 Task: Get directions from Antarctic to Canyonlands National Park, Utah, United States and explore the nearby bars
Action: Mouse moved to (144, 85)
Screenshot: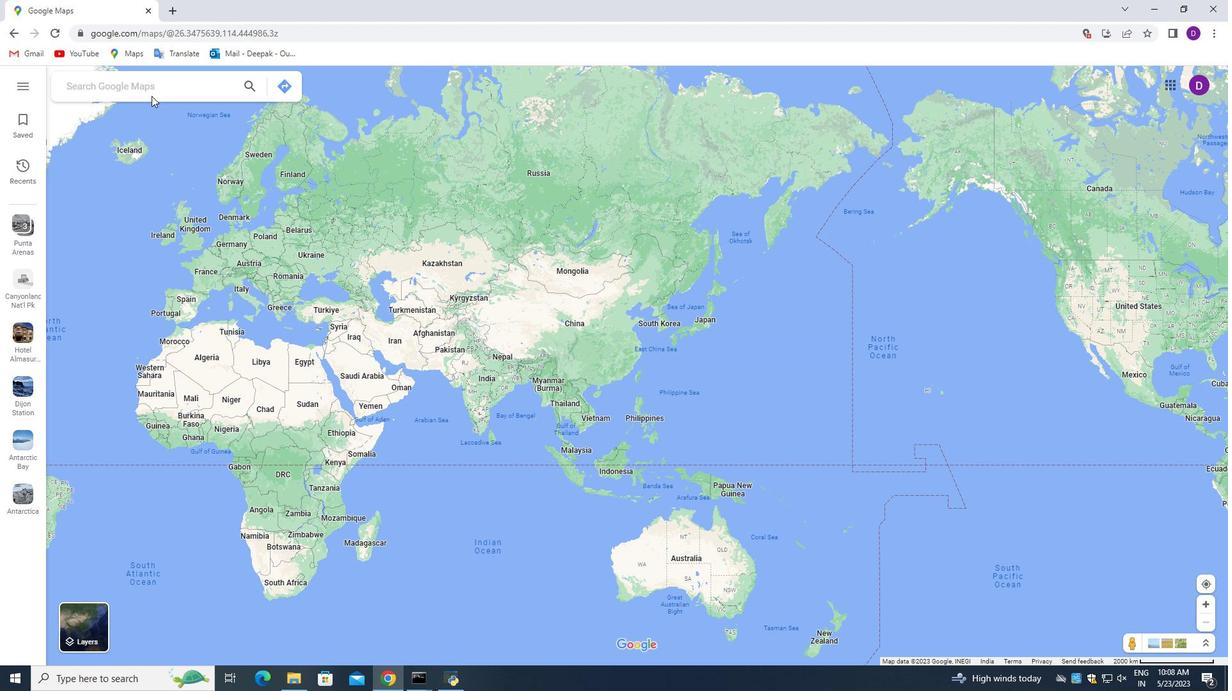 
Action: Mouse pressed left at (144, 85)
Screenshot: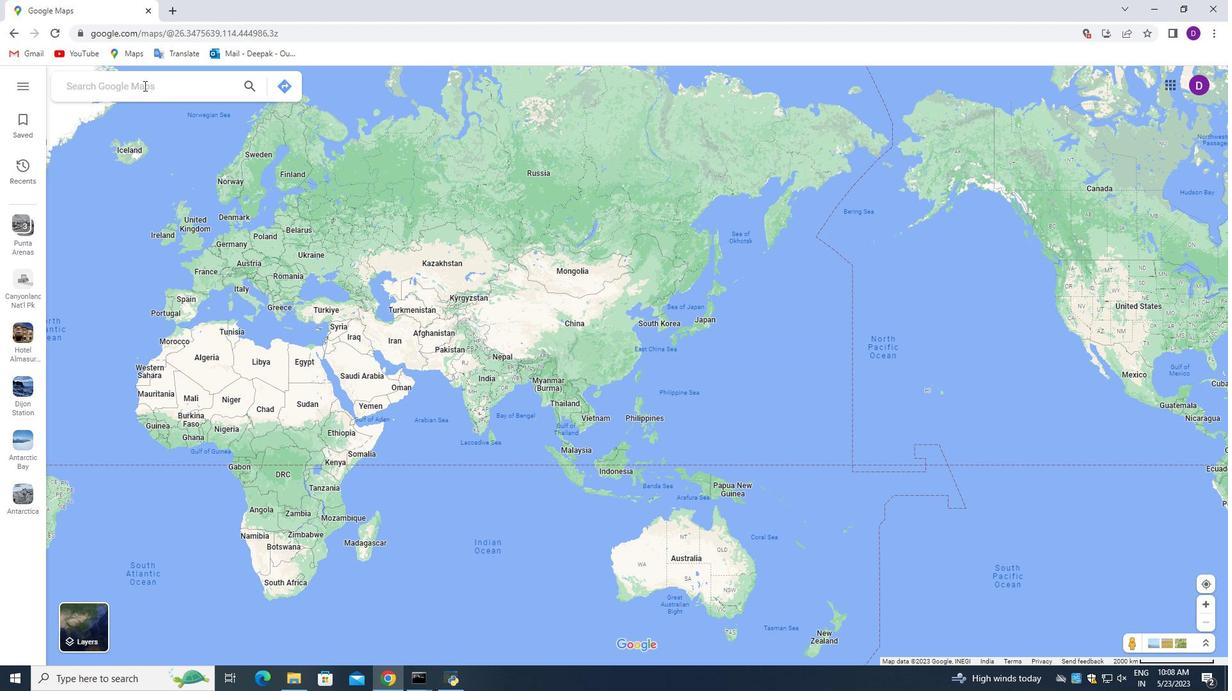 
Action: Key pressed <Key.shift_r>Antarctic
Screenshot: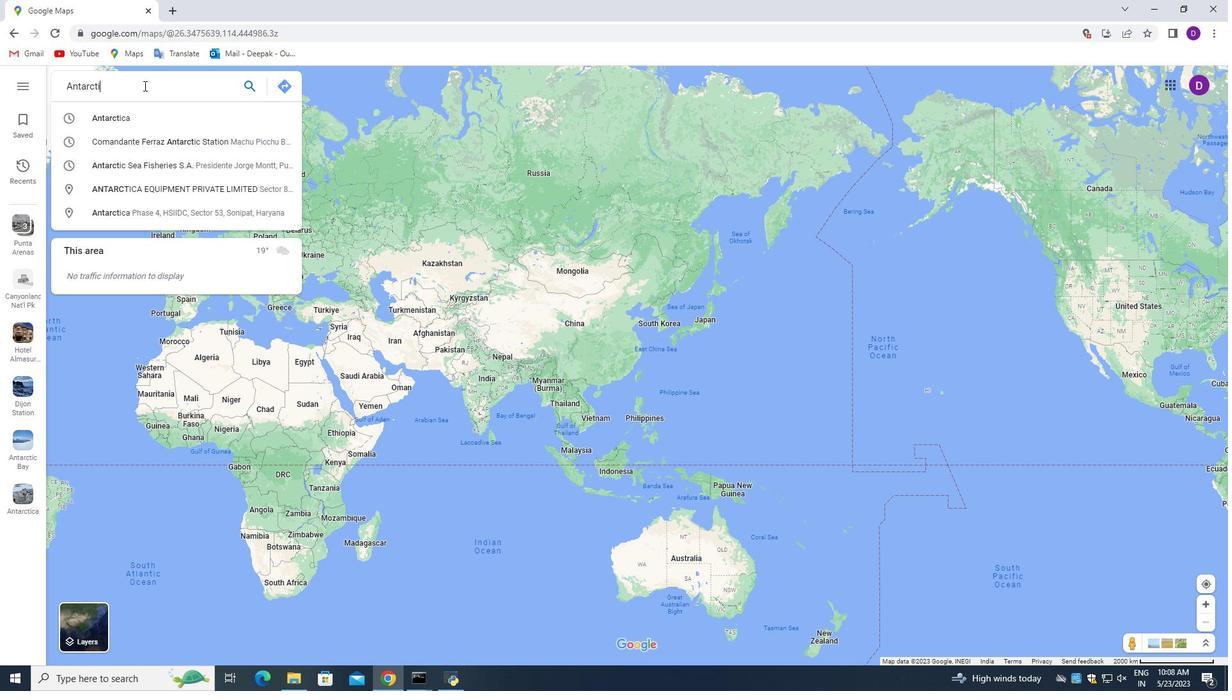 
Action: Mouse moved to (293, 85)
Screenshot: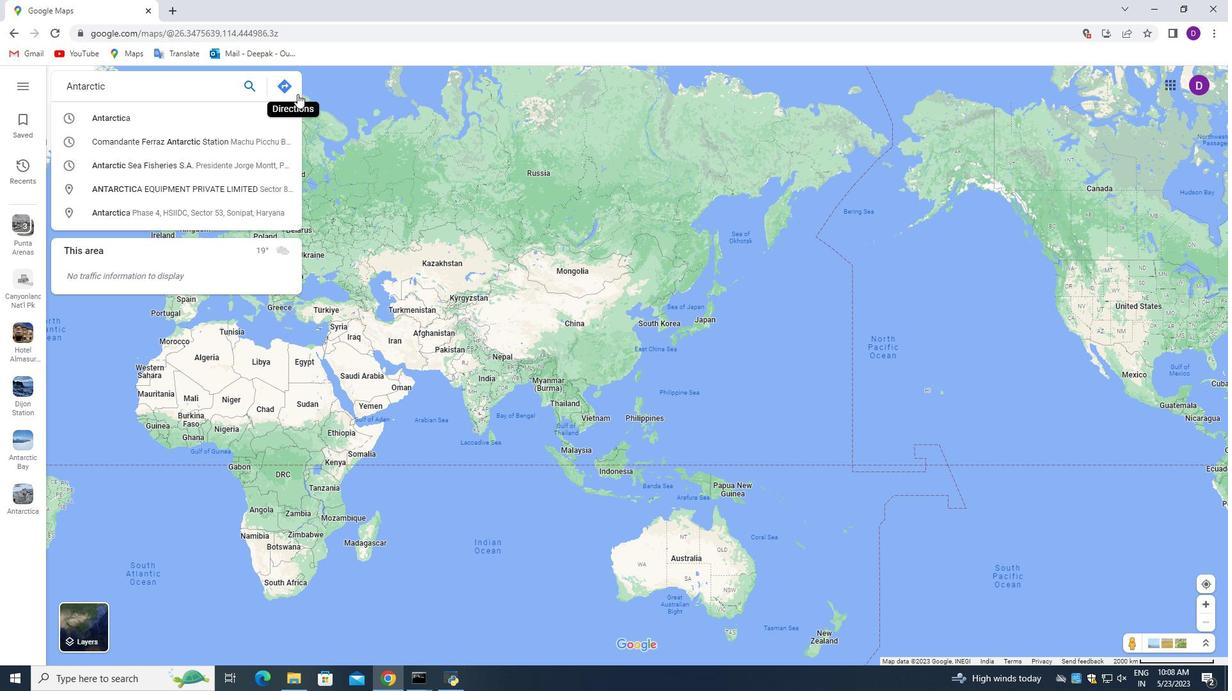
Action: Mouse pressed left at (293, 85)
Screenshot: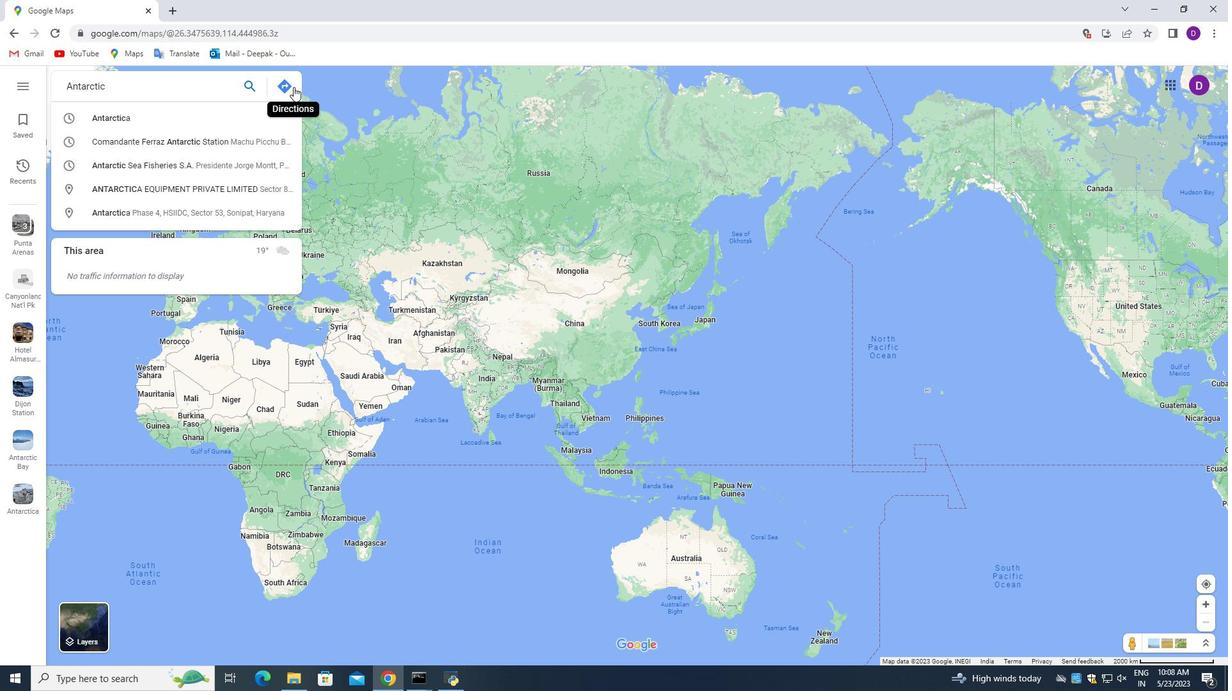 
Action: Mouse moved to (124, 128)
Screenshot: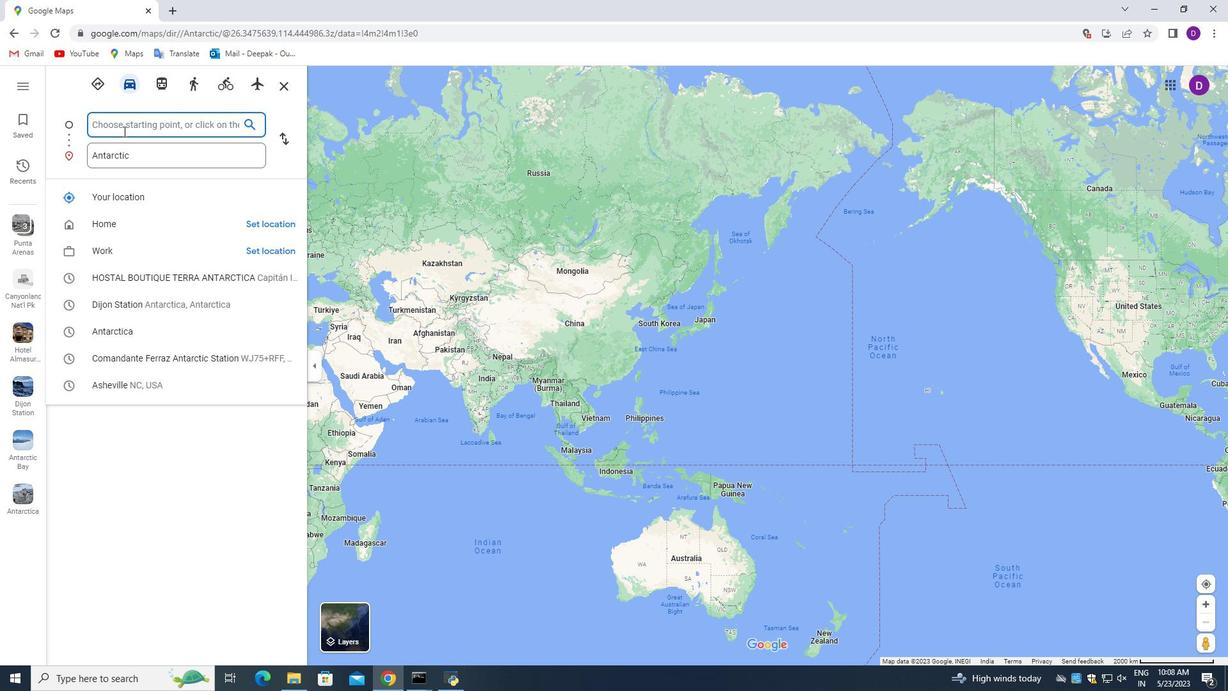 
Action: Mouse pressed left at (124, 128)
Screenshot: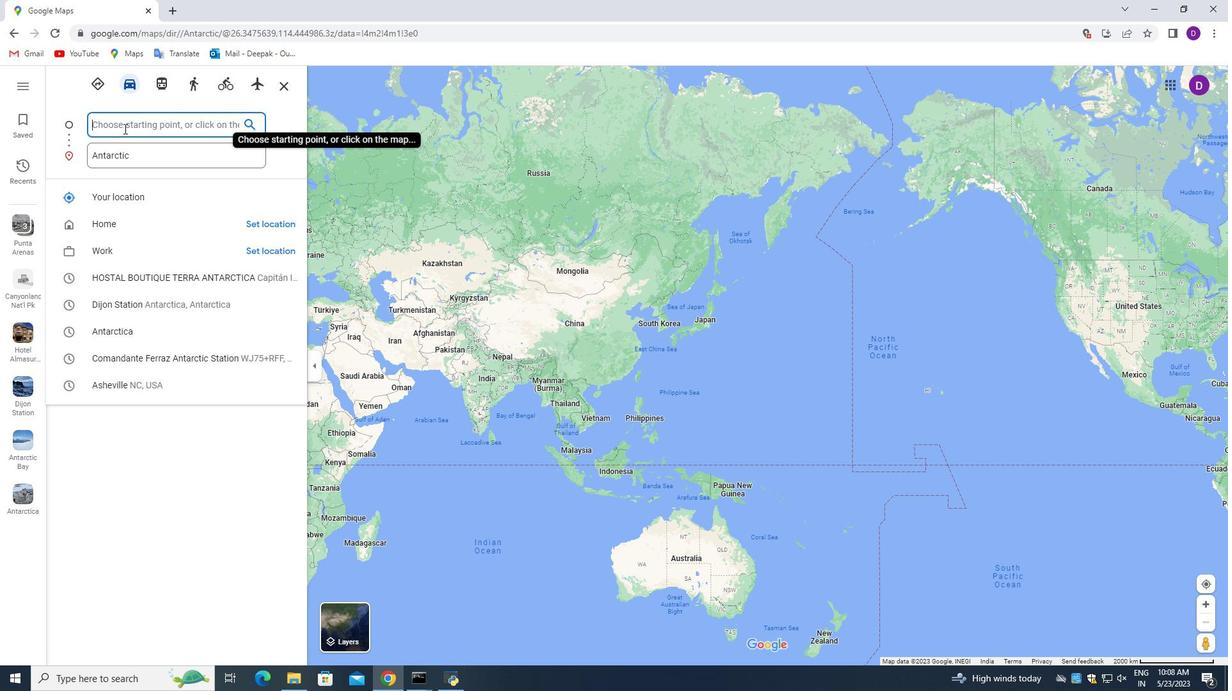 
Action: Mouse moved to (56, 96)
Screenshot: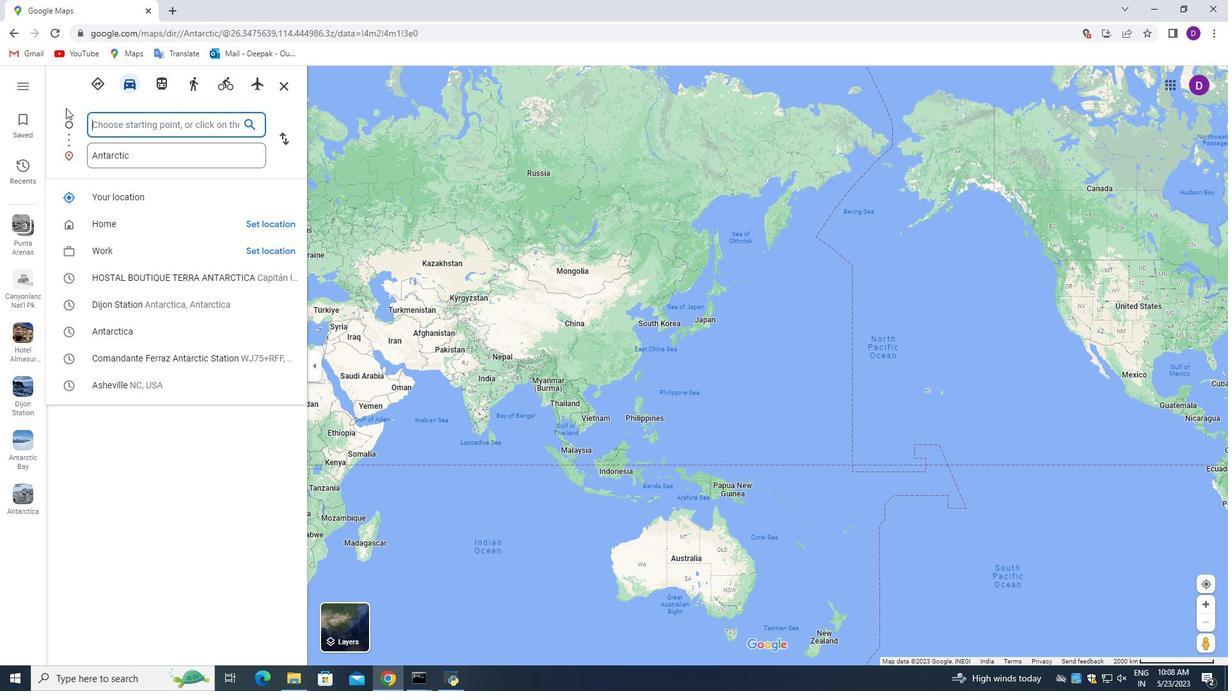
Action: Key pressed <Key.shift_r>Canyonlands<Key.space><Key.shift>National<Key.space><Key.shift>Park,<Key.space><Key.shift>Utah,<Key.space><Key.shift>United<Key.space><Key.shift_r>States
Screenshot: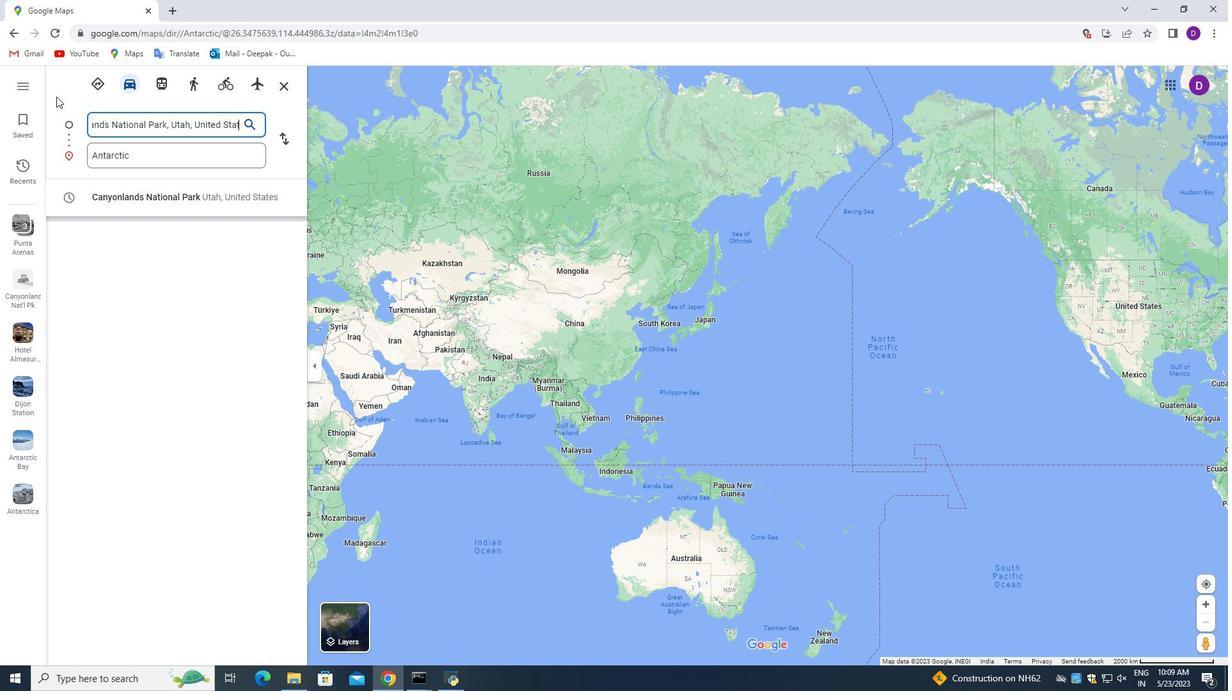 
Action: Mouse moved to (280, 140)
Screenshot: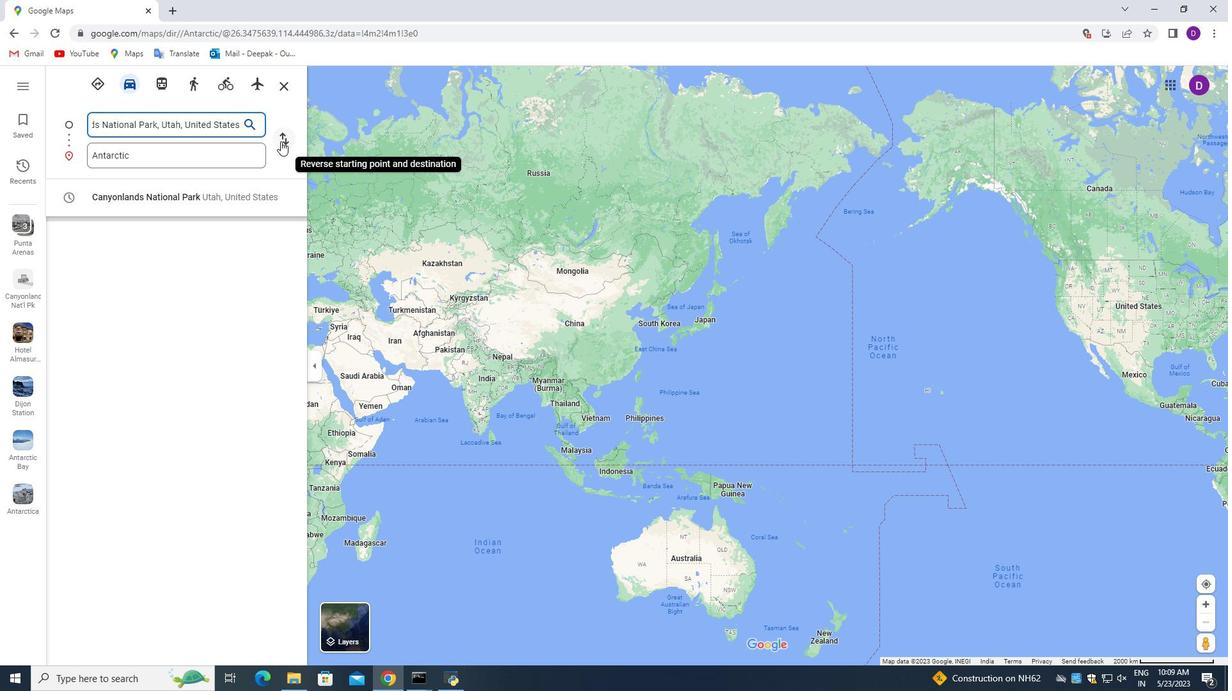 
Action: Mouse pressed left at (280, 140)
Screenshot: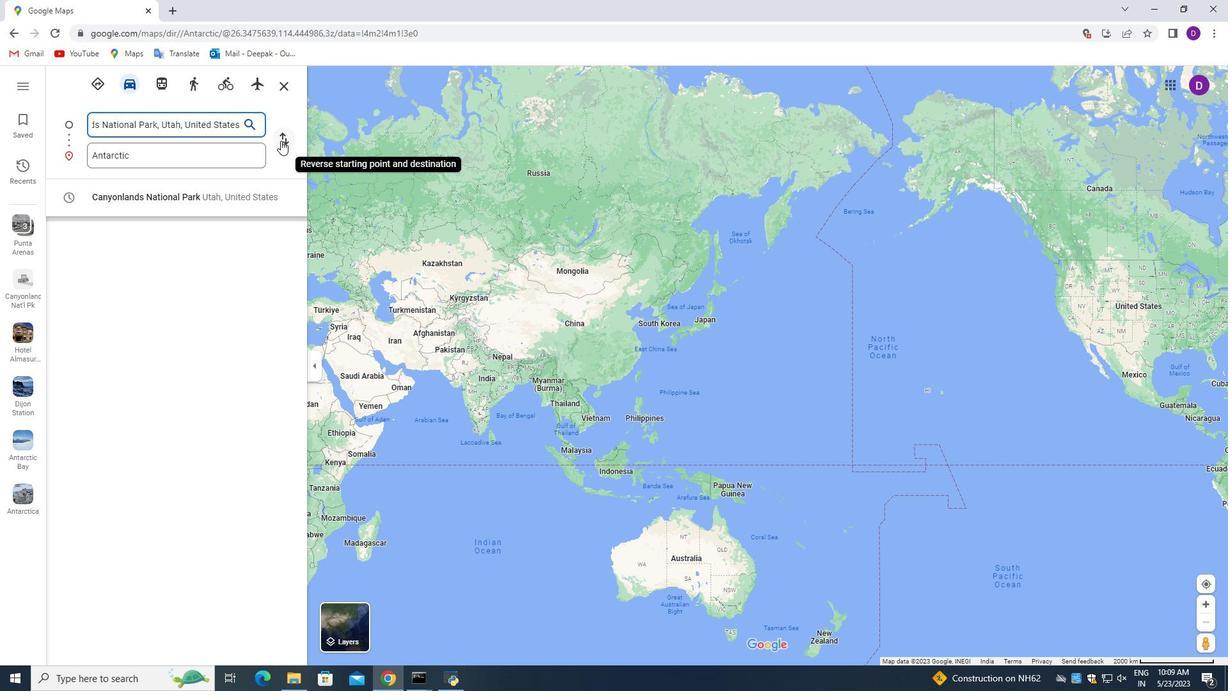 
Action: Mouse moved to (1083, 287)
Screenshot: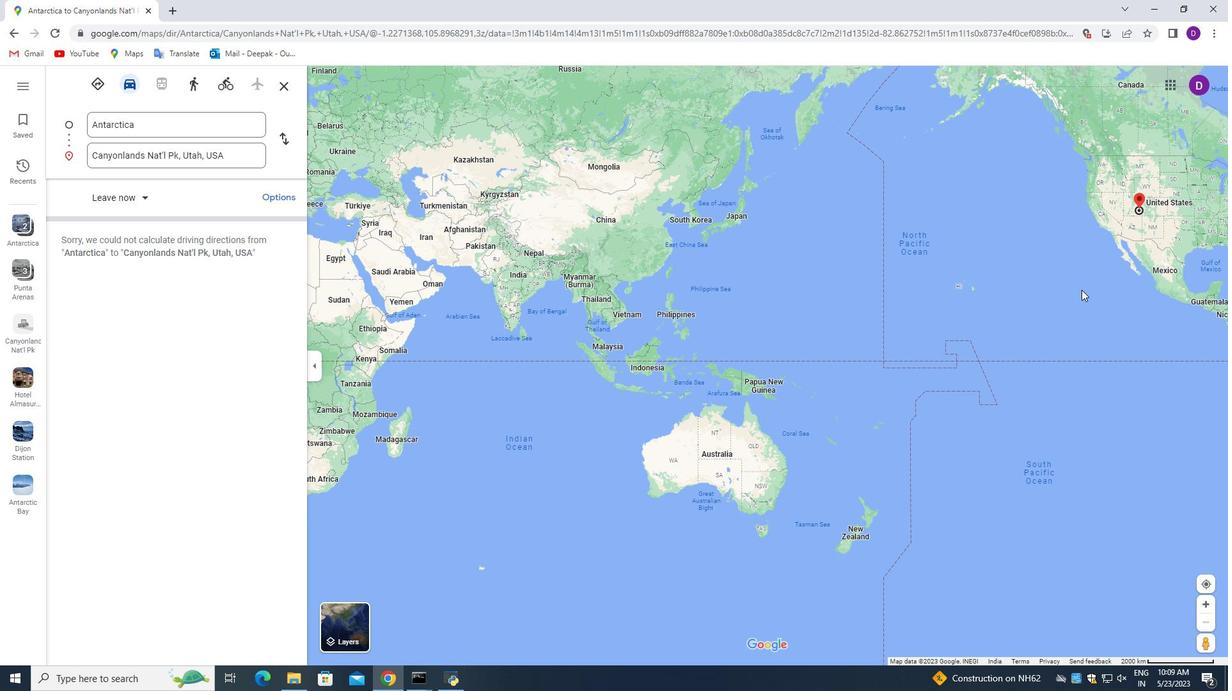 
Action: Mouse pressed left at (1083, 287)
Screenshot: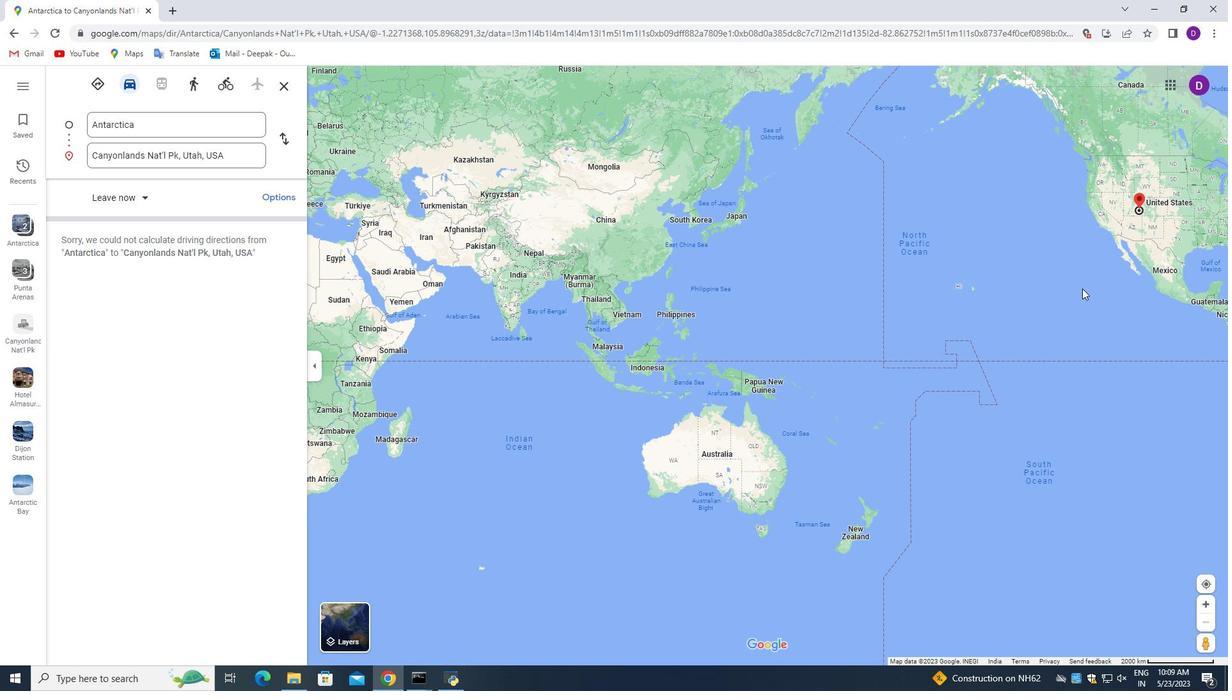 
Action: Mouse moved to (729, 183)
Screenshot: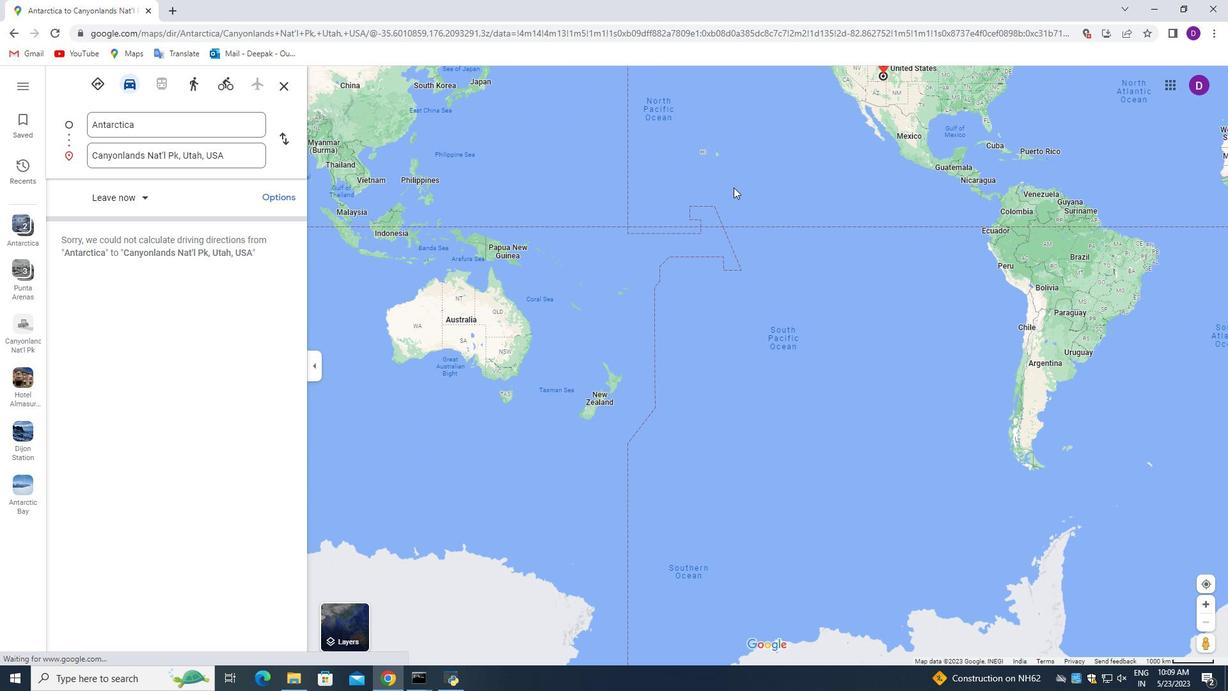 
Action: Mouse pressed left at (729, 183)
Screenshot: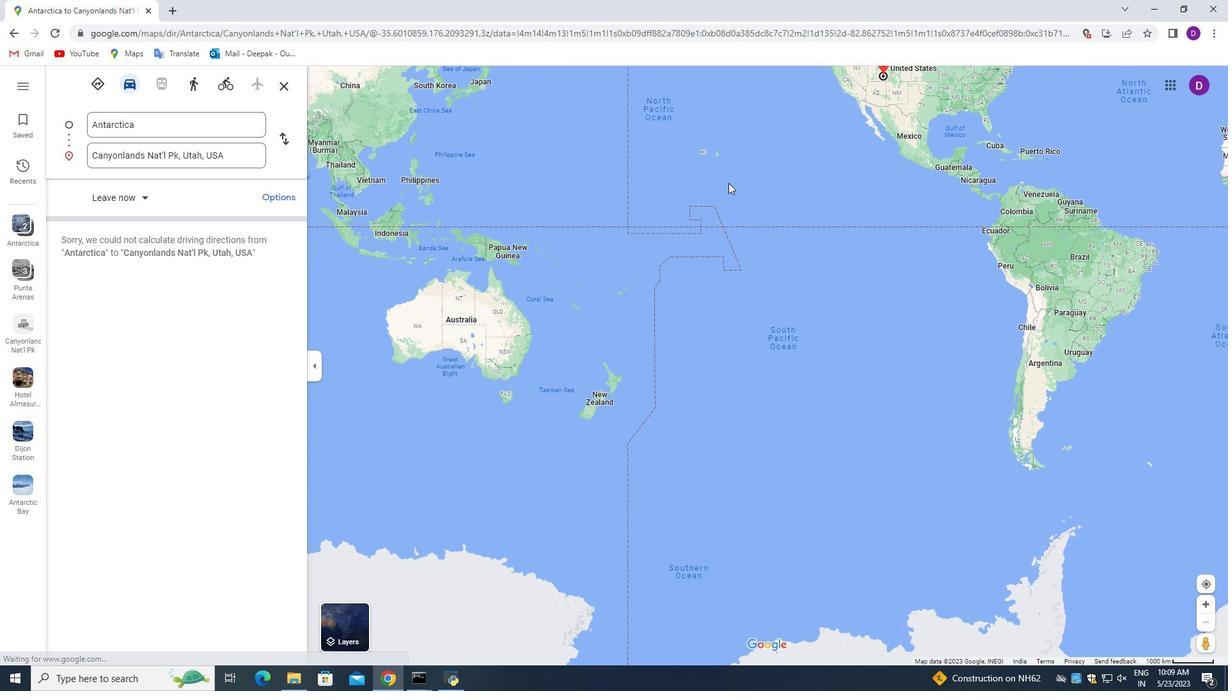 
Action: Mouse moved to (286, 83)
Screenshot: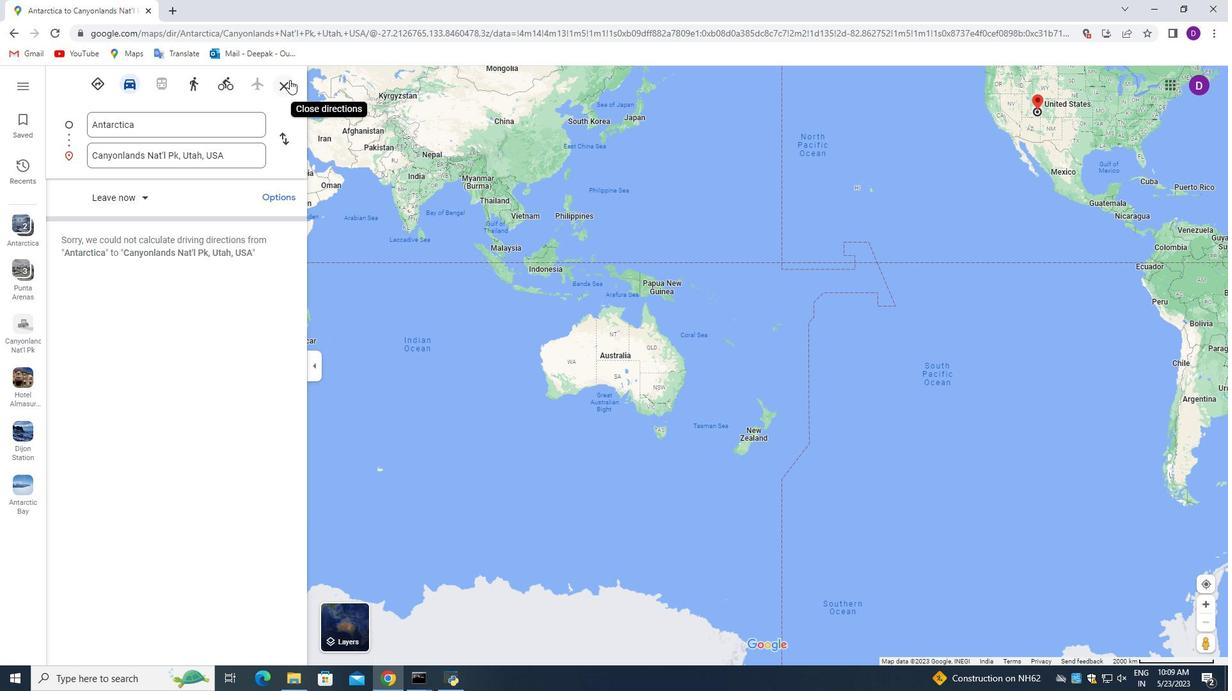 
Action: Mouse pressed left at (286, 83)
Screenshot: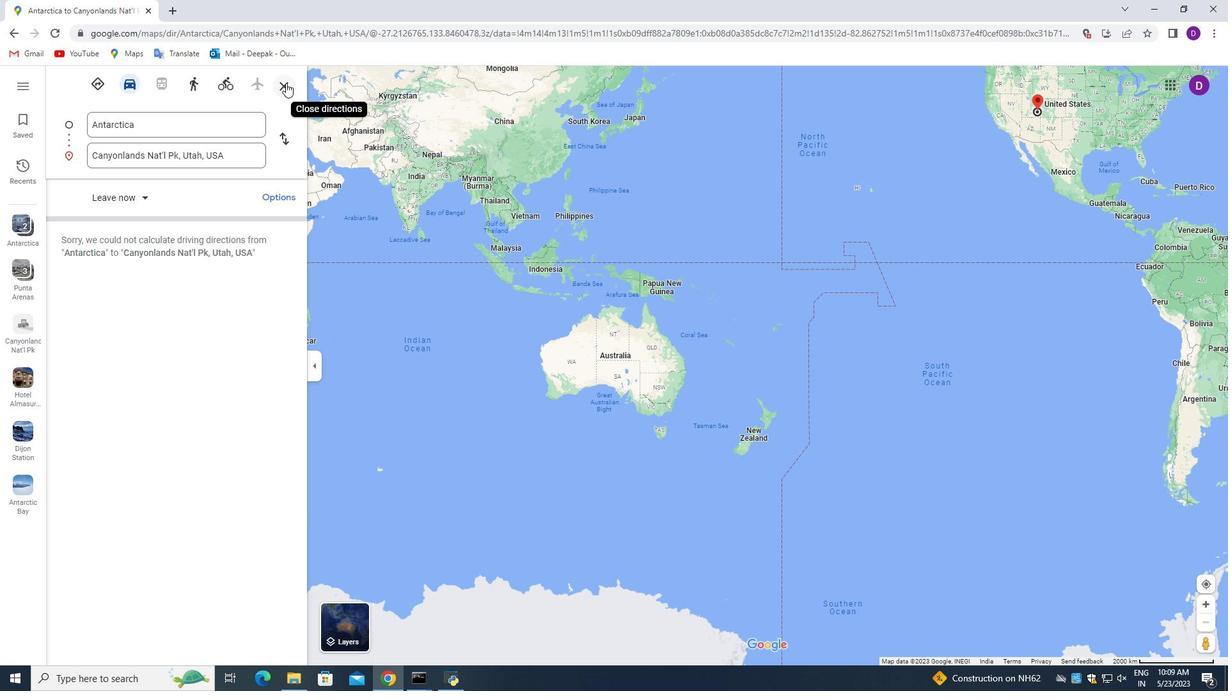 
Action: Mouse moved to (132, 81)
Screenshot: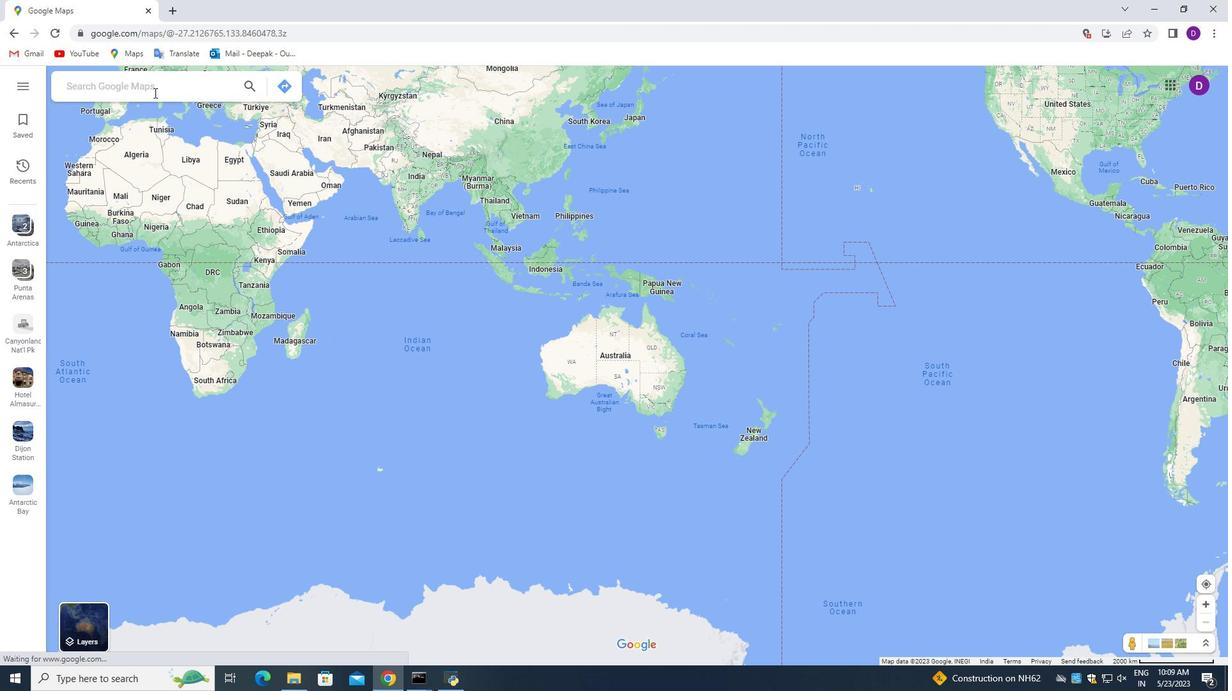 
Action: Mouse pressed left at (132, 81)
Screenshot: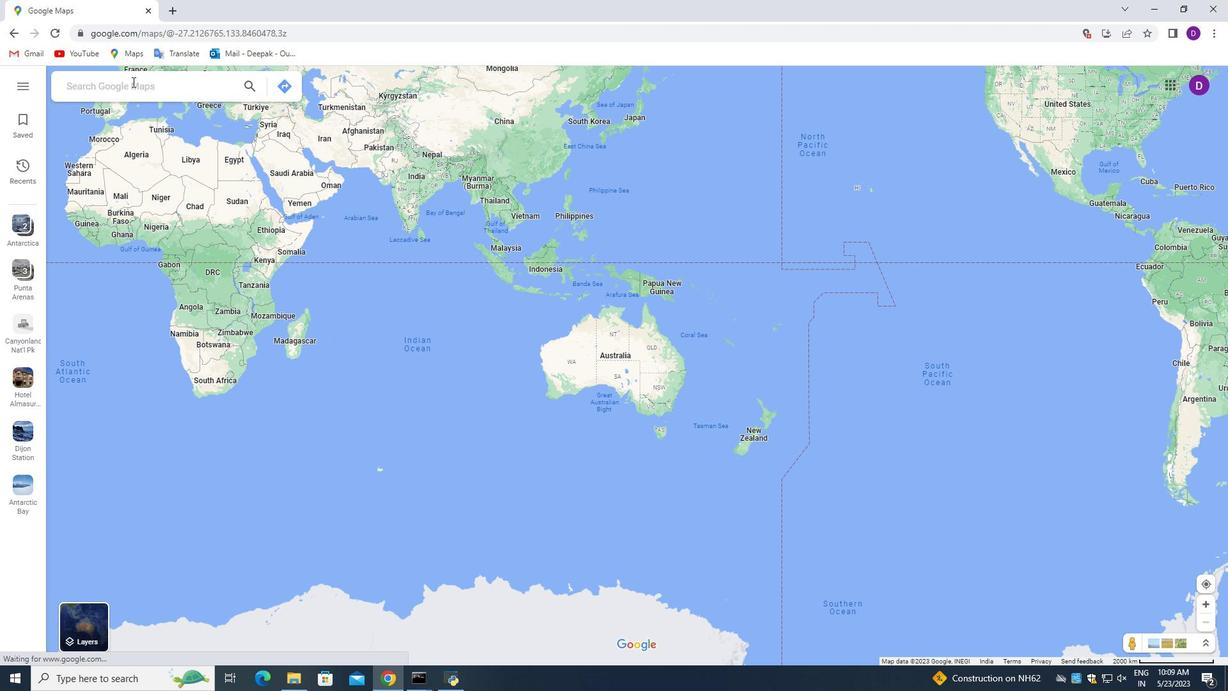
Action: Key pressed <Key.shift_r>Bars<Key.space><Key.shift>Near<Key.space>by<Key.space><Key.shift_r>Antarctic<Key.enter>
Screenshot: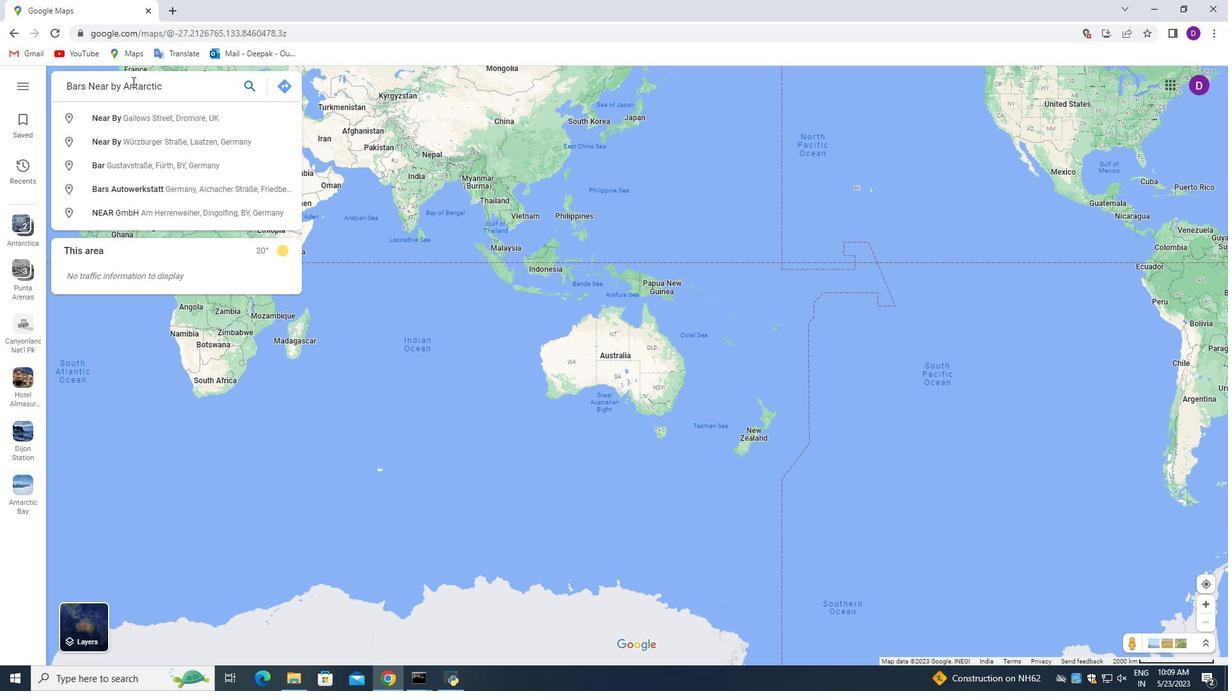 
Action: Mouse moved to (804, 403)
Screenshot: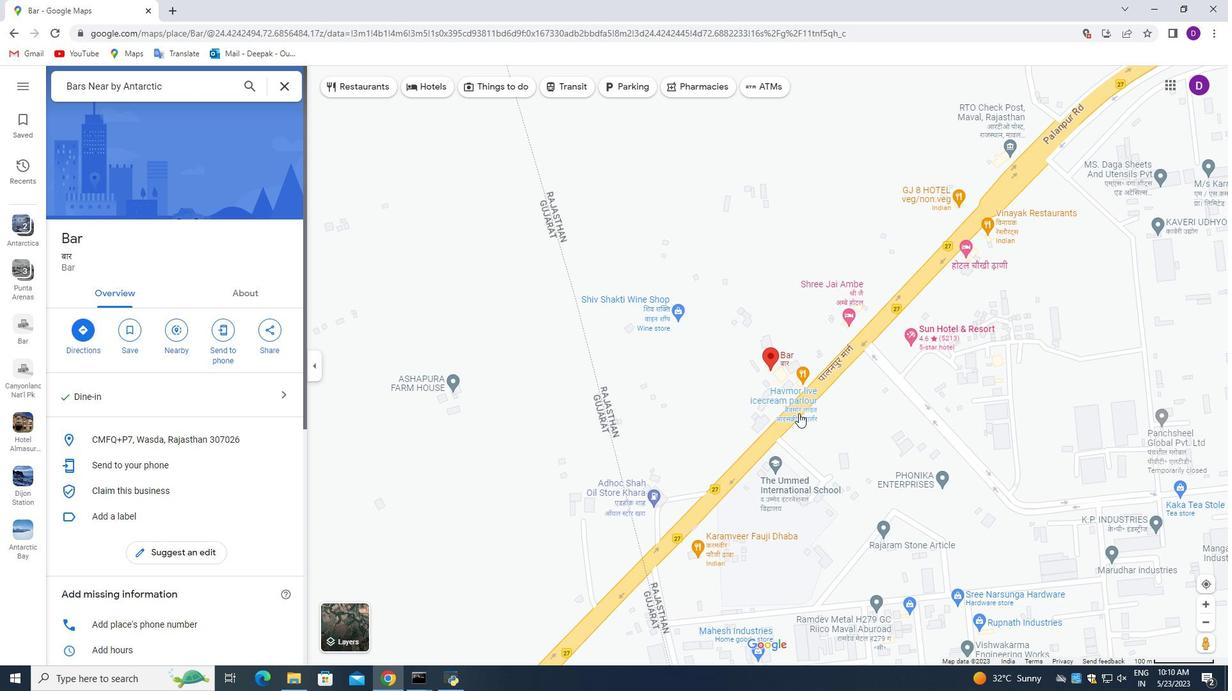 
Action: Mouse scrolled (804, 402) with delta (0, 0)
Screenshot: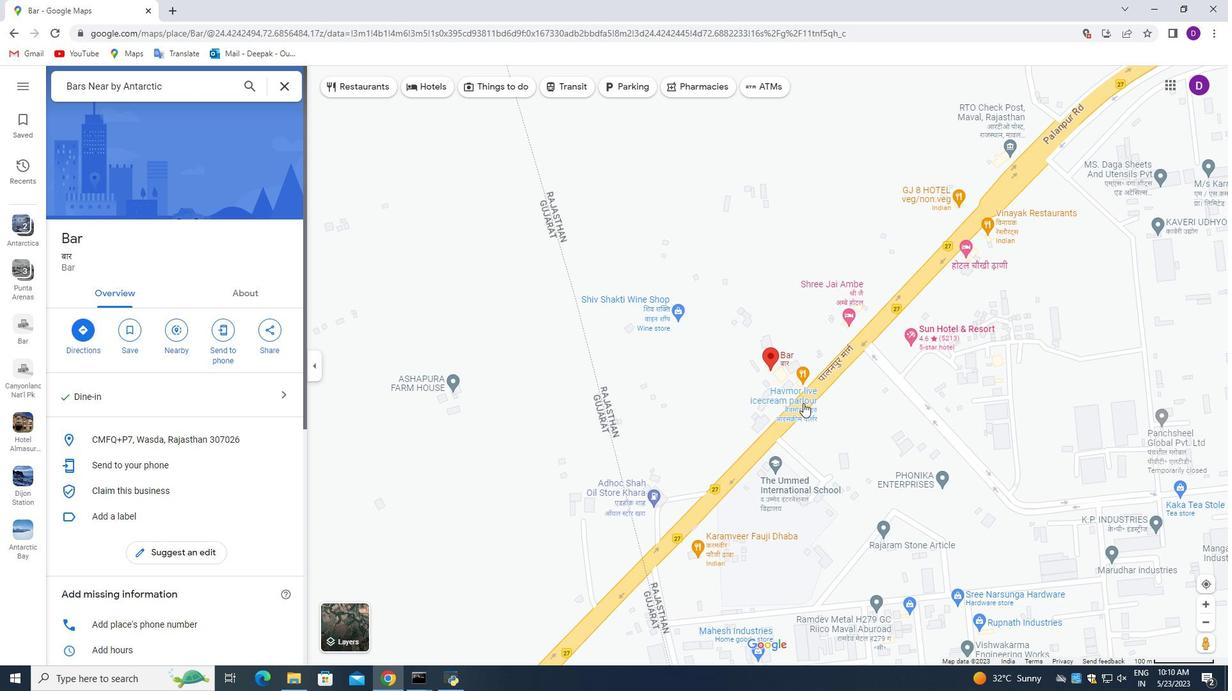 
Action: Mouse scrolled (804, 402) with delta (0, 0)
Screenshot: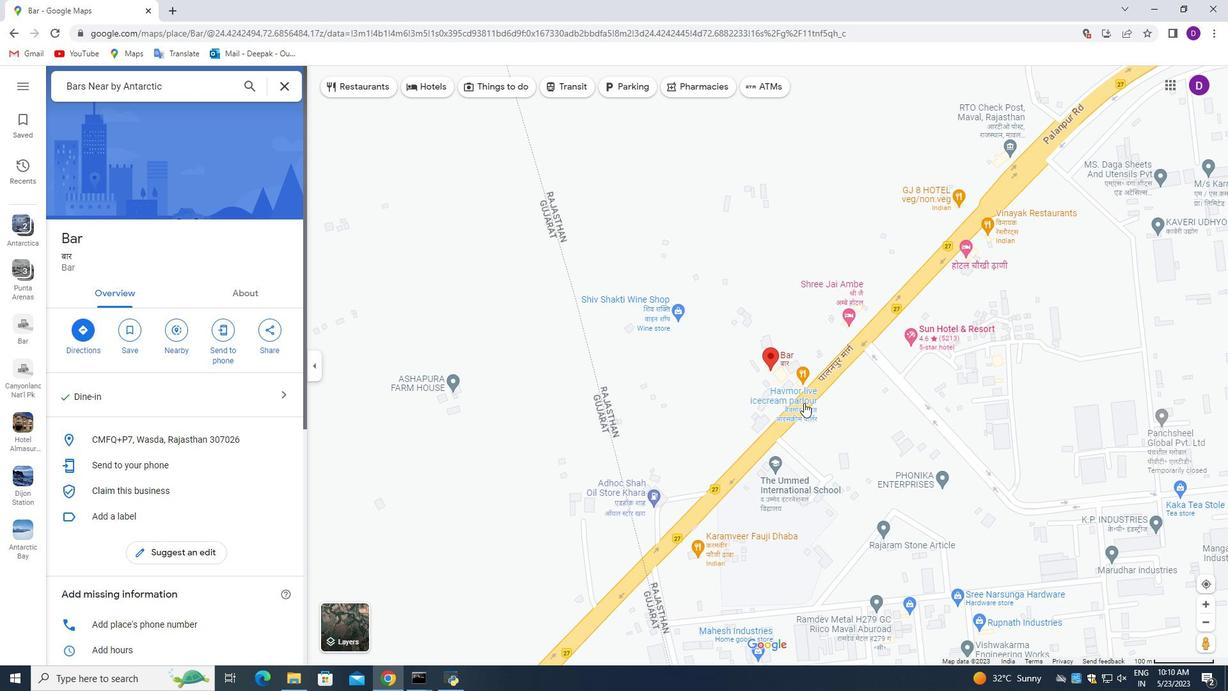 
Action: Mouse scrolled (804, 402) with delta (0, 0)
Screenshot: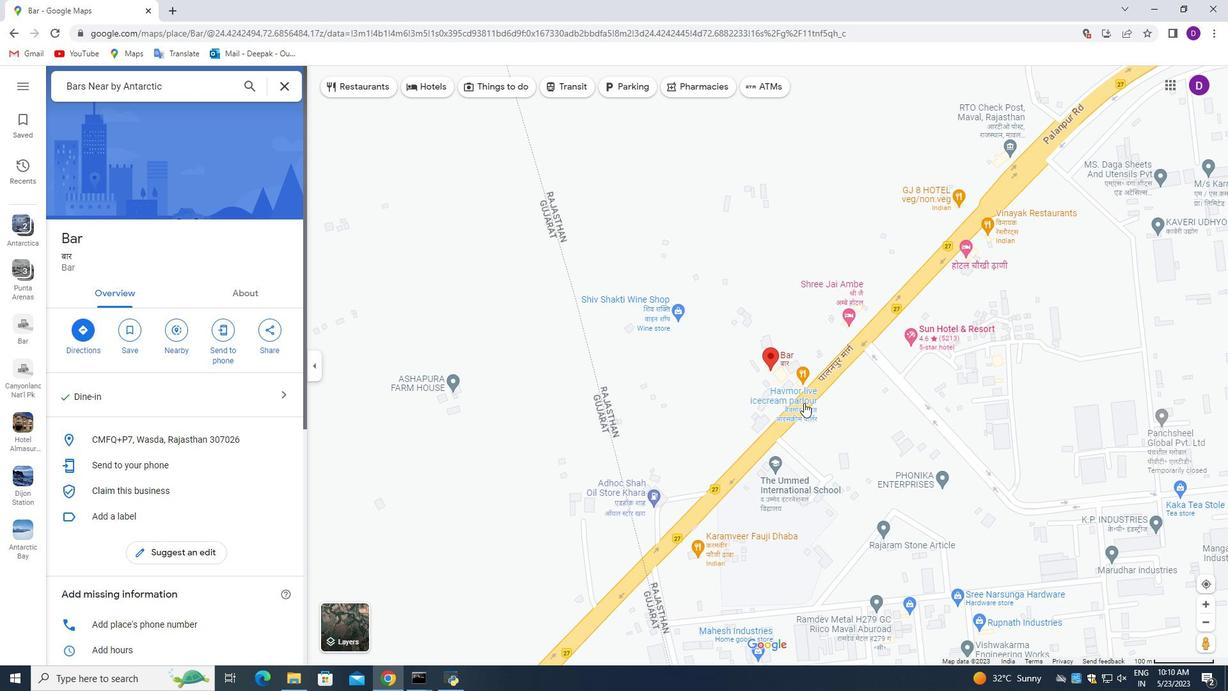 
Action: Mouse scrolled (804, 402) with delta (0, 0)
Screenshot: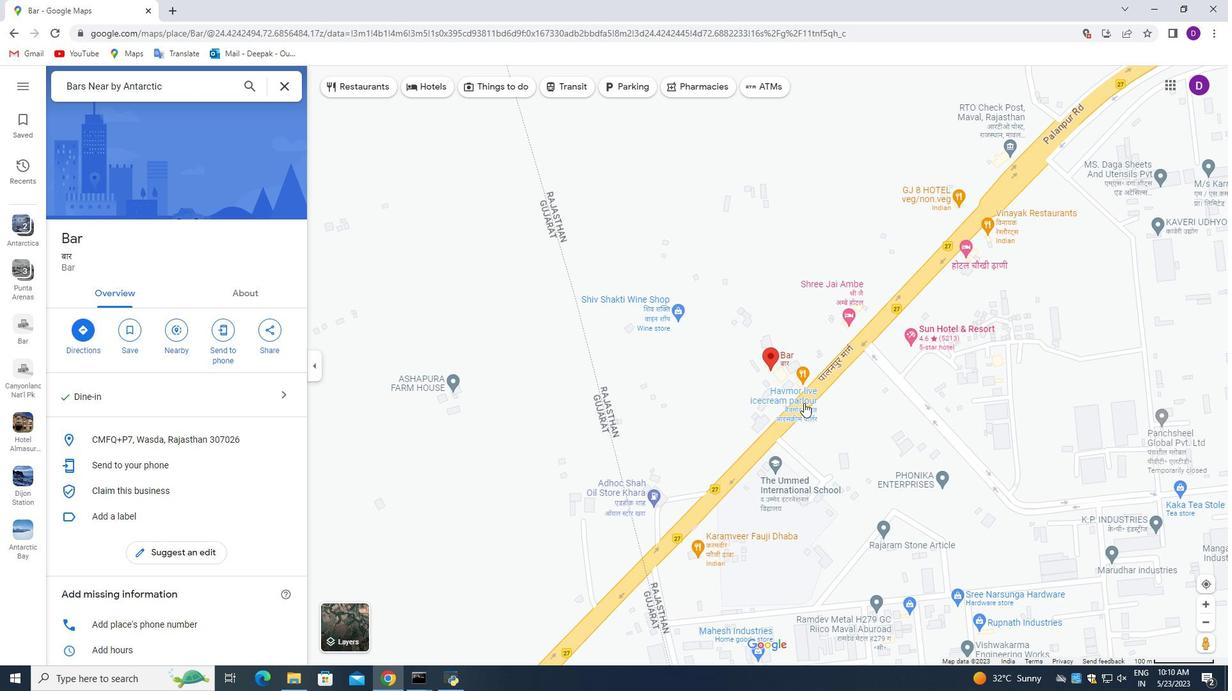
Action: Mouse scrolled (804, 402) with delta (0, 0)
Screenshot: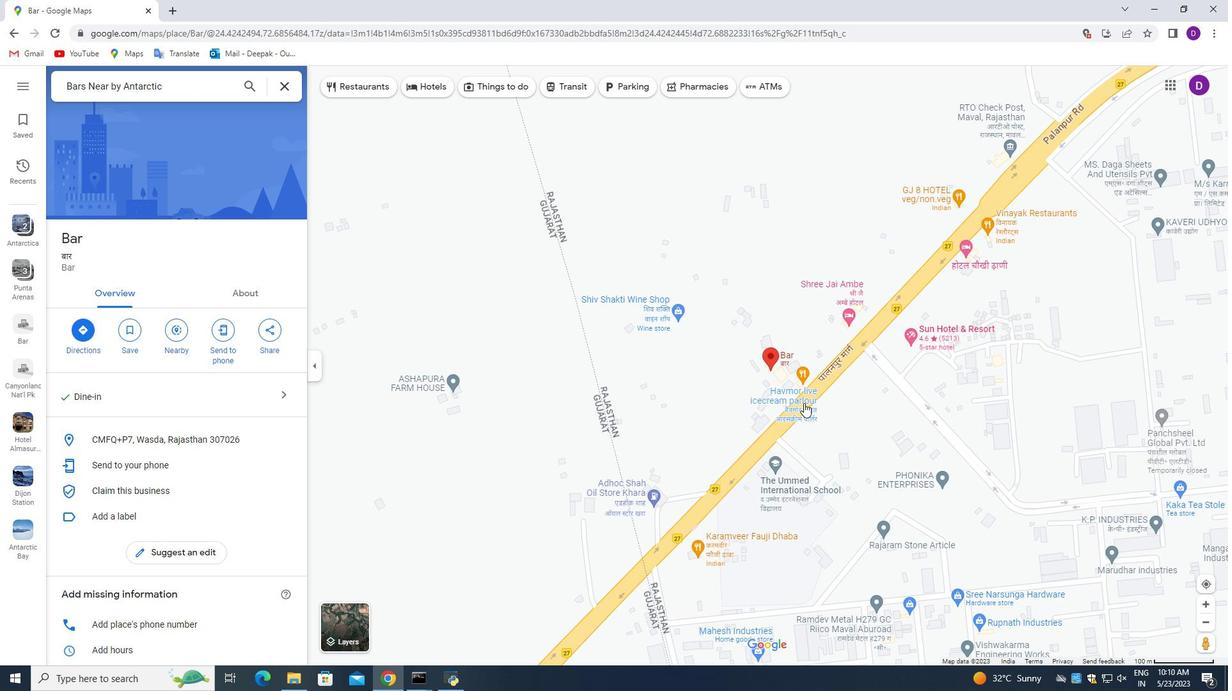 
Action: Mouse moved to (824, 461)
Screenshot: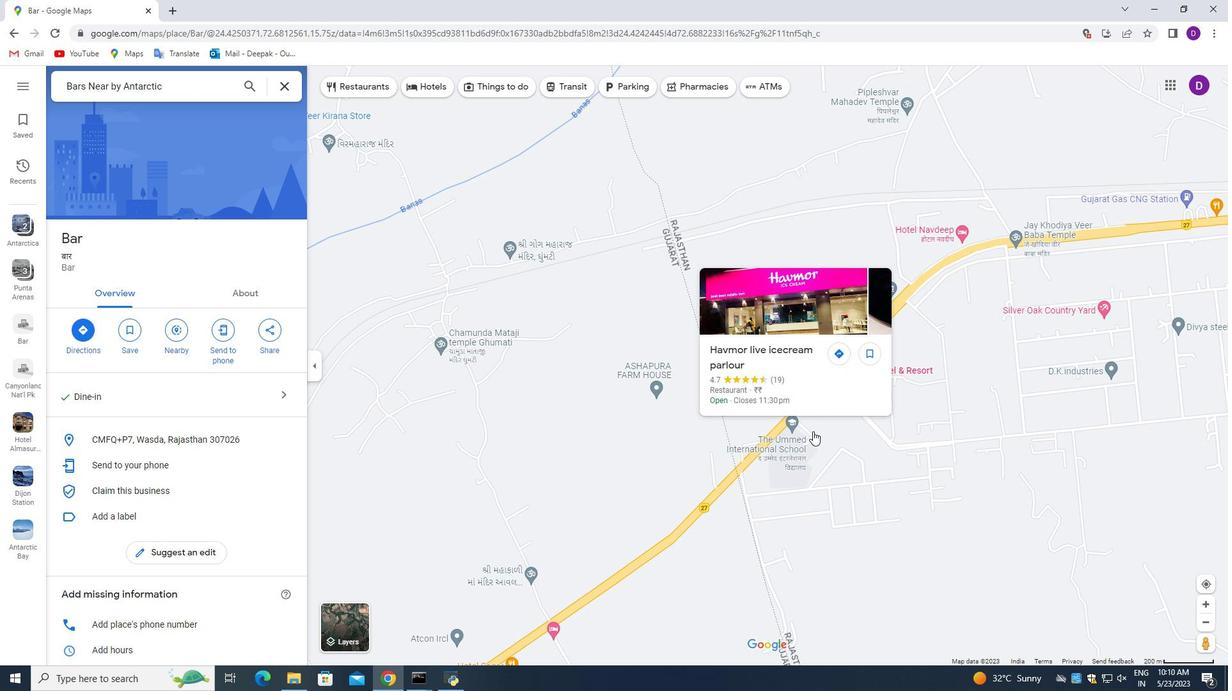 
Action: Mouse scrolled (824, 460) with delta (0, 0)
Screenshot: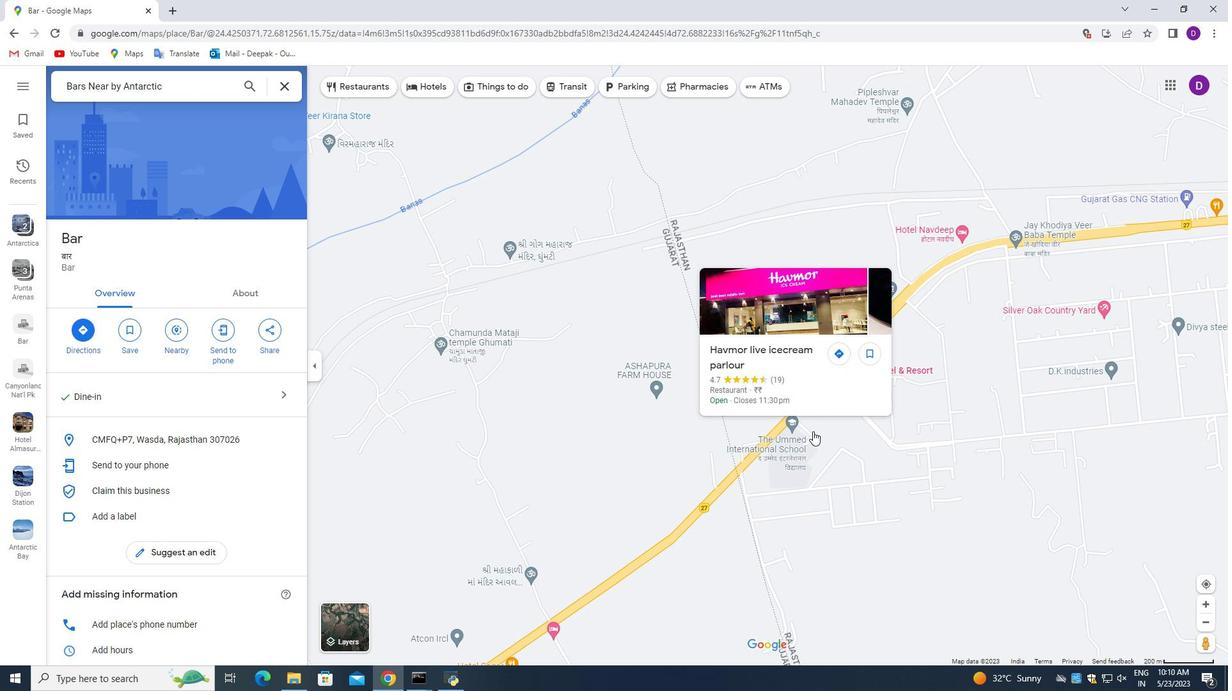 
Action: Mouse moved to (803, 411)
Screenshot: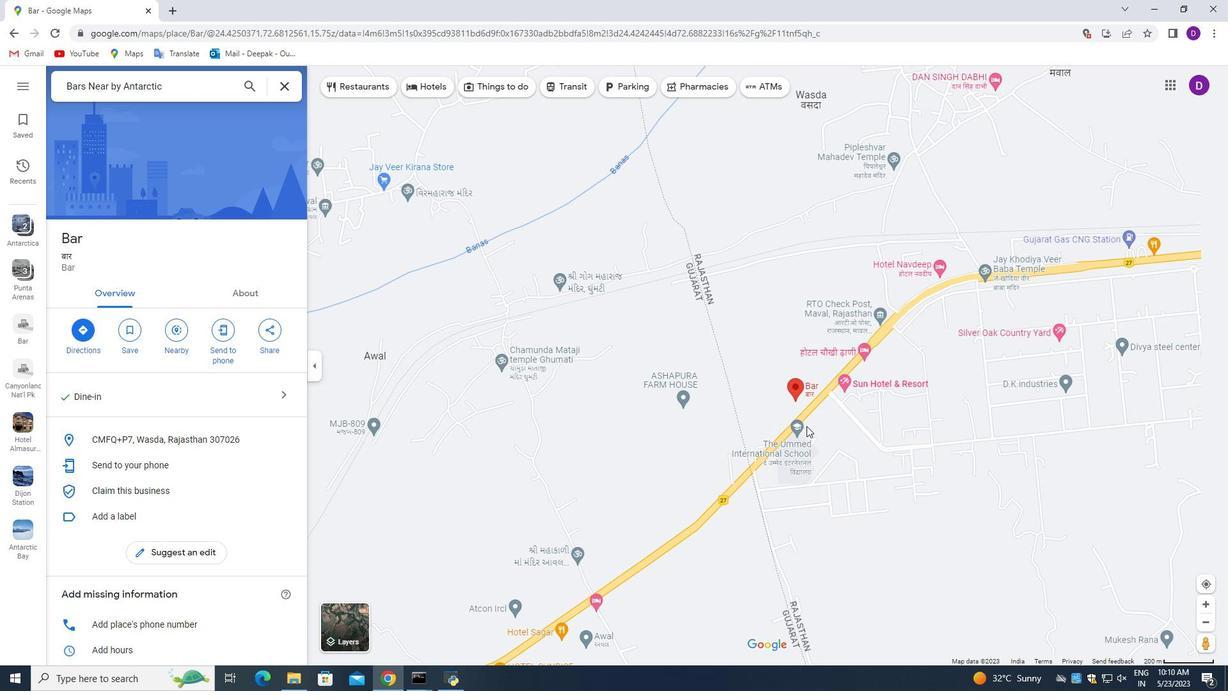 
Action: Mouse scrolled (803, 410) with delta (0, 0)
Screenshot: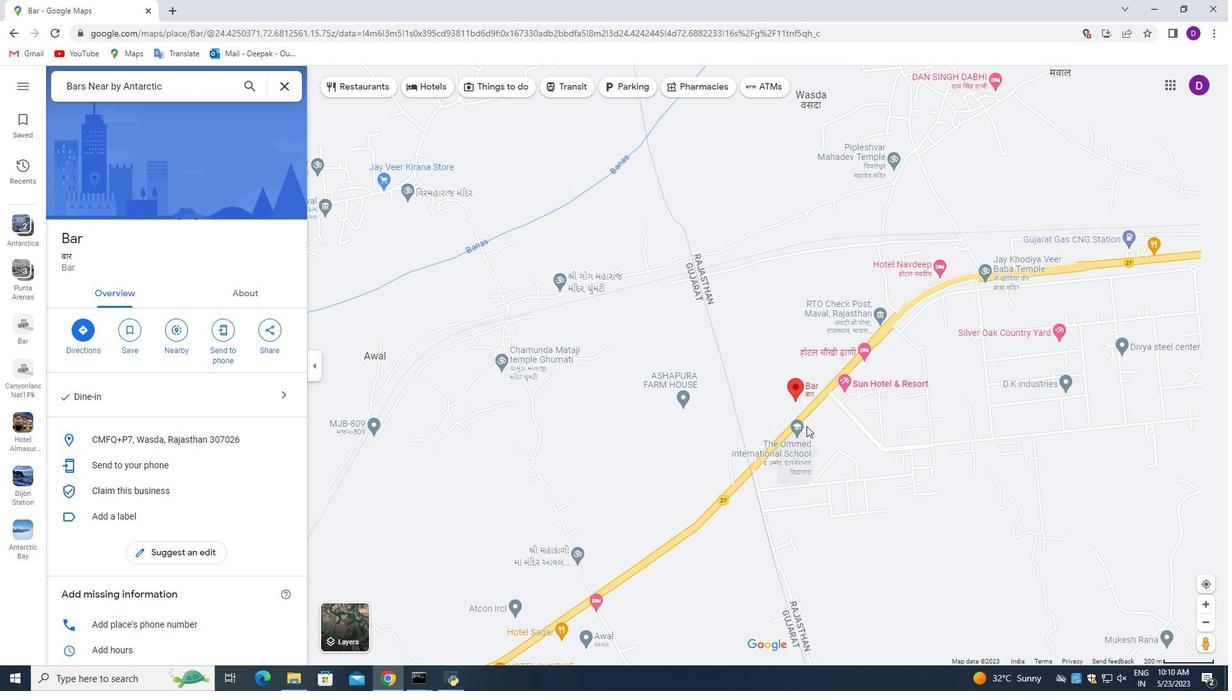 
Action: Mouse moved to (803, 412)
Screenshot: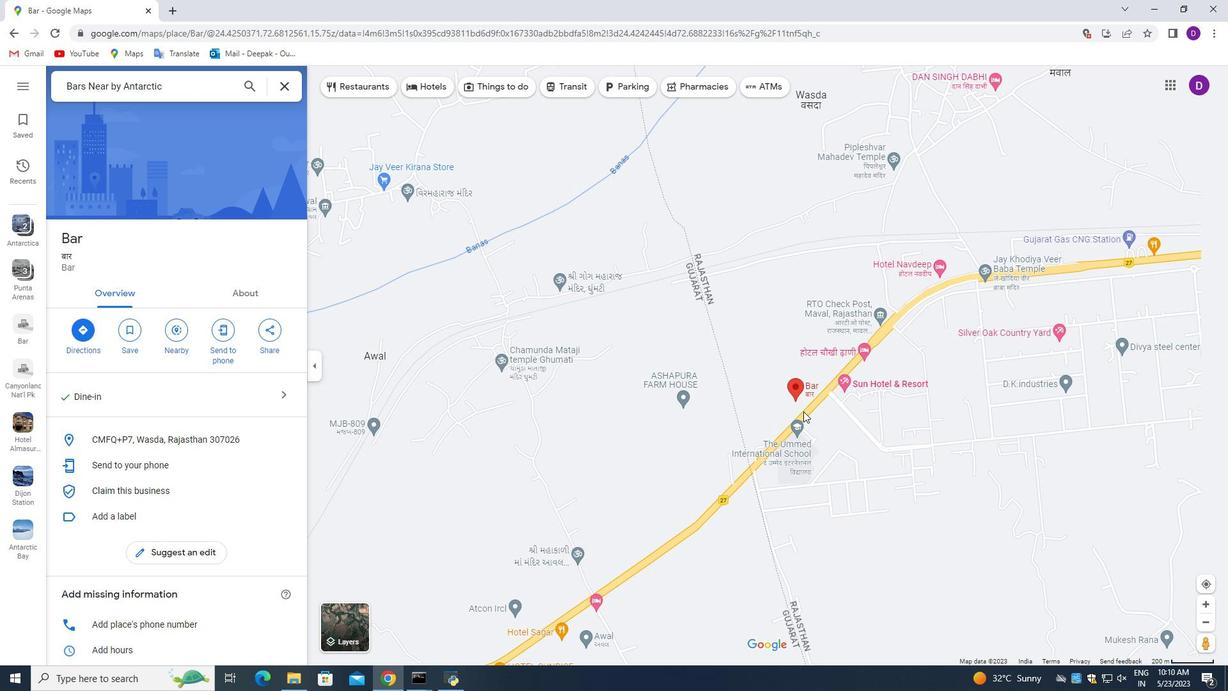 
Action: Mouse scrolled (803, 410) with delta (0, 0)
Screenshot: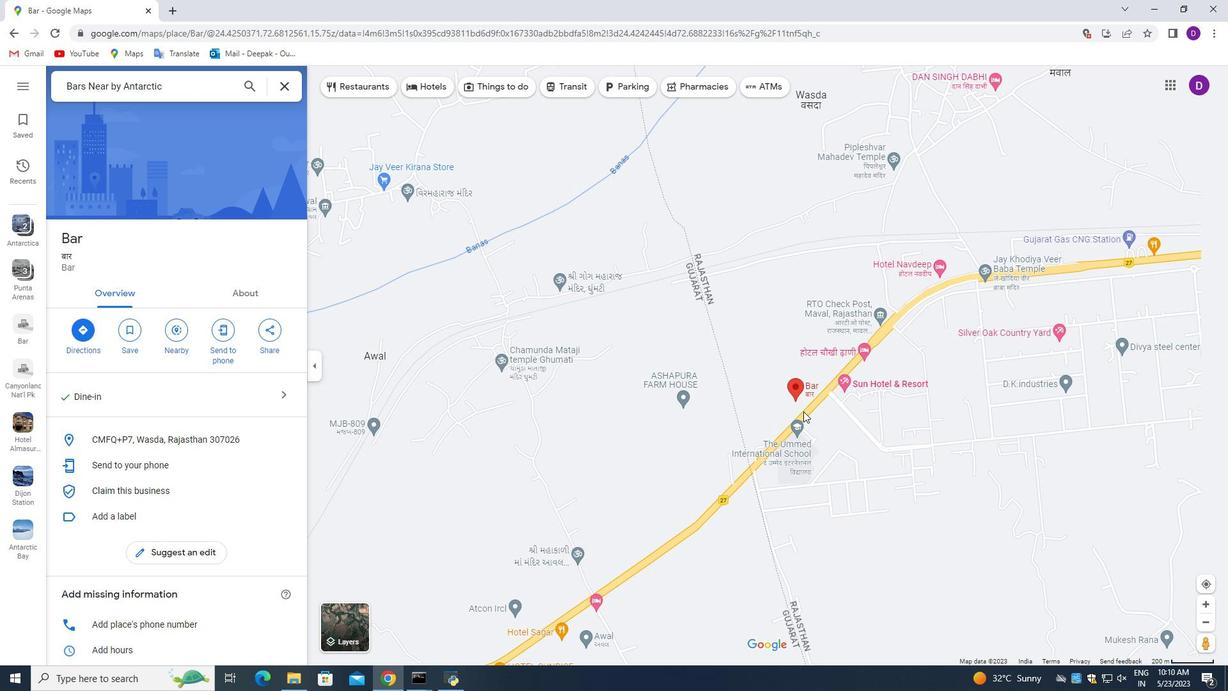 
Action: Mouse moved to (803, 414)
Screenshot: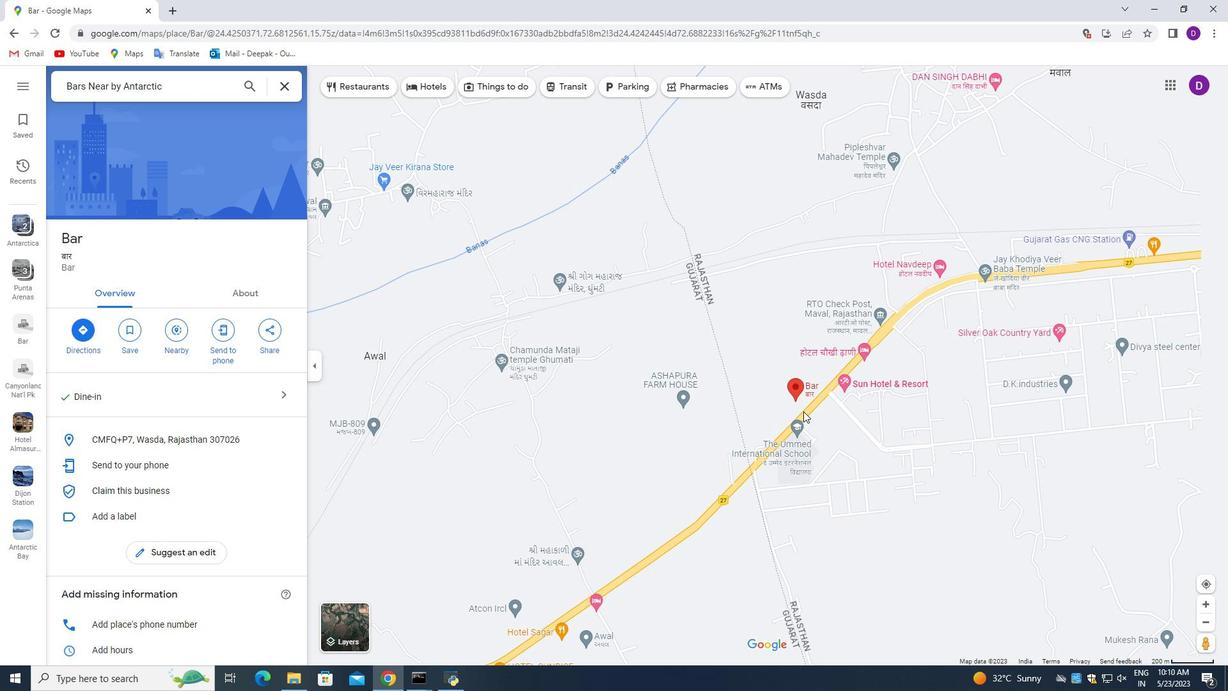 
Action: Mouse scrolled (803, 412) with delta (0, 0)
Screenshot: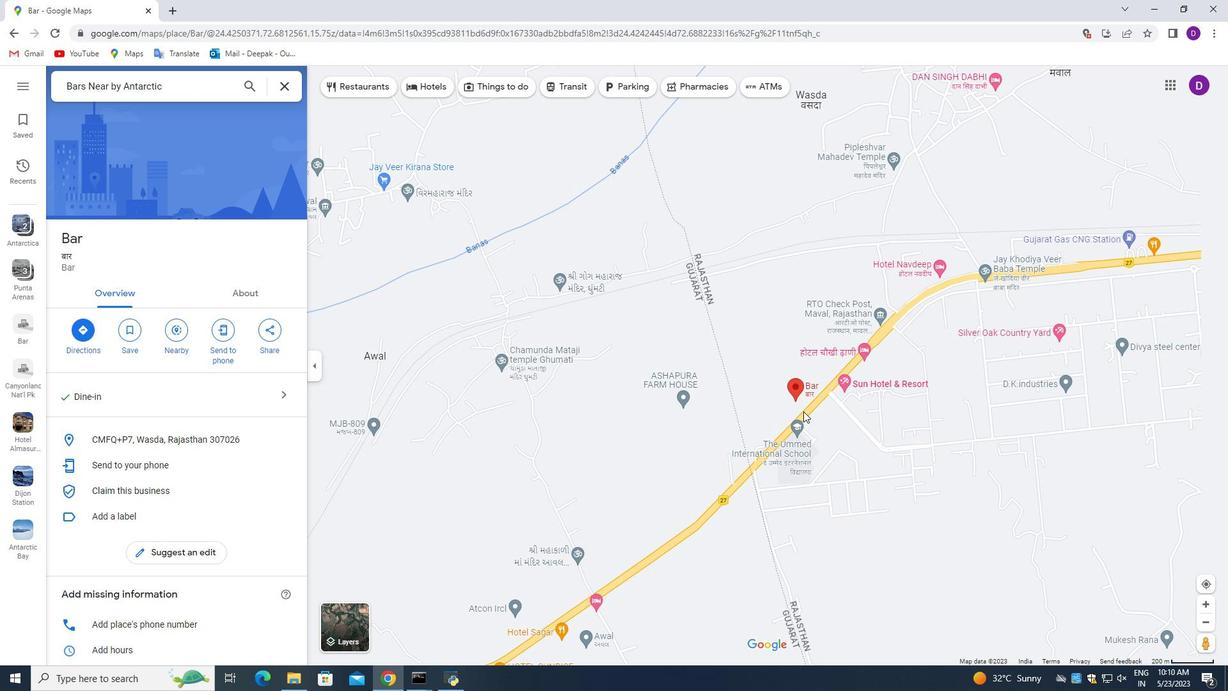 
Action: Mouse moved to (803, 414)
Screenshot: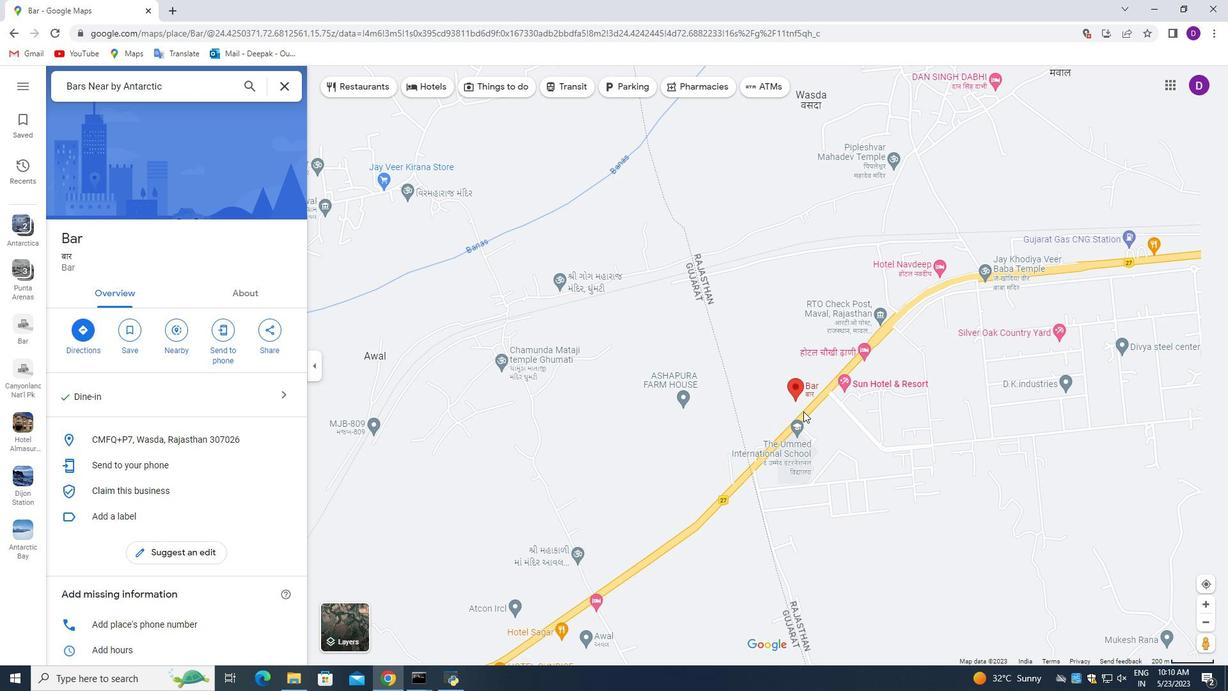 
Action: Mouse scrolled (803, 414) with delta (0, 0)
Screenshot: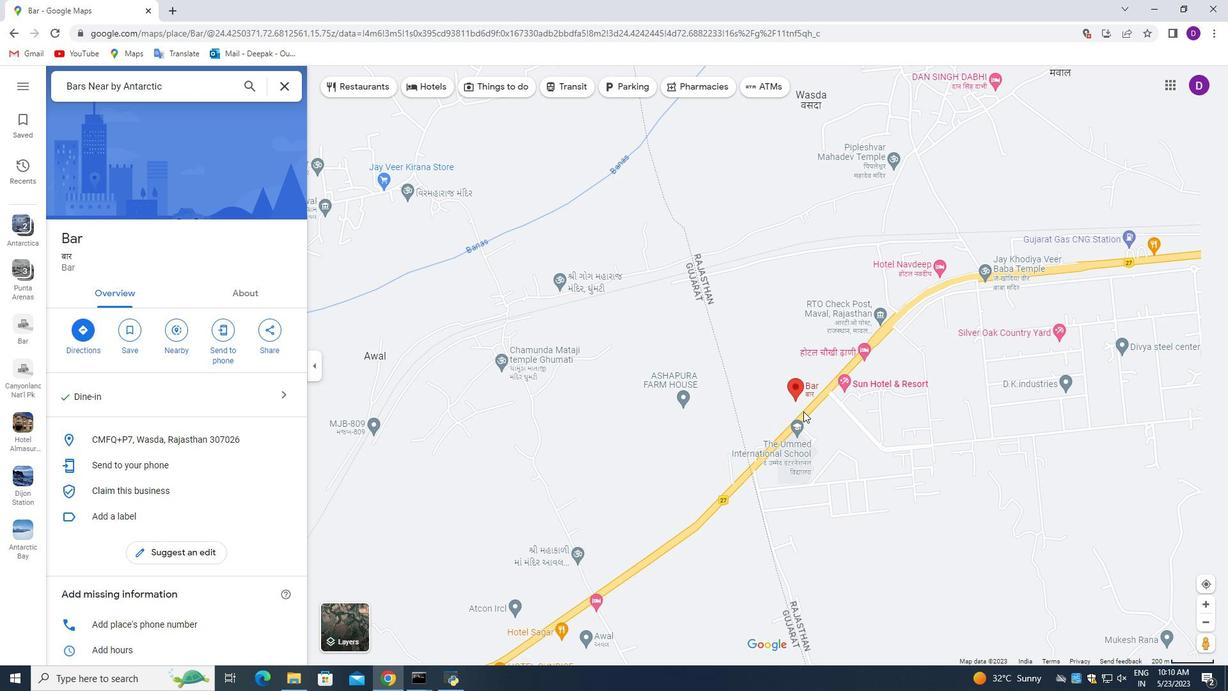 
Action: Mouse scrolled (803, 414) with delta (0, 0)
Screenshot: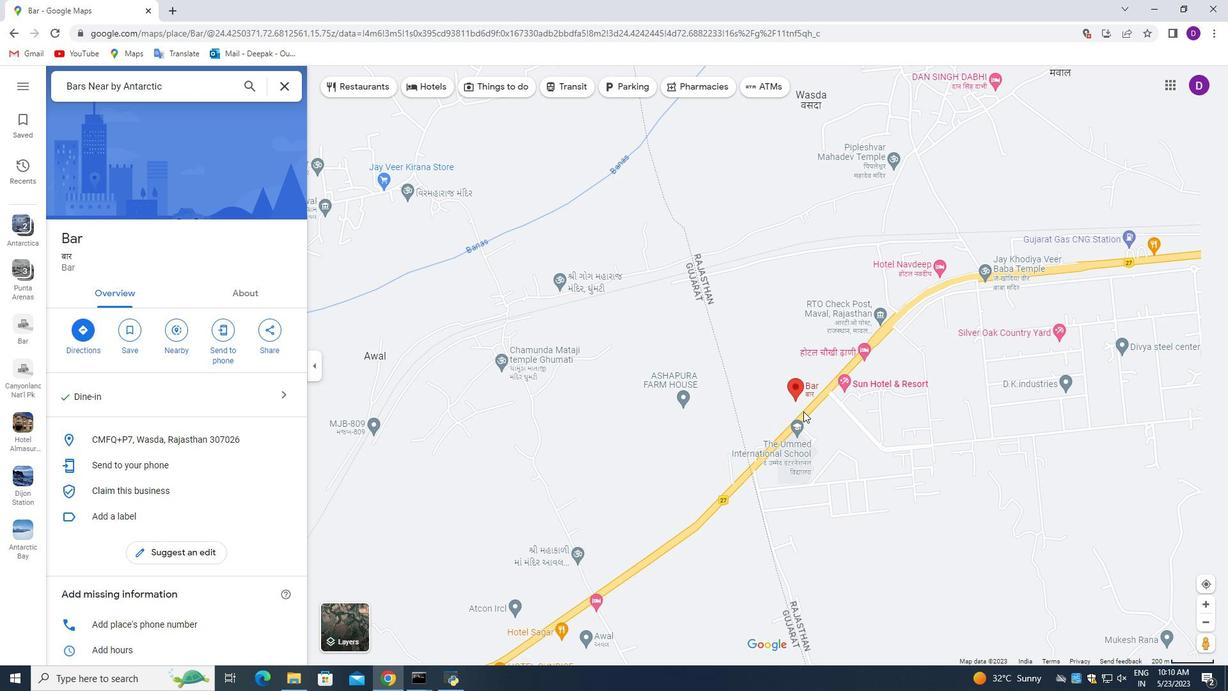 
Action: Mouse scrolled (803, 414) with delta (0, 0)
Screenshot: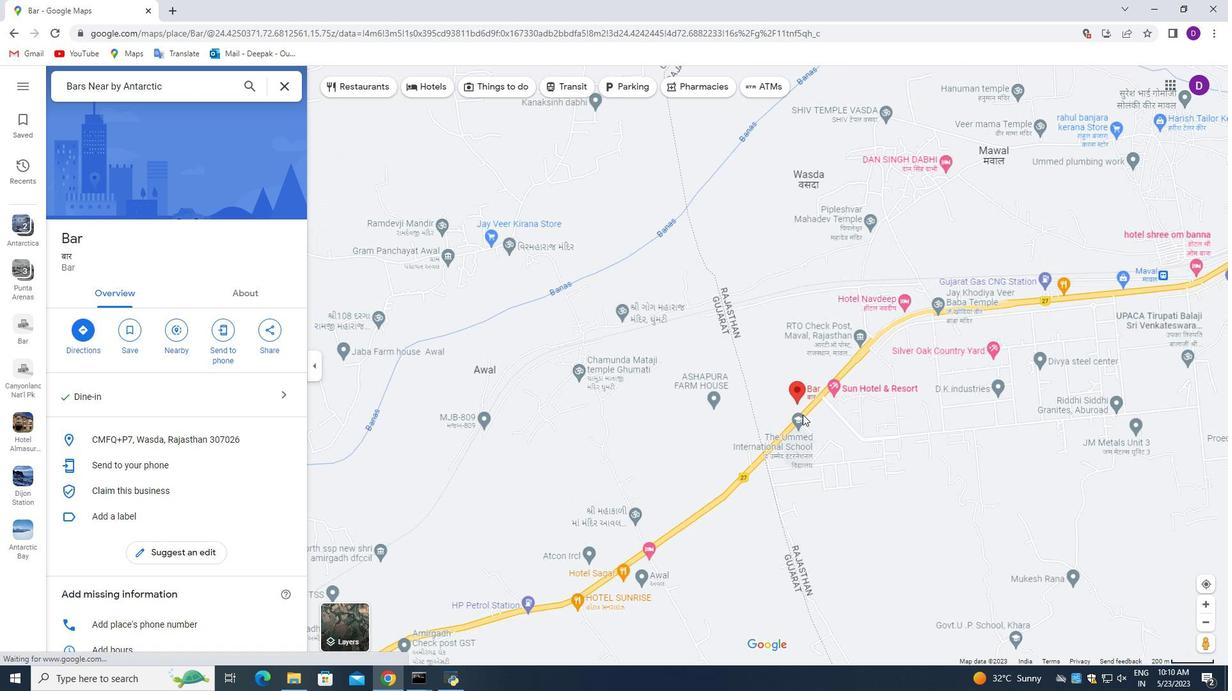 
Action: Mouse scrolled (803, 414) with delta (0, 0)
Screenshot: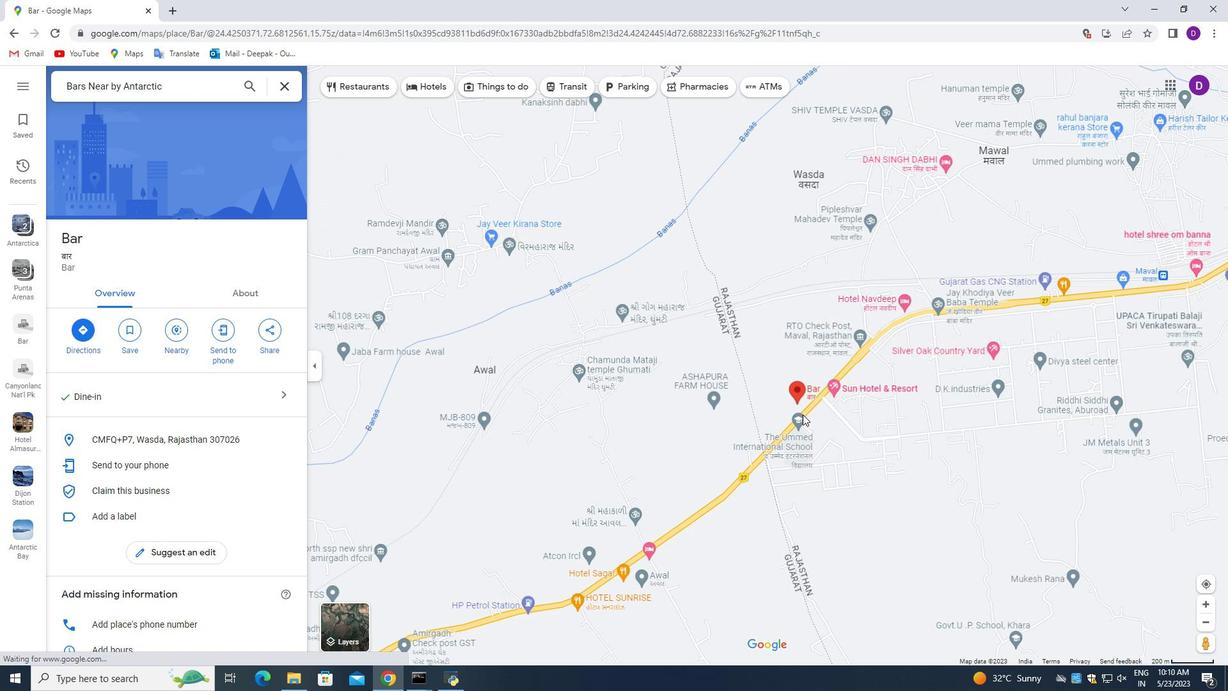 
Action: Mouse scrolled (803, 414) with delta (0, 0)
Screenshot: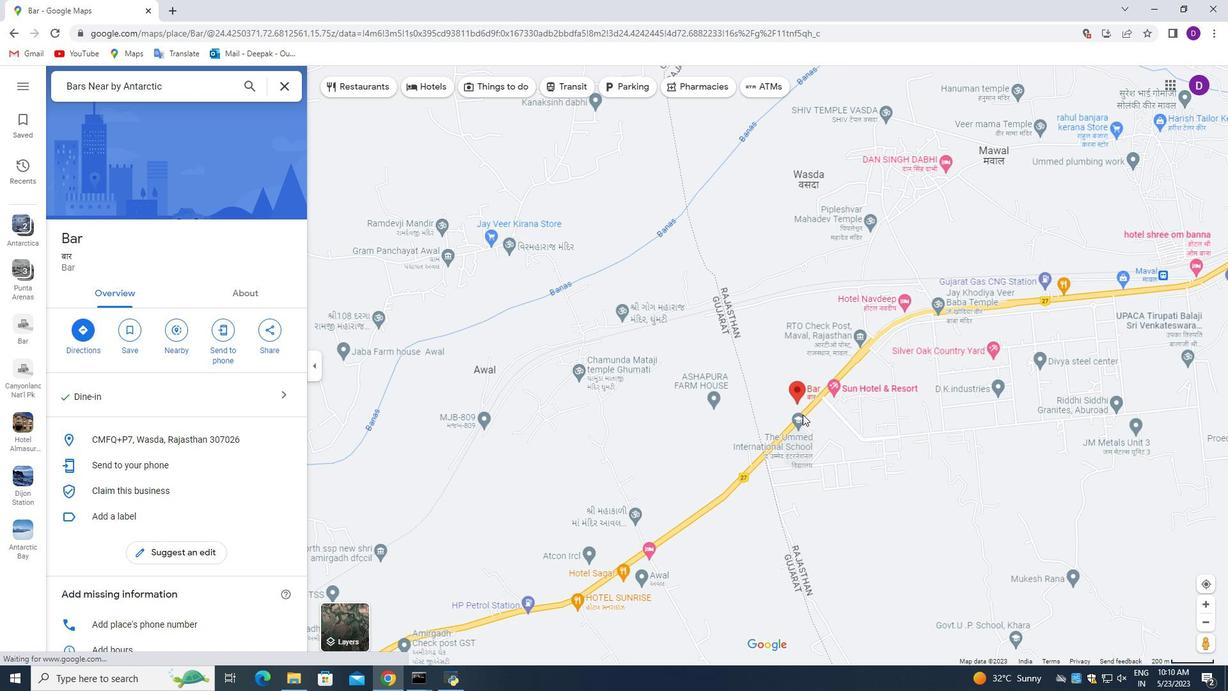 
Action: Mouse scrolled (803, 414) with delta (0, 0)
Screenshot: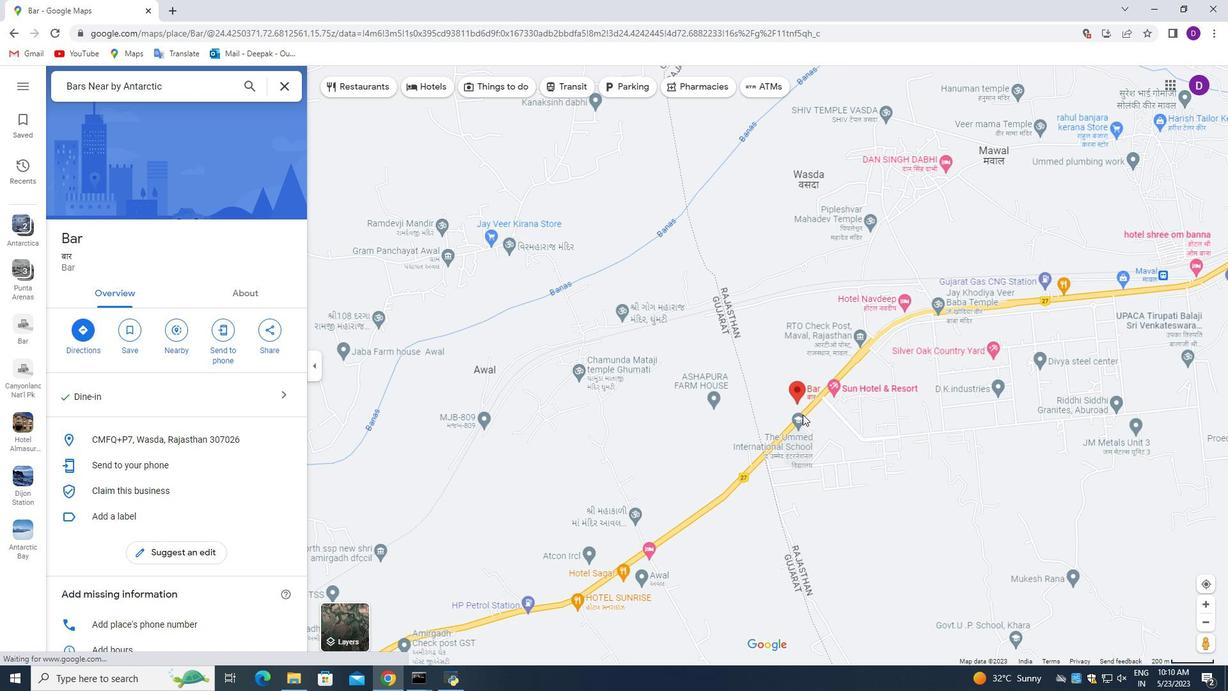 
Action: Mouse scrolled (803, 414) with delta (0, 0)
Screenshot: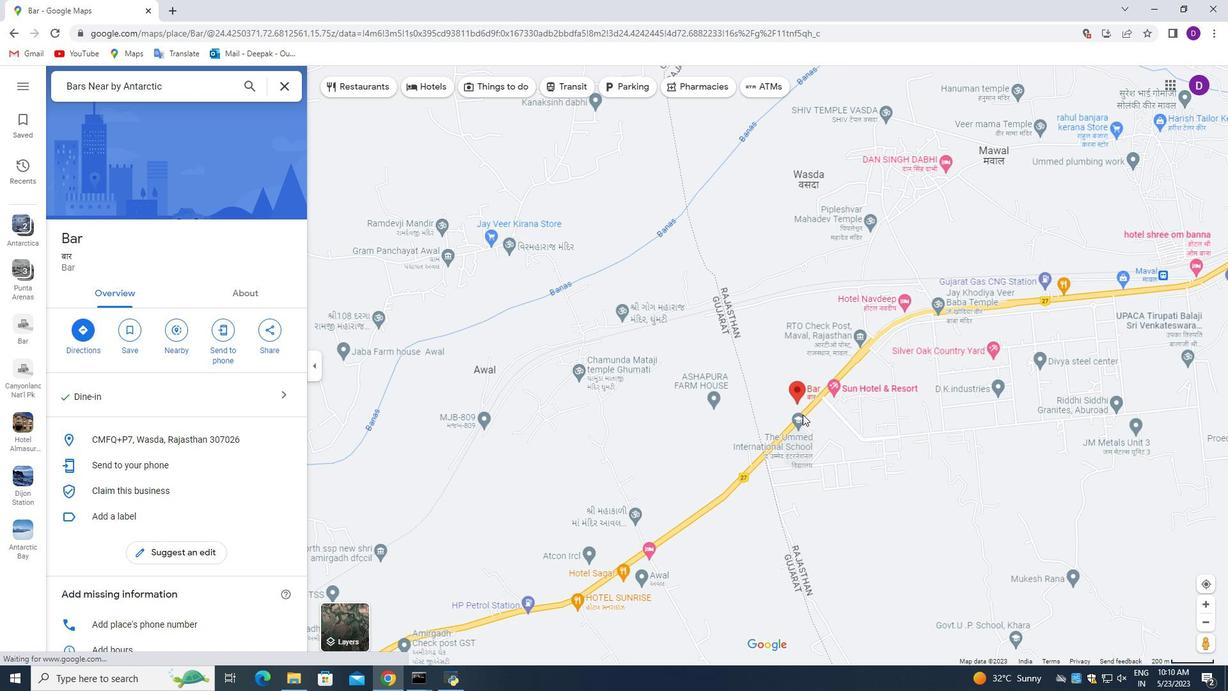 
Action: Mouse scrolled (803, 414) with delta (0, 0)
Screenshot: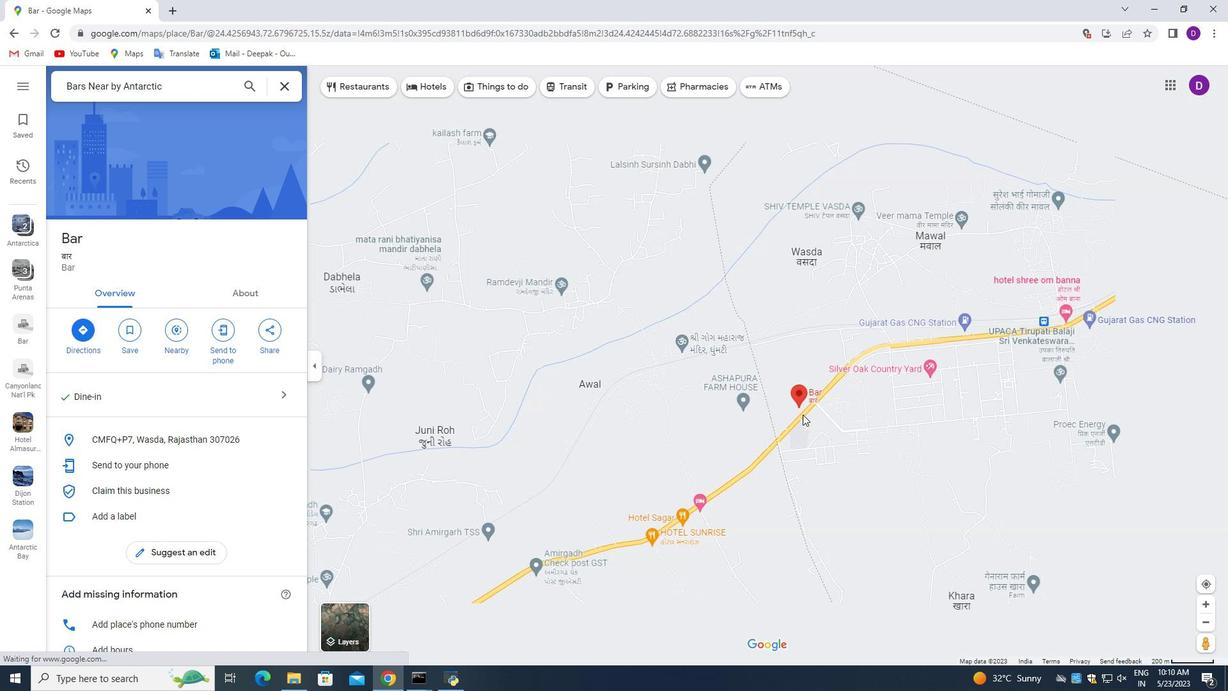 
Action: Mouse scrolled (803, 414) with delta (0, 0)
Screenshot: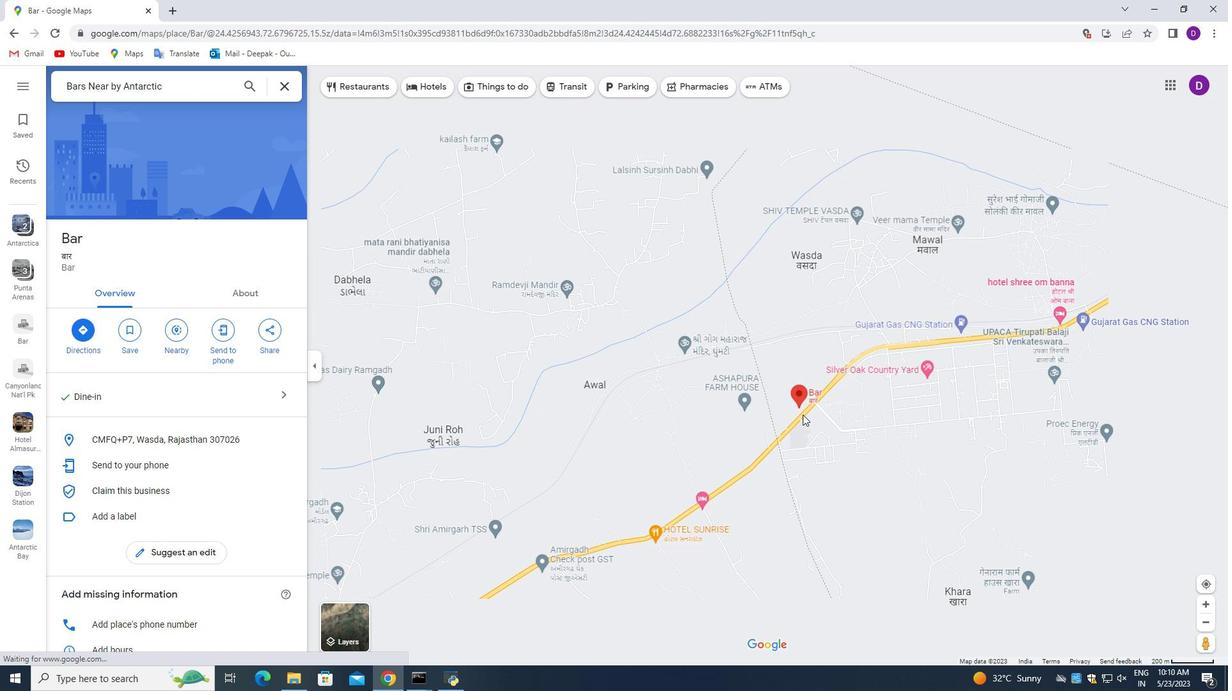 
Action: Mouse scrolled (803, 414) with delta (0, 0)
Screenshot: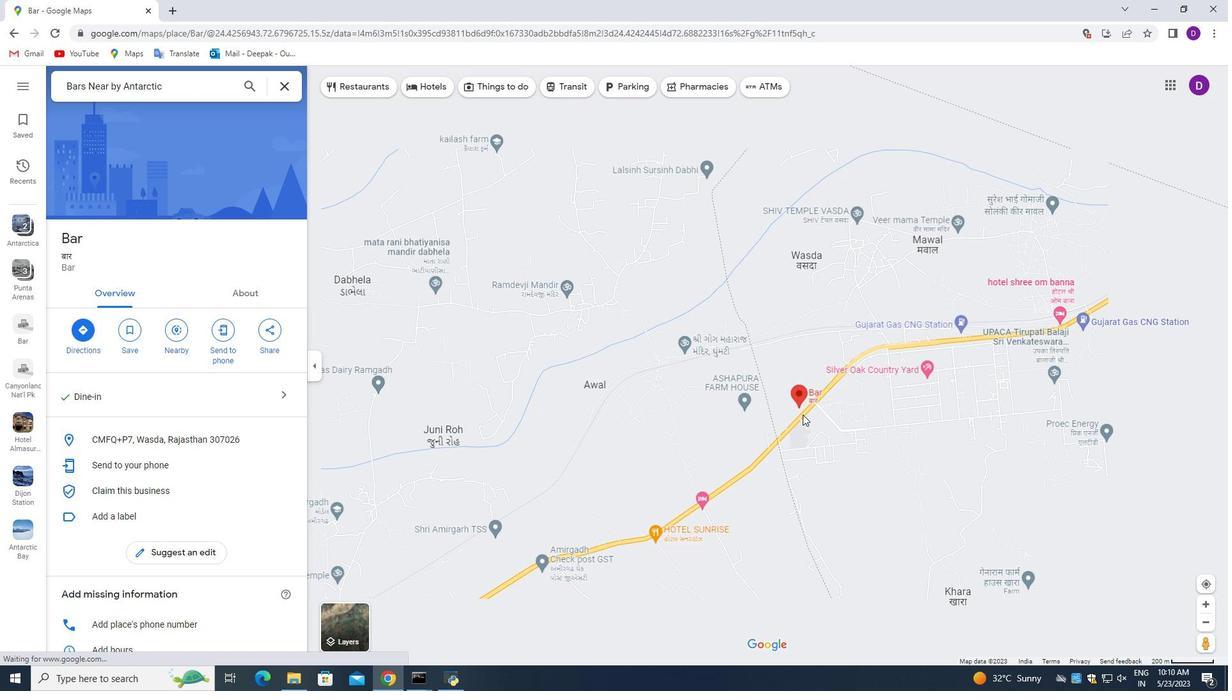 
Action: Mouse scrolled (803, 414) with delta (0, 0)
Screenshot: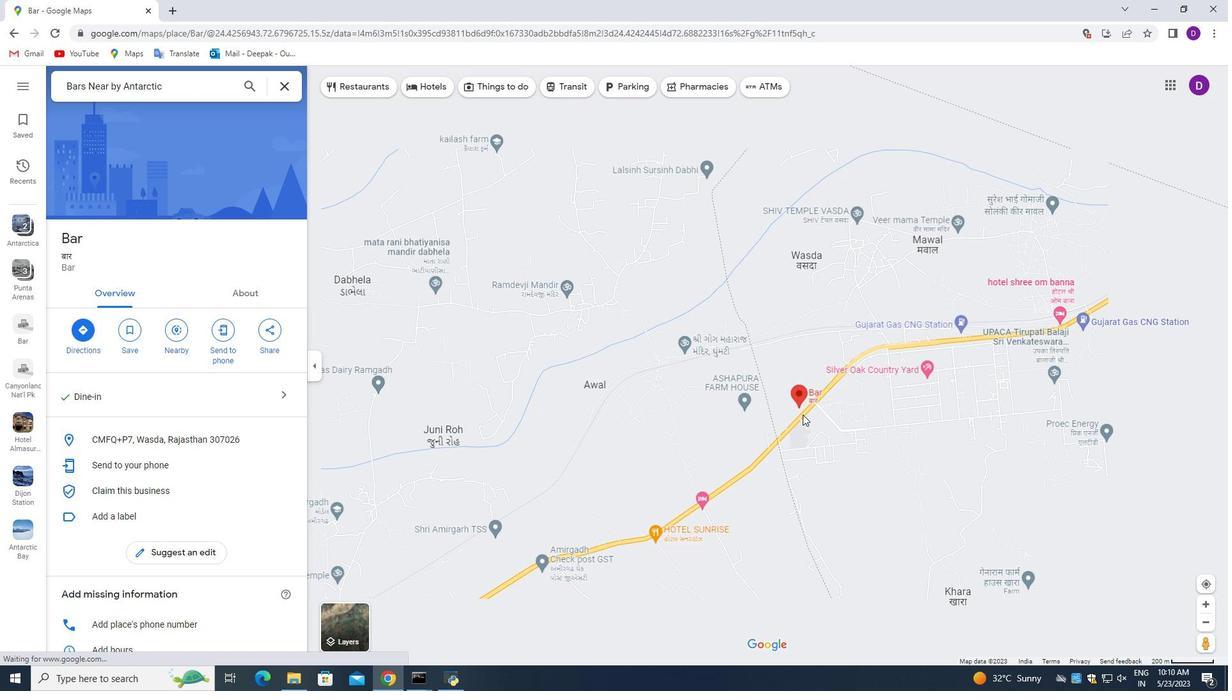 
Action: Mouse scrolled (803, 414) with delta (0, 0)
Screenshot: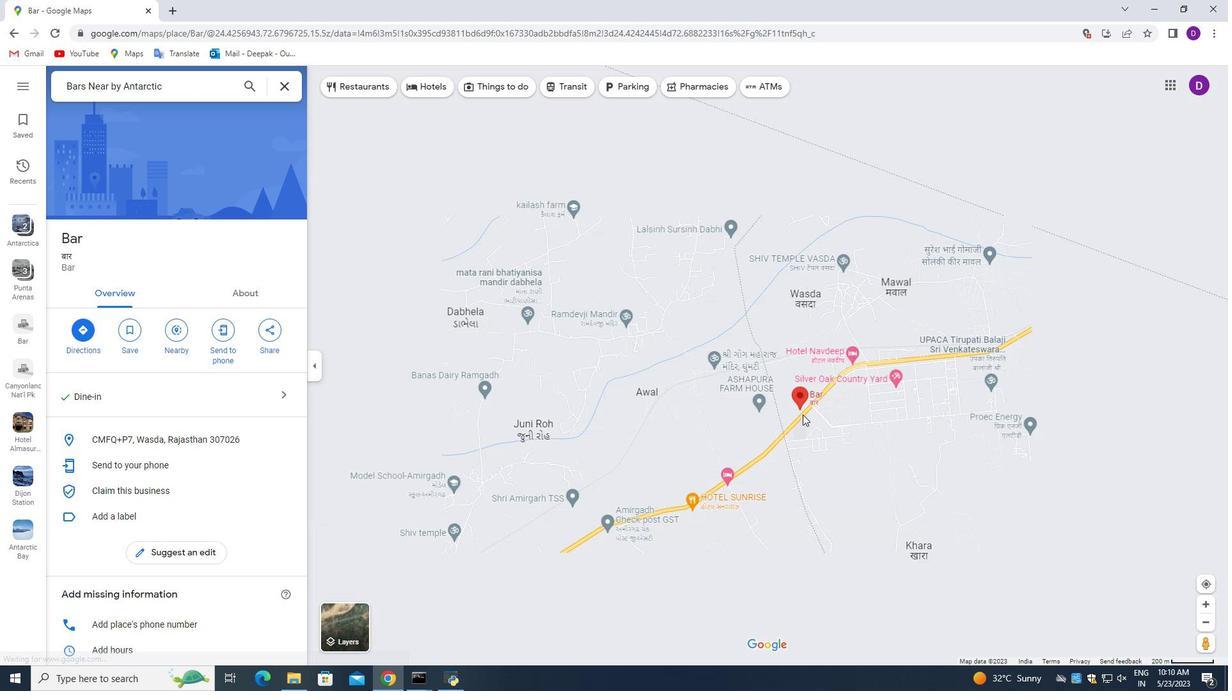 
Action: Mouse scrolled (803, 414) with delta (0, 0)
Screenshot: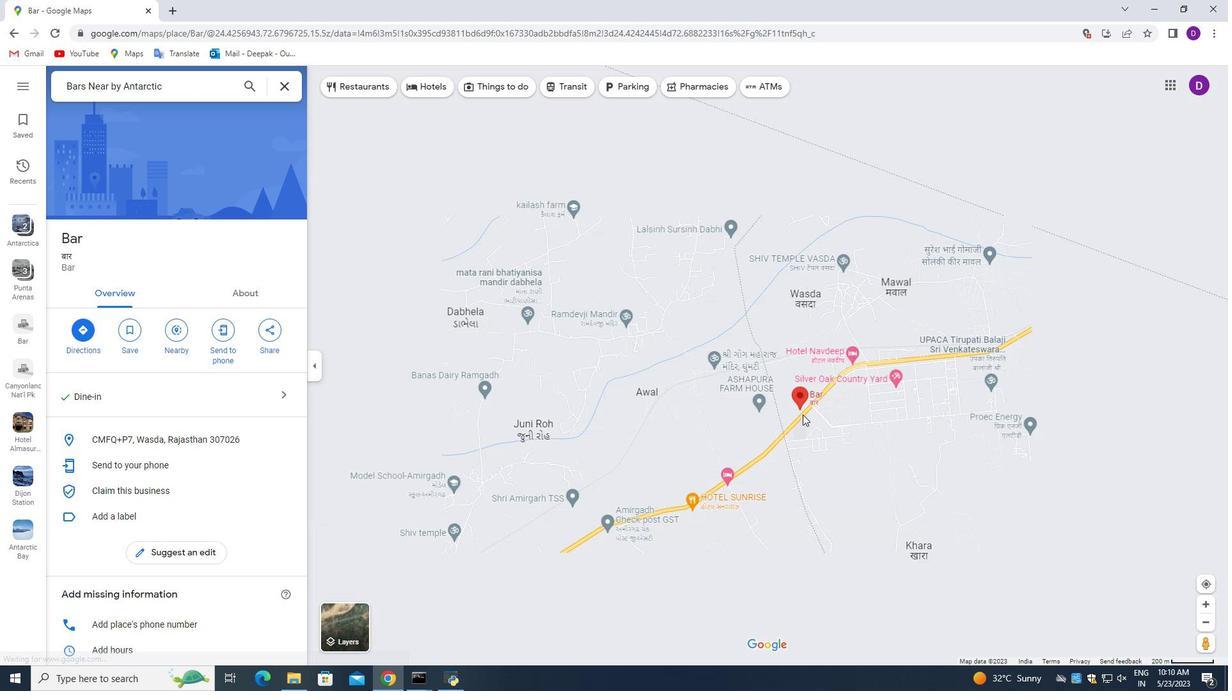 
Action: Mouse scrolled (803, 414) with delta (0, 0)
Screenshot: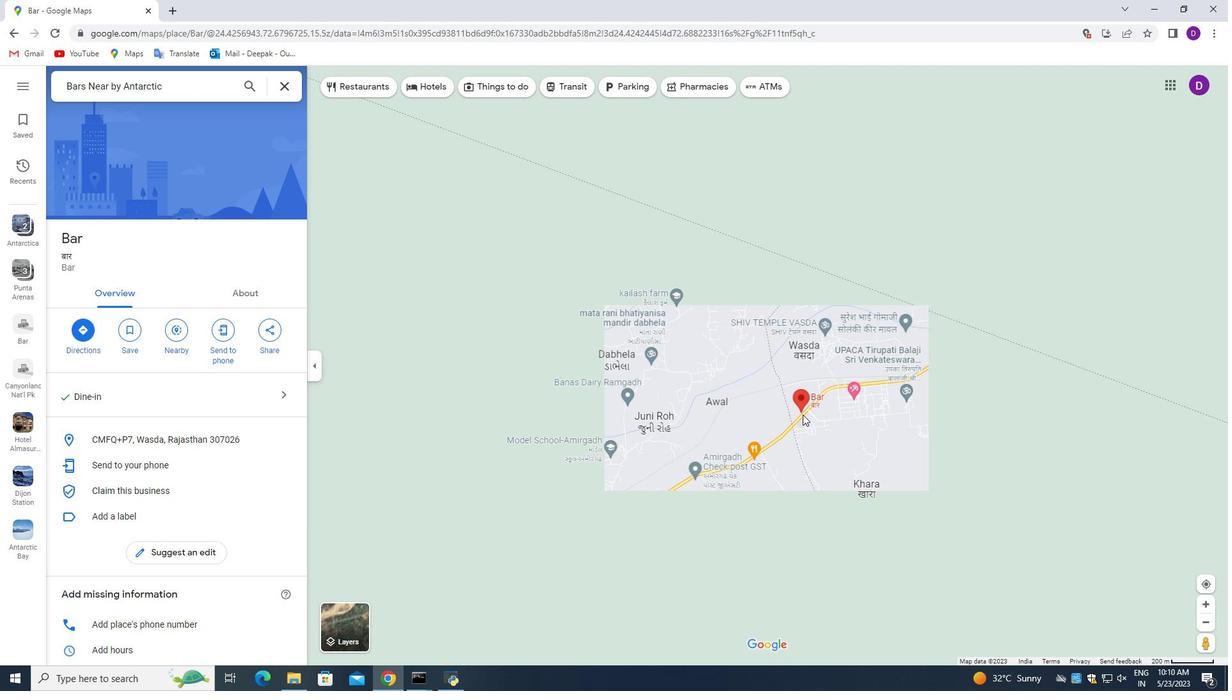 
Action: Mouse scrolled (803, 414) with delta (0, 0)
Screenshot: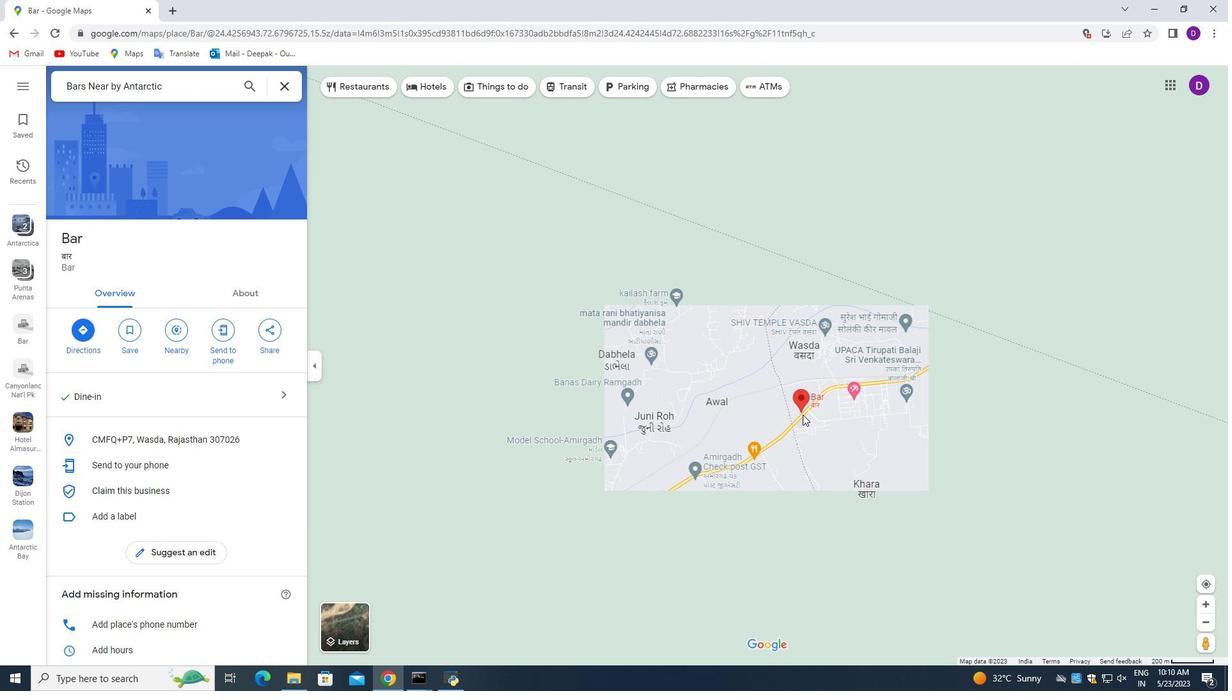 
Action: Mouse scrolled (803, 414) with delta (0, 0)
Screenshot: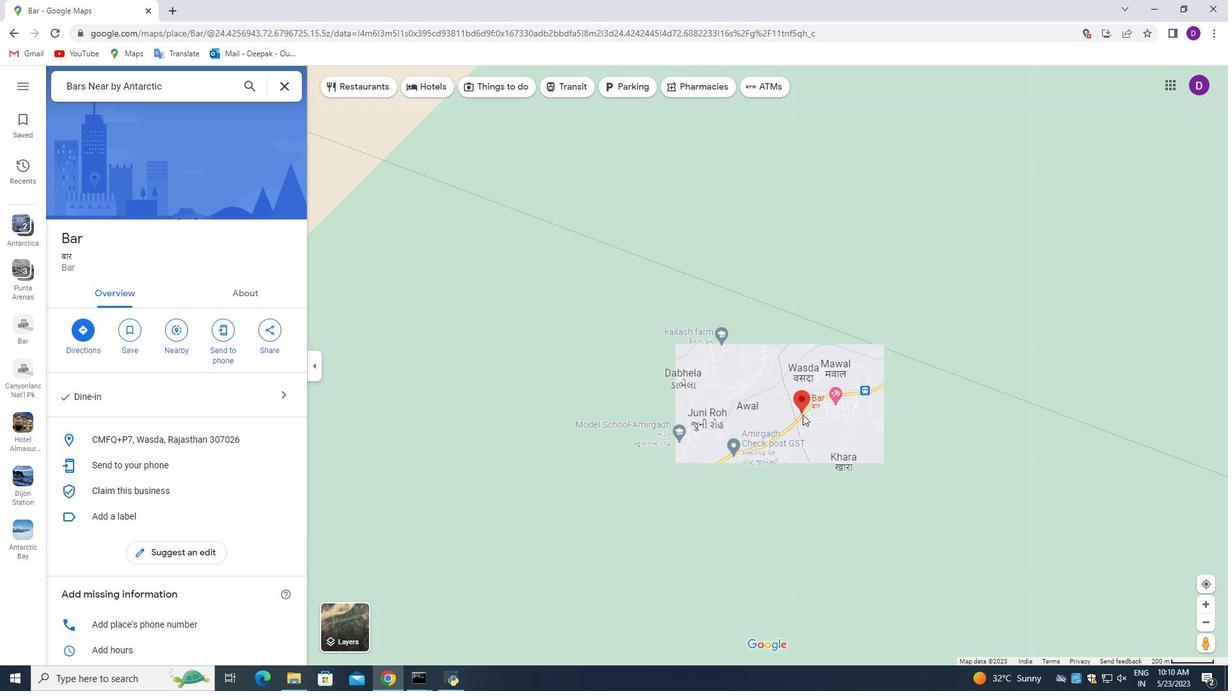 
Action: Mouse moved to (801, 415)
Screenshot: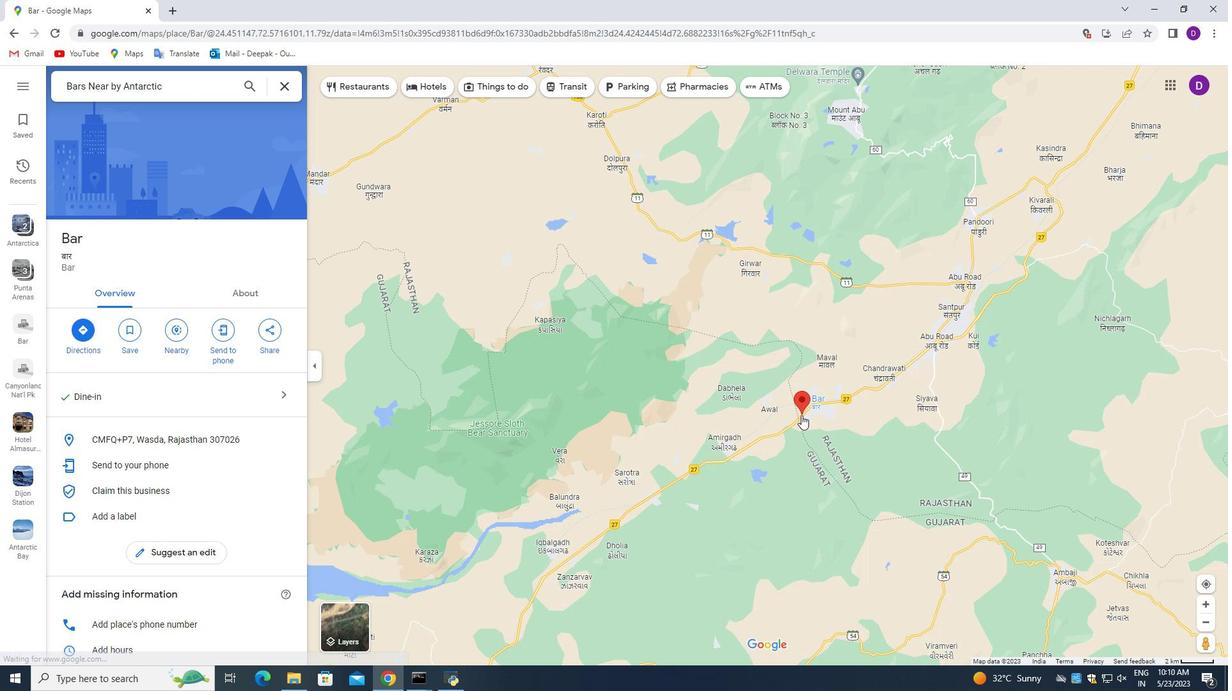 
Action: Mouse scrolled (801, 414) with delta (0, 0)
Screenshot: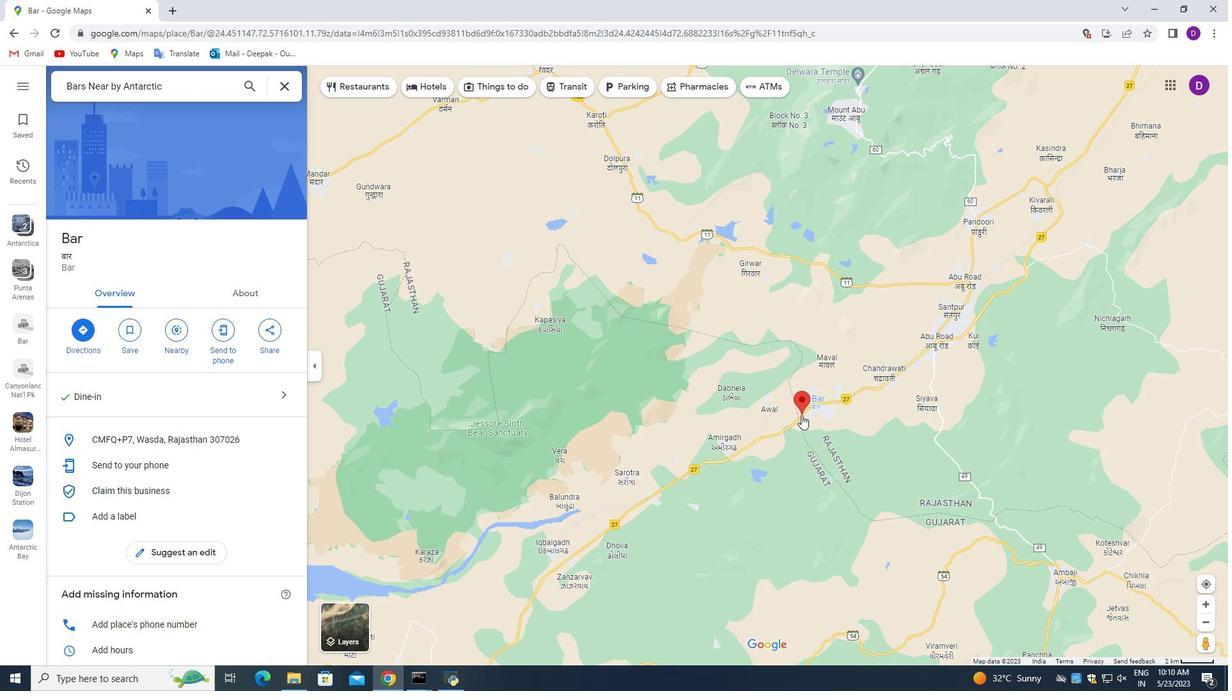 
Action: Mouse scrolled (801, 414) with delta (0, 0)
Screenshot: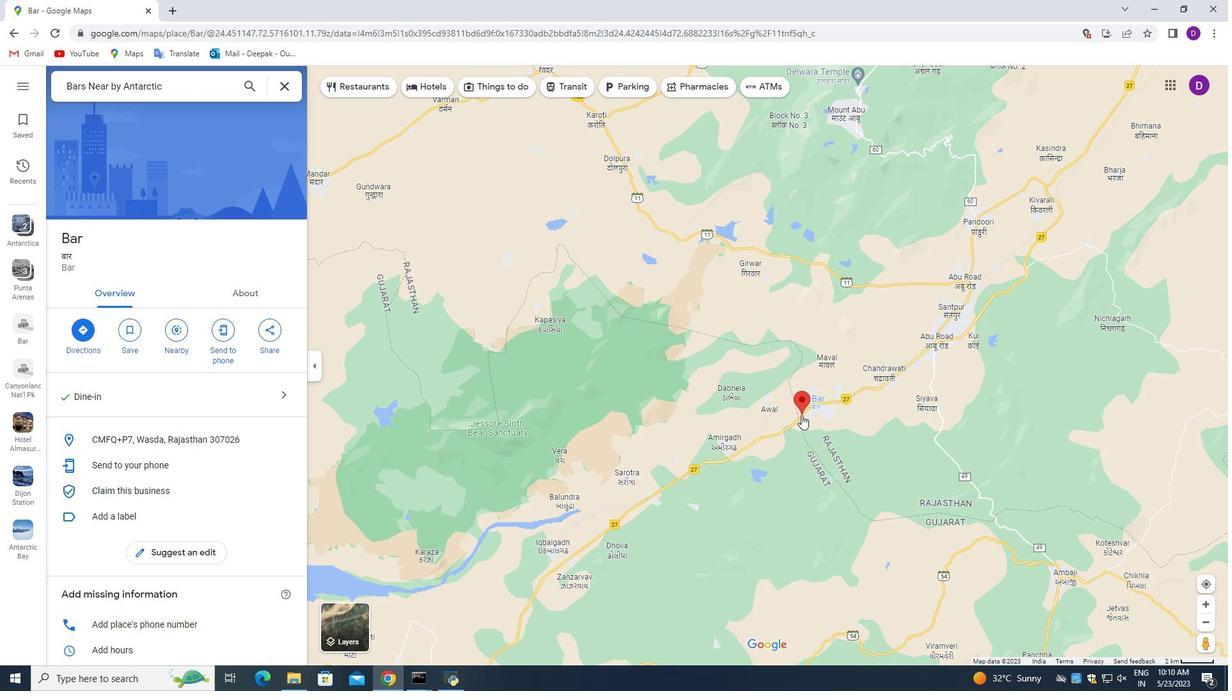 
Action: Mouse scrolled (801, 414) with delta (0, 0)
Screenshot: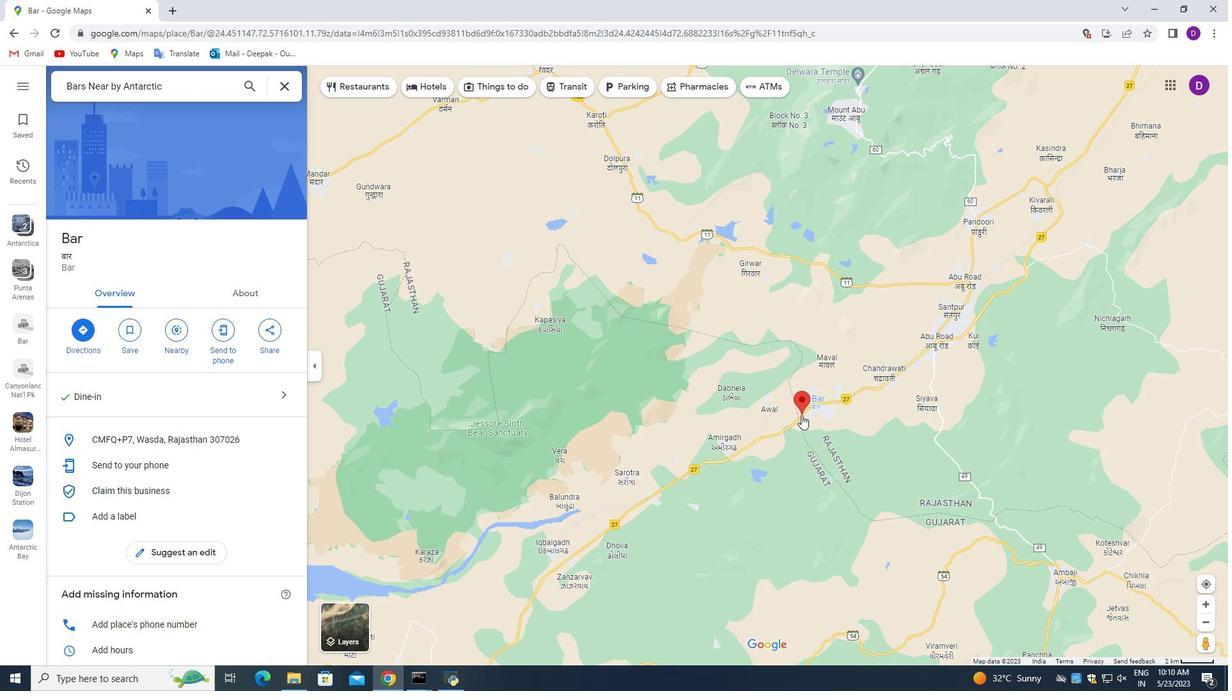 
Action: Mouse scrolled (801, 414) with delta (0, 0)
Screenshot: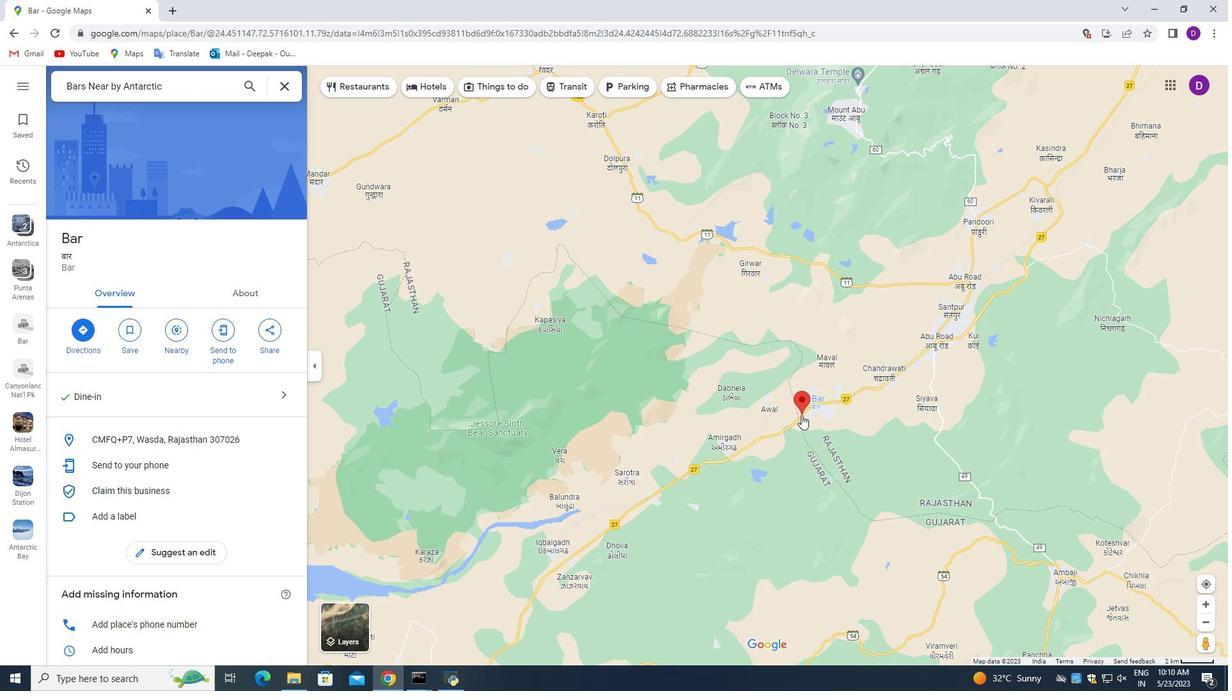 
Action: Mouse scrolled (801, 414) with delta (0, 0)
Screenshot: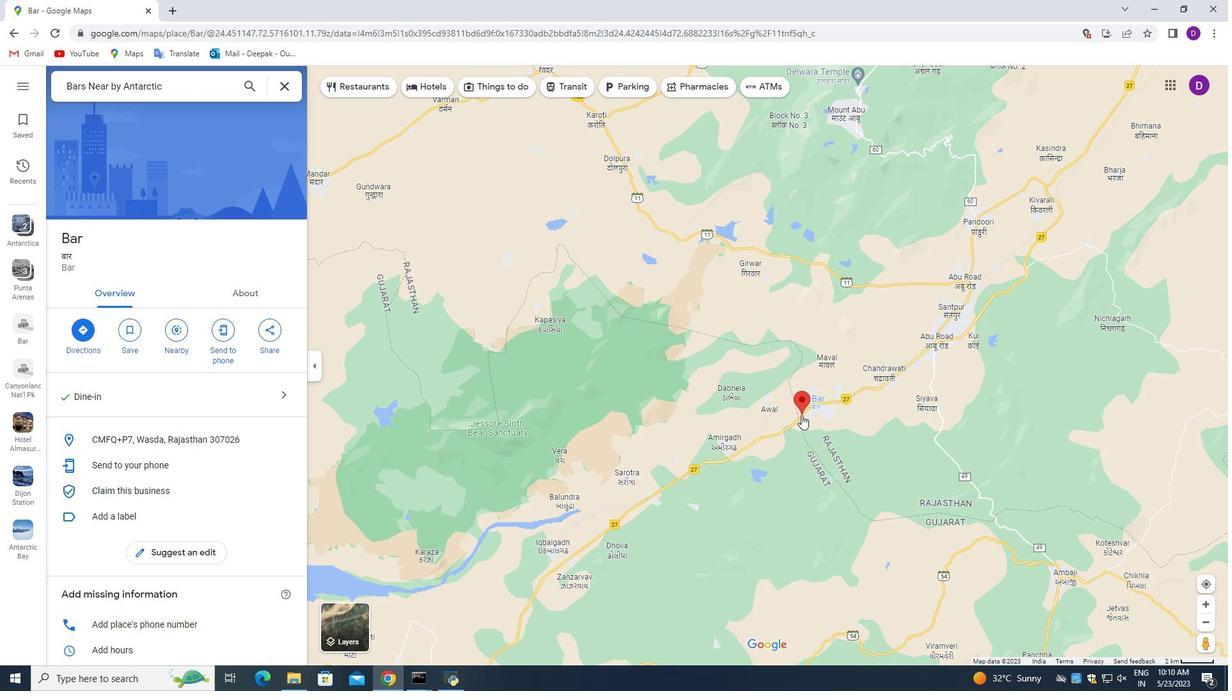 
Action: Mouse scrolled (801, 414) with delta (0, 0)
Screenshot: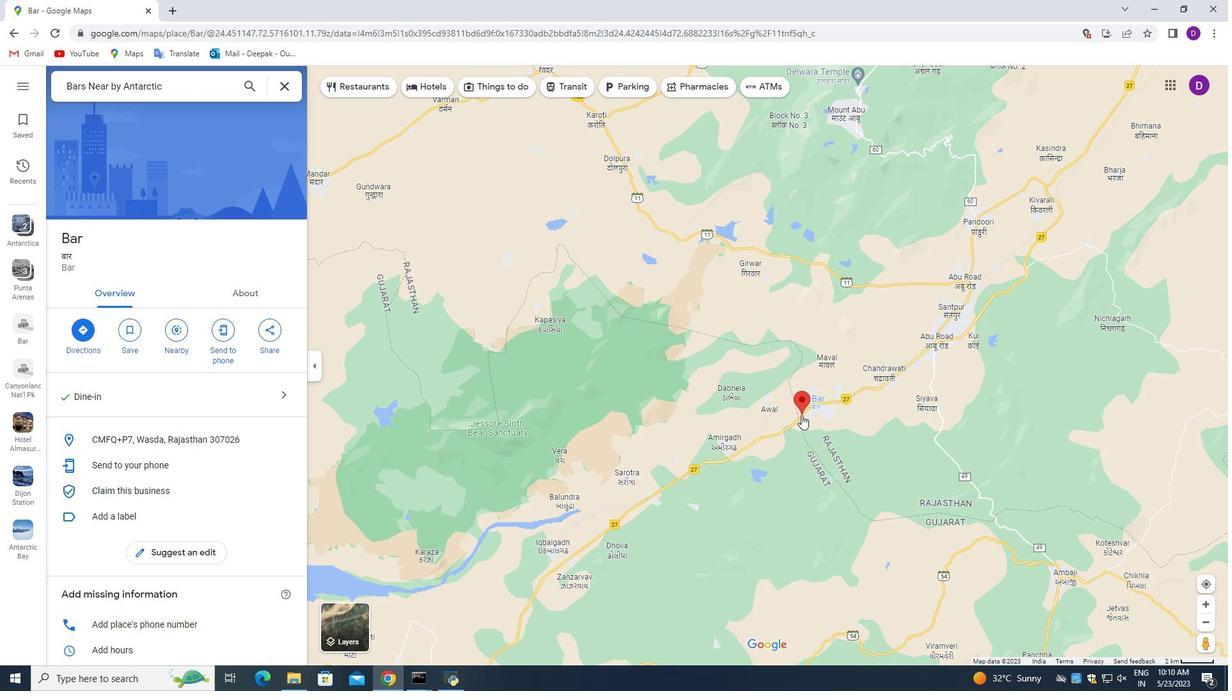 
Action: Mouse scrolled (801, 414) with delta (0, 0)
Screenshot: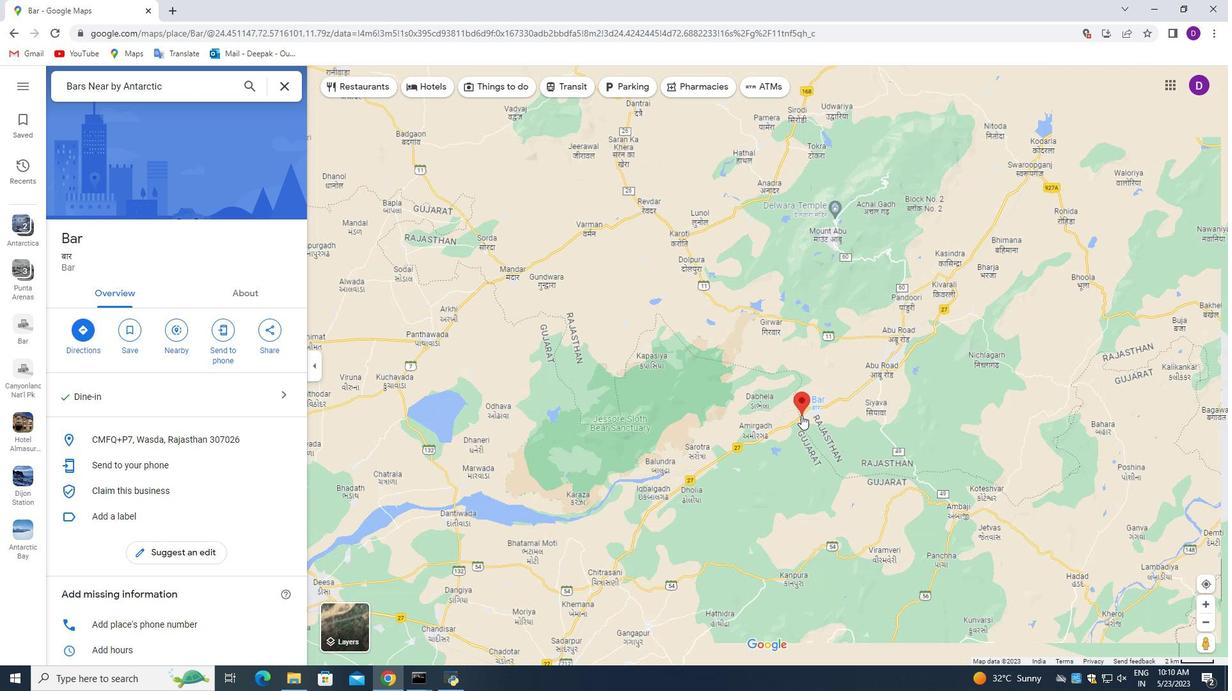 
Action: Mouse scrolled (801, 414) with delta (0, 0)
Screenshot: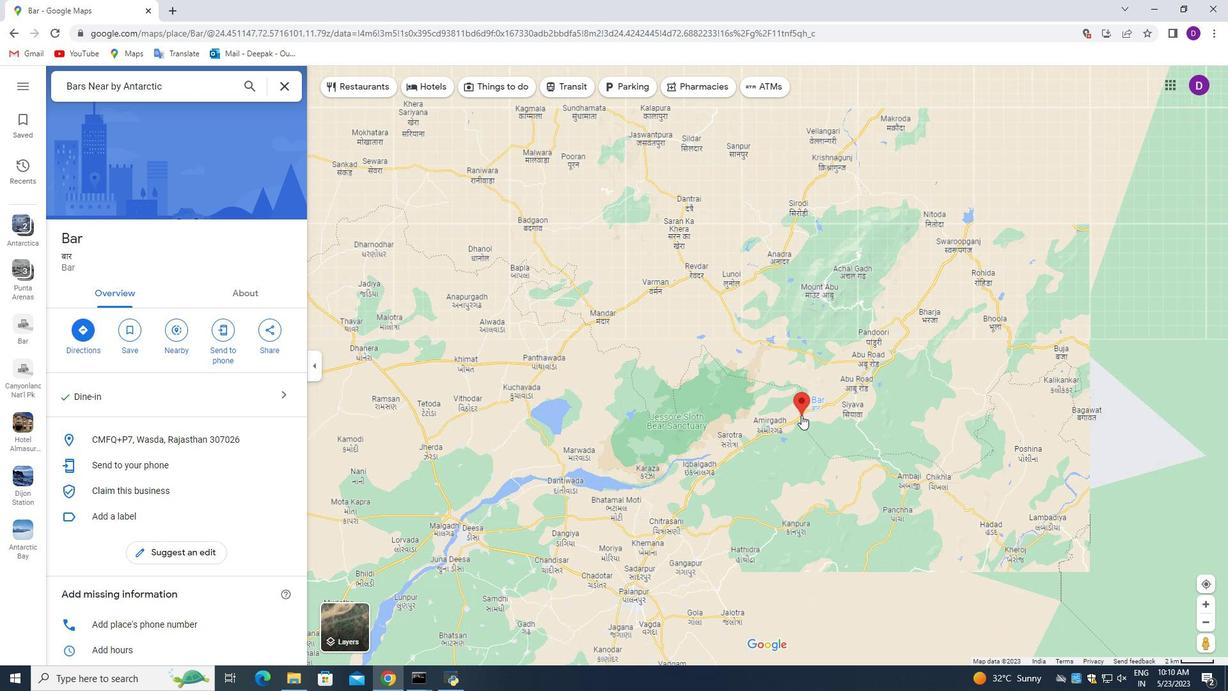 
Action: Mouse scrolled (801, 414) with delta (0, 0)
Screenshot: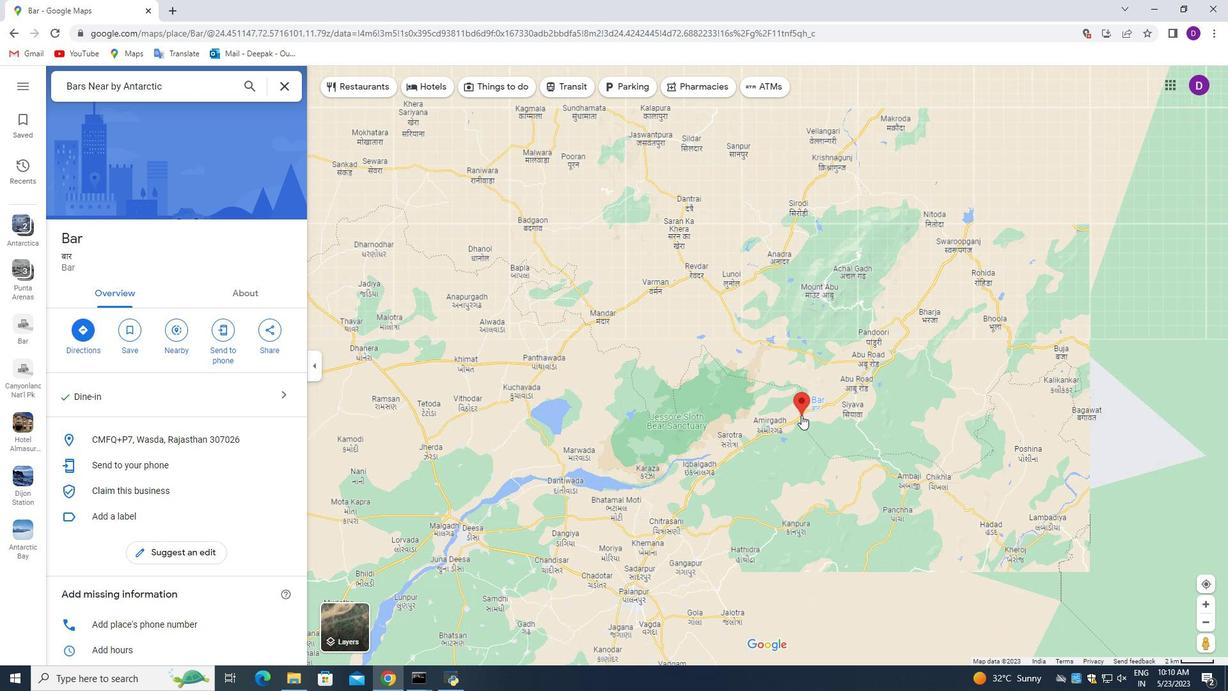
Action: Mouse scrolled (801, 414) with delta (0, 0)
Screenshot: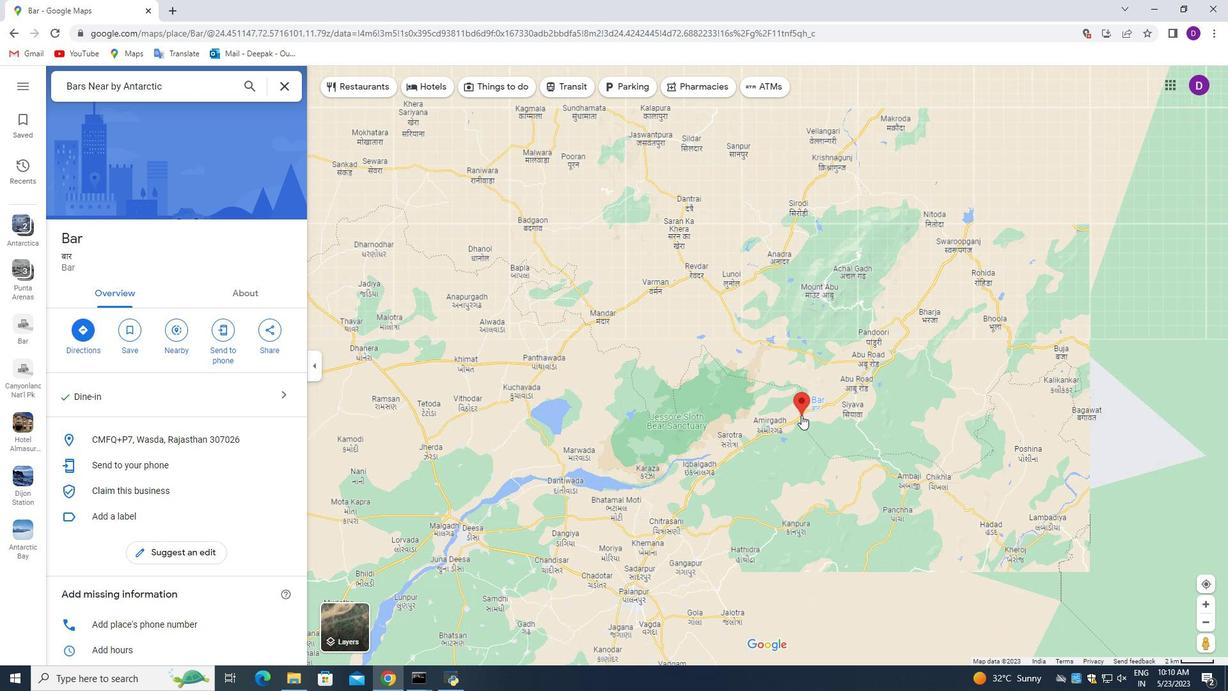 
Action: Mouse scrolled (801, 414) with delta (0, 0)
Screenshot: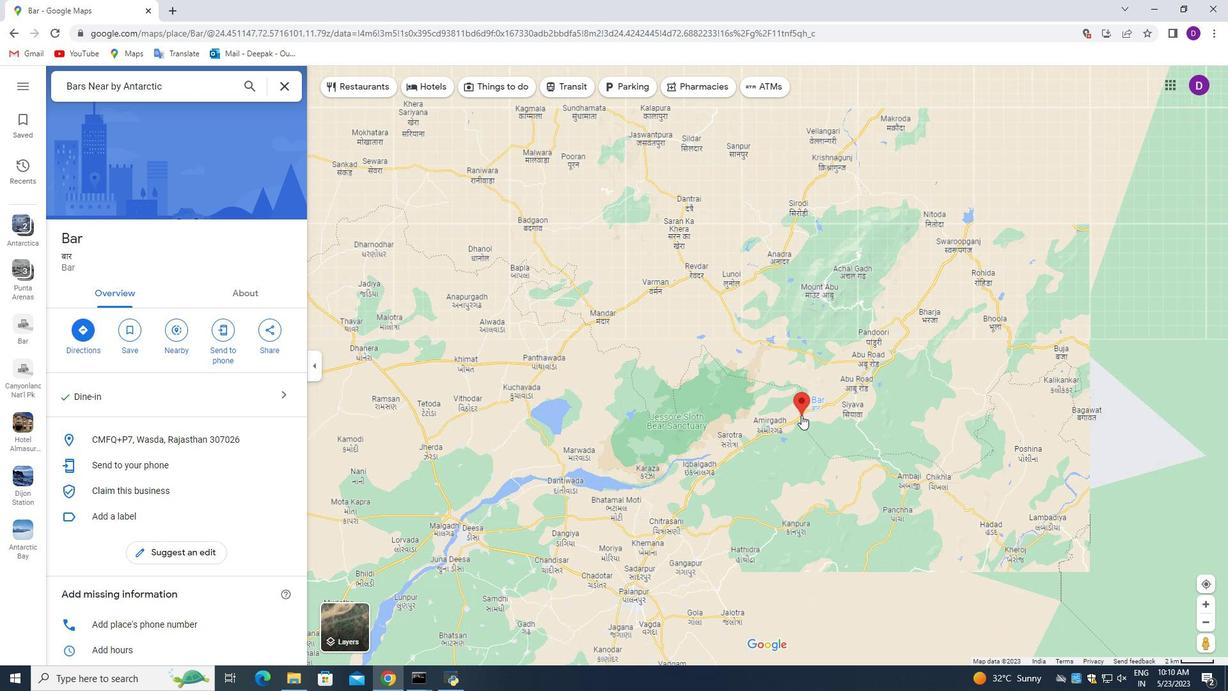 
Action: Mouse scrolled (801, 414) with delta (0, 0)
Screenshot: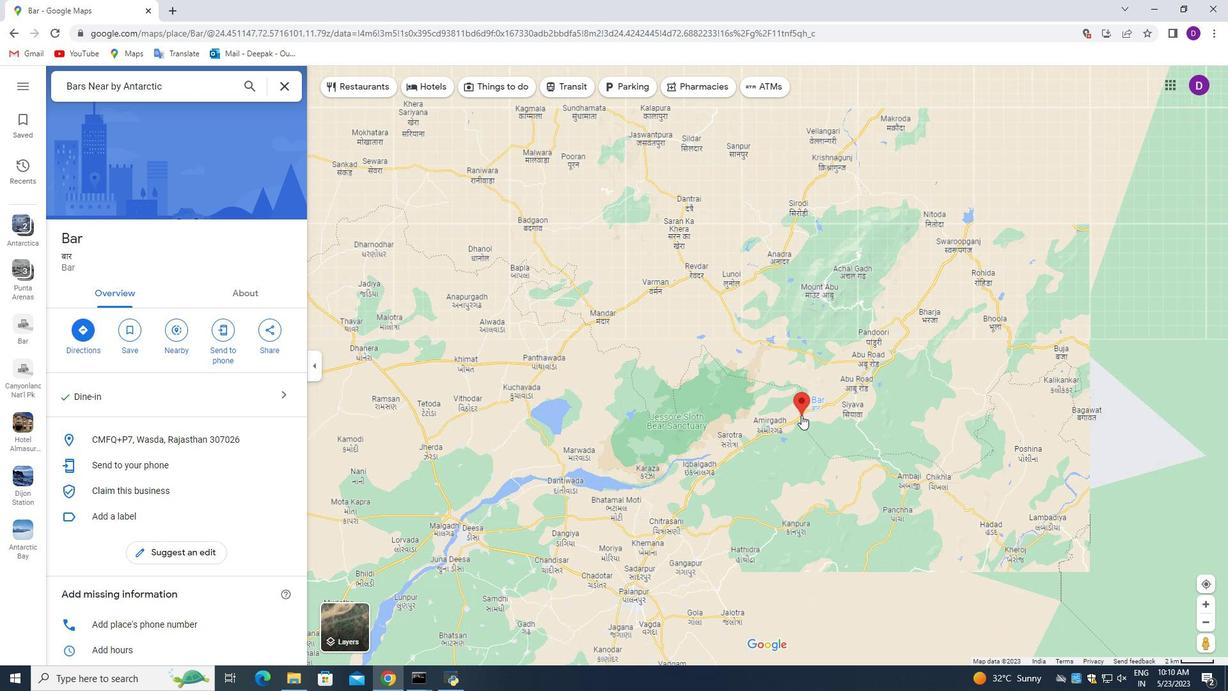 
Action: Mouse scrolled (801, 414) with delta (0, 0)
Screenshot: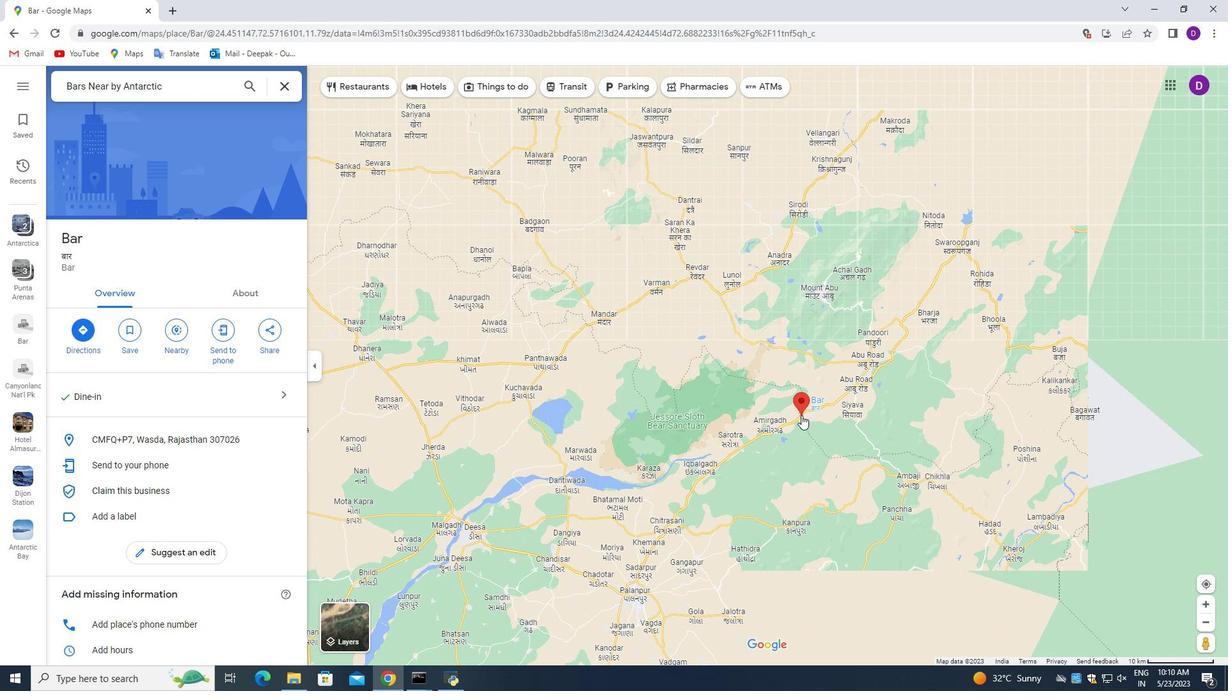 
Action: Mouse scrolled (801, 414) with delta (0, 0)
Screenshot: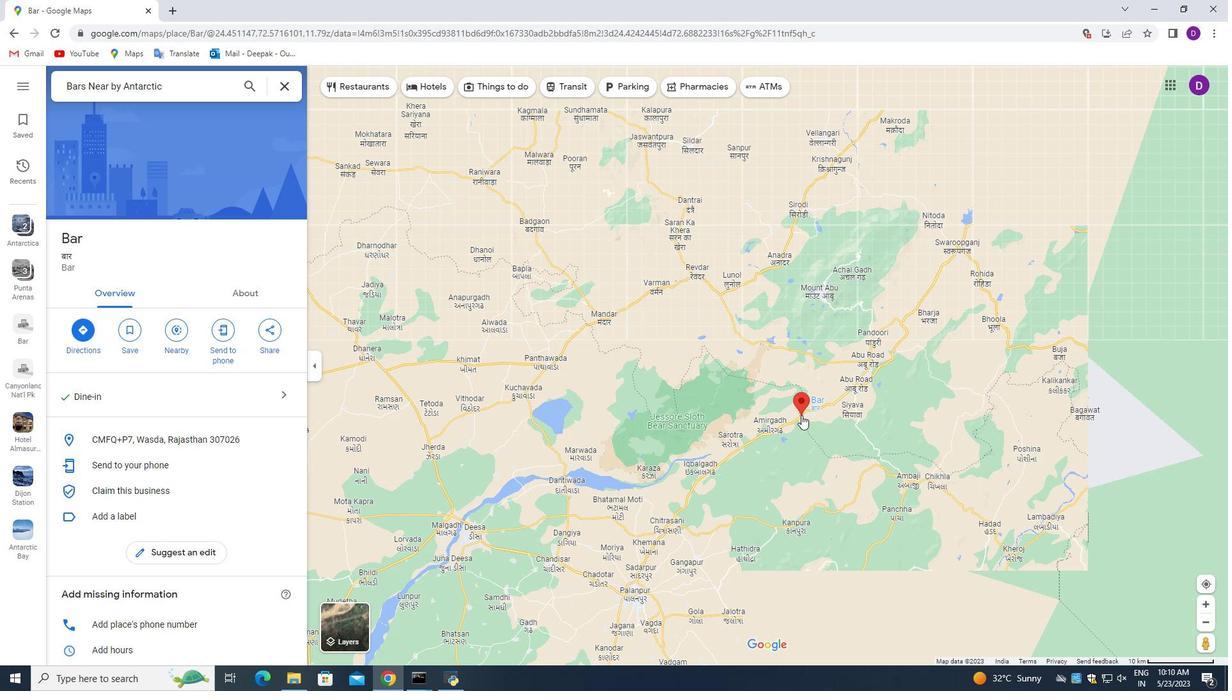 
Action: Mouse scrolled (801, 414) with delta (0, 0)
Screenshot: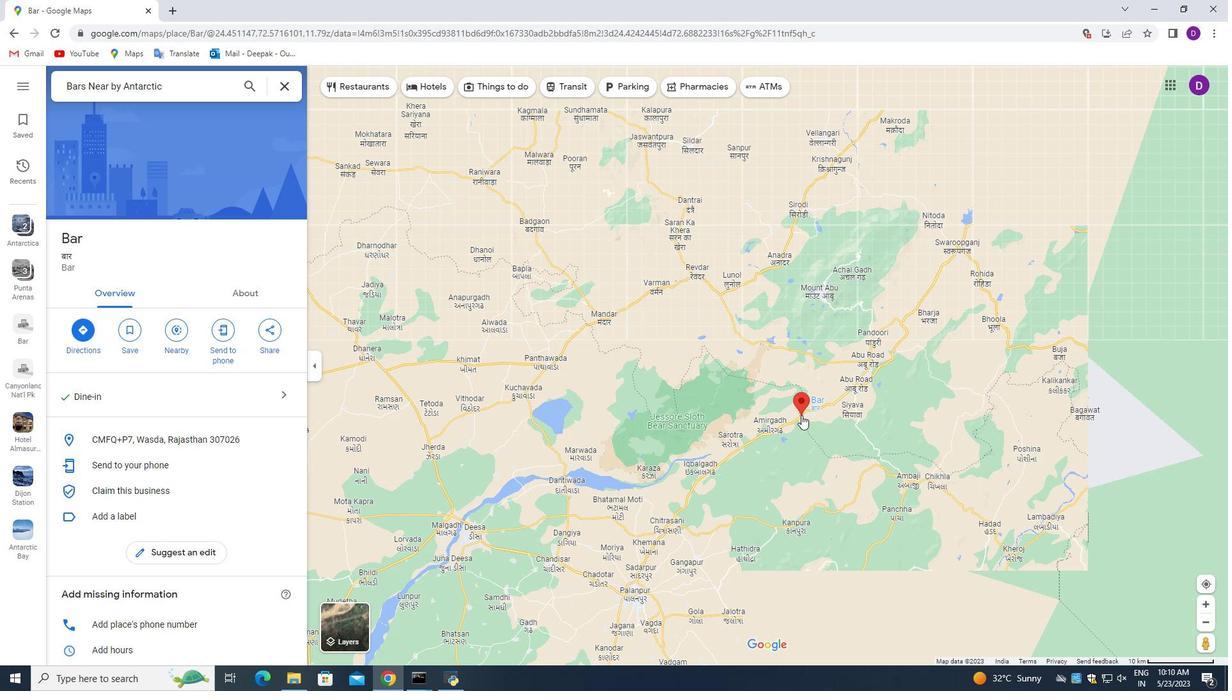 
Action: Mouse scrolled (801, 414) with delta (0, 0)
Screenshot: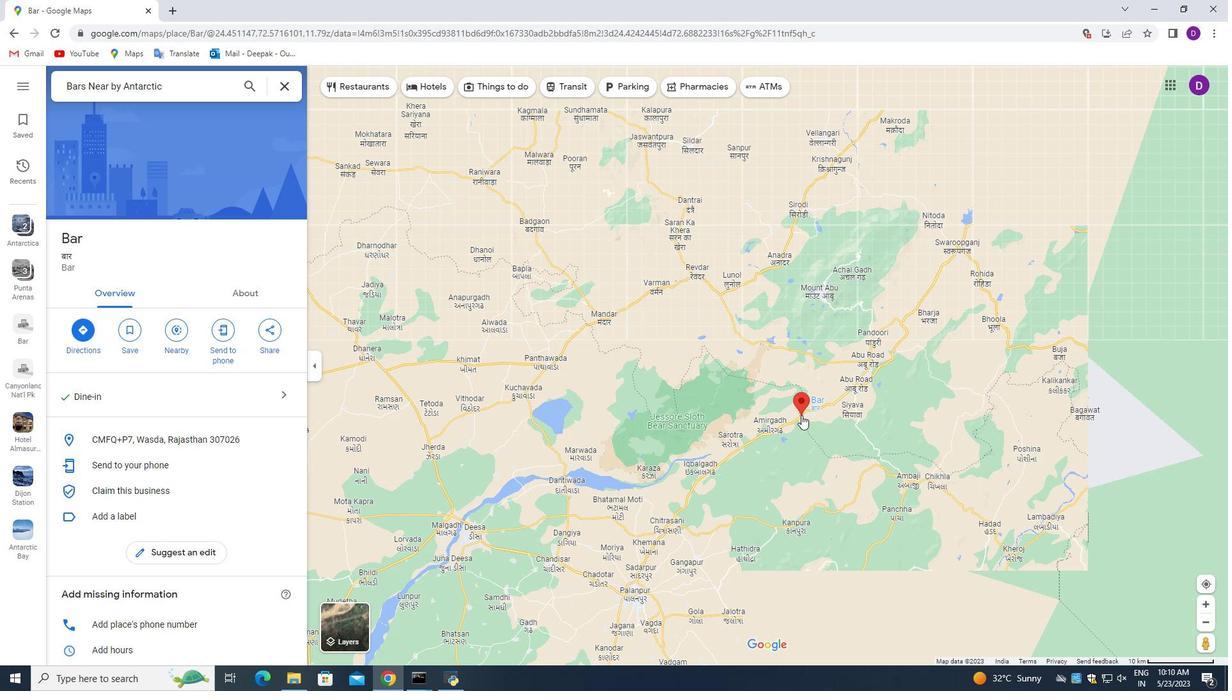 
Action: Mouse scrolled (801, 414) with delta (0, 0)
Screenshot: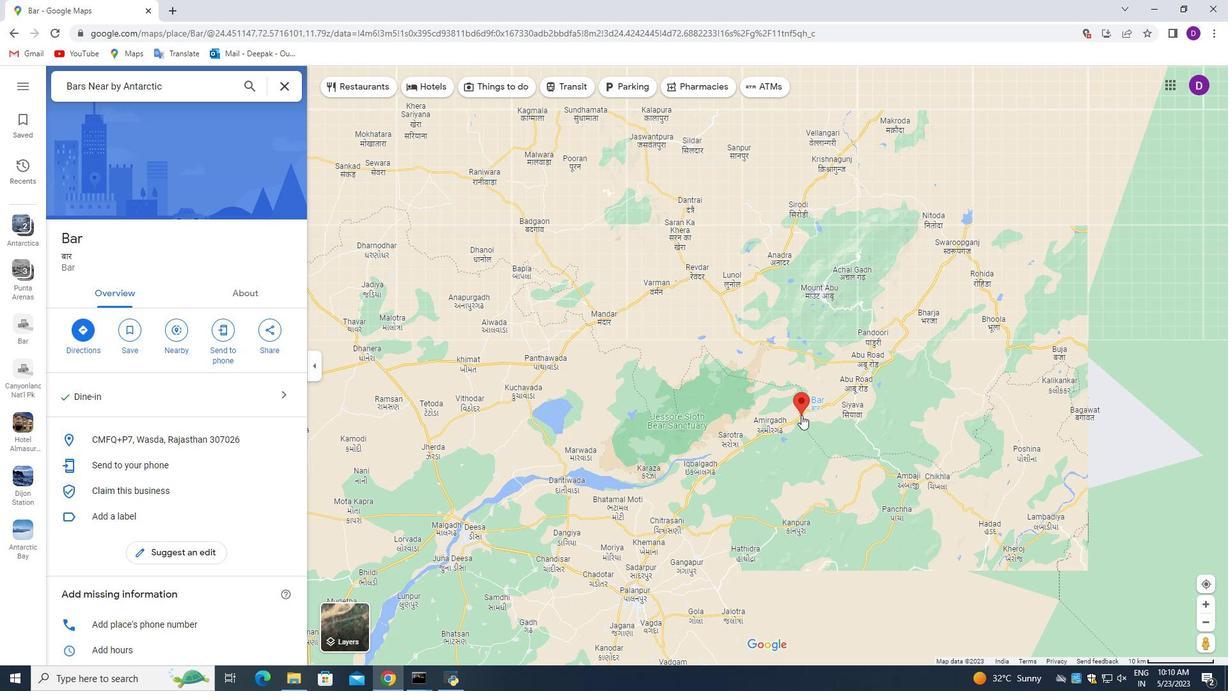 
Action: Mouse scrolled (801, 414) with delta (0, 0)
Screenshot: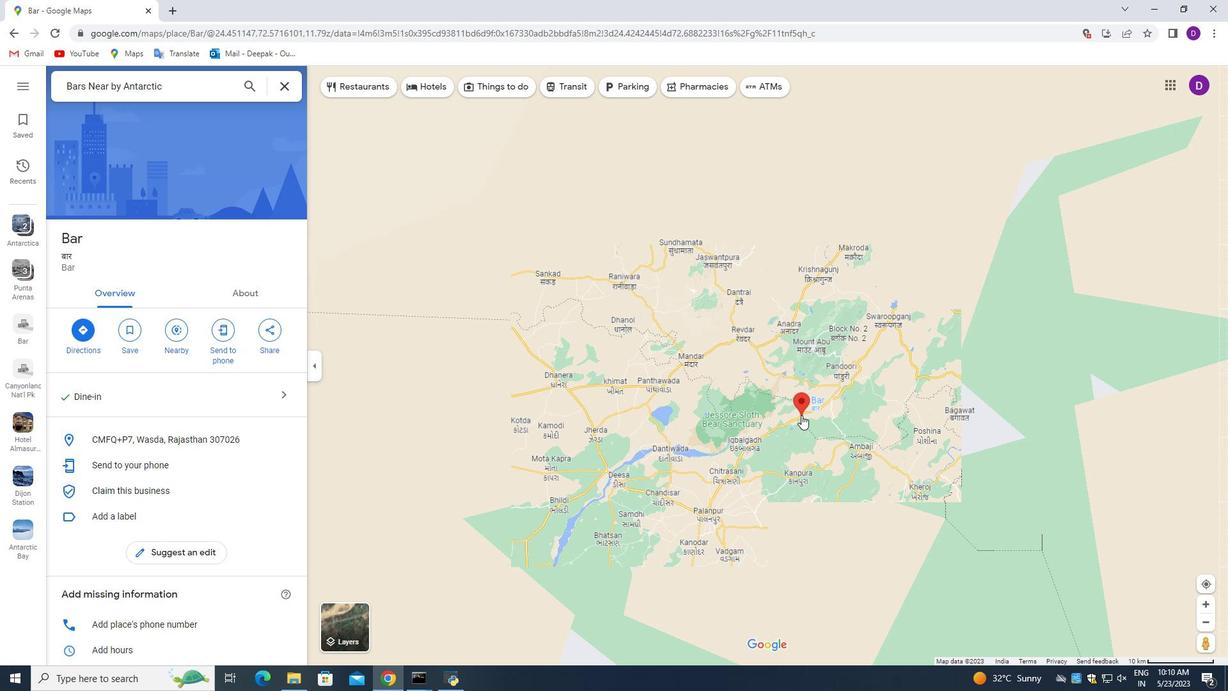 
Action: Mouse scrolled (801, 414) with delta (0, 0)
Screenshot: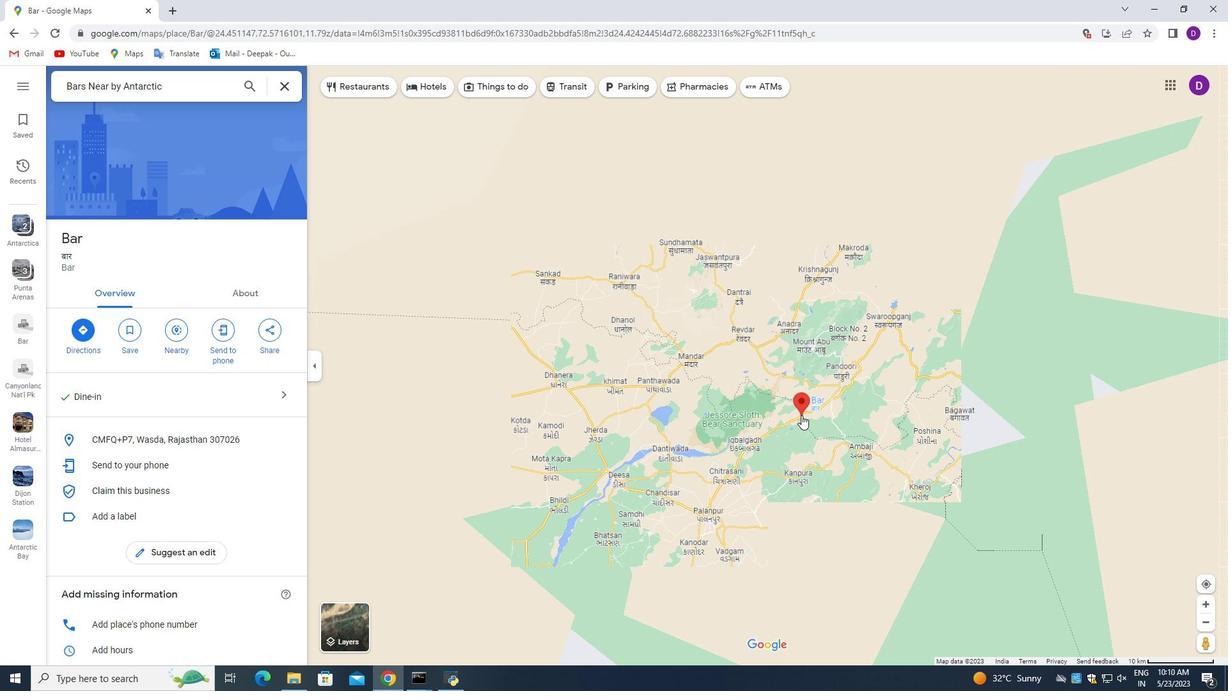 
Action: Mouse scrolled (801, 414) with delta (0, 0)
Screenshot: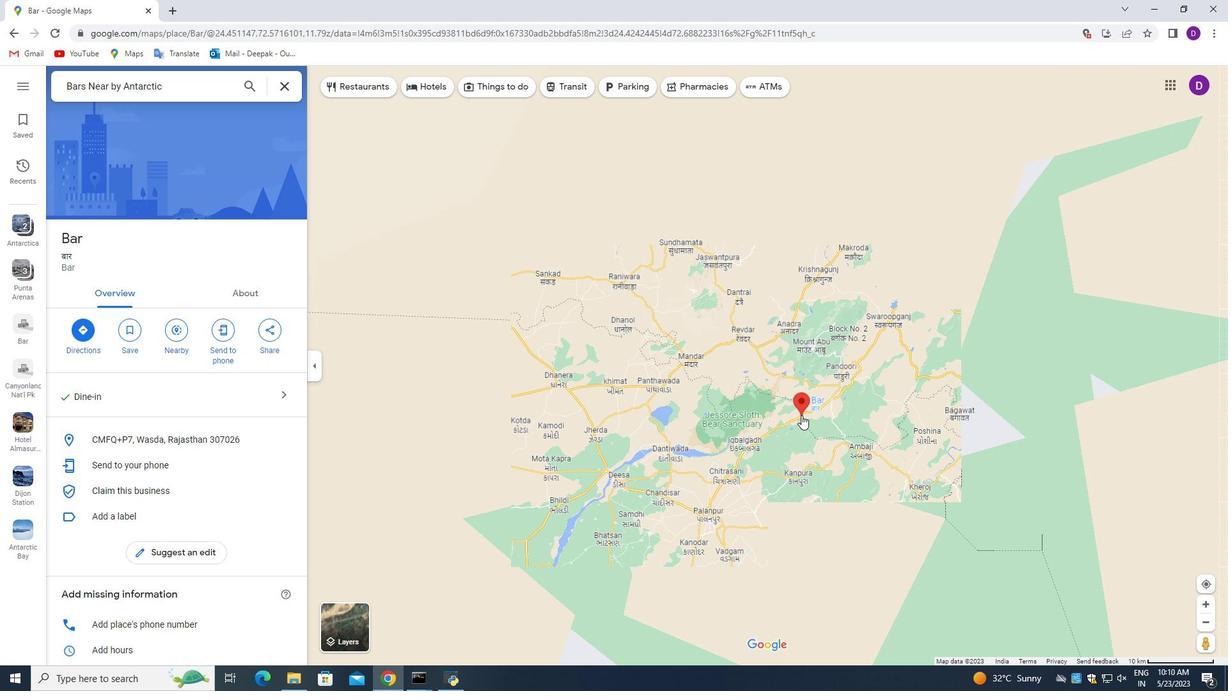 
Action: Mouse scrolled (801, 414) with delta (0, 0)
Screenshot: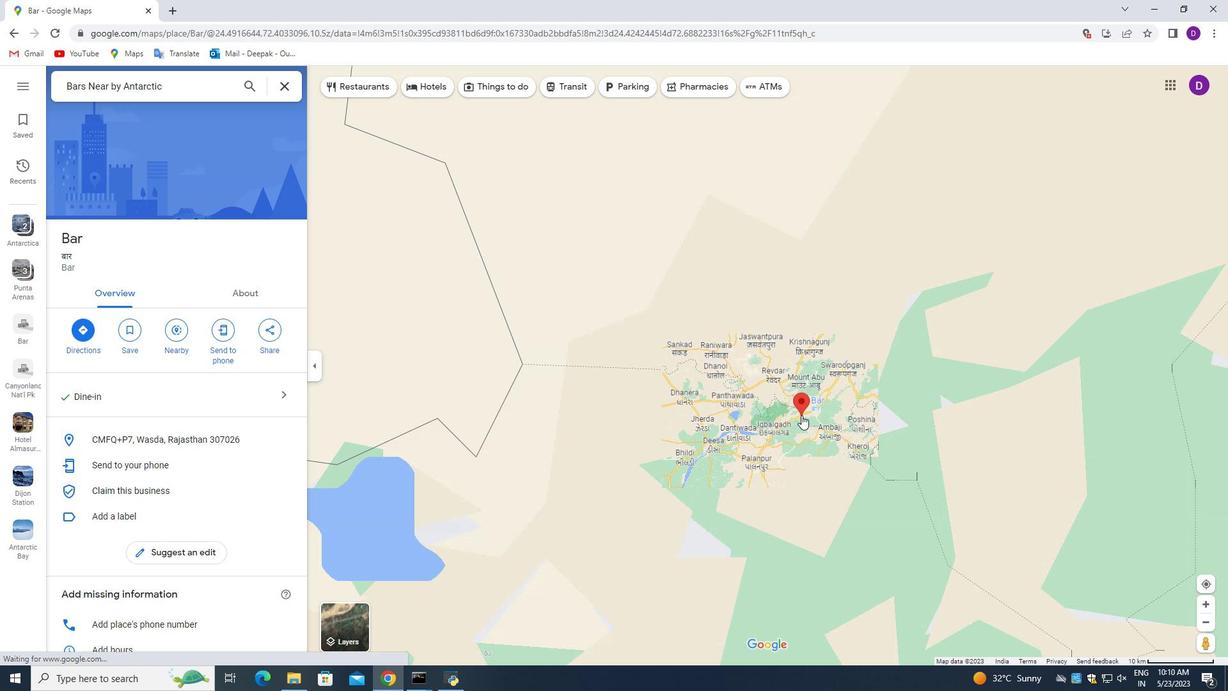 
Action: Mouse scrolled (801, 414) with delta (0, 0)
Screenshot: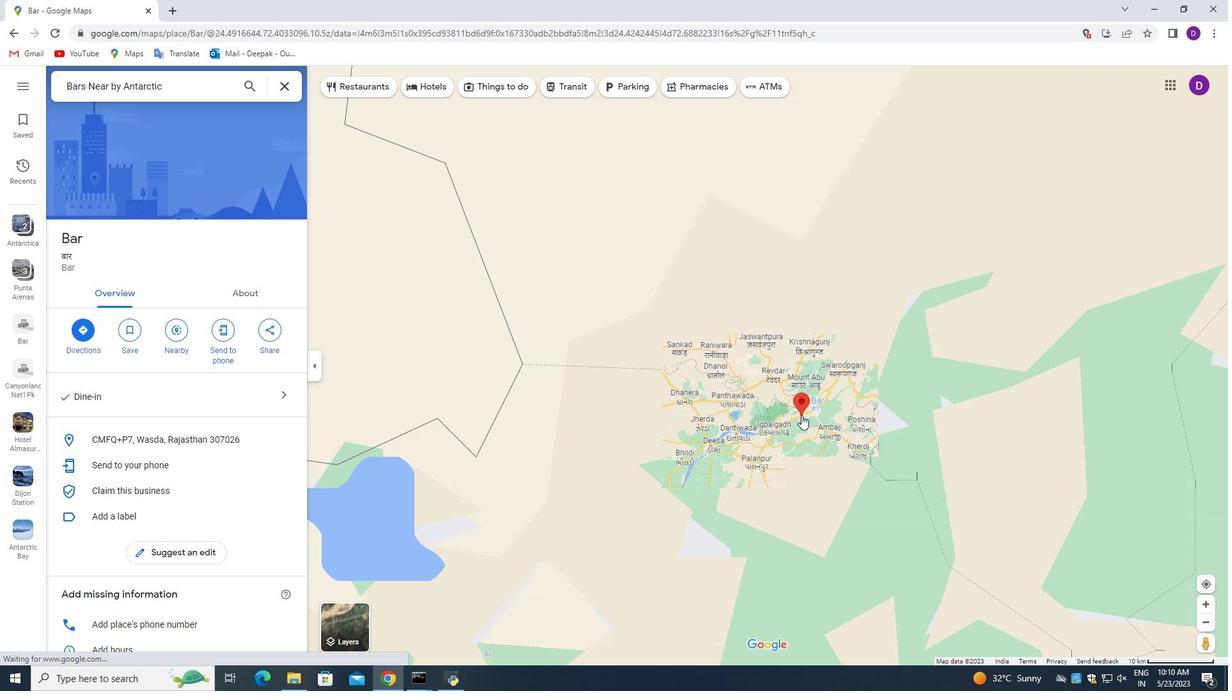 
Action: Mouse scrolled (801, 414) with delta (0, 0)
Screenshot: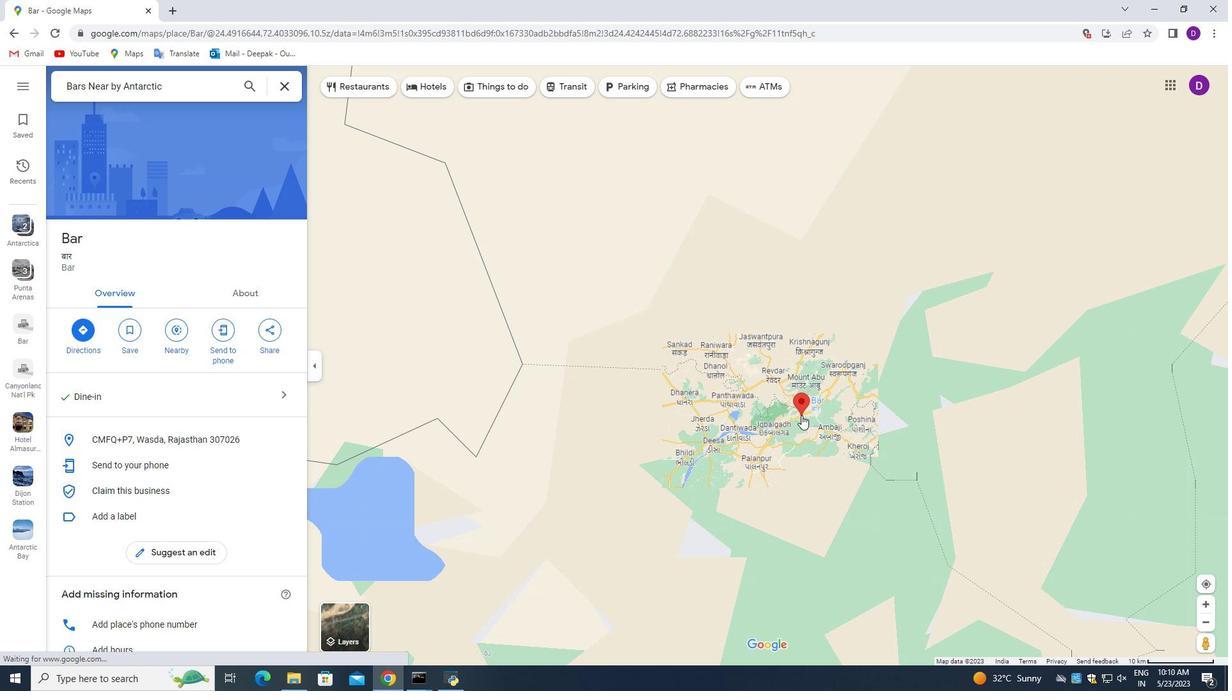 
Action: Mouse scrolled (801, 414) with delta (0, 0)
Screenshot: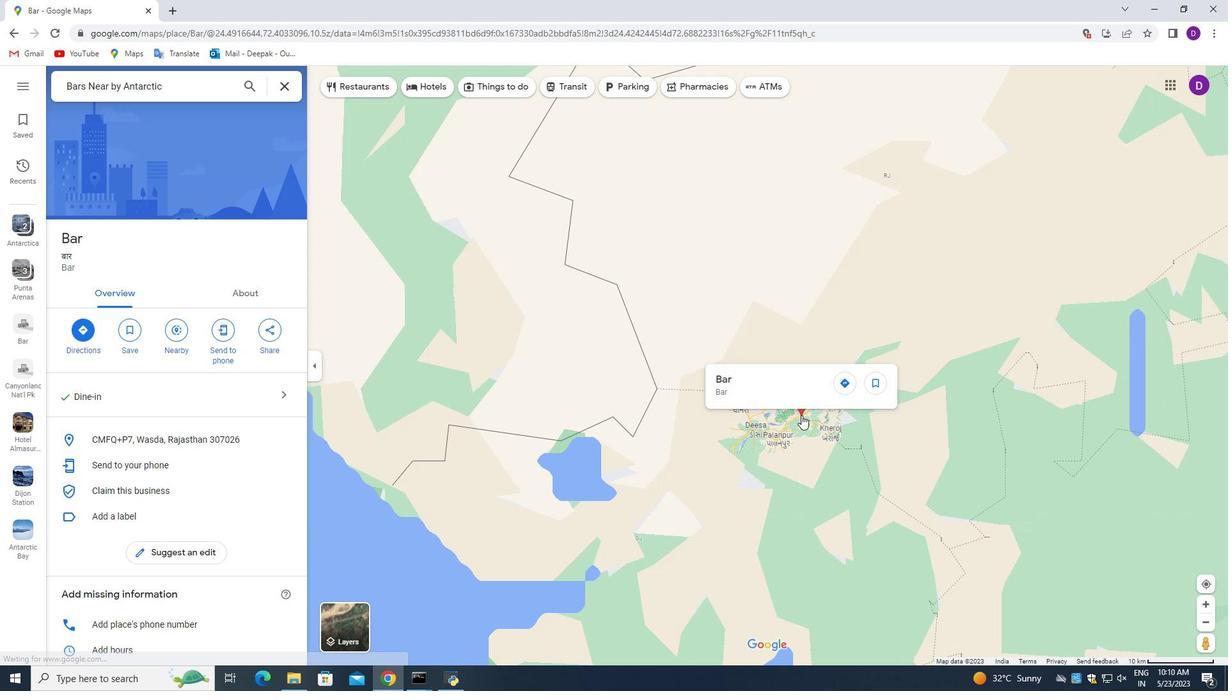 
Action: Mouse scrolled (801, 414) with delta (0, 0)
Screenshot: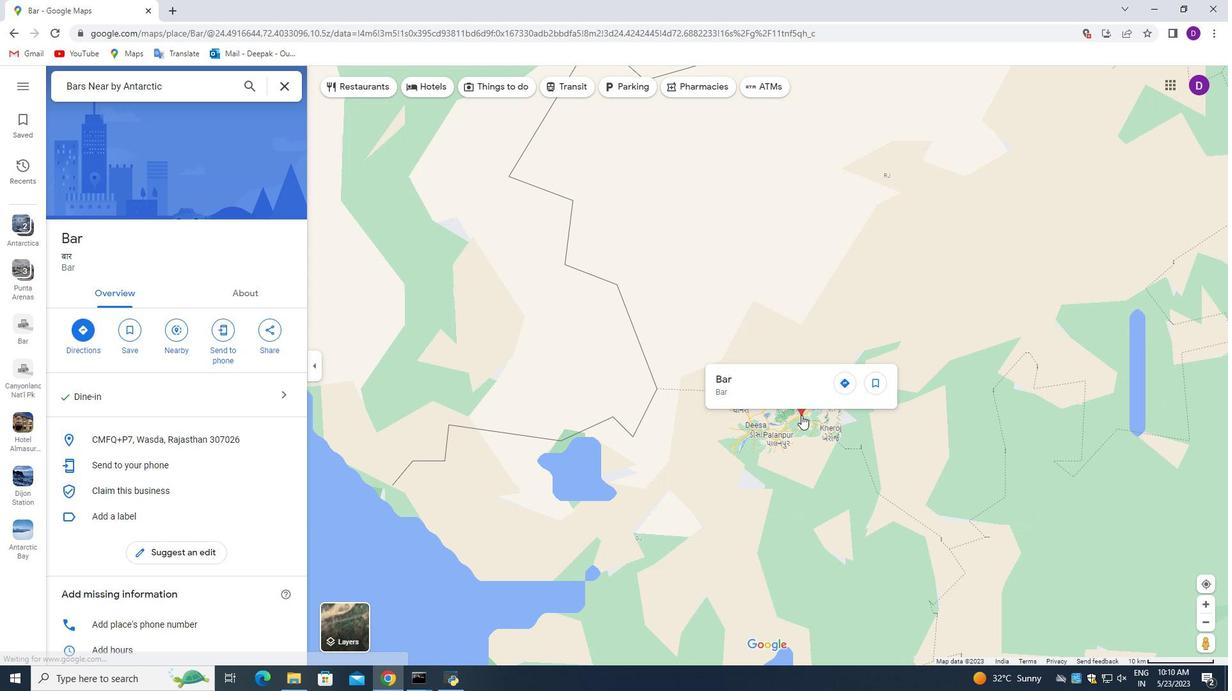 
Action: Mouse scrolled (801, 414) with delta (0, 0)
Screenshot: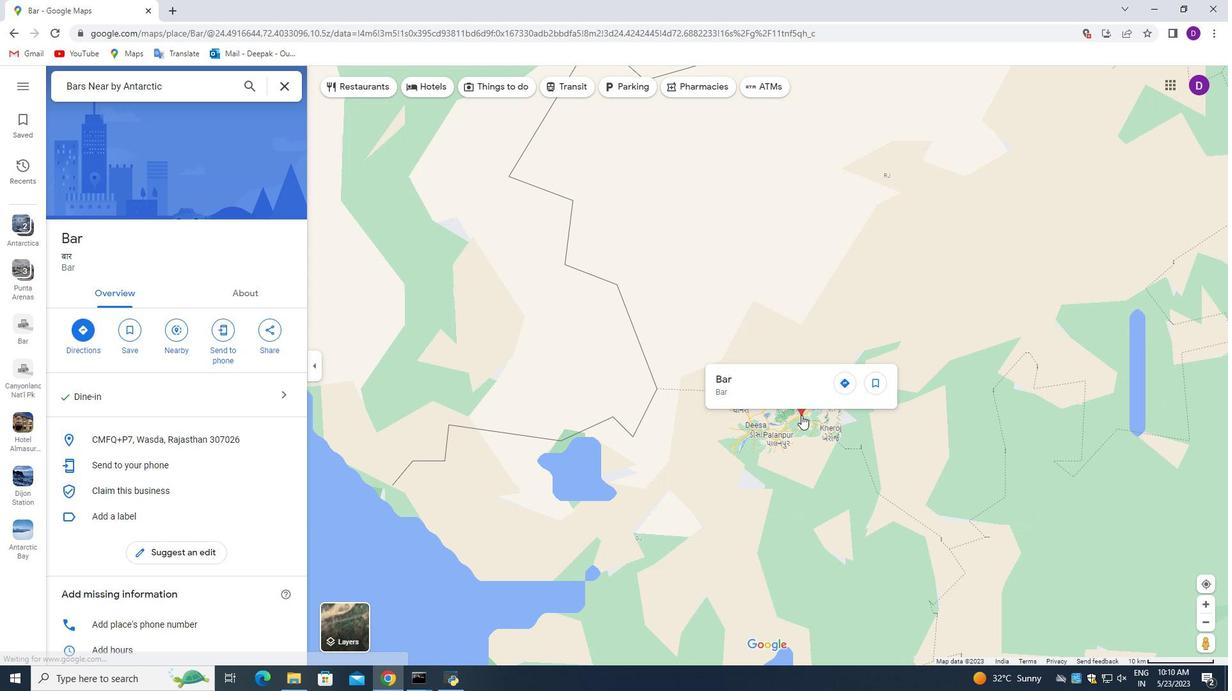 
Action: Mouse scrolled (801, 414) with delta (0, 0)
Screenshot: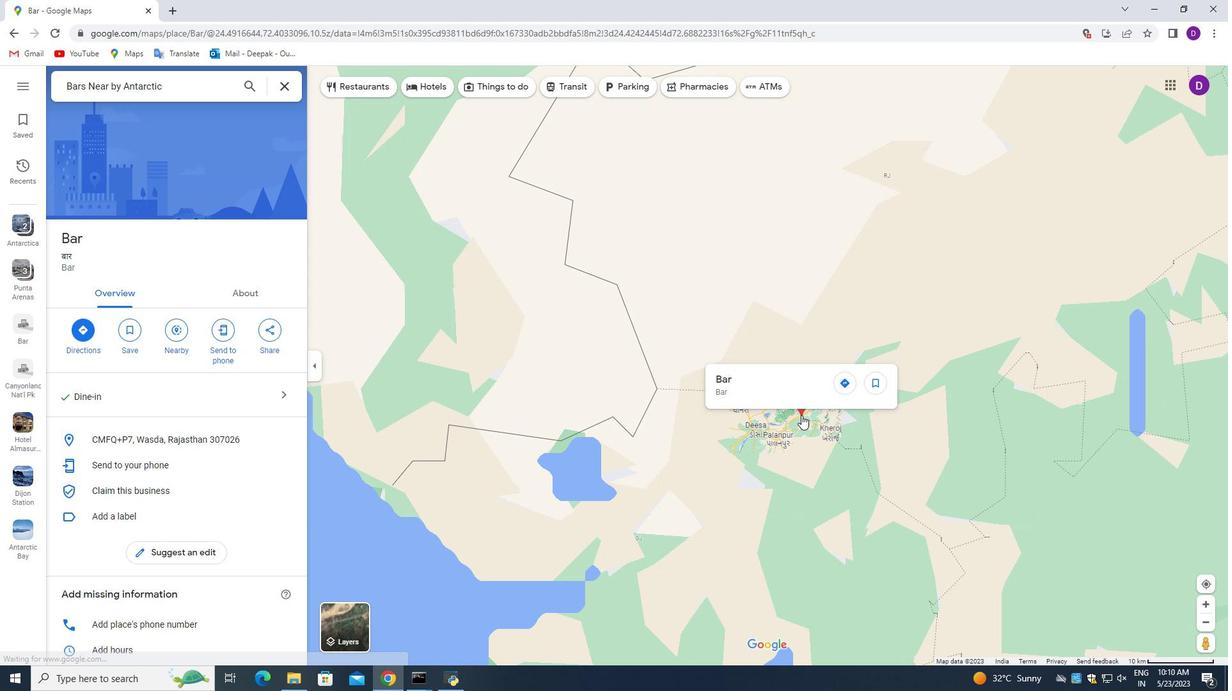 
Action: Mouse scrolled (801, 414) with delta (0, 0)
Screenshot: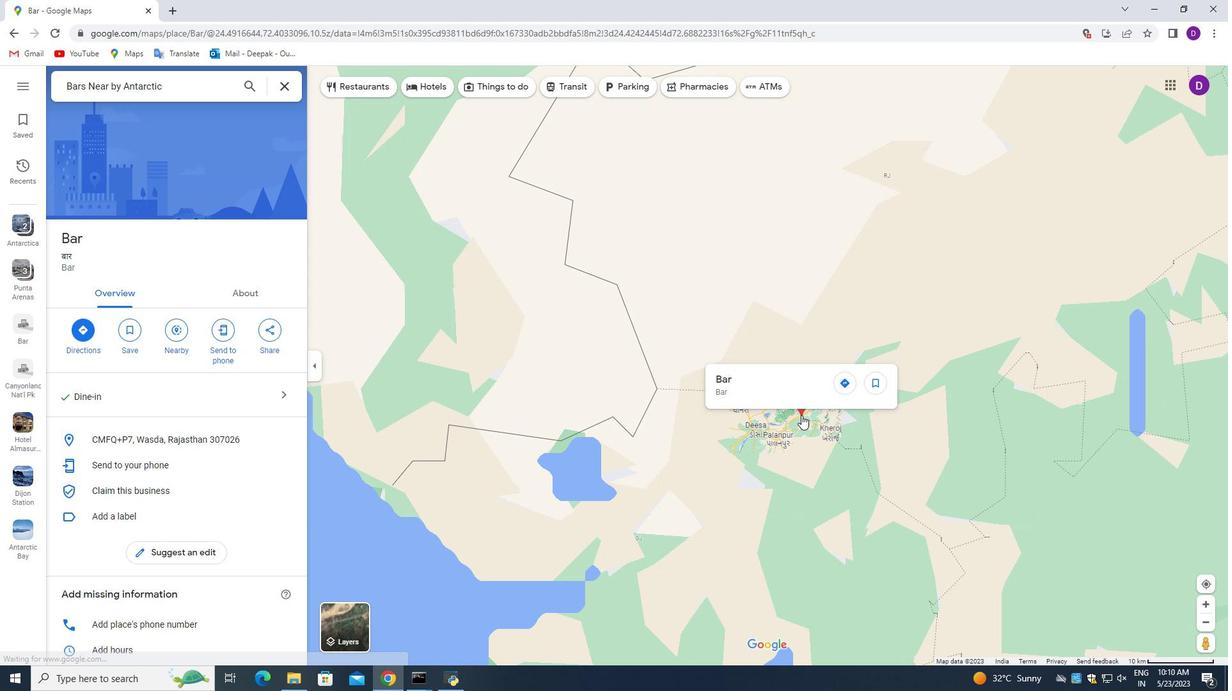 
Action: Mouse scrolled (801, 414) with delta (0, 0)
Screenshot: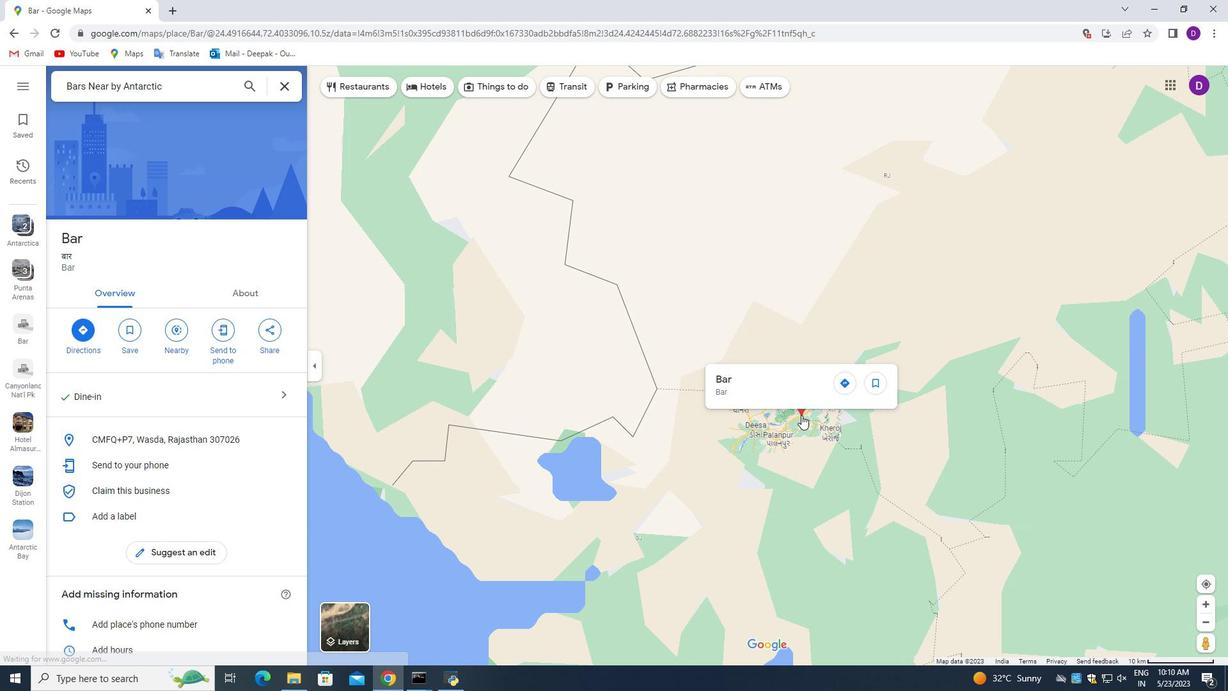 
Action: Mouse moved to (761, 432)
Screenshot: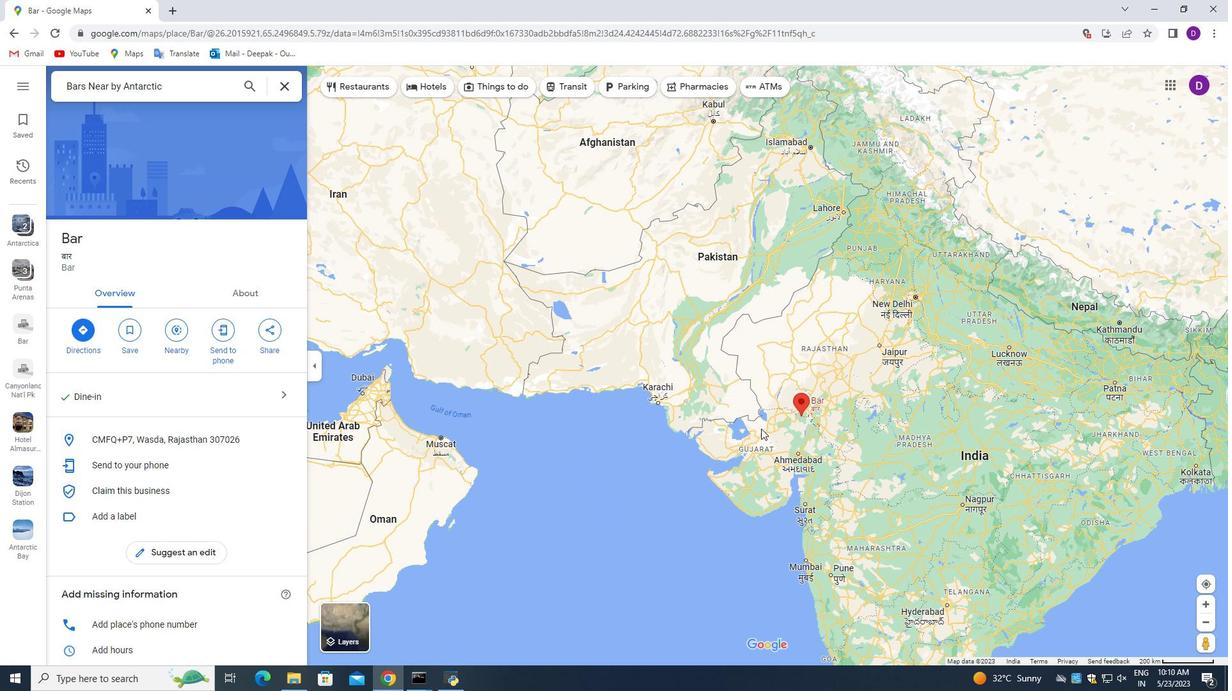 
Action: Mouse scrolled (761, 431) with delta (0, 0)
Screenshot: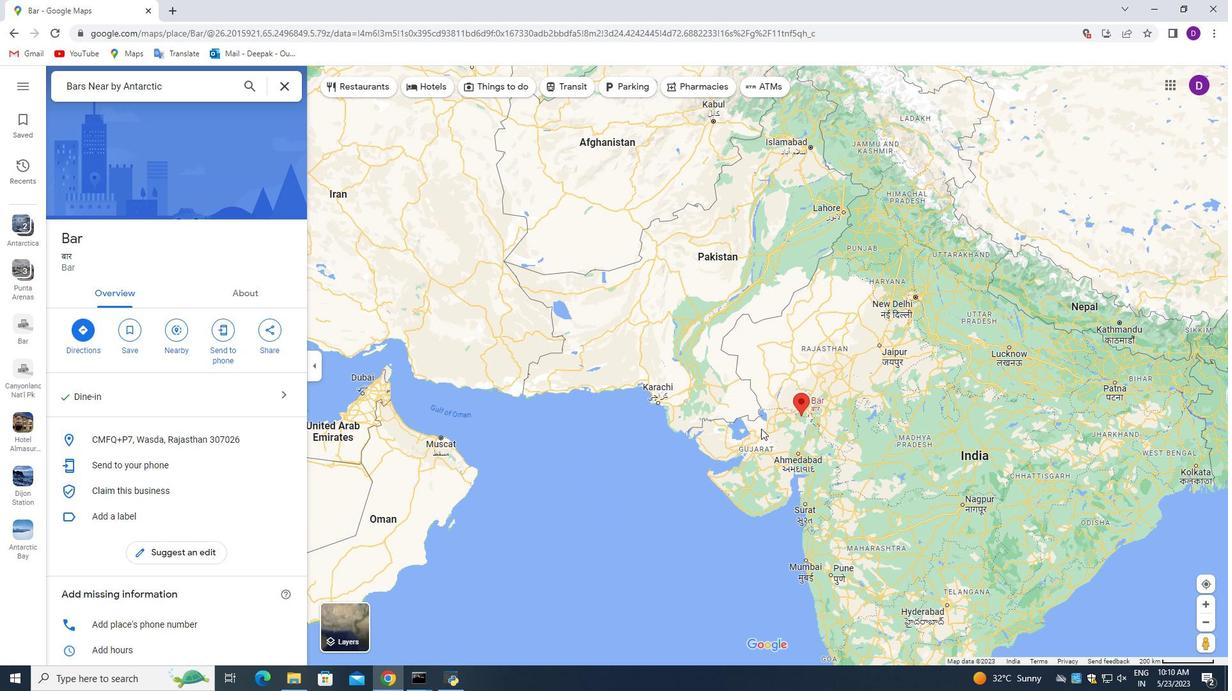 
Action: Mouse scrolled (761, 431) with delta (0, 0)
Screenshot: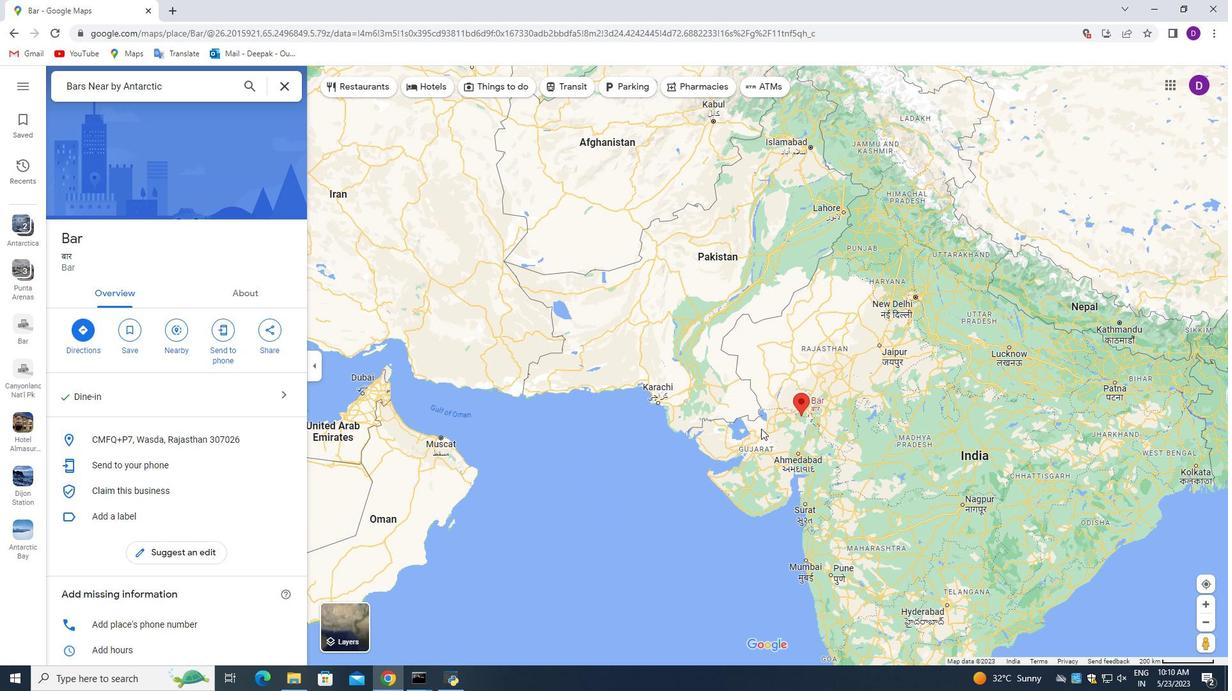
Action: Mouse scrolled (761, 431) with delta (0, 0)
Screenshot: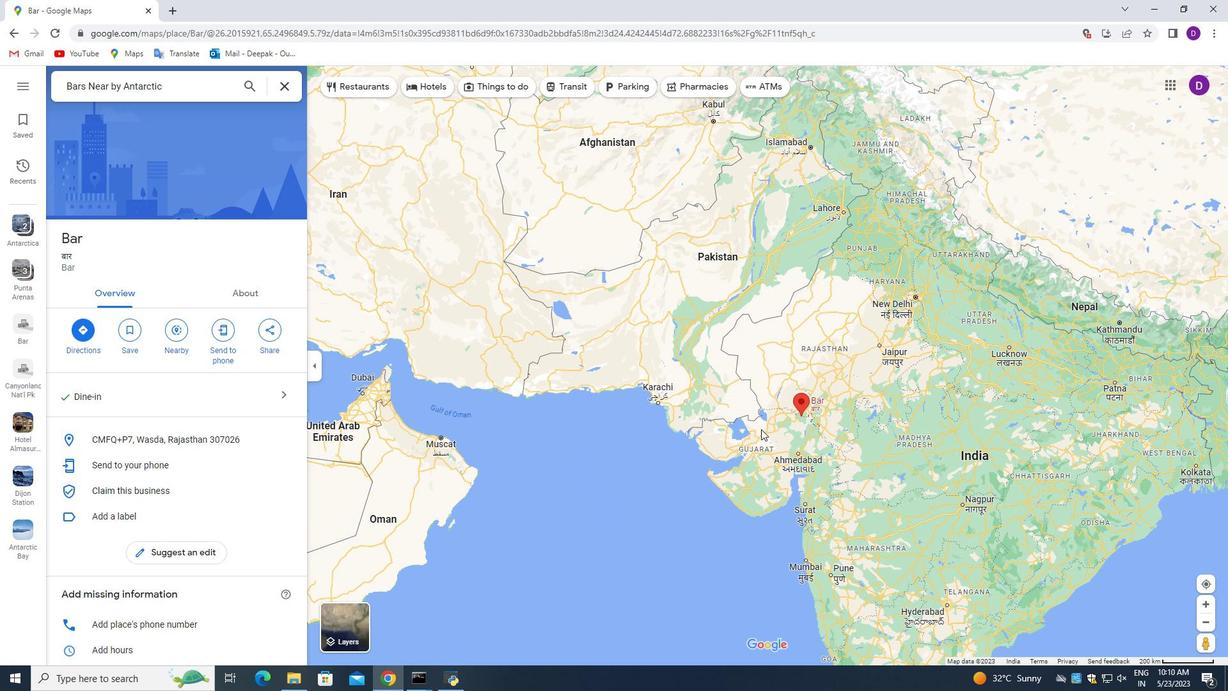 
Action: Mouse scrolled (761, 431) with delta (0, 0)
Screenshot: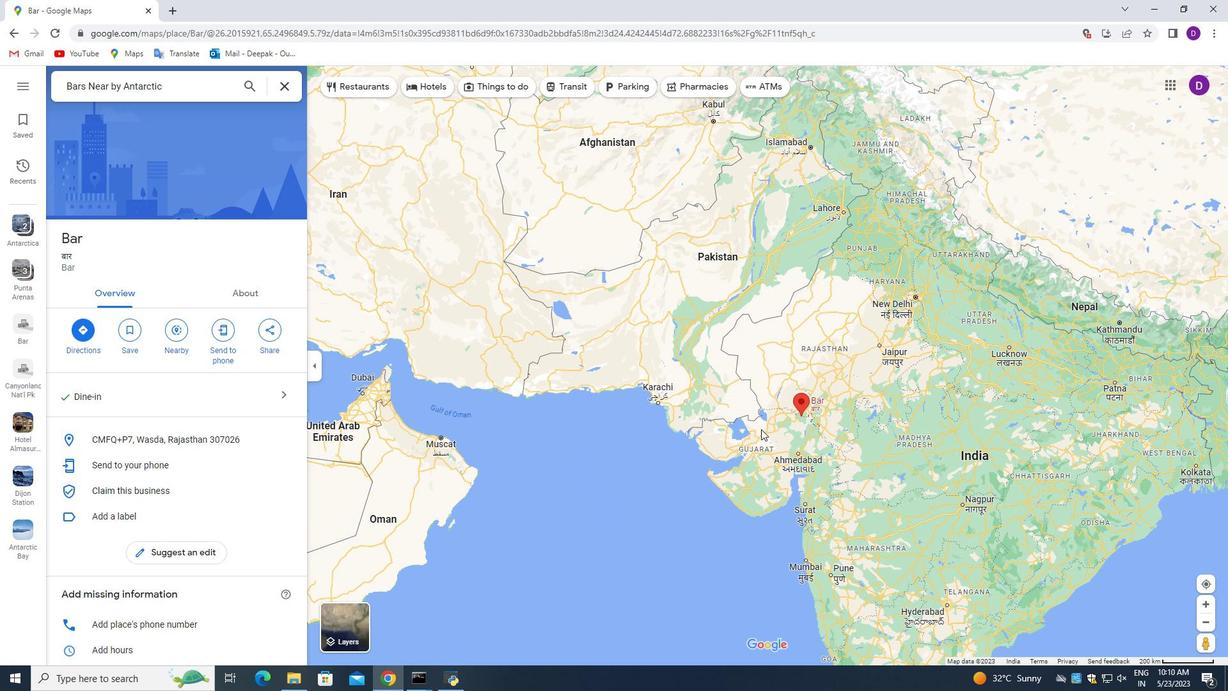 
Action: Mouse scrolled (761, 431) with delta (0, 0)
Screenshot: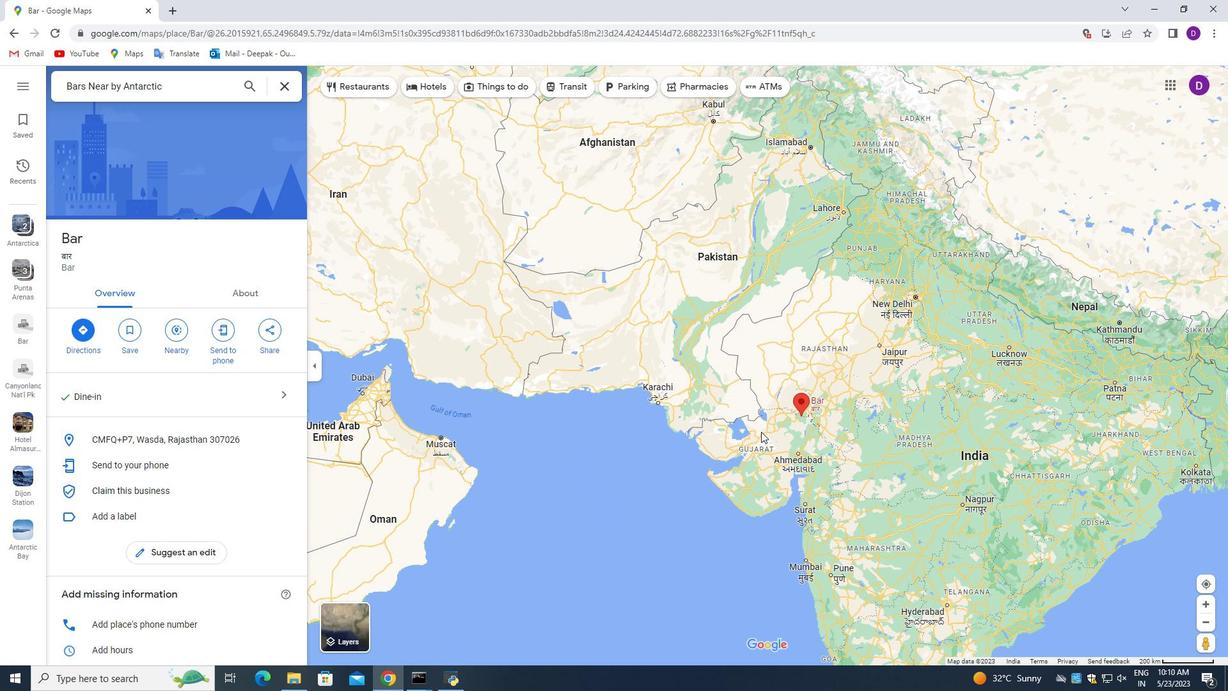 
Action: Mouse moved to (761, 433)
Screenshot: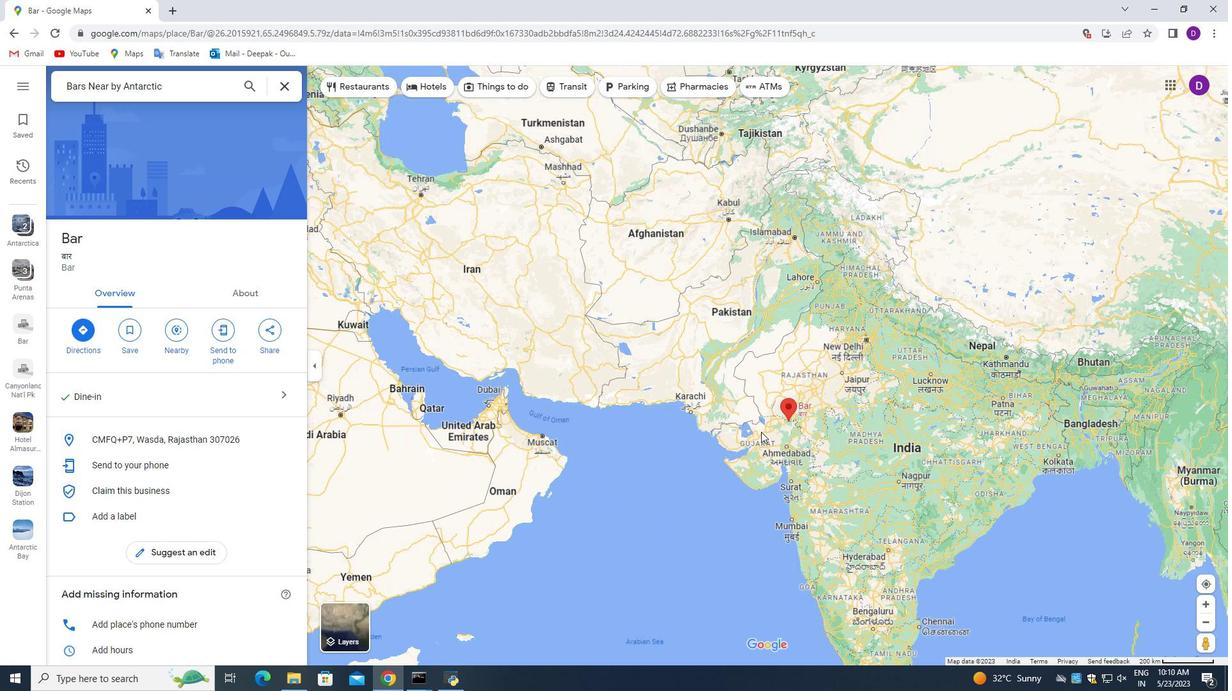 
Action: Mouse scrolled (761, 433) with delta (0, 0)
Screenshot: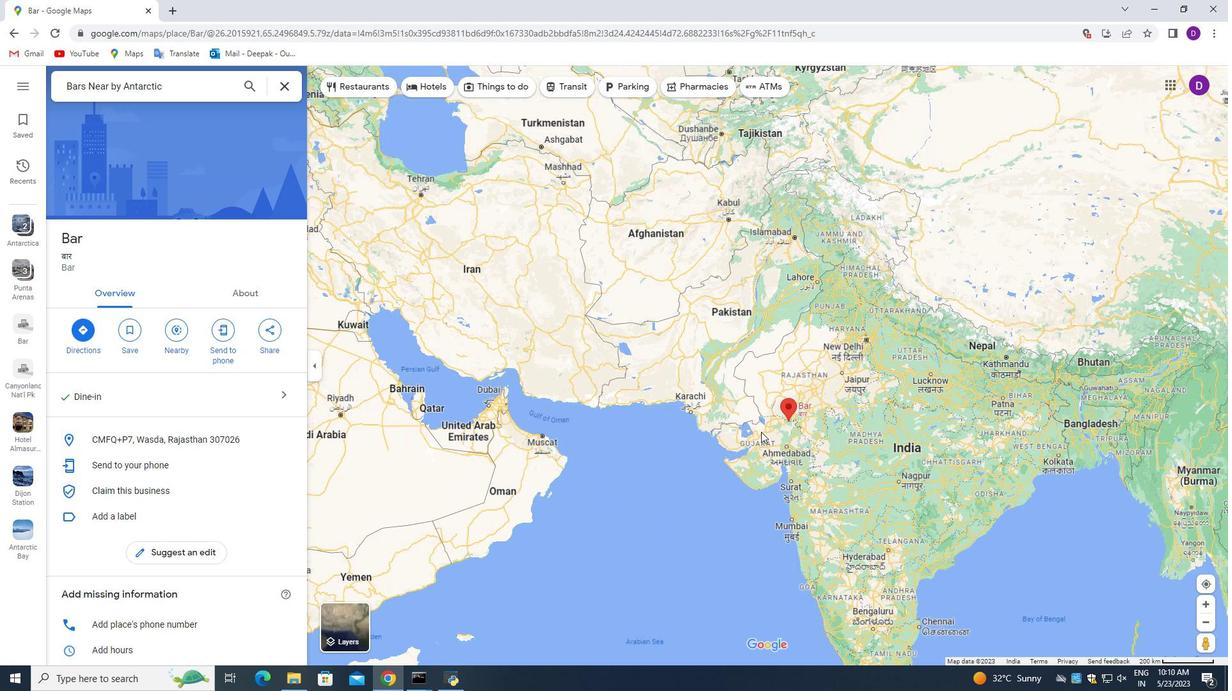 
Action: Mouse moved to (764, 439)
Screenshot: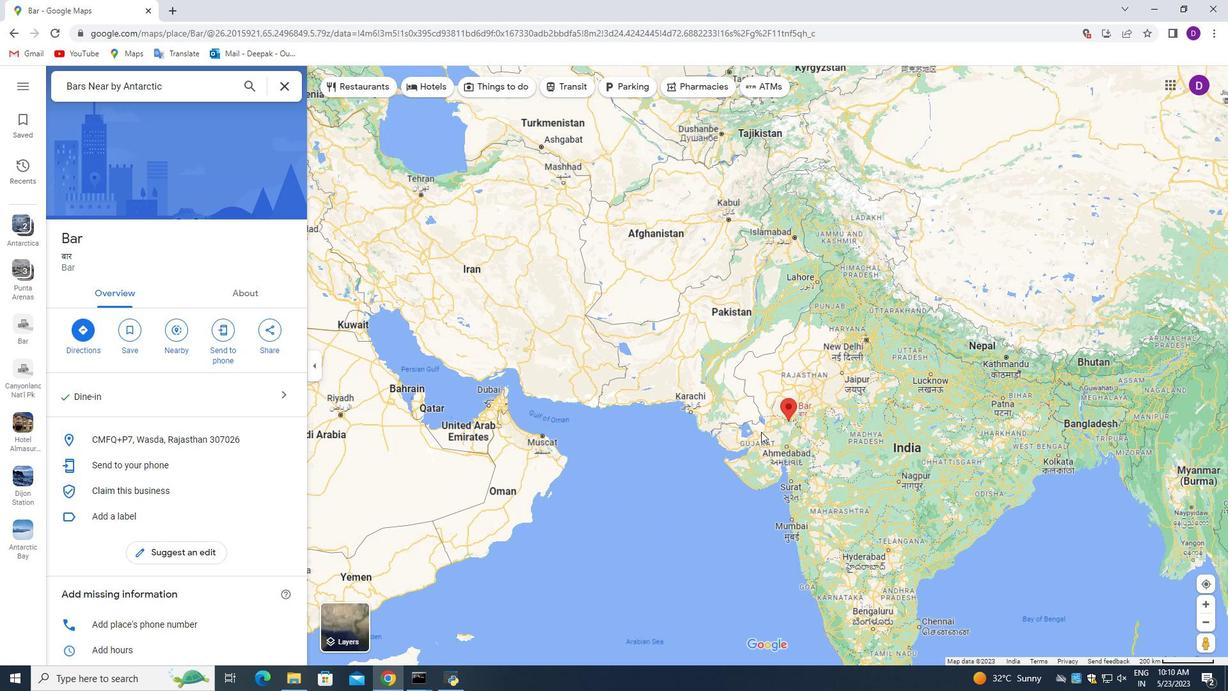 
Action: Mouse scrolled (764, 437) with delta (0, 0)
Screenshot: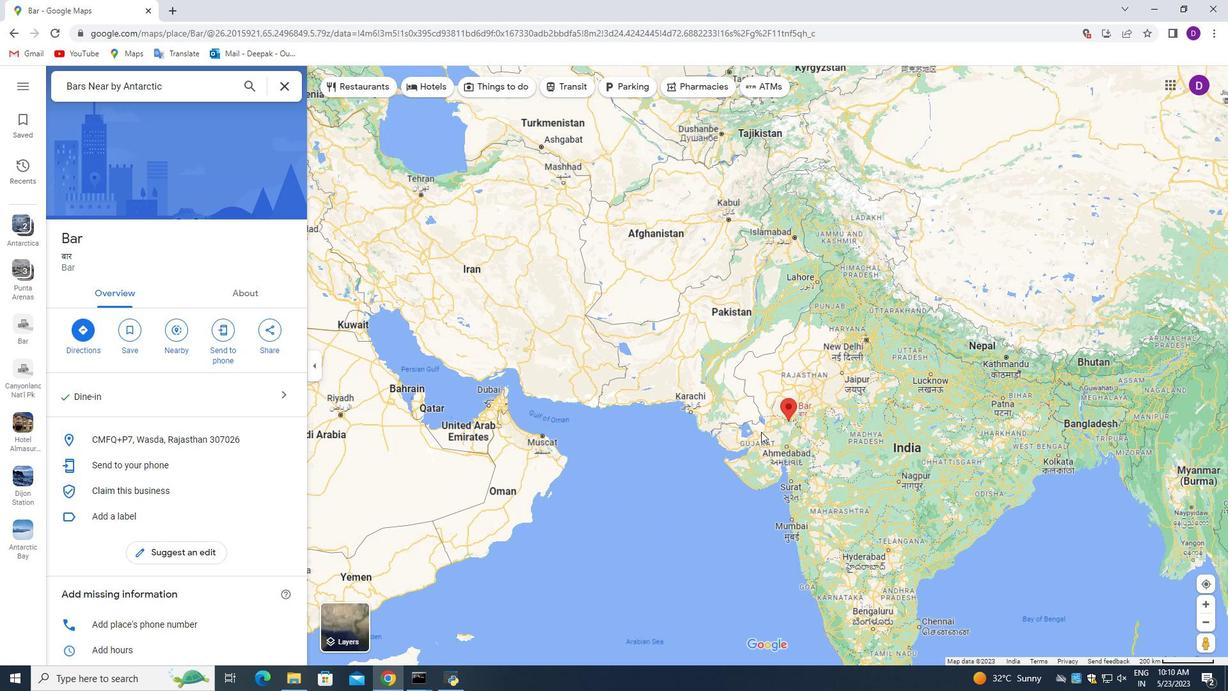 
Action: Mouse moved to (766, 442)
Screenshot: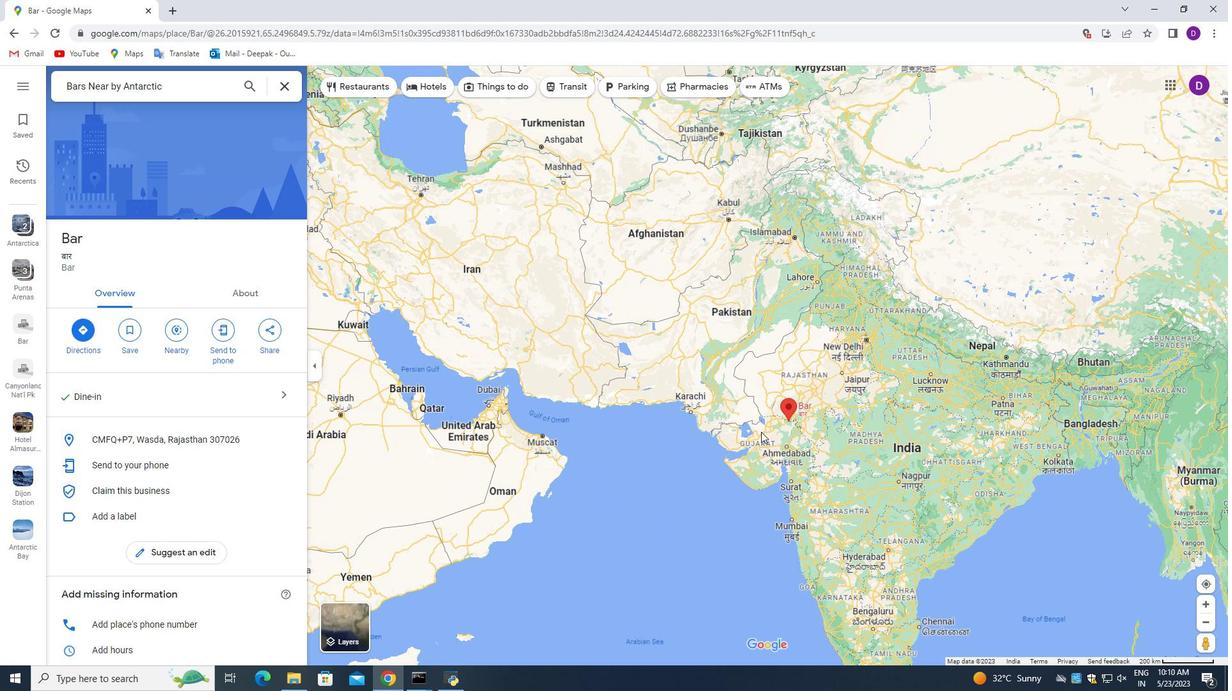 
Action: Mouse scrolled (766, 440) with delta (0, 0)
Screenshot: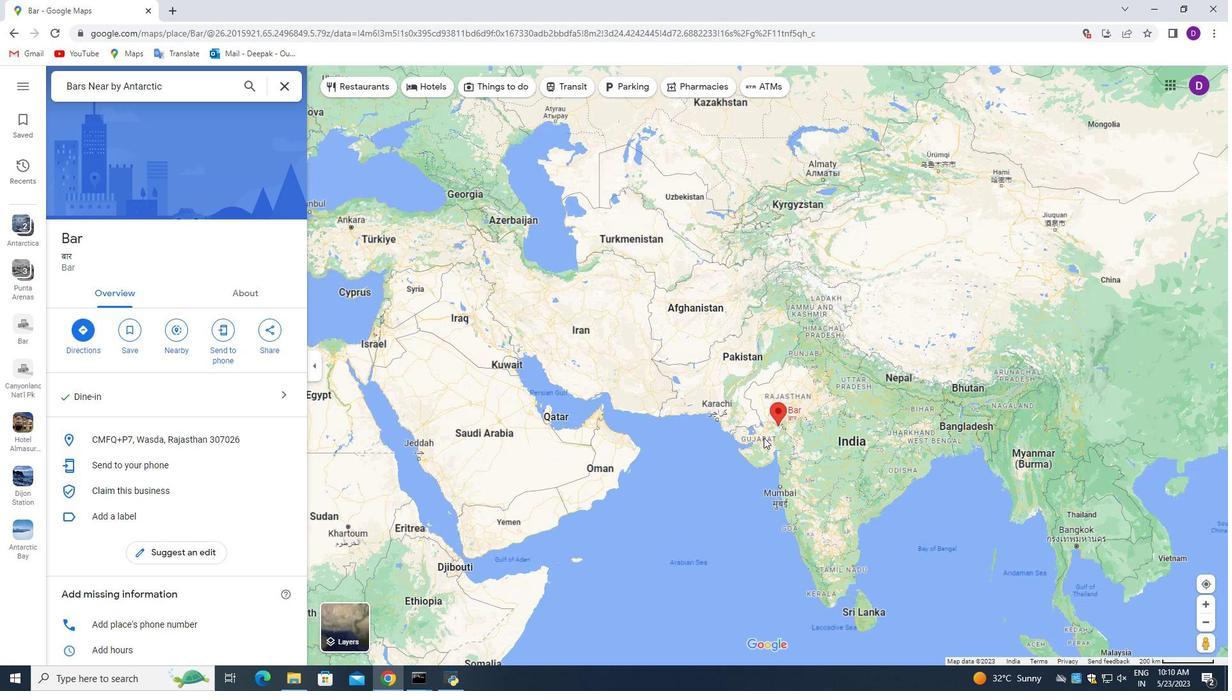 
Action: Mouse moved to (766, 443)
Screenshot: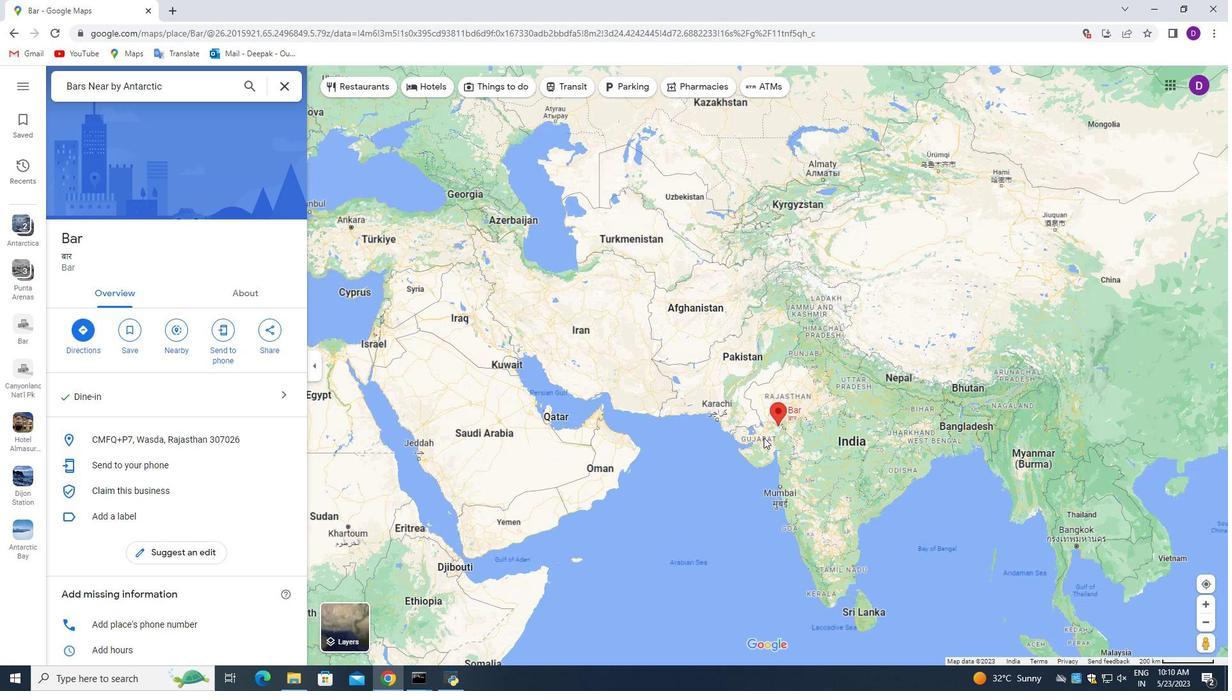 
Action: Mouse scrolled (766, 442) with delta (0, 0)
Screenshot: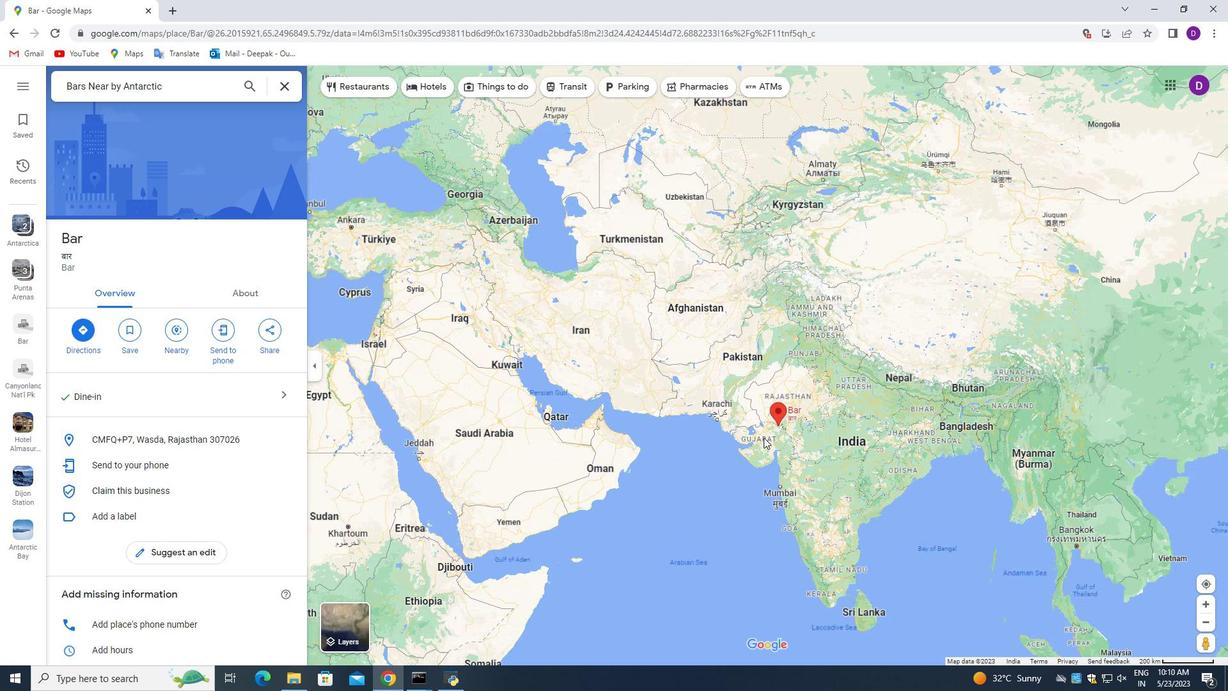 
Action: Mouse moved to (766, 444)
Screenshot: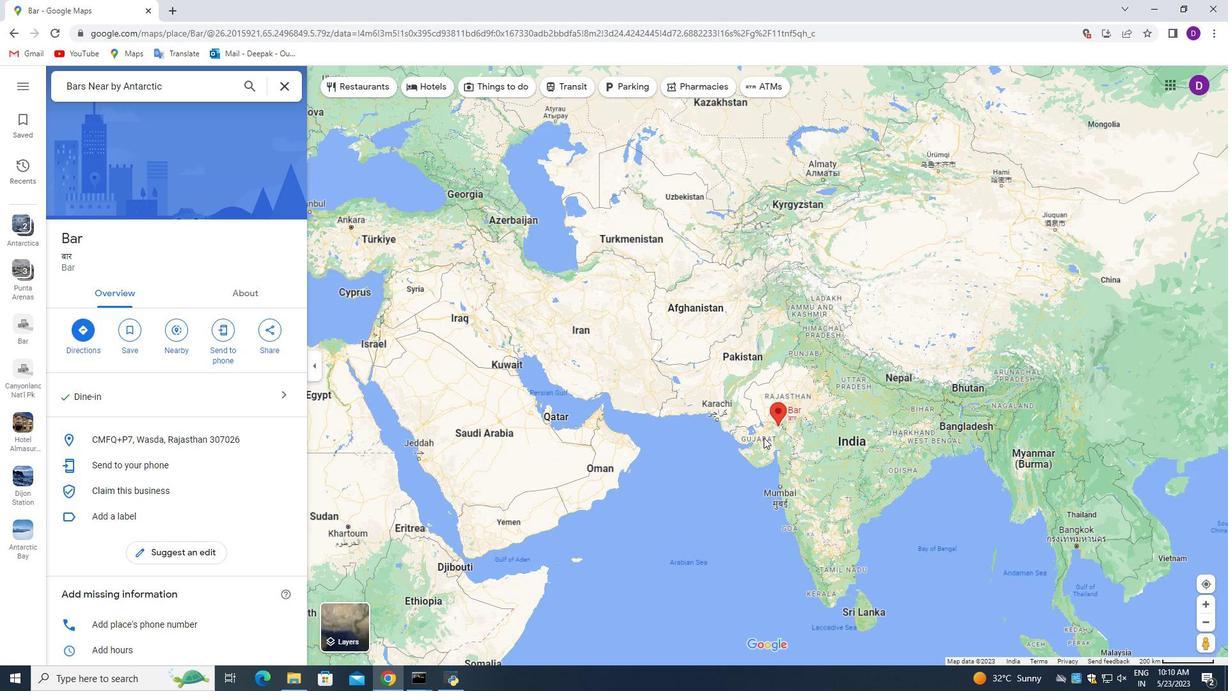 
Action: Mouse scrolled (766, 442) with delta (0, 0)
Screenshot: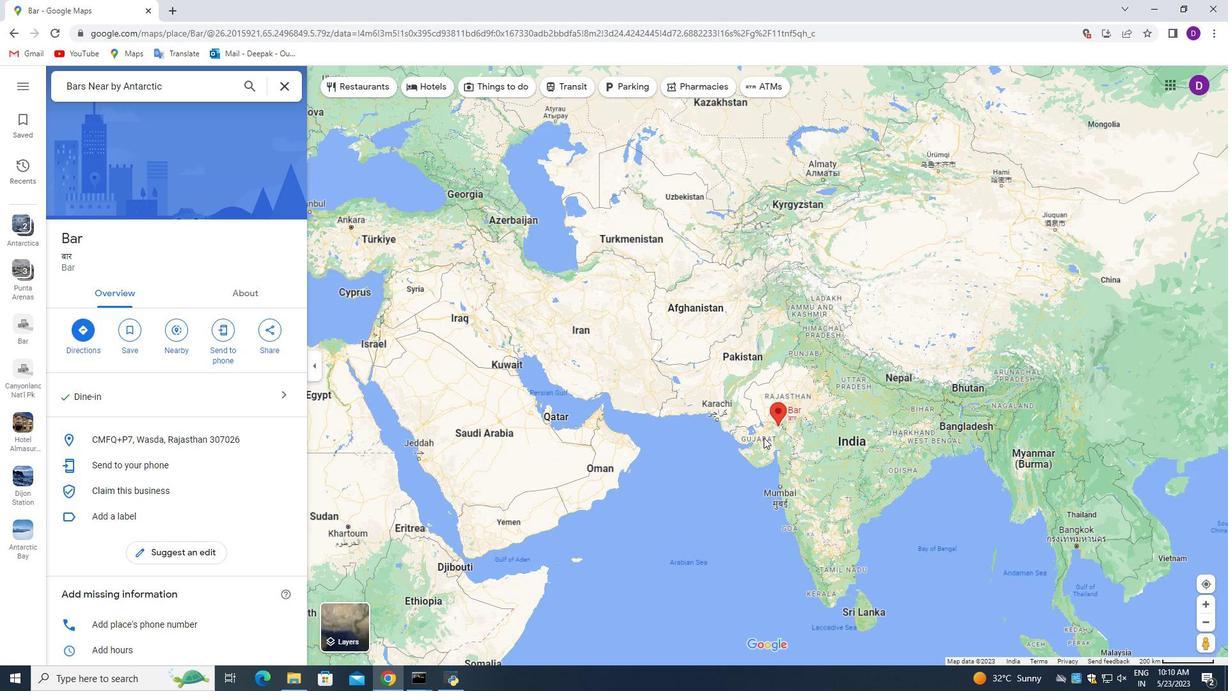 
Action: Mouse scrolled (766, 444) with delta (0, 0)
Screenshot: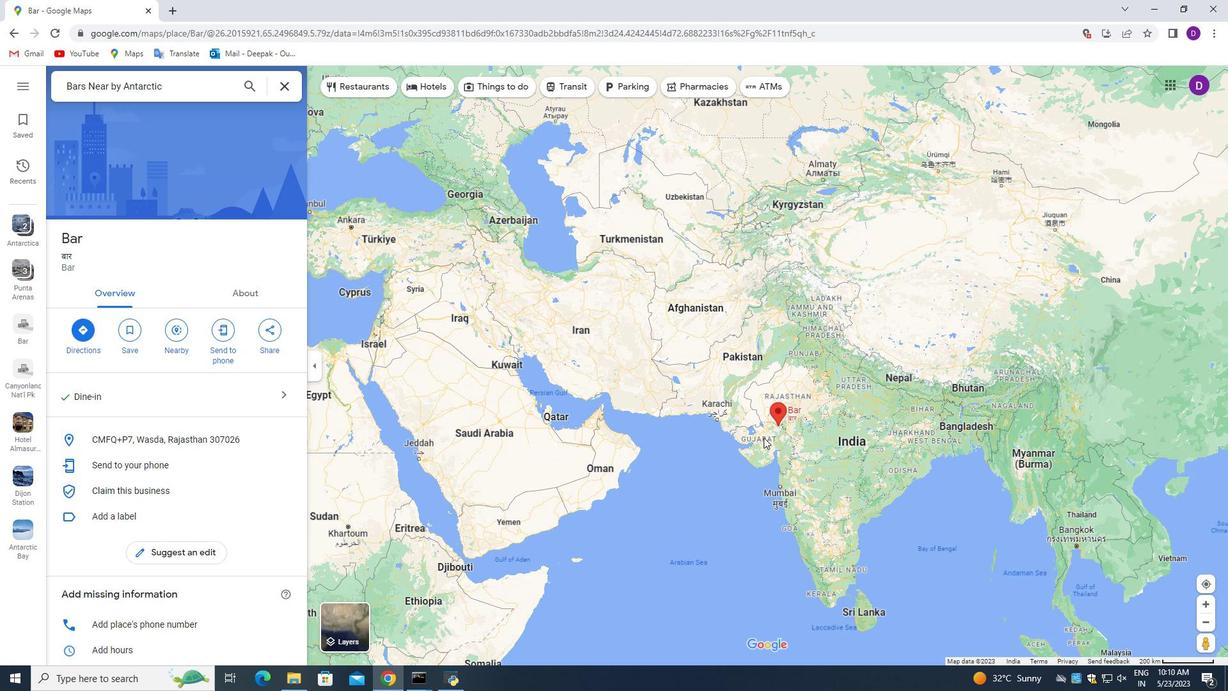 
Action: Mouse scrolled (766, 444) with delta (0, 0)
Screenshot: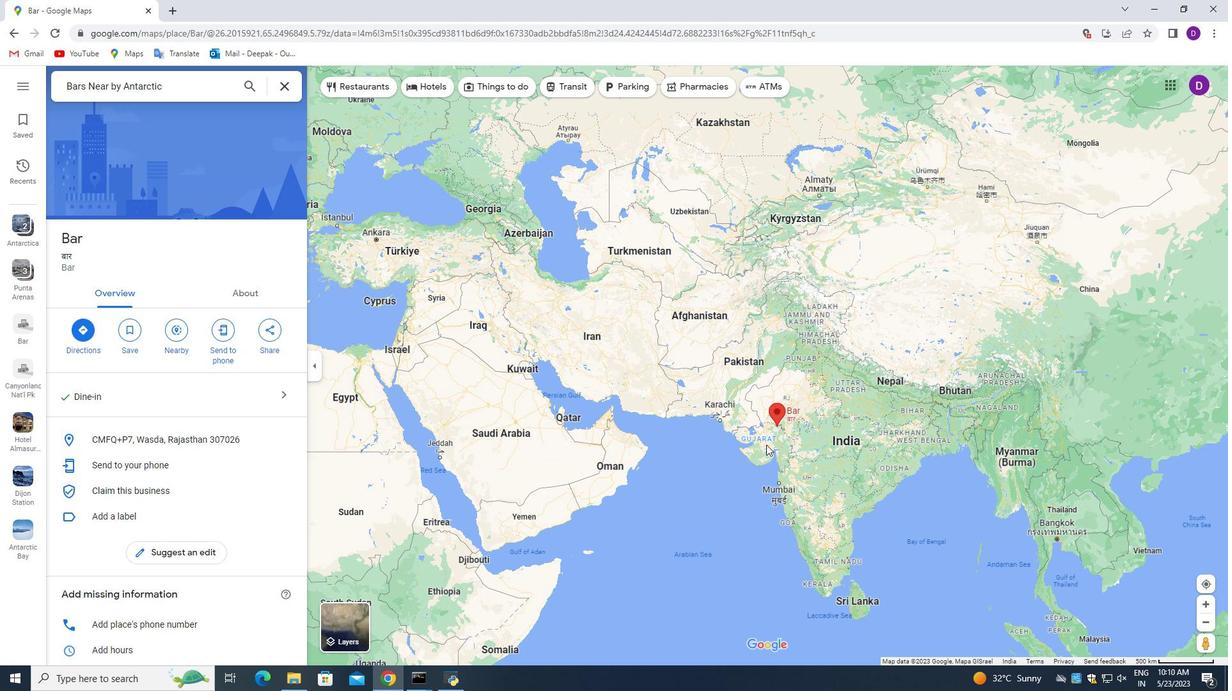 
Action: Mouse scrolled (766, 444) with delta (0, 0)
Screenshot: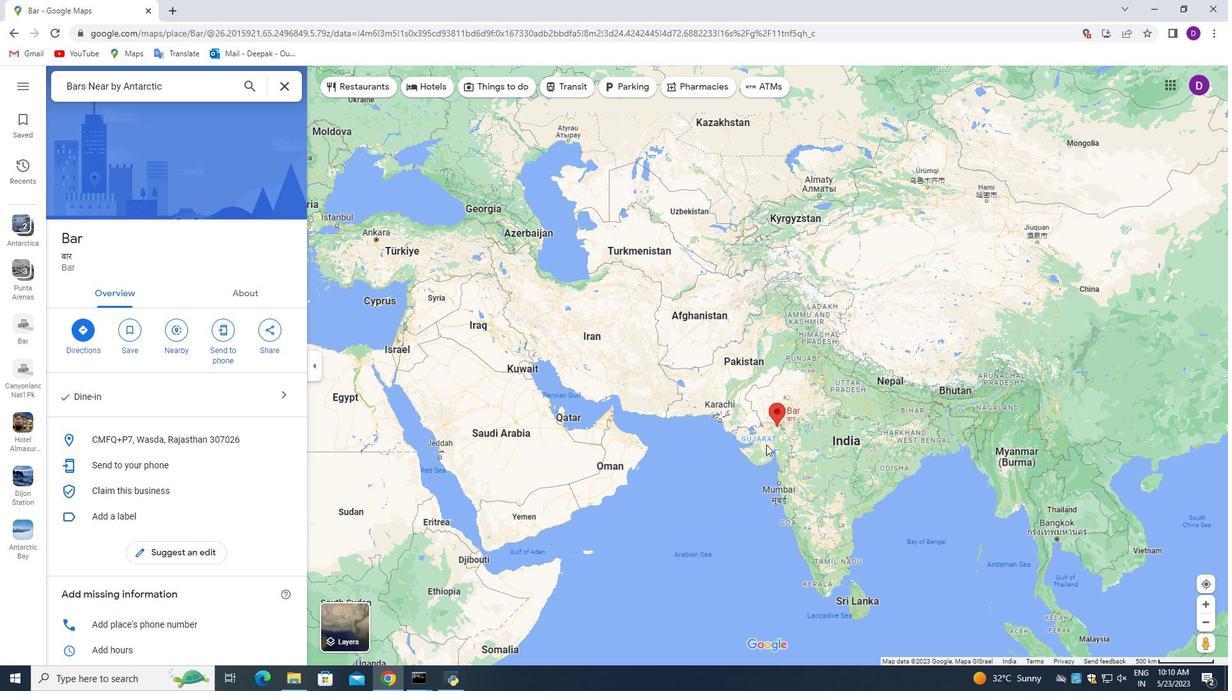 
Action: Mouse scrolled (766, 444) with delta (0, 0)
Screenshot: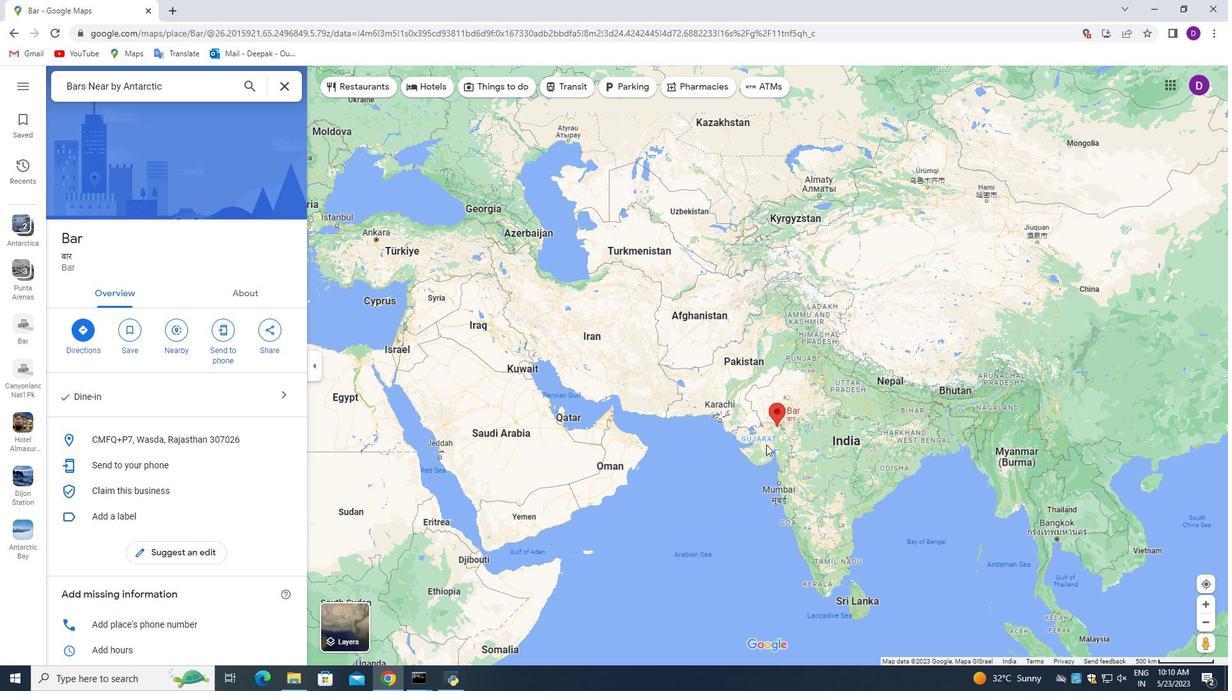 
Action: Mouse scrolled (766, 444) with delta (0, 0)
Screenshot: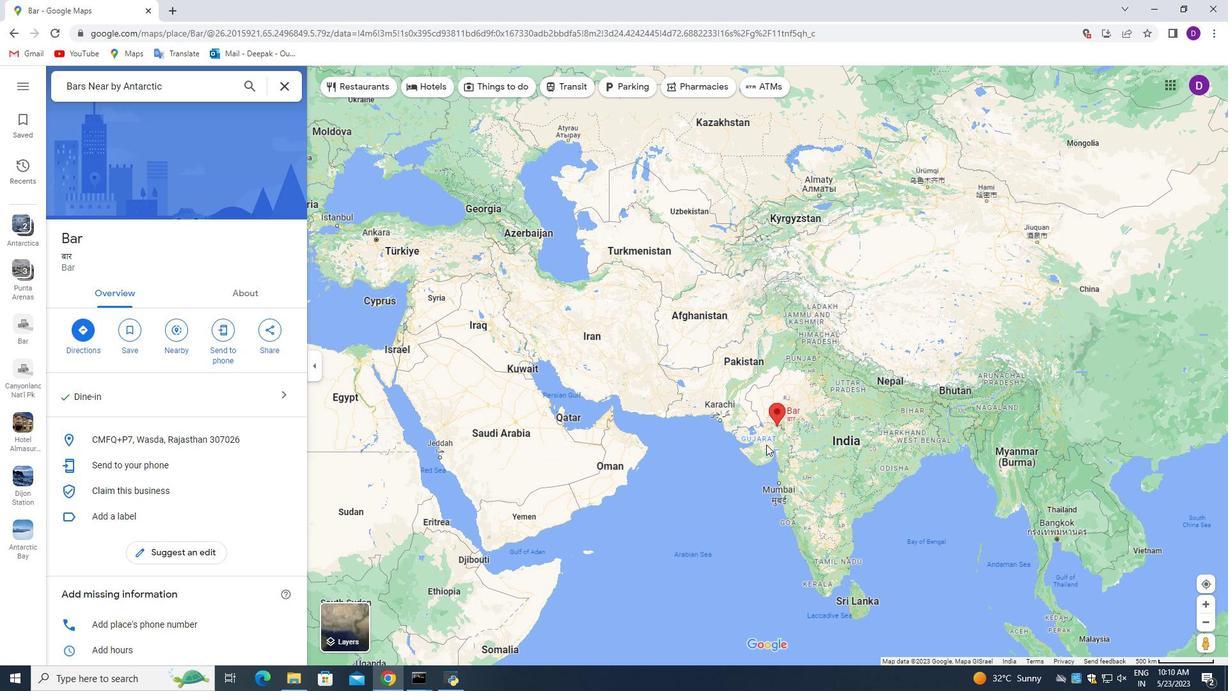 
Action: Mouse scrolled (766, 444) with delta (0, 0)
Screenshot: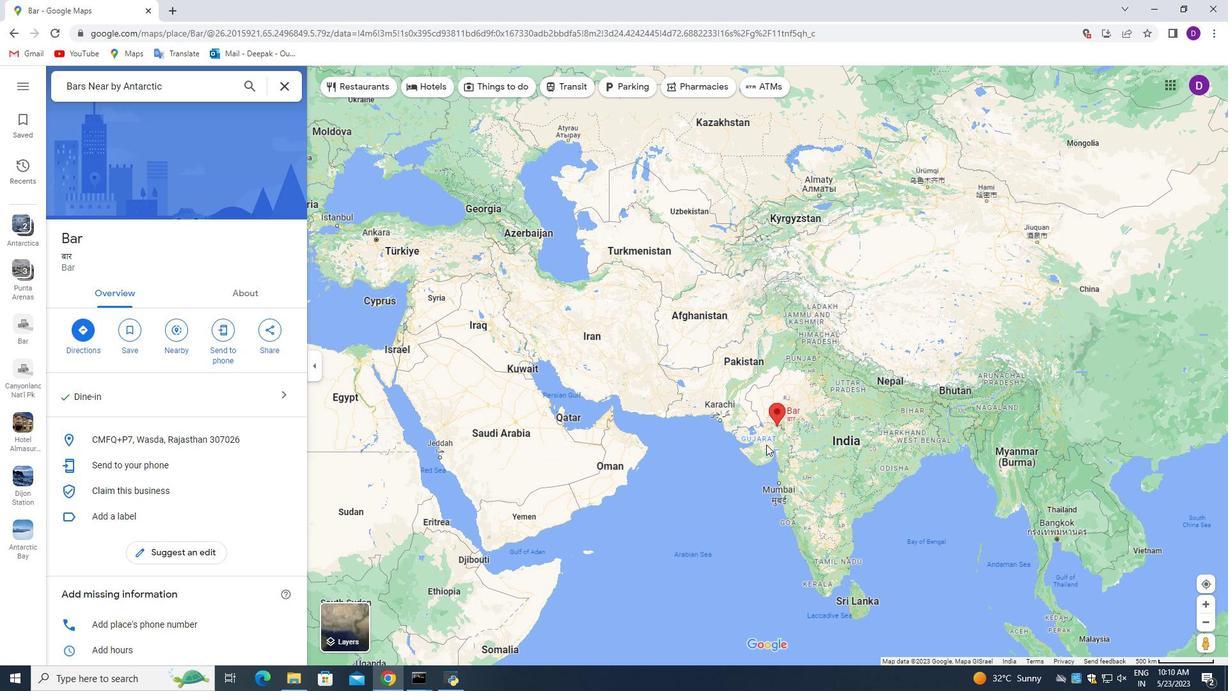 
Action: Mouse scrolled (766, 444) with delta (0, 0)
Screenshot: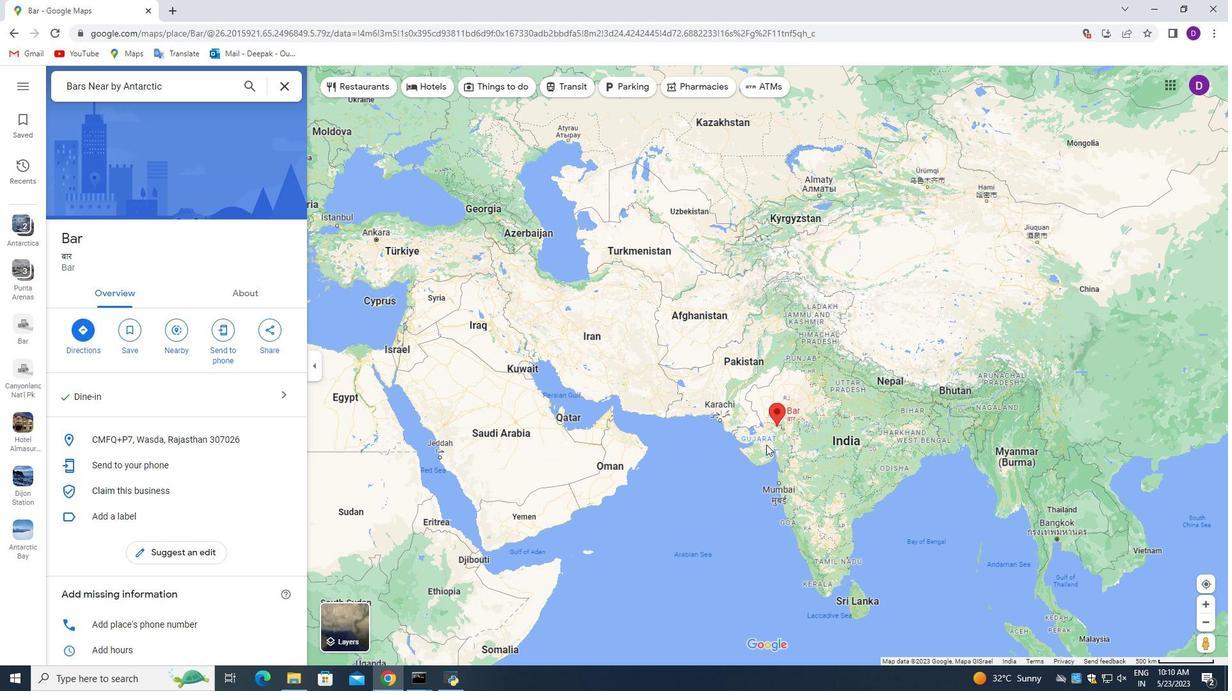 
Action: Mouse scrolled (766, 444) with delta (0, 0)
Screenshot: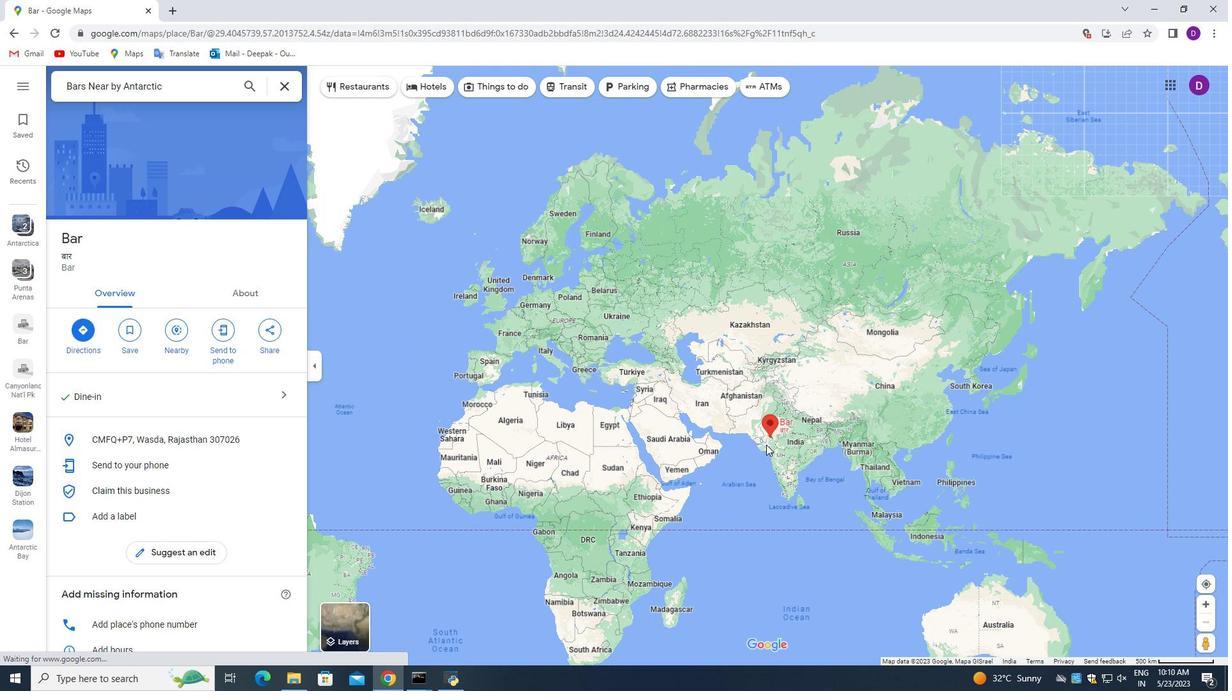 
Action: Mouse scrolled (766, 444) with delta (0, 0)
Screenshot: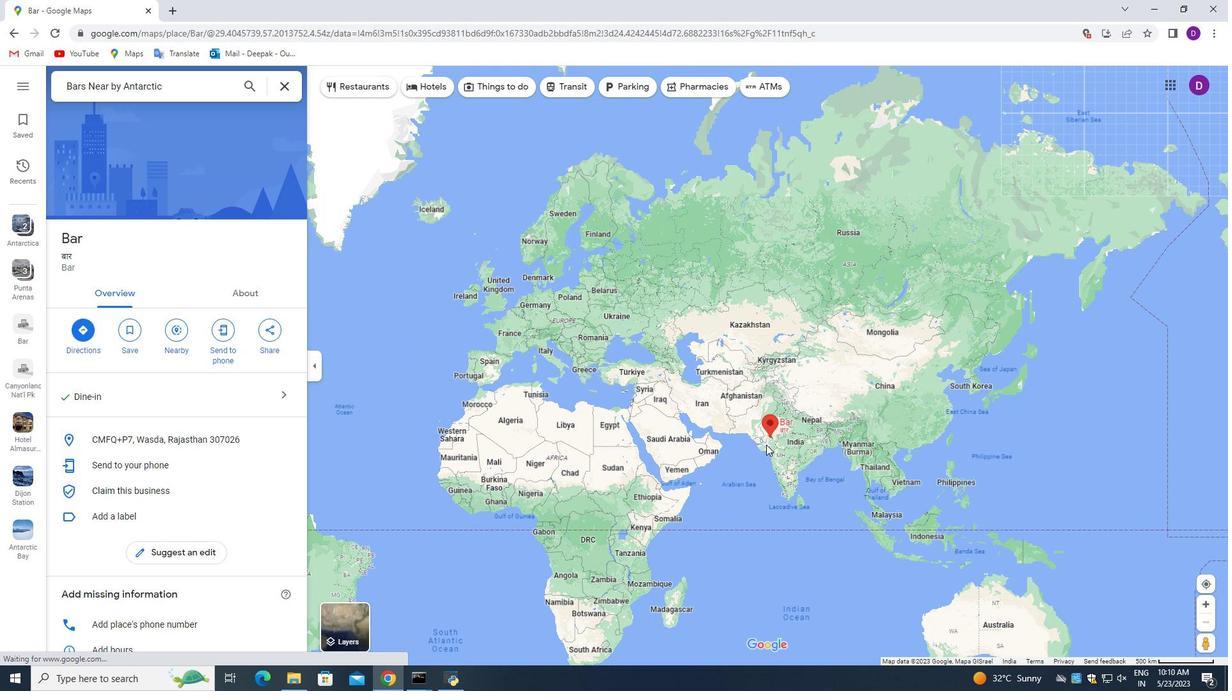 
Action: Mouse scrolled (766, 444) with delta (0, 0)
Screenshot: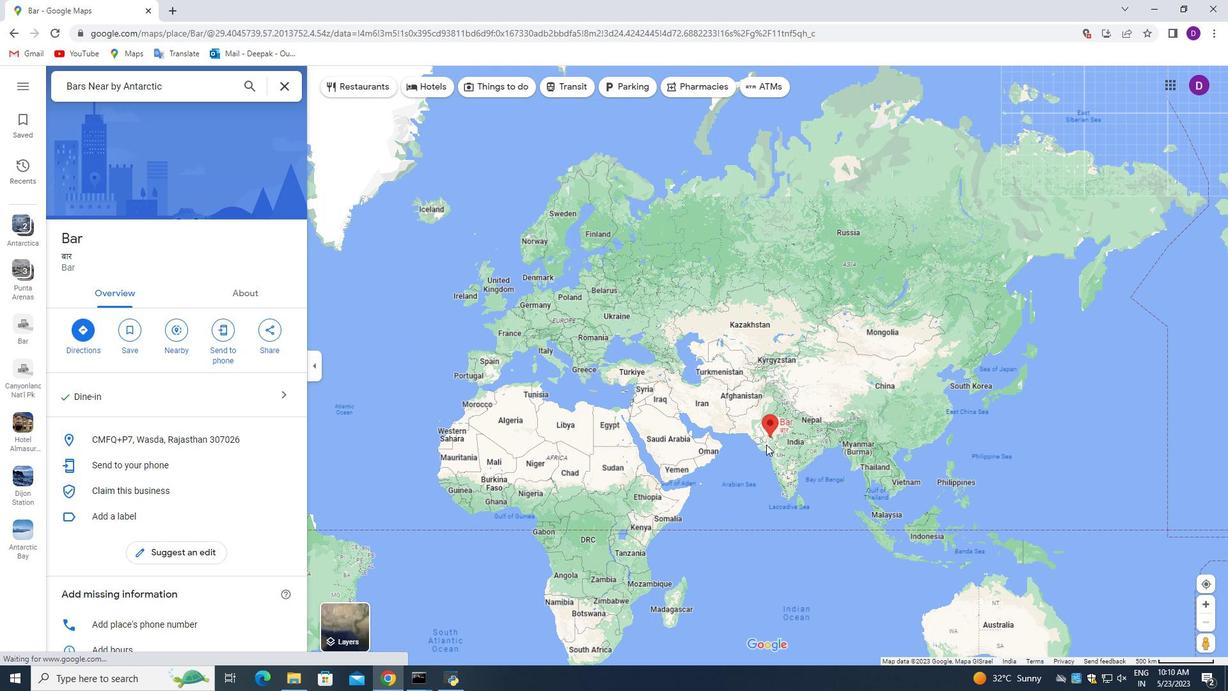 
Action: Mouse scrolled (766, 444) with delta (0, 0)
Screenshot: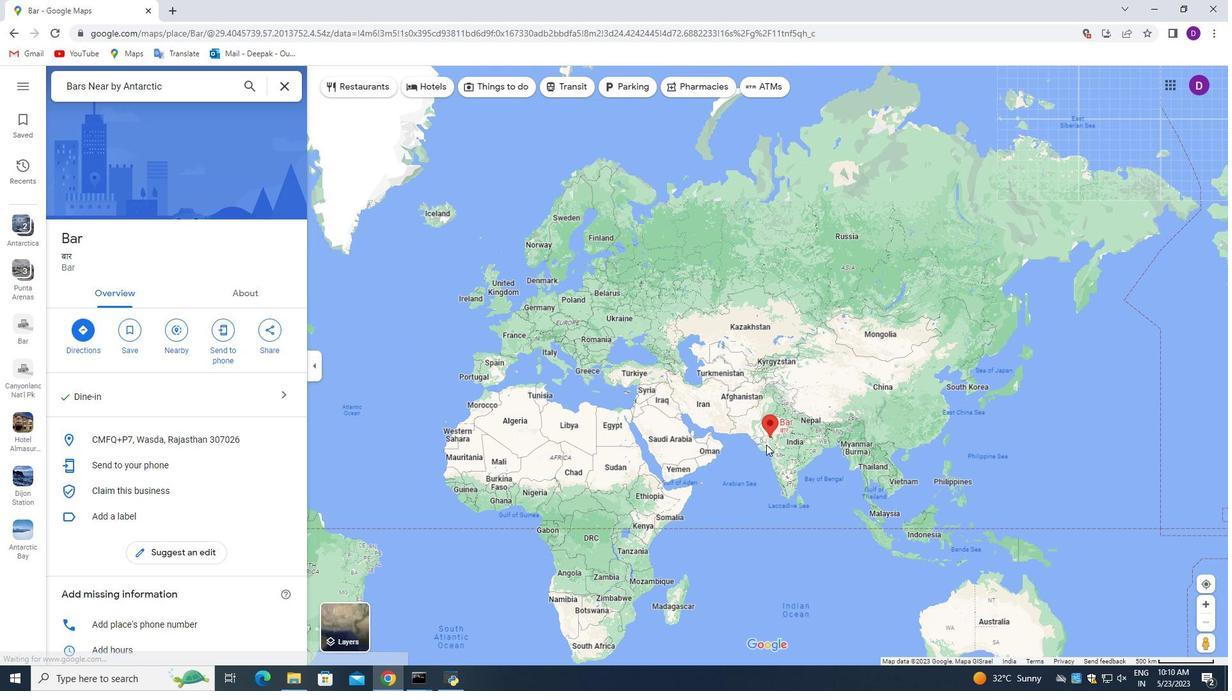 
Action: Mouse scrolled (766, 444) with delta (0, 0)
Screenshot: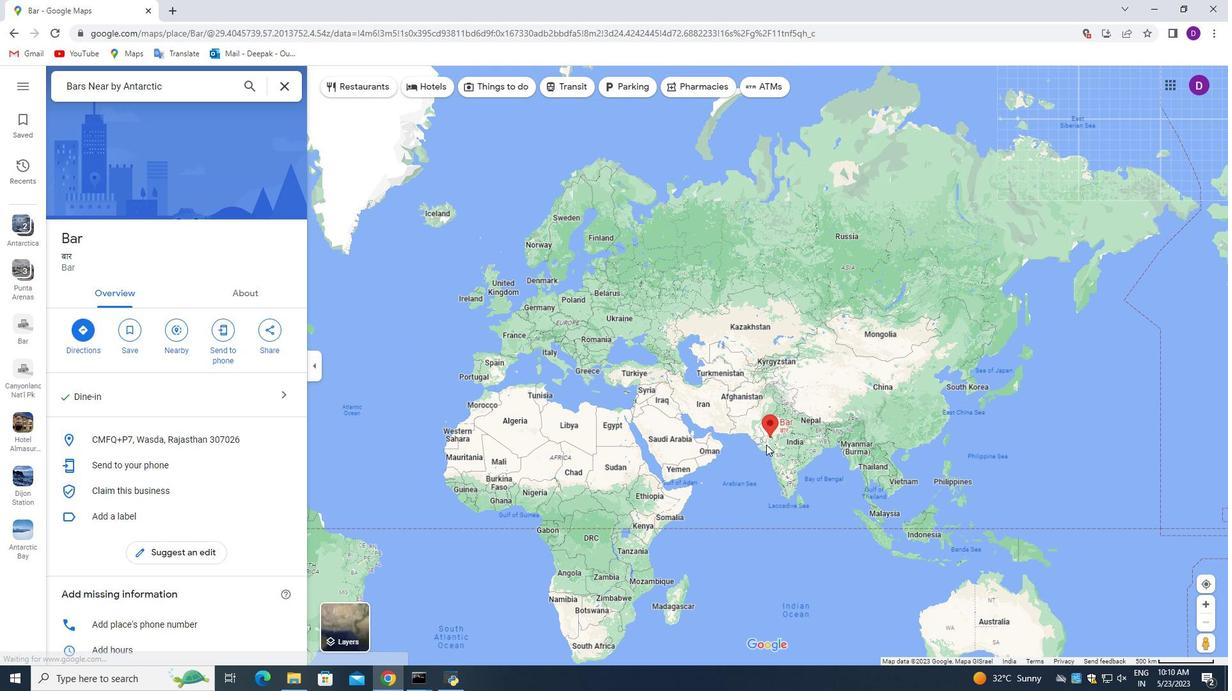 
Action: Mouse scrolled (766, 444) with delta (0, 0)
Screenshot: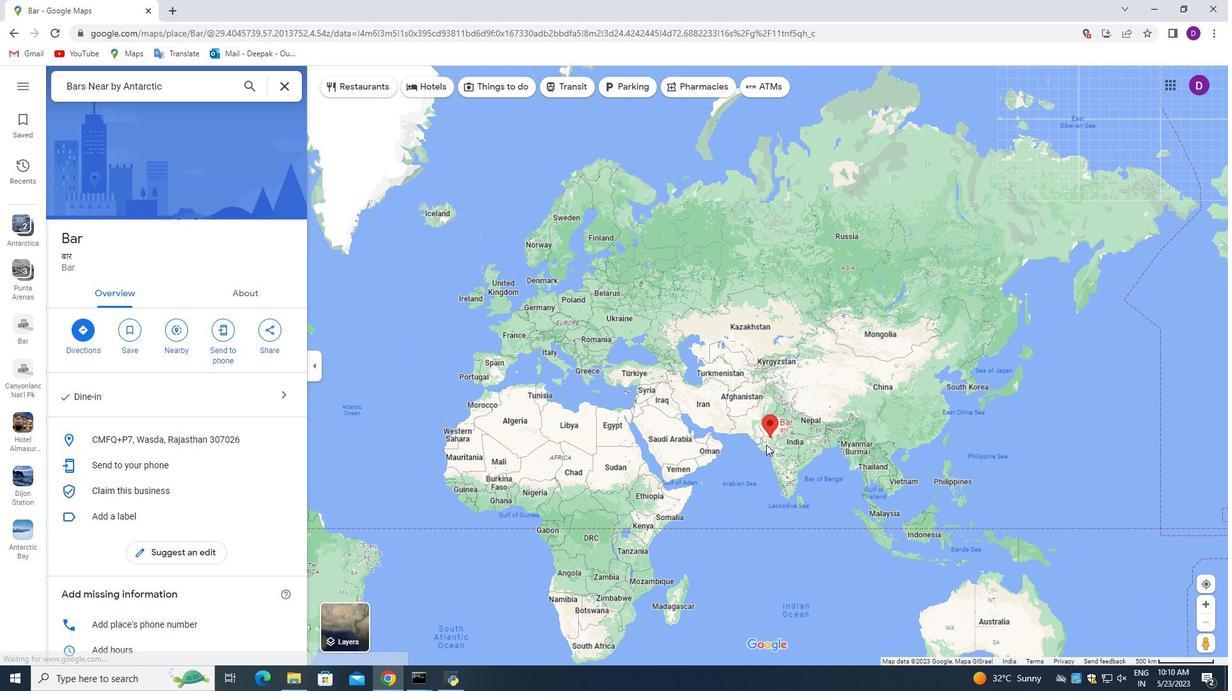 
Action: Mouse moved to (755, 522)
Screenshot: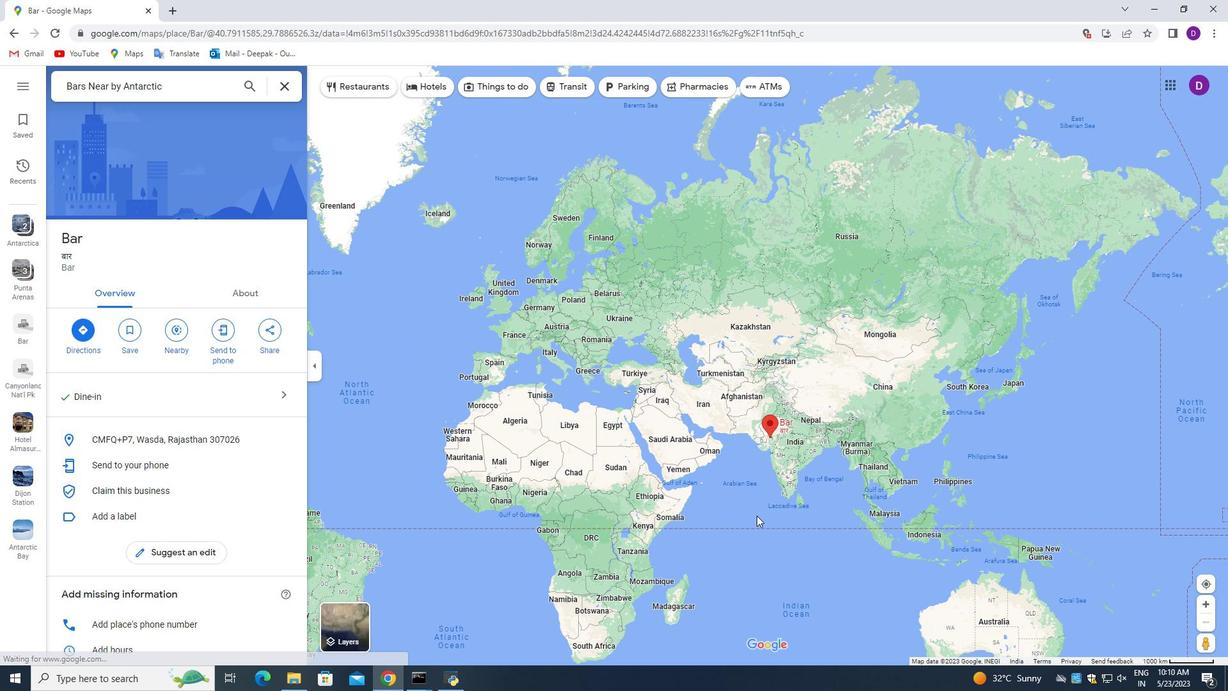 
Action: Mouse pressed left at (755, 522)
Screenshot: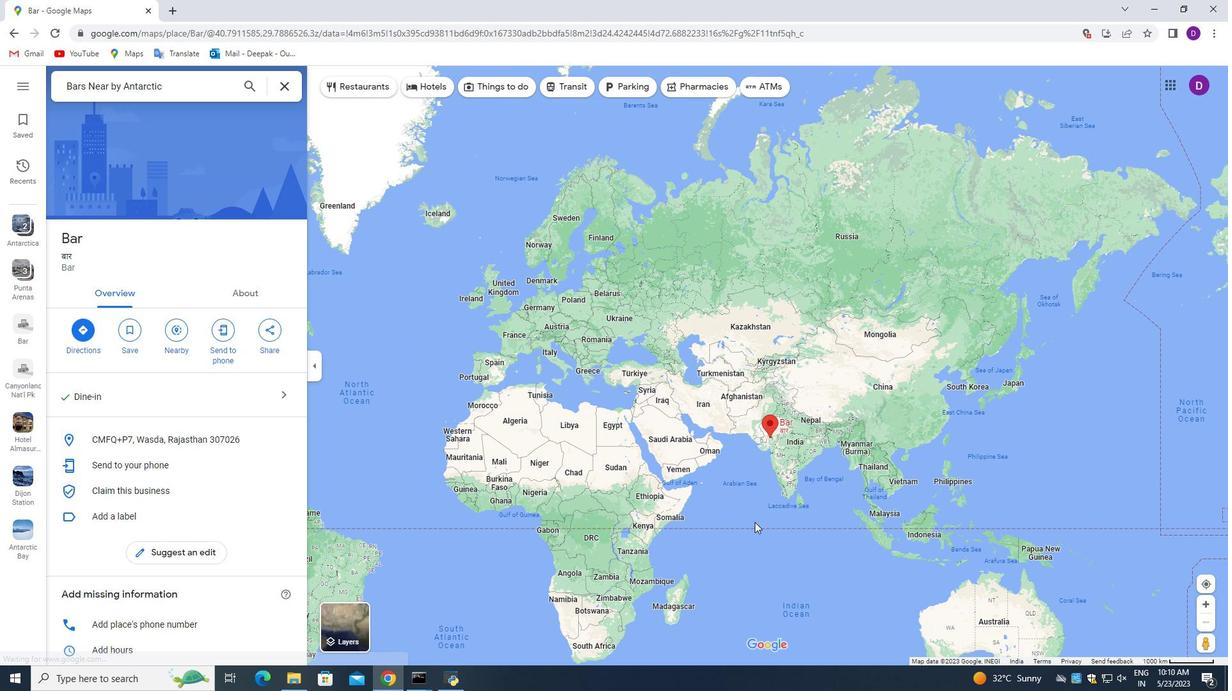 
Action: Mouse moved to (764, 476)
Screenshot: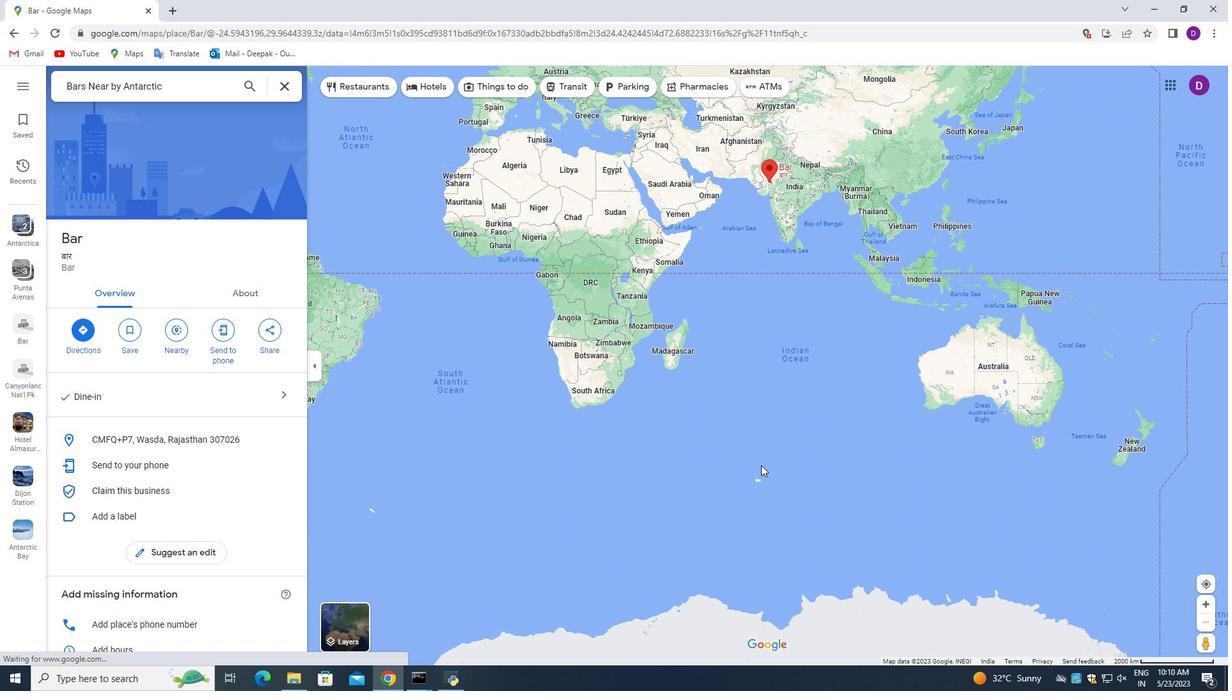 
Action: Mouse pressed left at (764, 476)
Screenshot: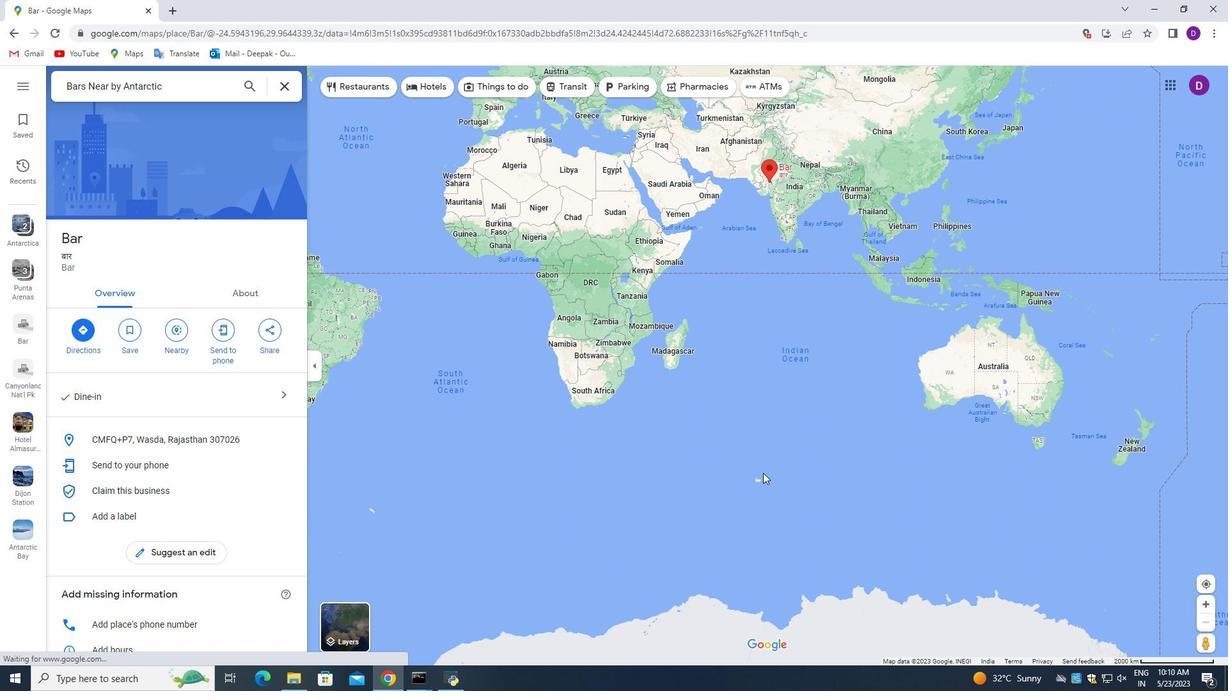 
Action: Mouse moved to (224, 88)
Screenshot: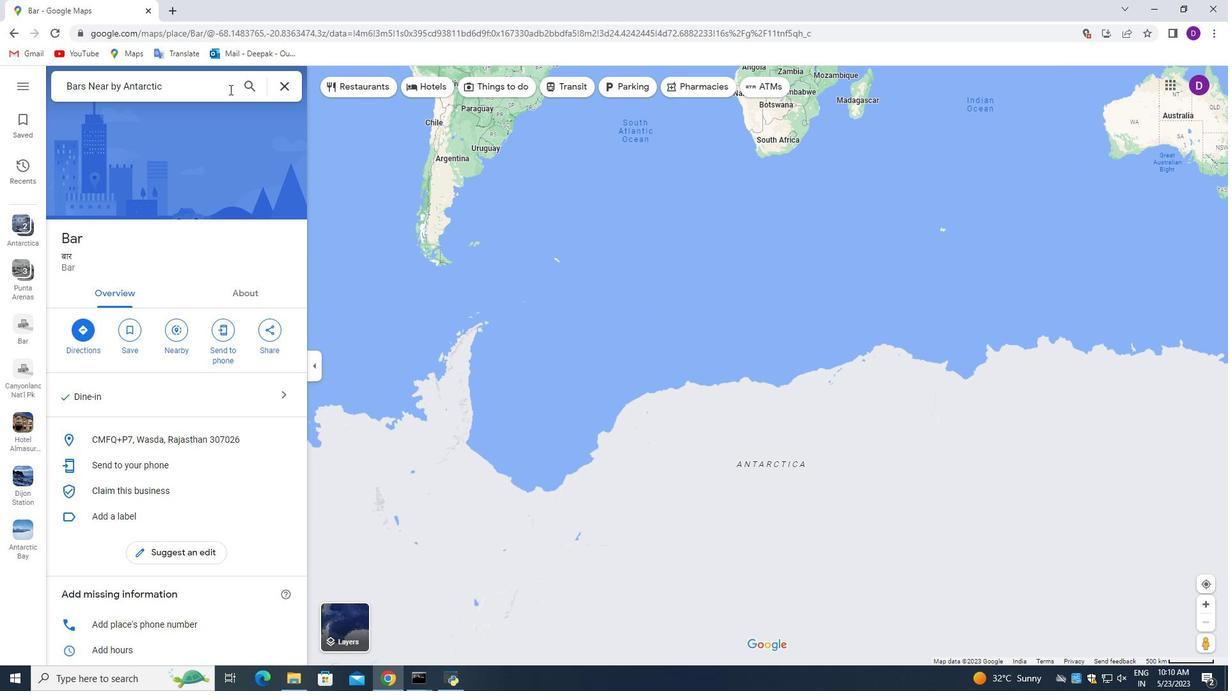 
Action: Mouse pressed left at (224, 88)
Screenshot: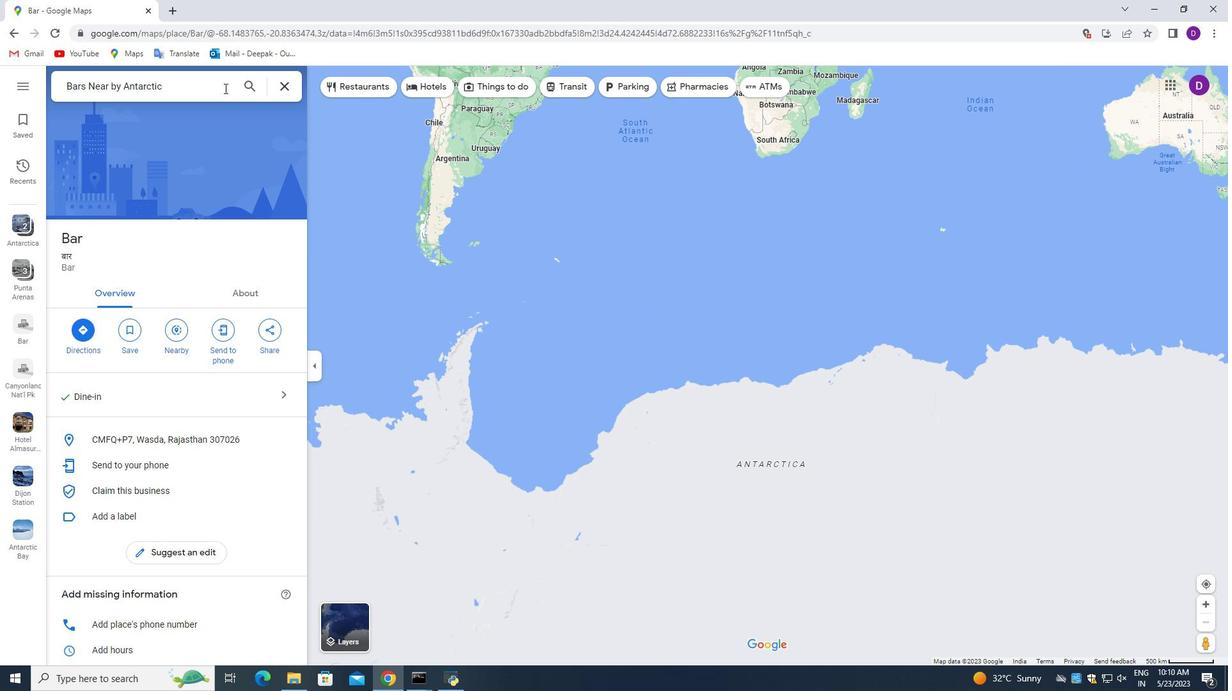 
Action: Mouse pressed left at (224, 88)
Screenshot: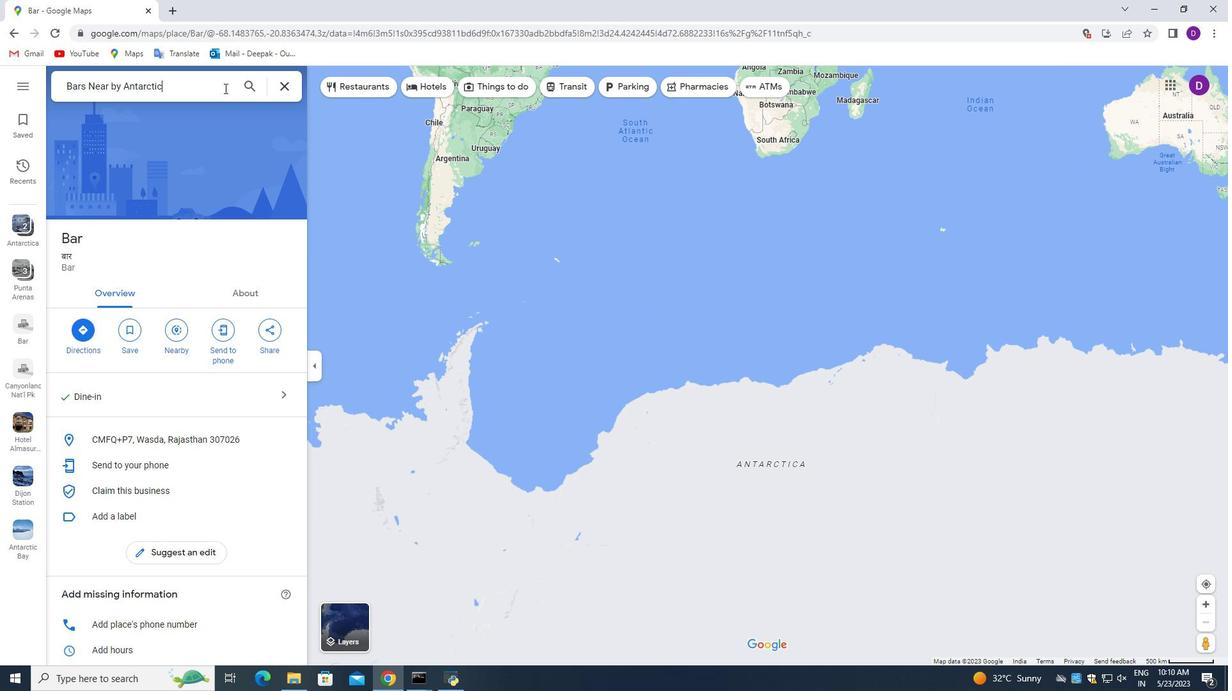 
Action: Mouse pressed left at (224, 88)
Screenshot: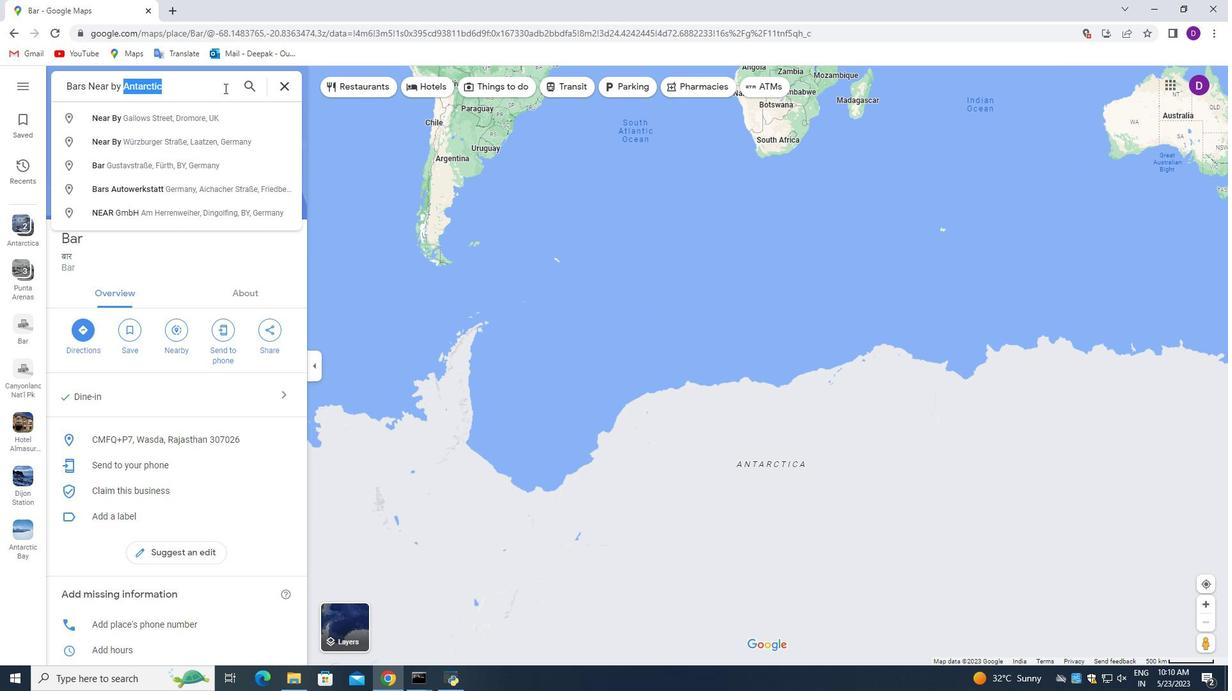 
Action: Key pressed <Key.backspace><Key.shift_r><Key.shift_r>B<Key.backspace><Key.shift_r><Key.shift_r><Key.shift_r><Key.shift_r><Key.shift_r><Key.shift_r><Key.shift_r><Key.shift_r><Key.shift_r><Key.shift_r><Key.shift_r><Key.shift_r><Key.shift_r><Key.shift_r><Key.shift_r><Key.shift_r>Nea<Key.backspace><Key.backspace><Key.backspace><Key.backspace><Key.shift_r>Ant<Key.down><Key.space>nearby<Key.space>bars<Key.enter>
Screenshot: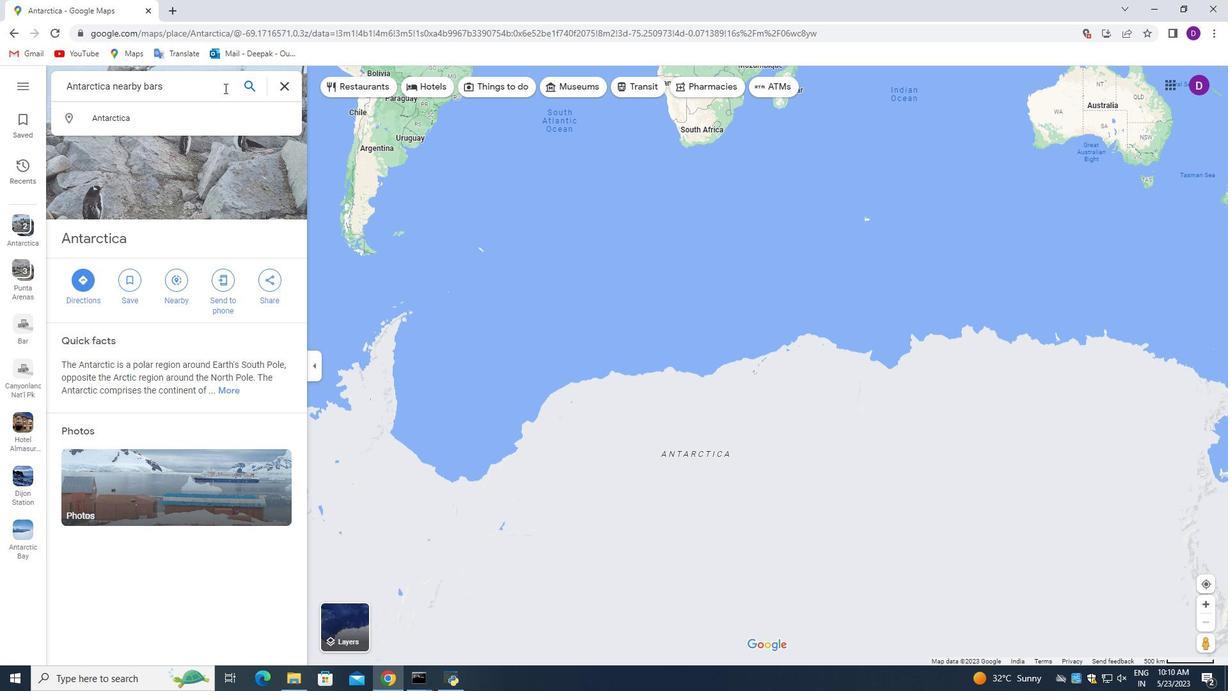 
Action: Mouse moved to (181, 142)
Screenshot: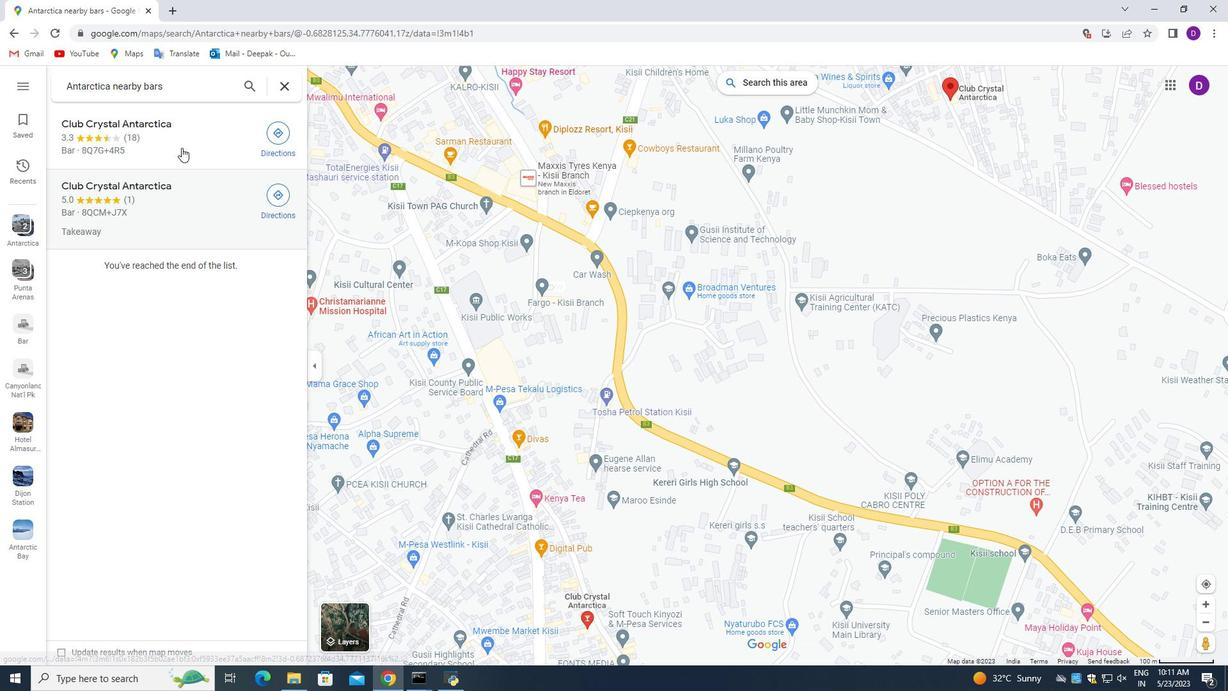 
Action: Mouse pressed left at (181, 142)
Screenshot: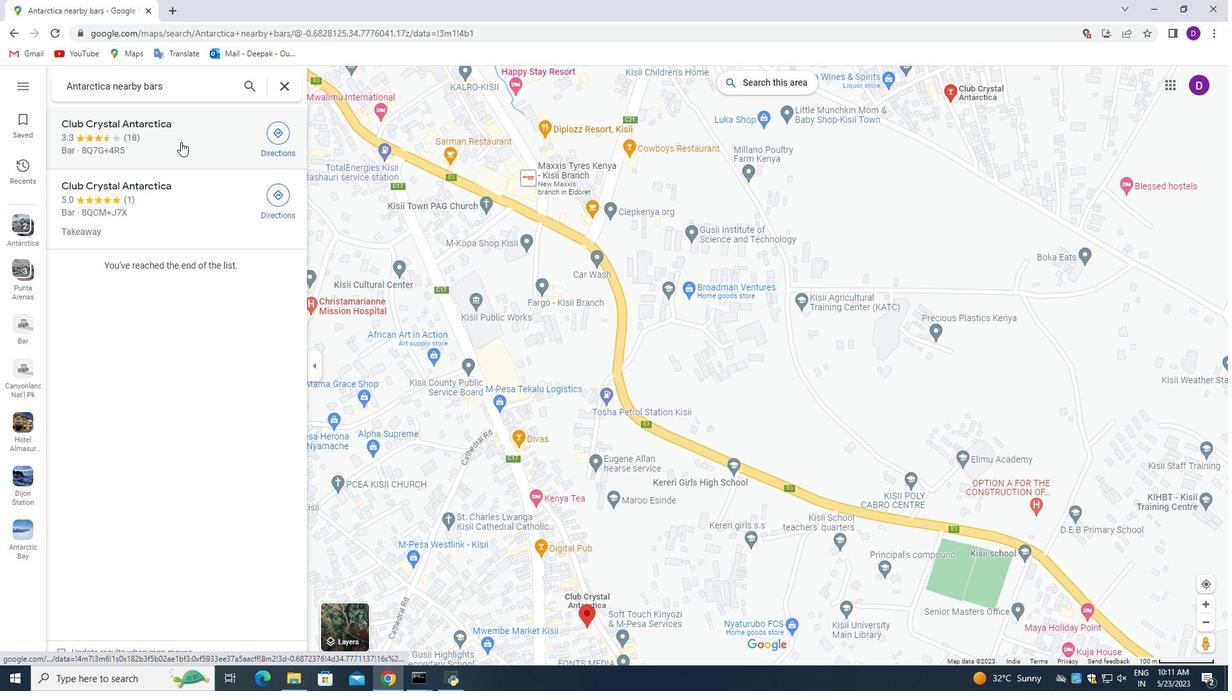 
Action: Mouse moved to (181, 199)
Screenshot: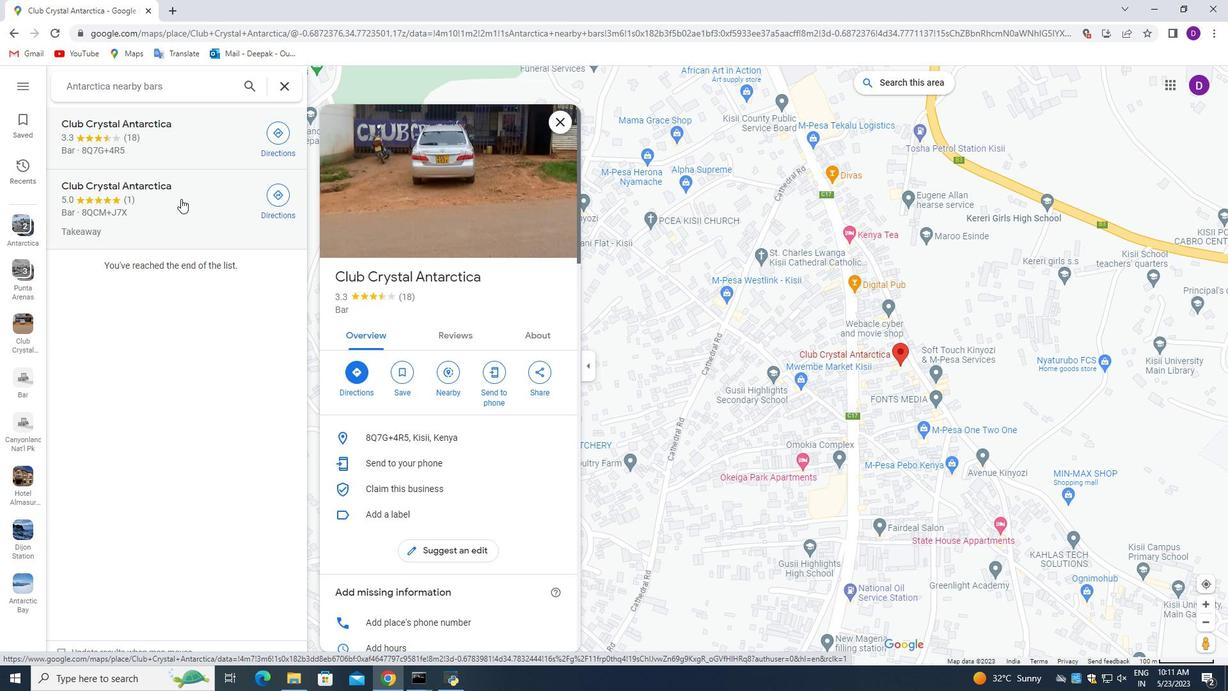 
Action: Mouse pressed left at (181, 199)
Screenshot: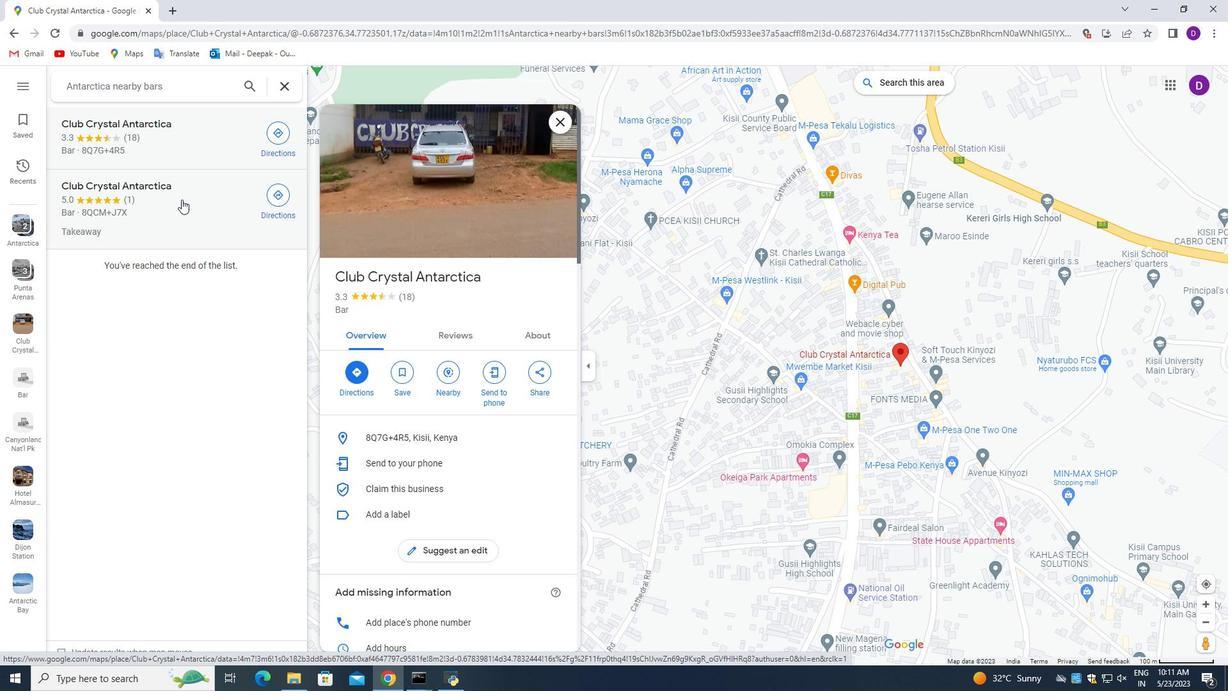 
Action: Mouse moved to (448, 336)
Screenshot: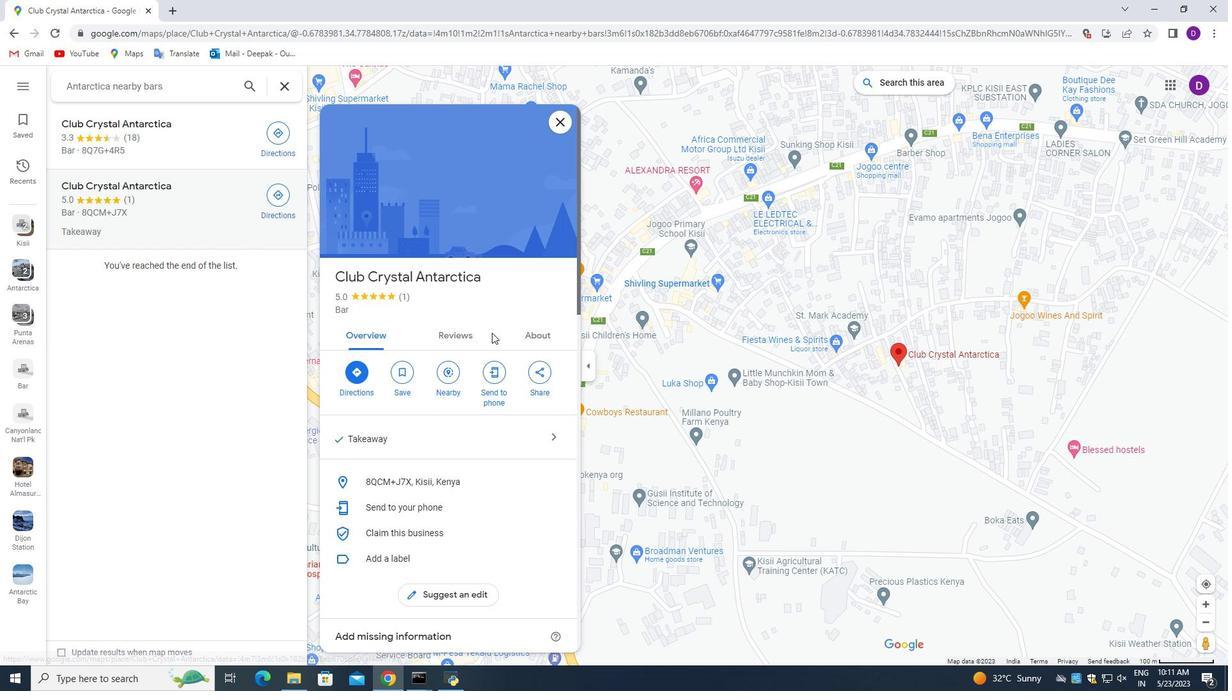 
Action: Mouse pressed left at (448, 336)
Screenshot: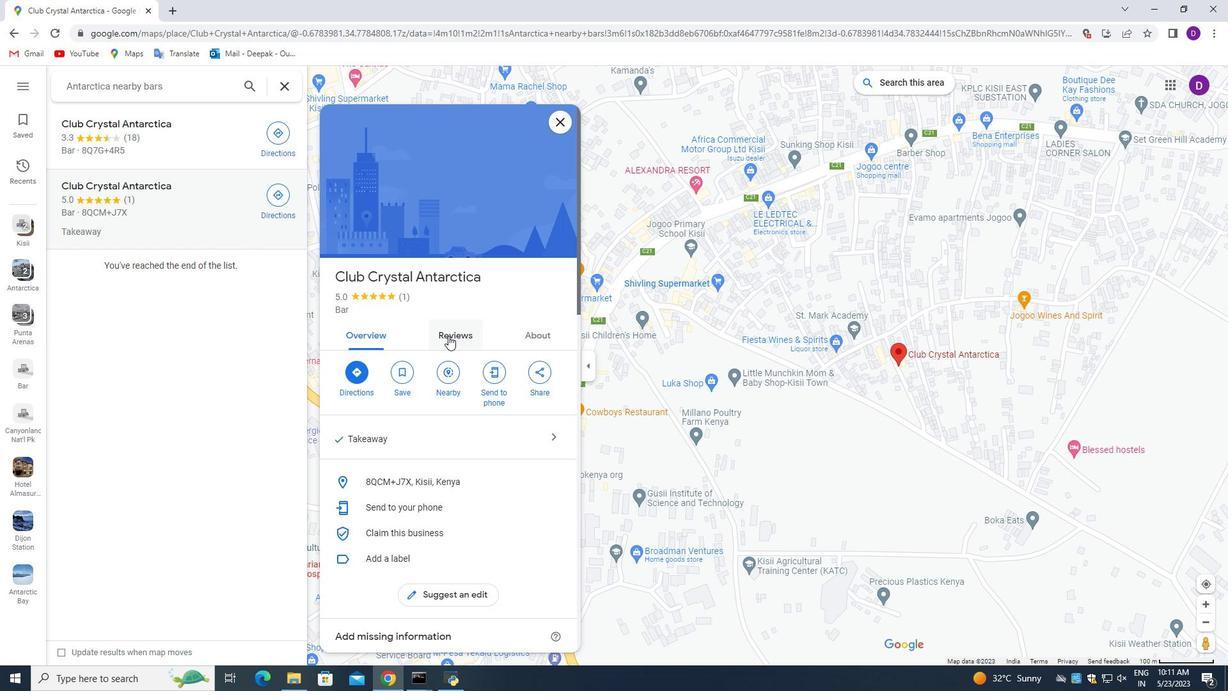 
Action: Mouse moved to (428, 328)
Screenshot: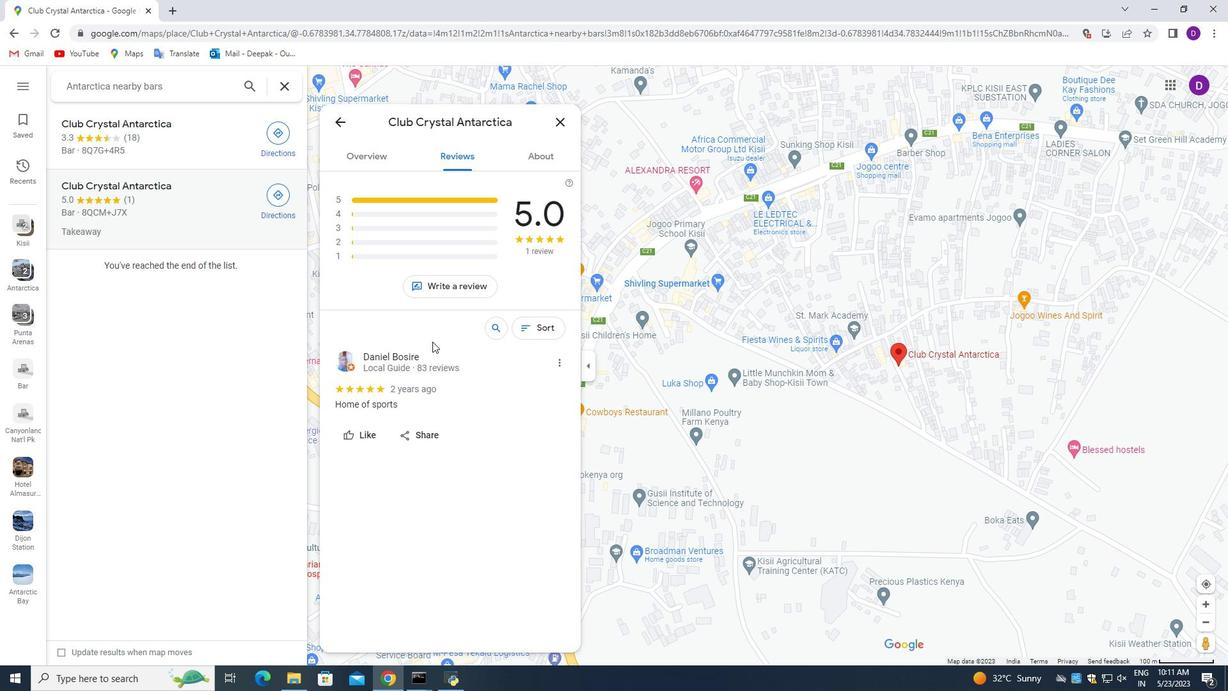 
Action: Mouse scrolled (428, 328) with delta (0, 0)
Screenshot: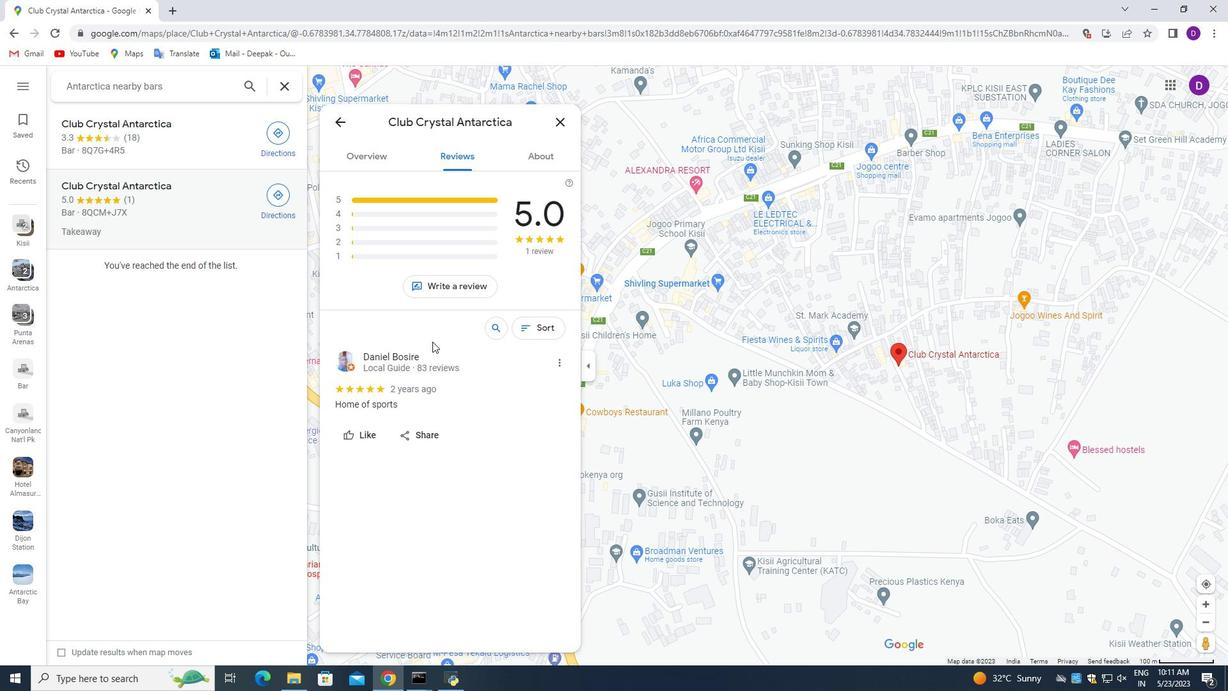 
Action: Mouse scrolled (428, 328) with delta (0, 0)
Screenshot: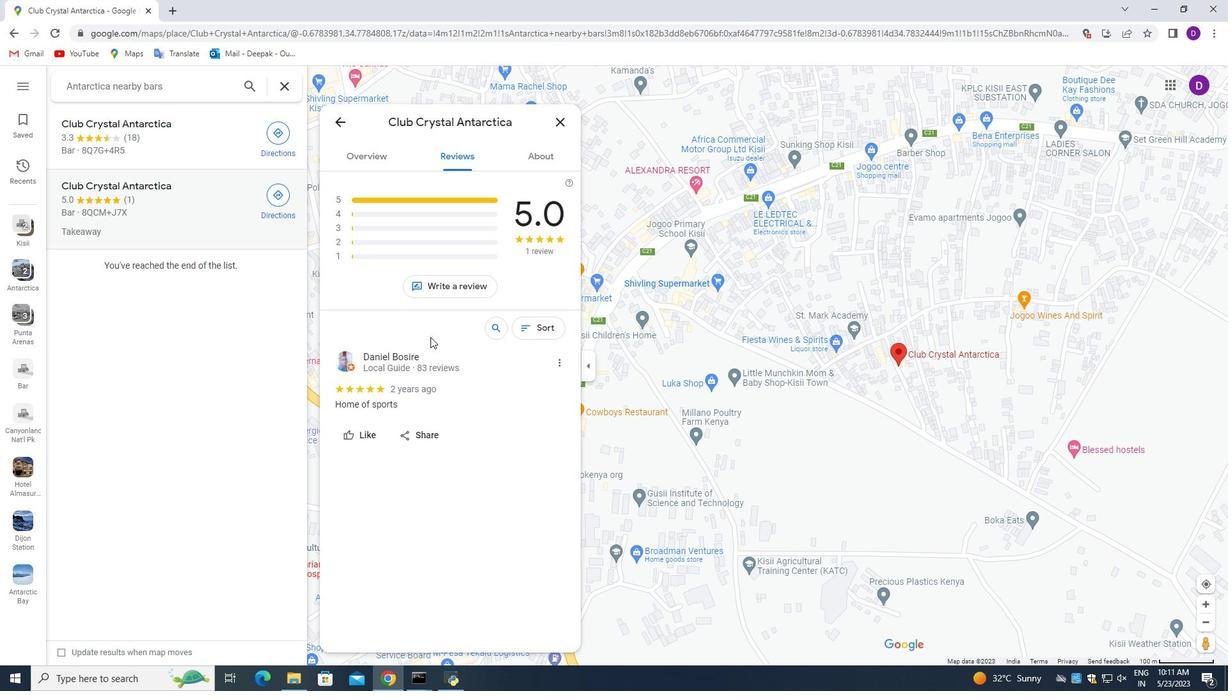 
Action: Mouse scrolled (428, 328) with delta (0, 0)
Screenshot: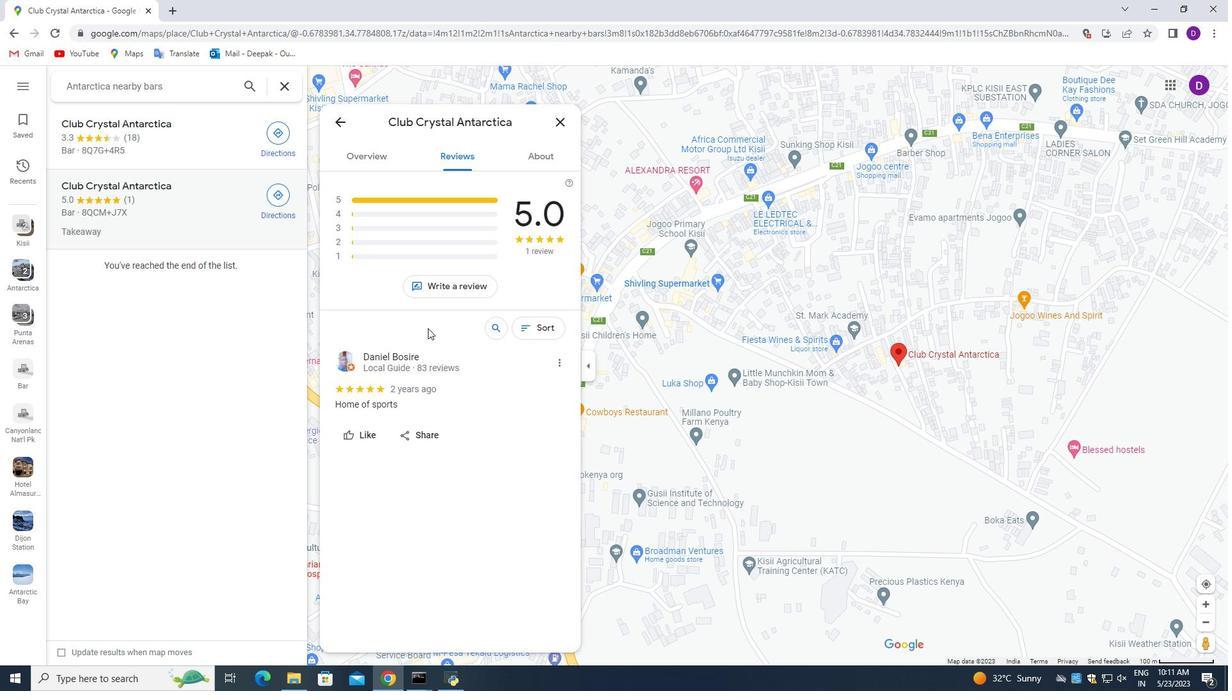 
Action: Mouse scrolled (428, 328) with delta (0, 0)
Screenshot: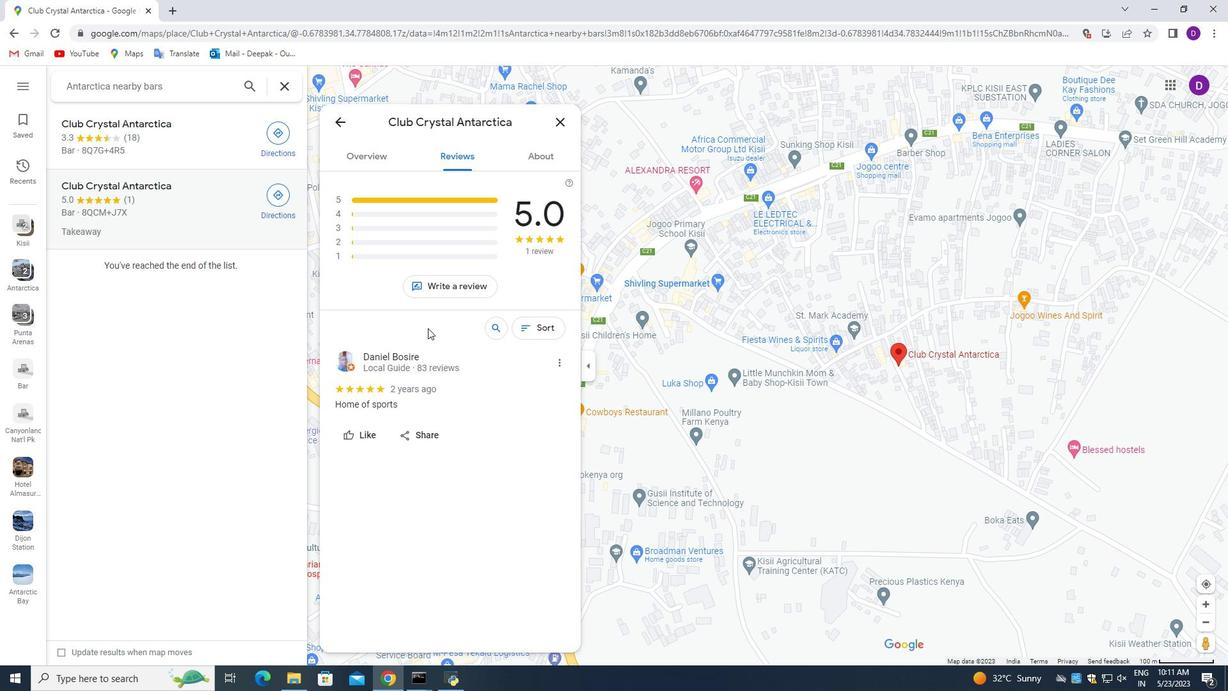 
Action: Mouse scrolled (428, 328) with delta (0, 0)
Screenshot: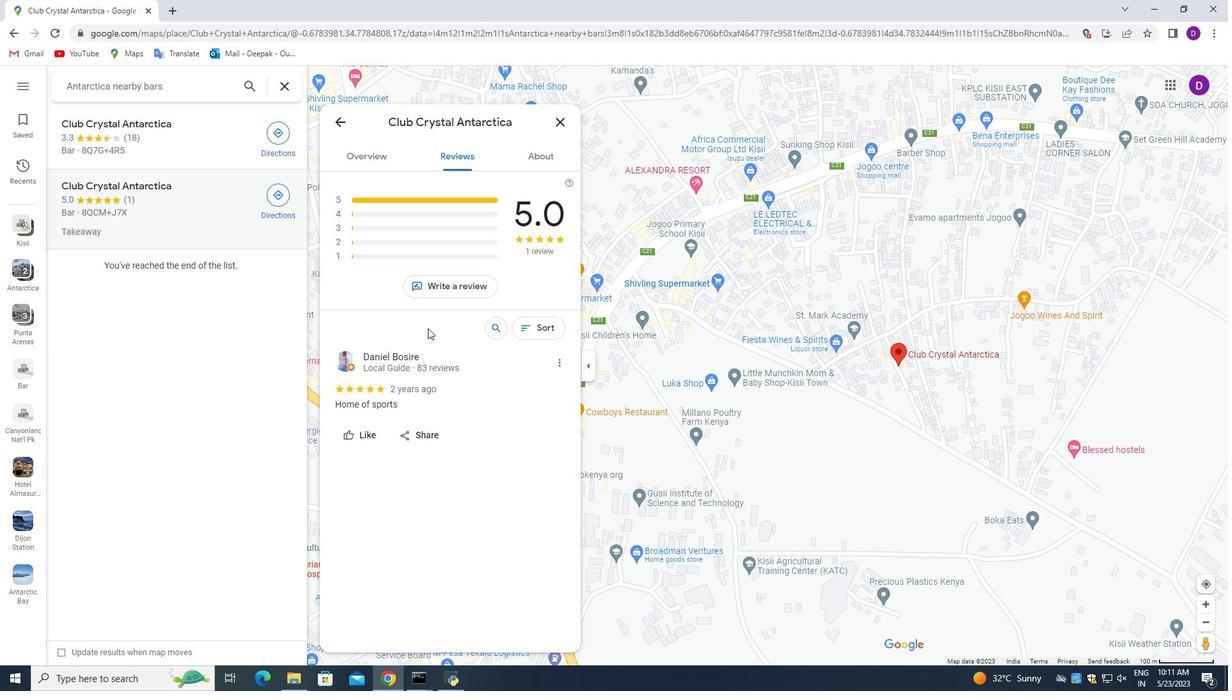 
Action: Mouse moved to (152, 147)
Screenshot: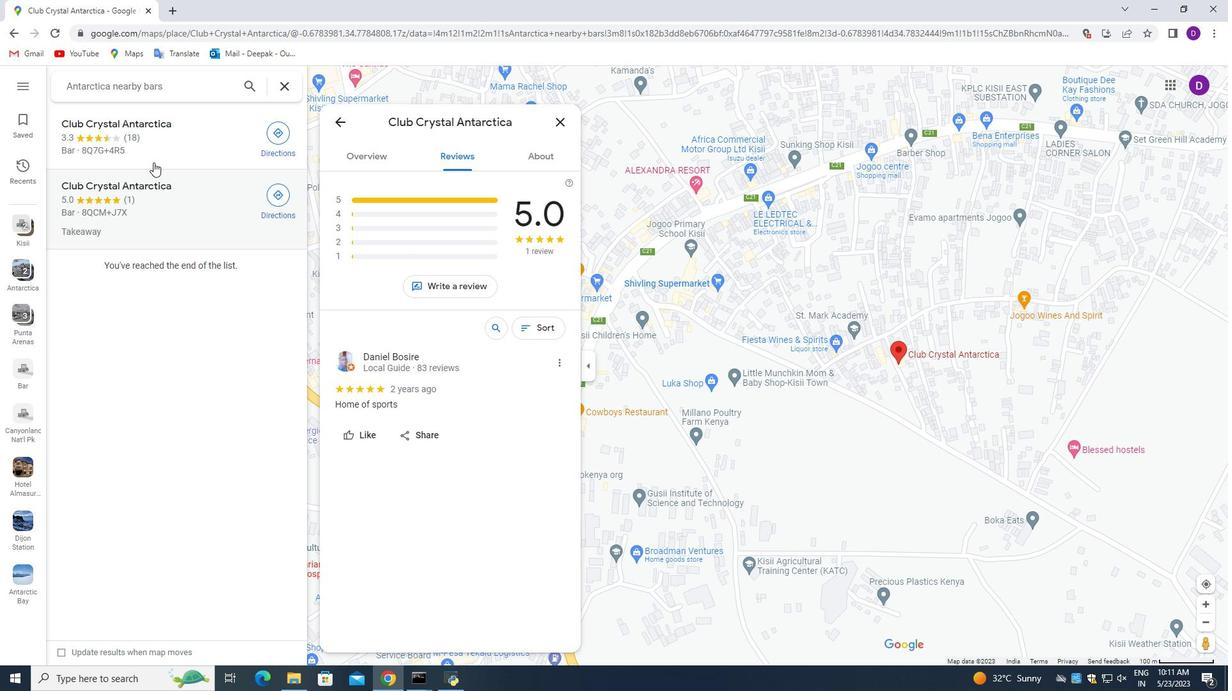 
Action: Mouse pressed left at (152, 147)
Screenshot: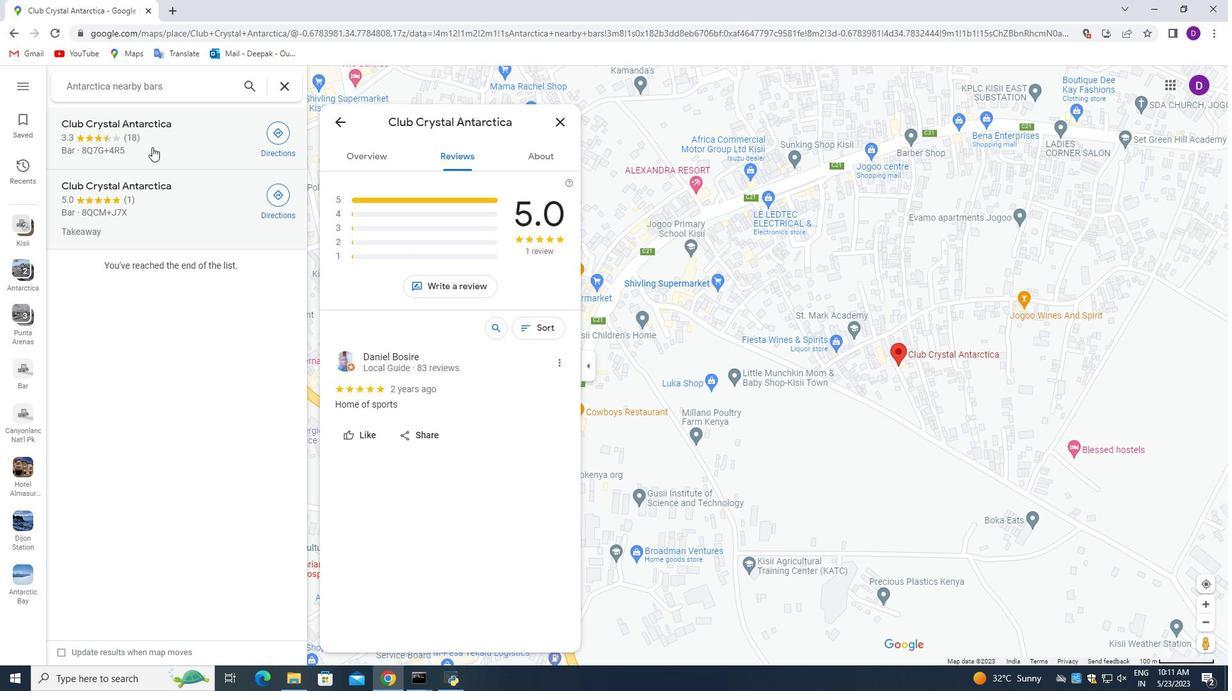 
Action: Mouse moved to (320, 226)
Screenshot: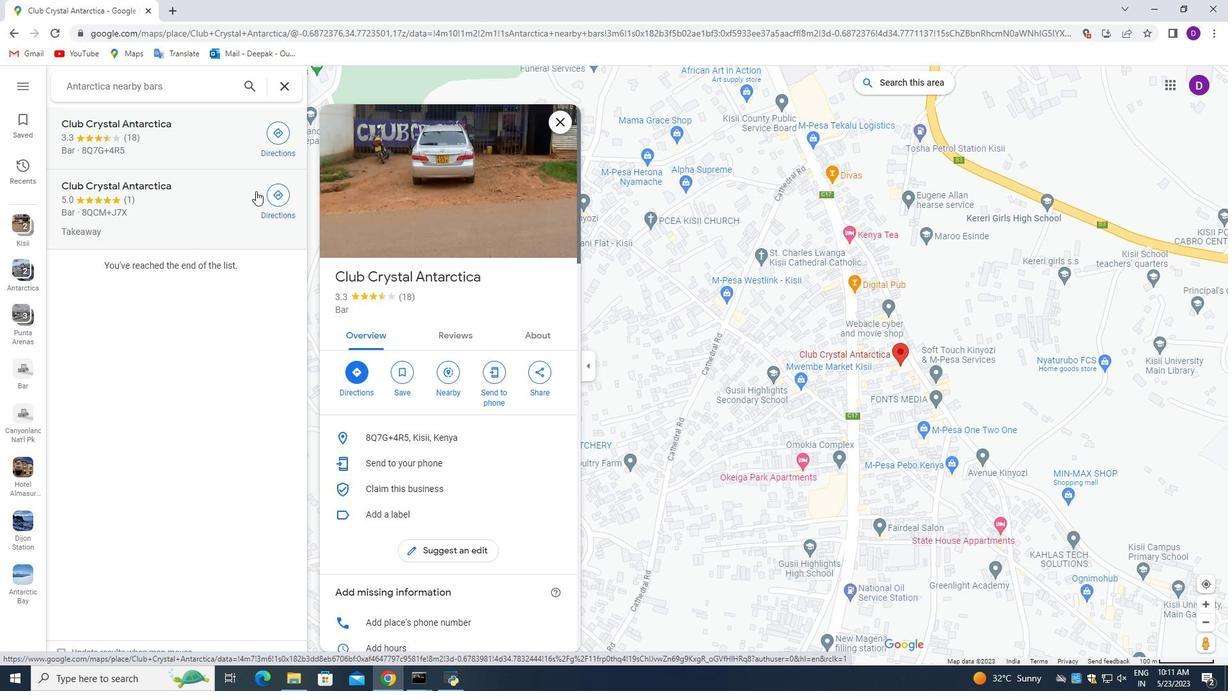 
Action: Mouse scrolled (320, 225) with delta (0, 0)
Screenshot: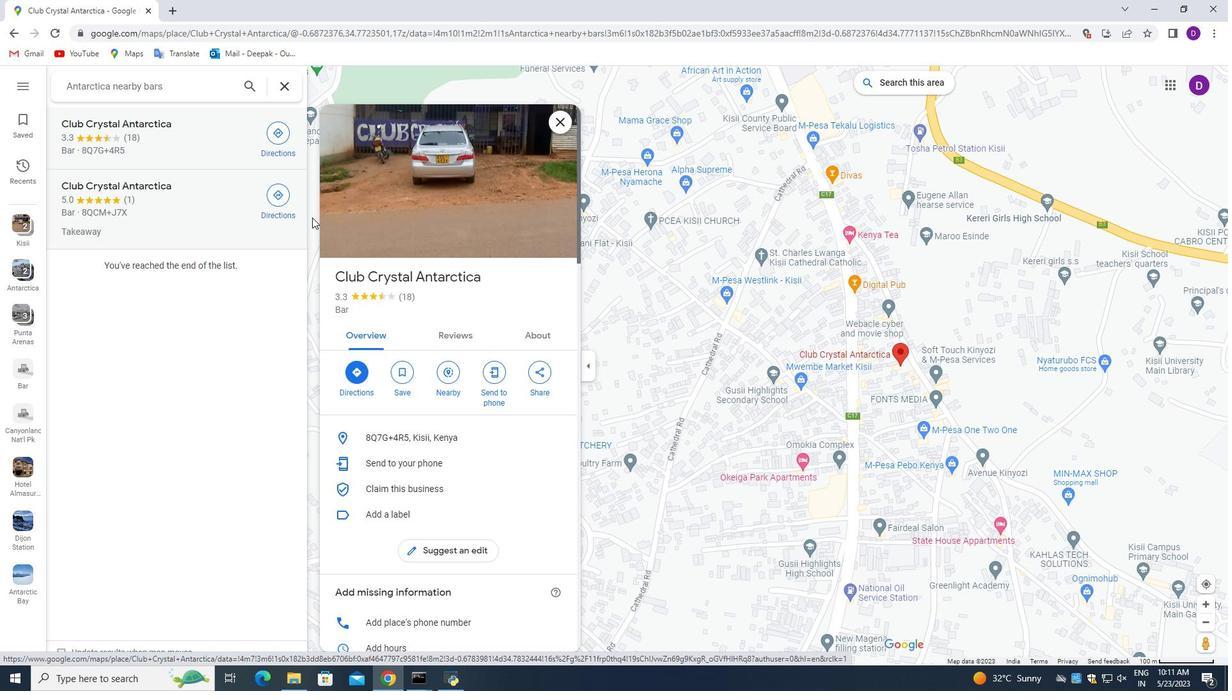 
Action: Mouse moved to (478, 242)
Screenshot: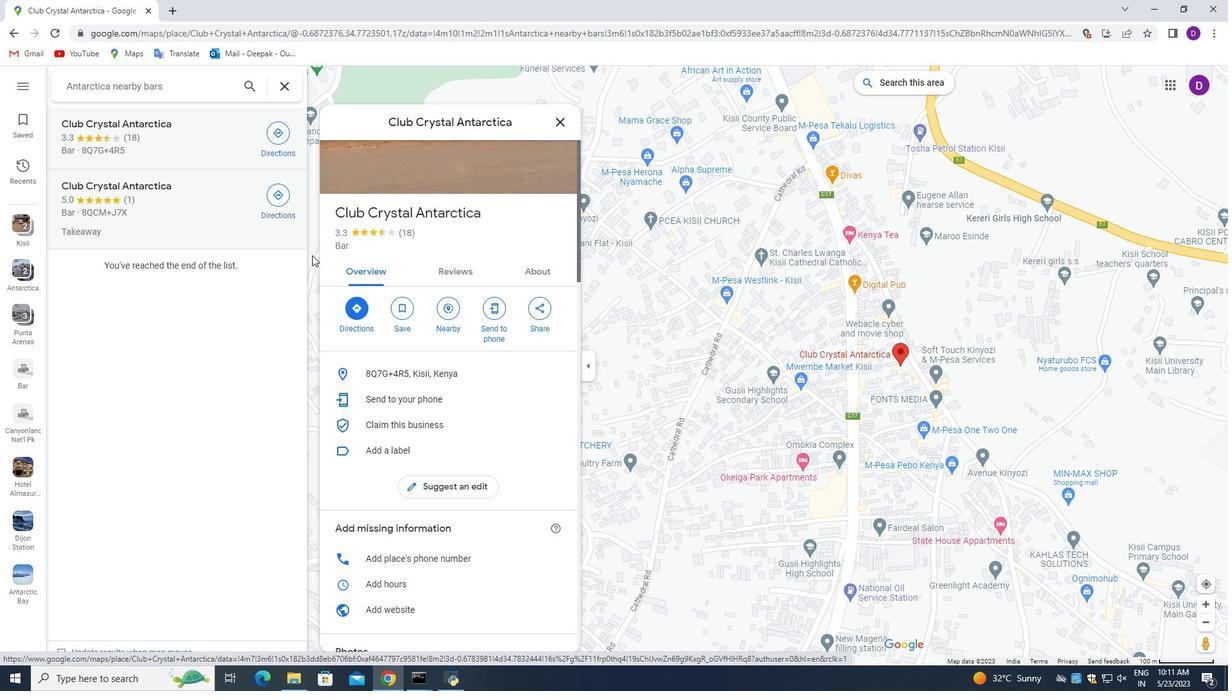 
Action: Mouse scrolled (478, 241) with delta (0, 0)
Screenshot: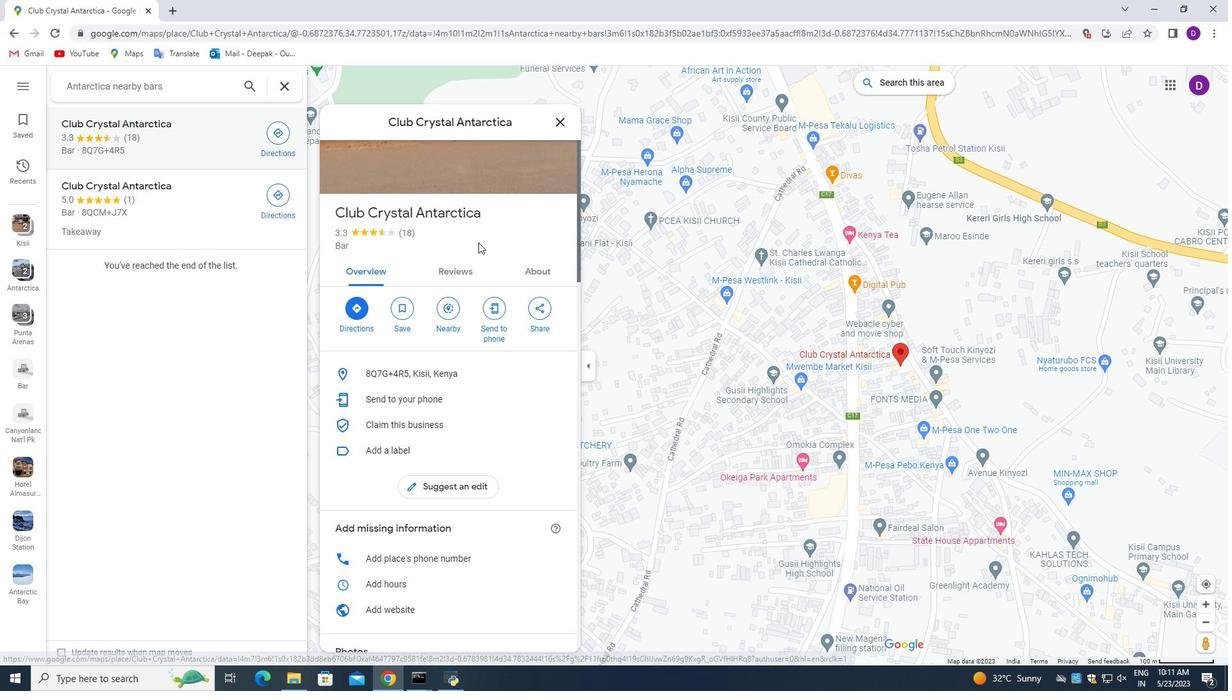 
Action: Mouse scrolled (478, 241) with delta (0, 0)
Screenshot: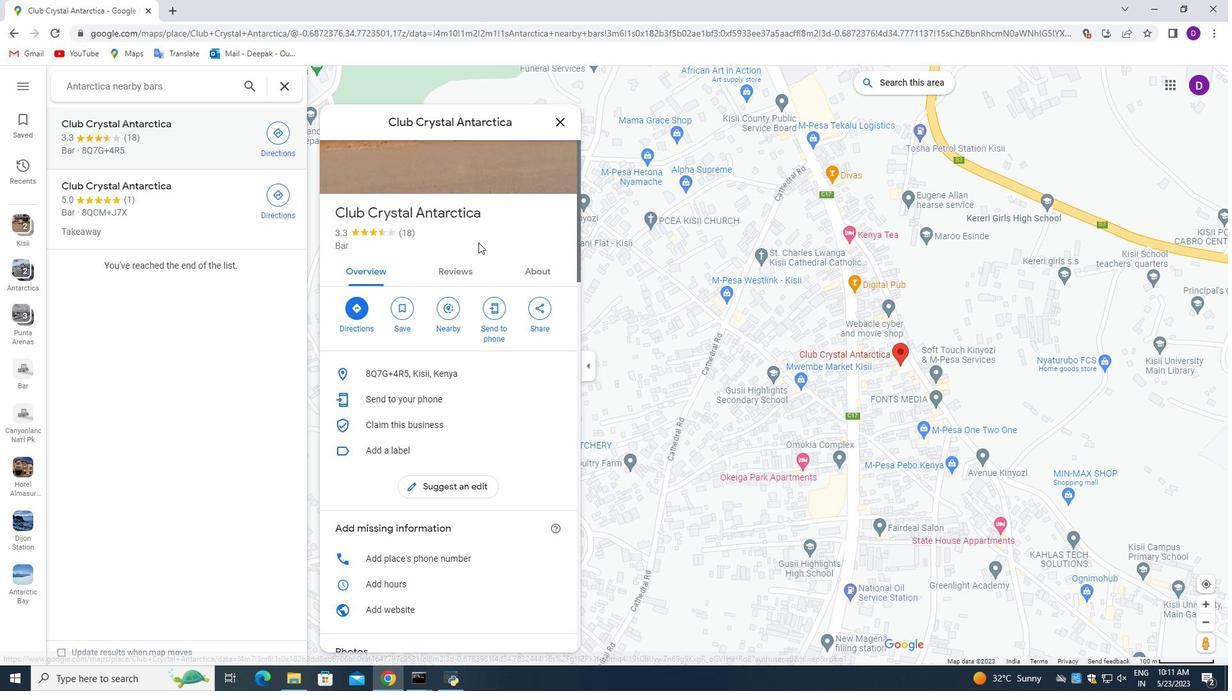 
Action: Mouse scrolled (478, 241) with delta (0, 0)
Screenshot: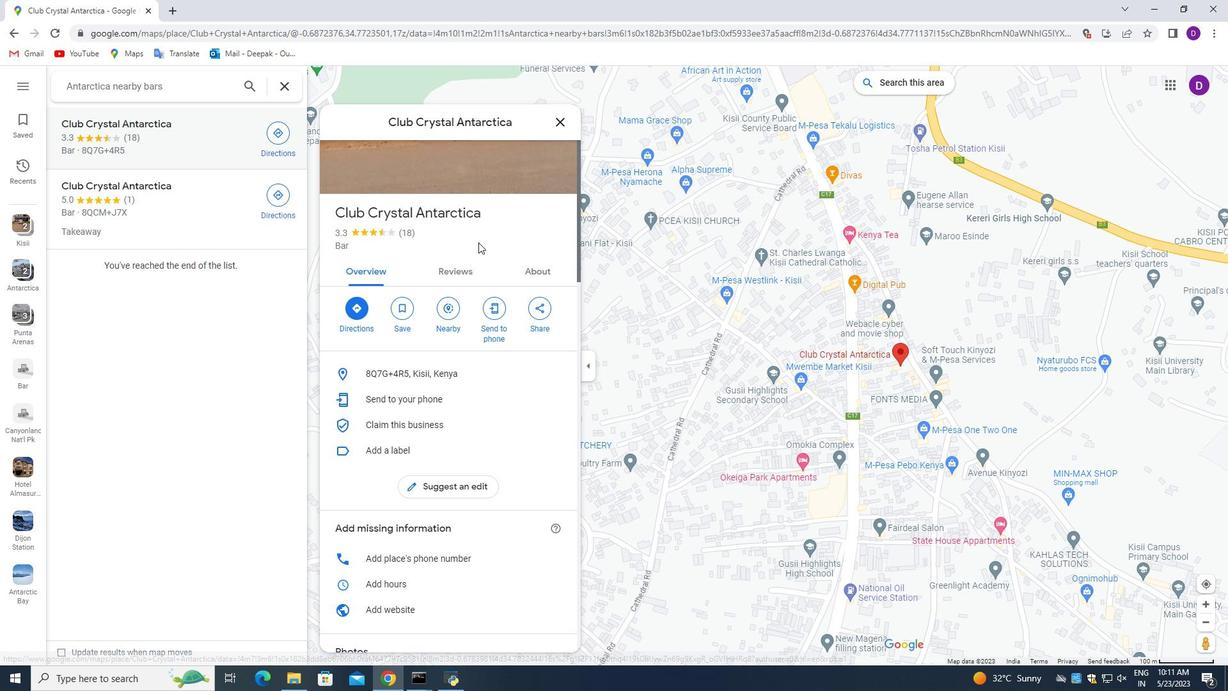 
Action: Mouse moved to (476, 242)
Screenshot: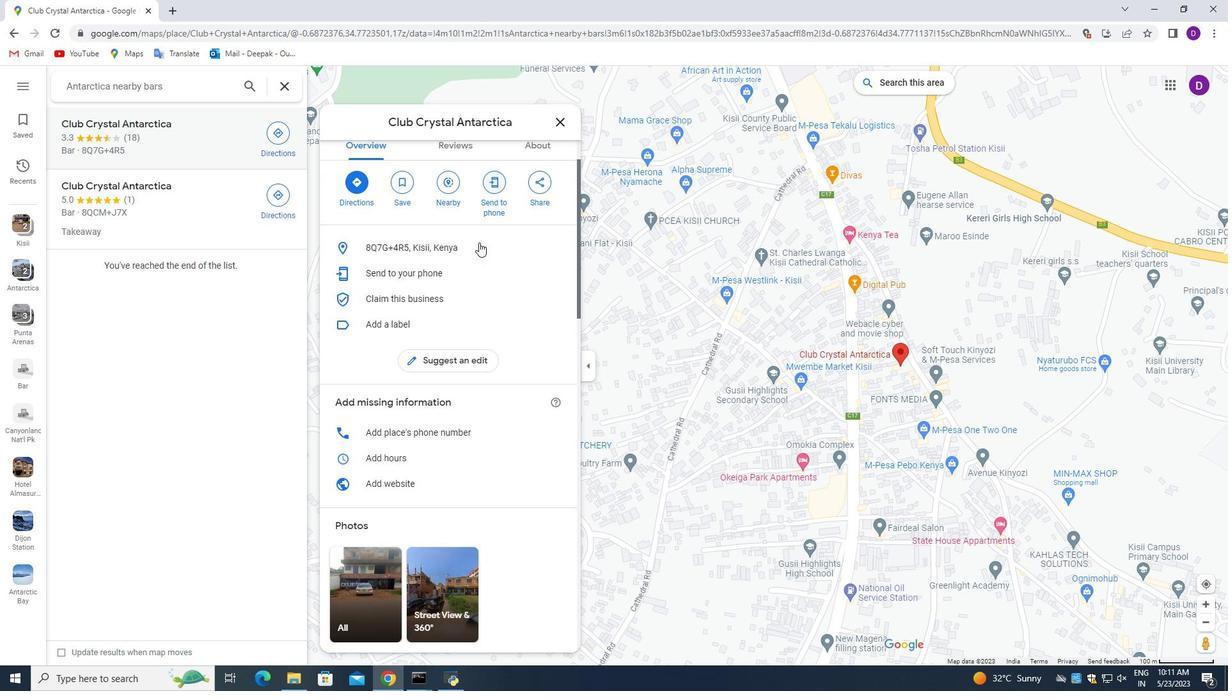 
Action: Mouse scrolled (476, 241) with delta (0, 0)
Screenshot: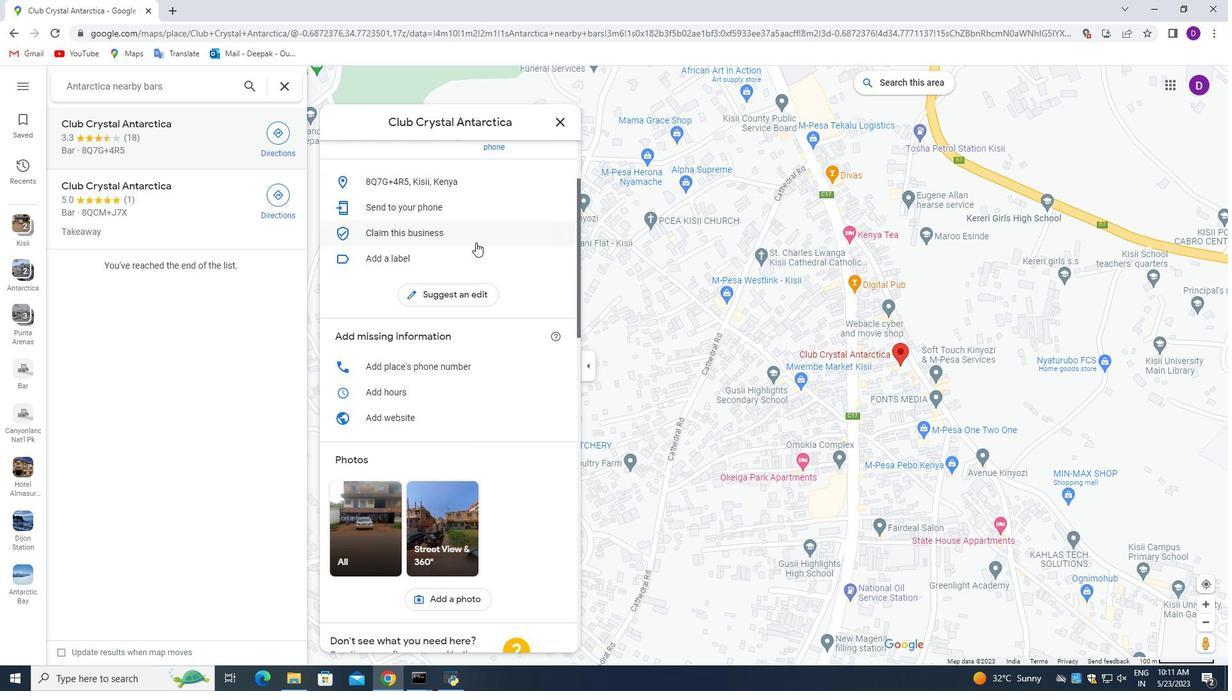 
Action: Mouse scrolled (476, 241) with delta (0, 0)
Screenshot: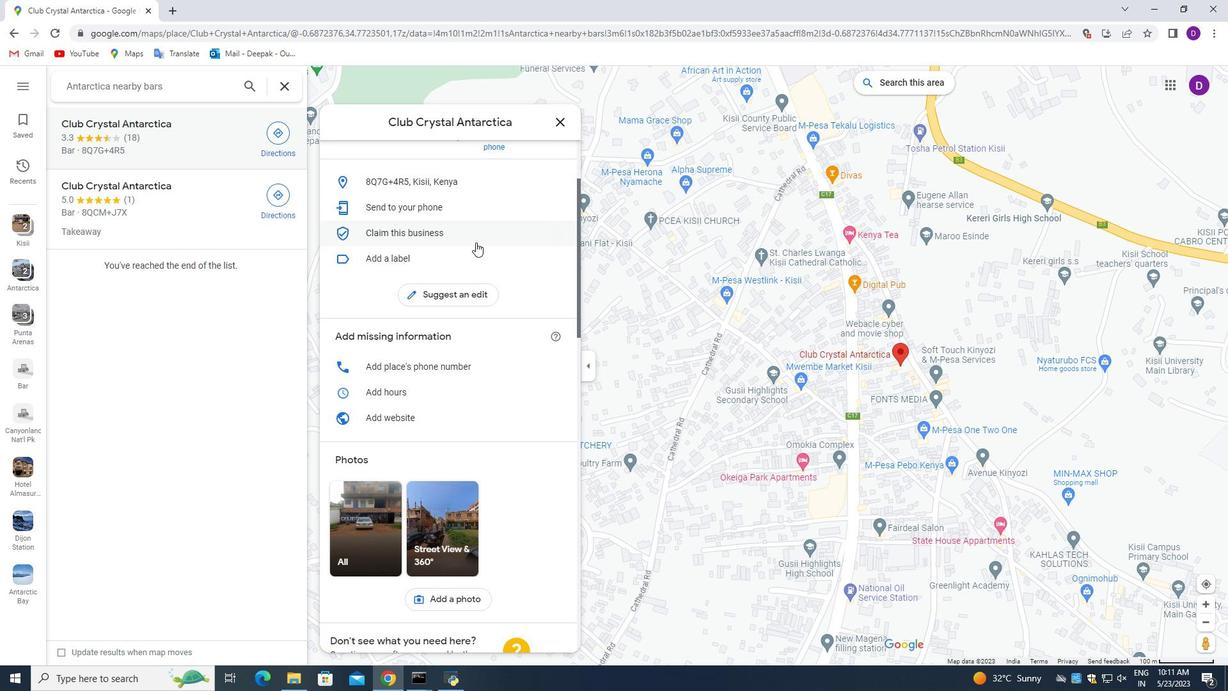 
Action: Mouse moved to (474, 321)
Screenshot: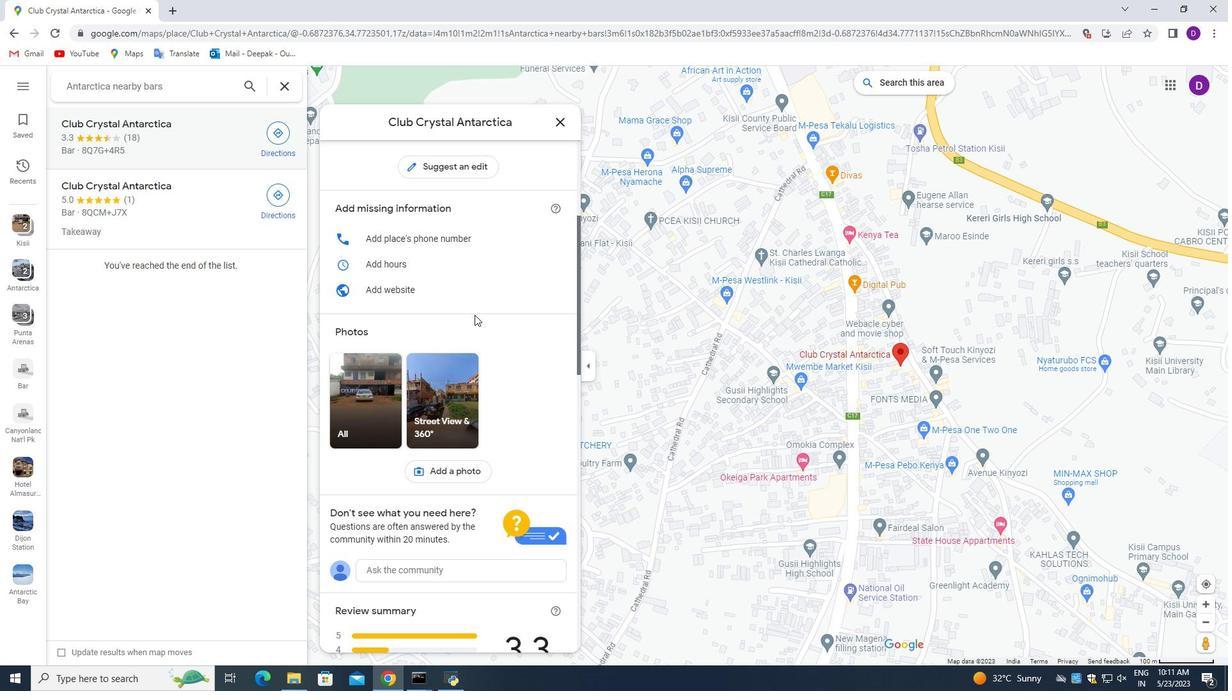 
Action: Mouse scrolled (474, 320) with delta (0, 0)
Screenshot: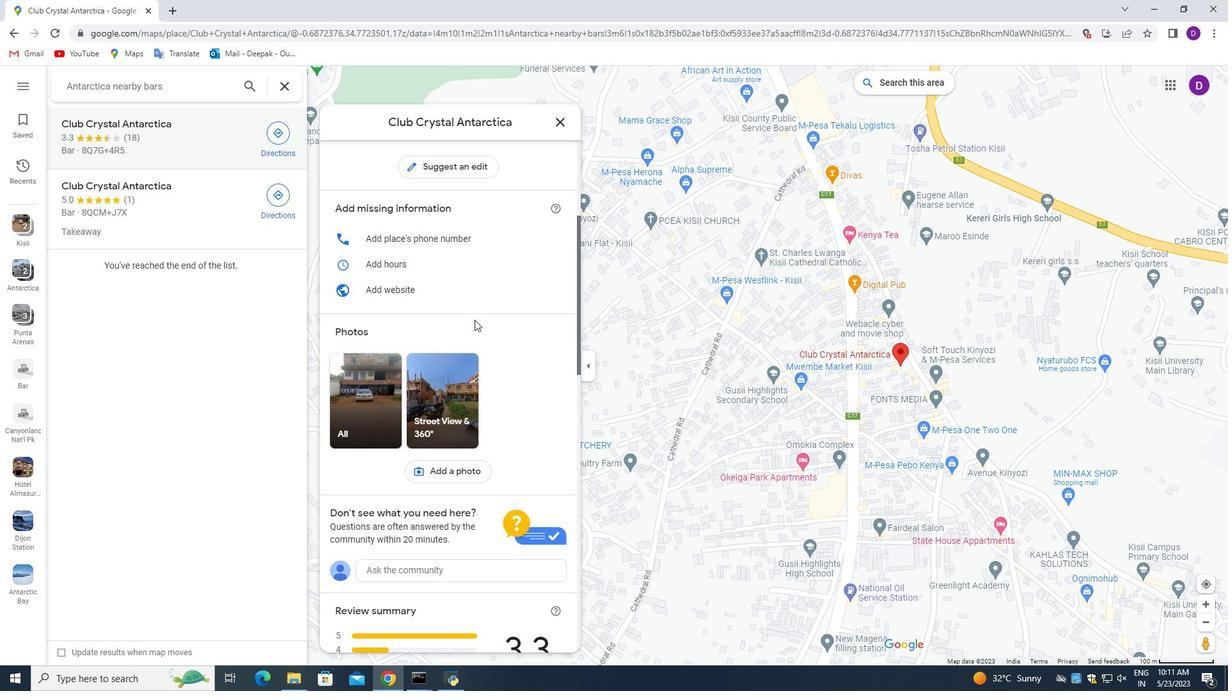 
Action: Mouse moved to (479, 291)
Screenshot: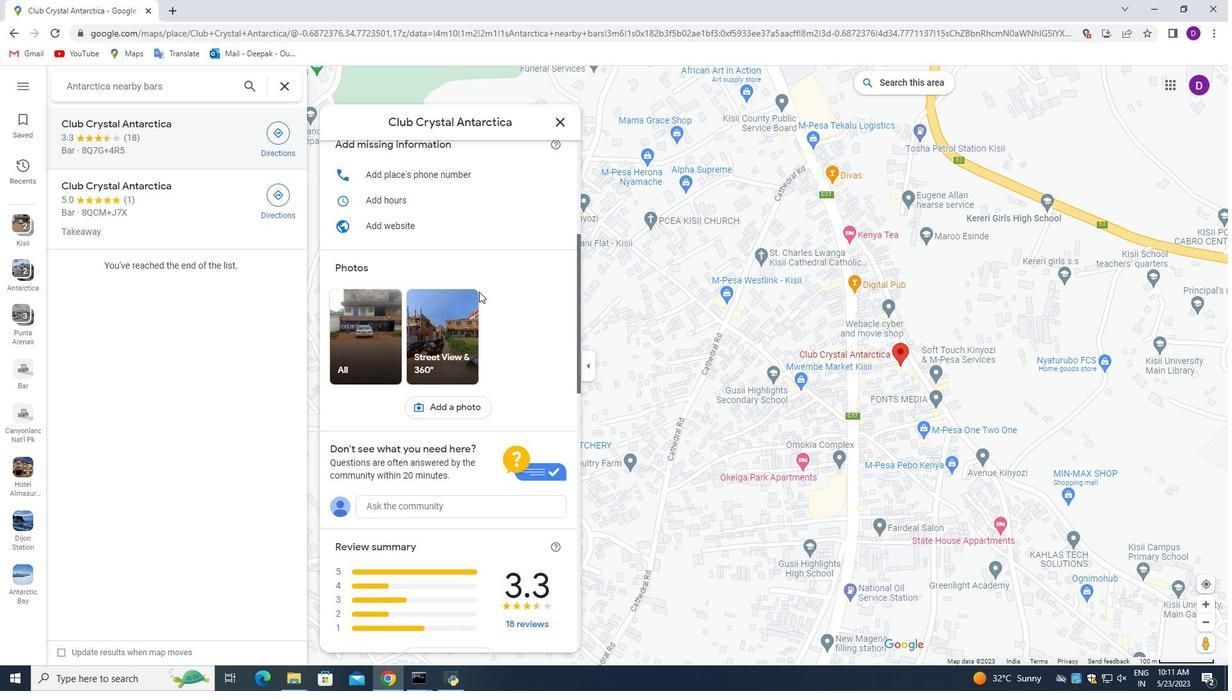 
Action: Mouse scrolled (479, 290) with delta (0, 0)
Screenshot: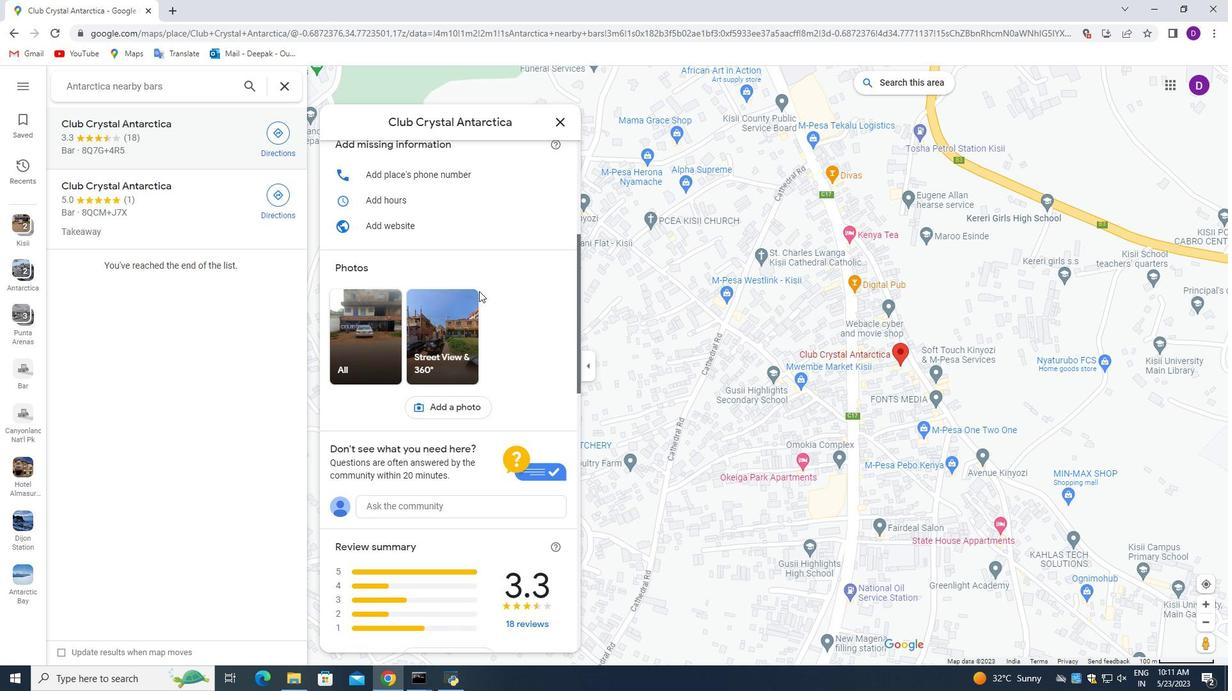 
Action: Mouse scrolled (479, 290) with delta (0, 0)
Screenshot: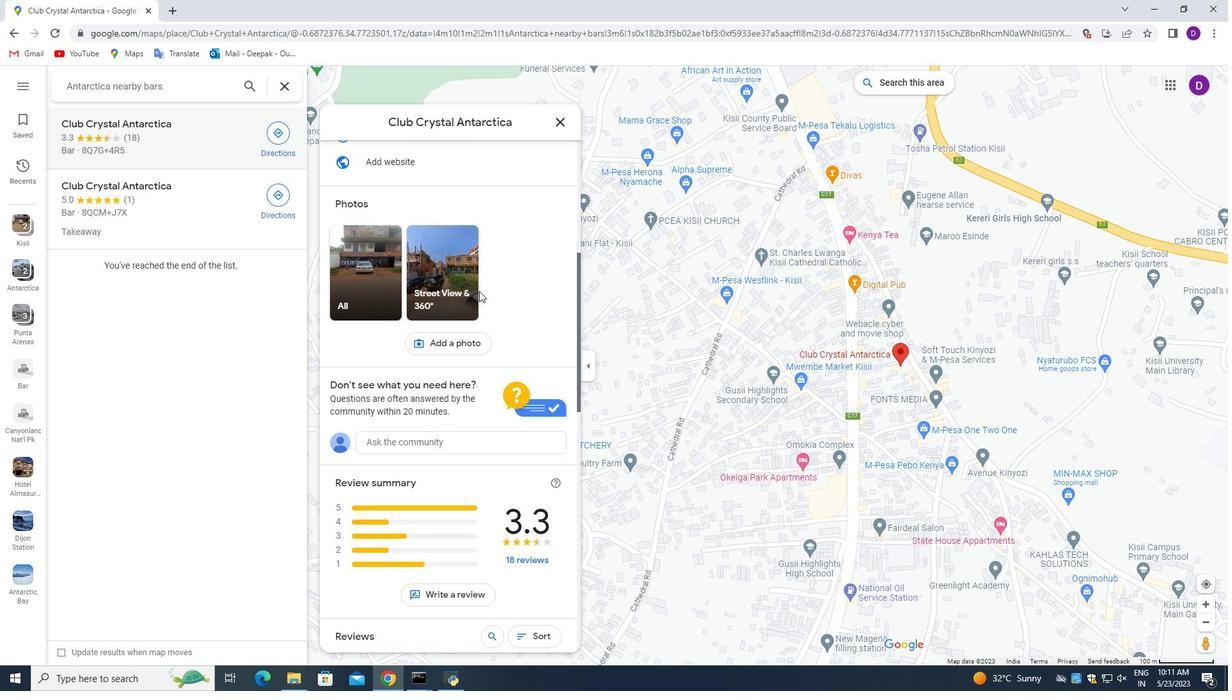 
Action: Mouse scrolled (479, 290) with delta (0, 0)
Screenshot: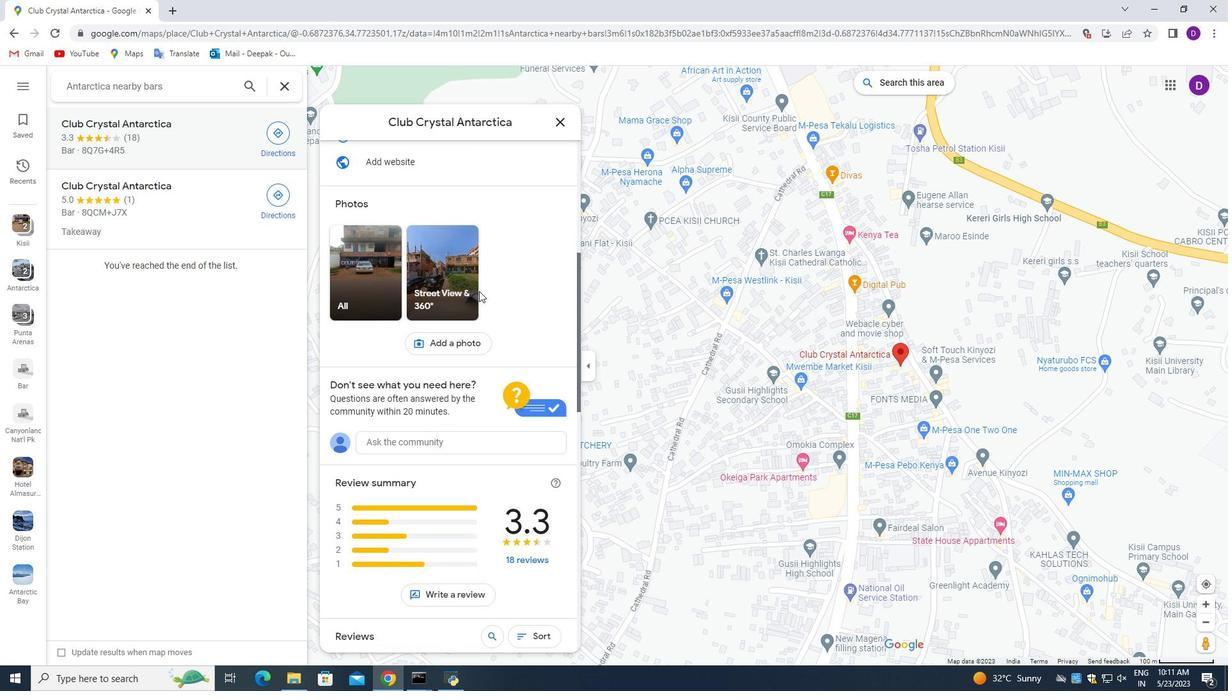 
Action: Mouse scrolled (479, 290) with delta (0, 0)
Screenshot: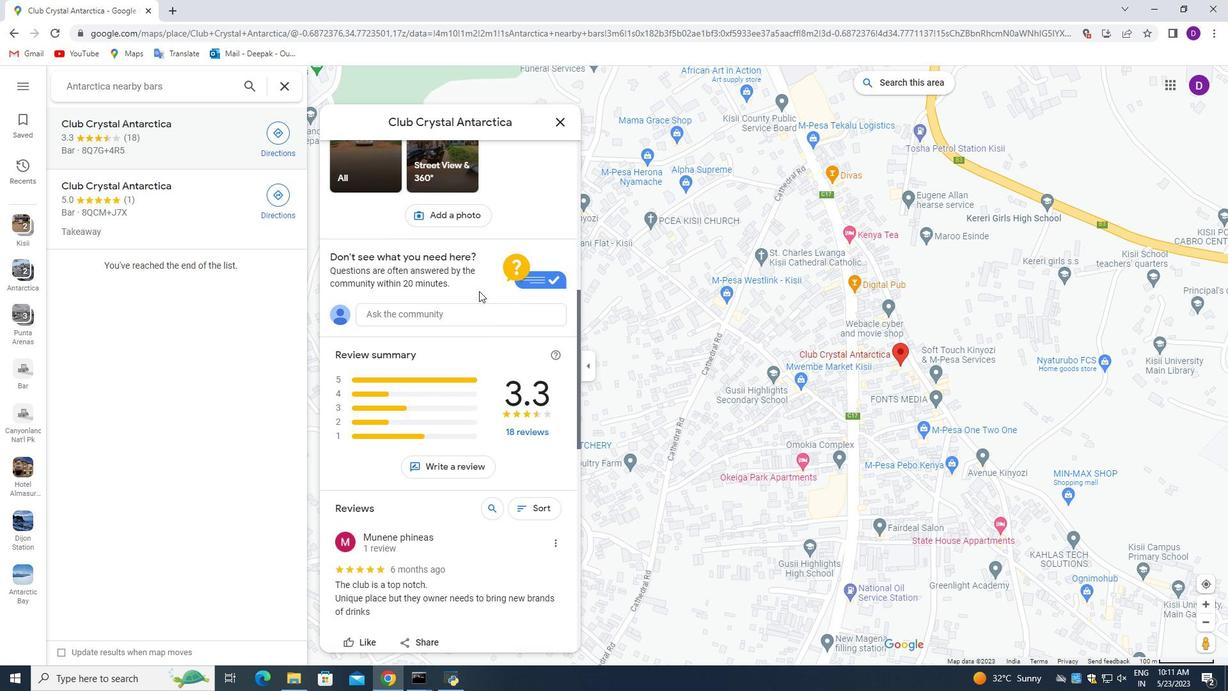 
Action: Mouse scrolled (479, 290) with delta (0, 0)
Screenshot: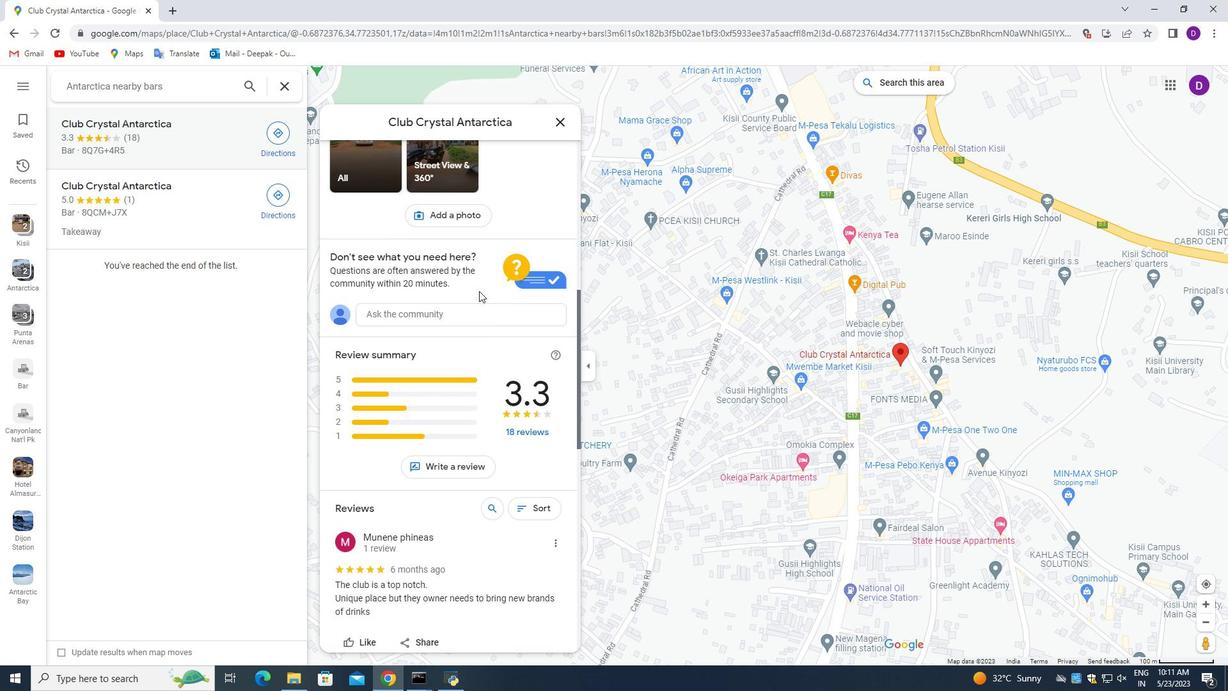 
Action: Mouse scrolled (479, 290) with delta (0, 0)
Screenshot: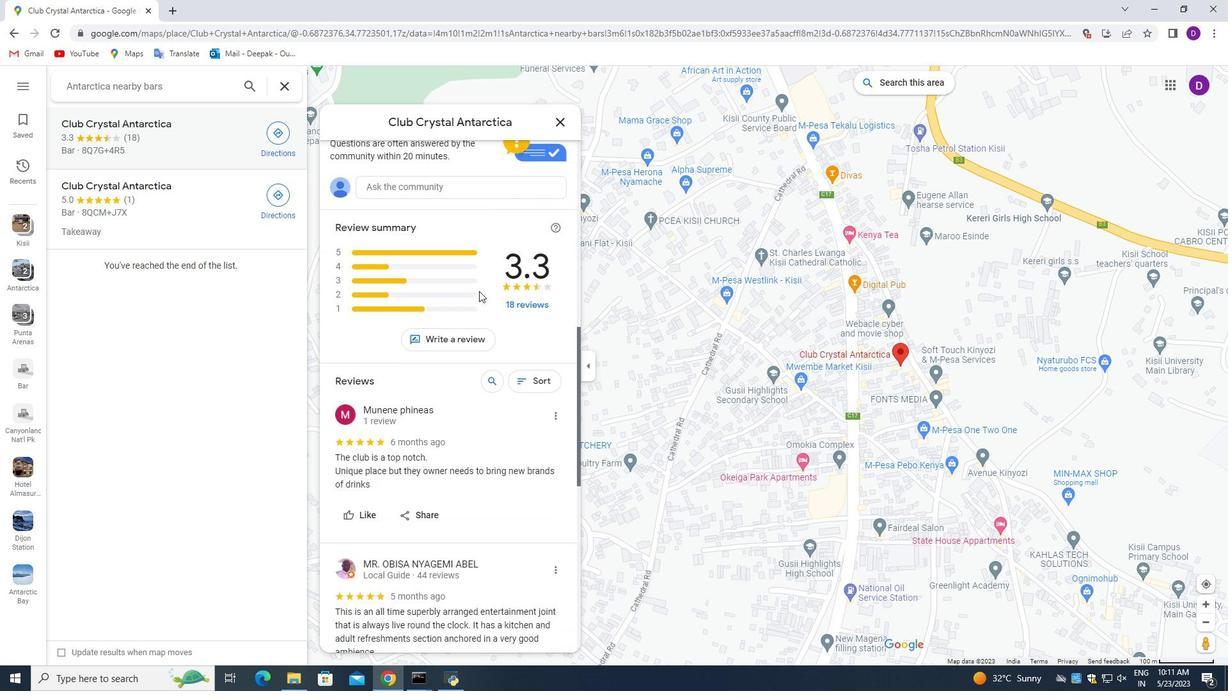 
Action: Mouse scrolled (479, 290) with delta (0, 0)
Screenshot: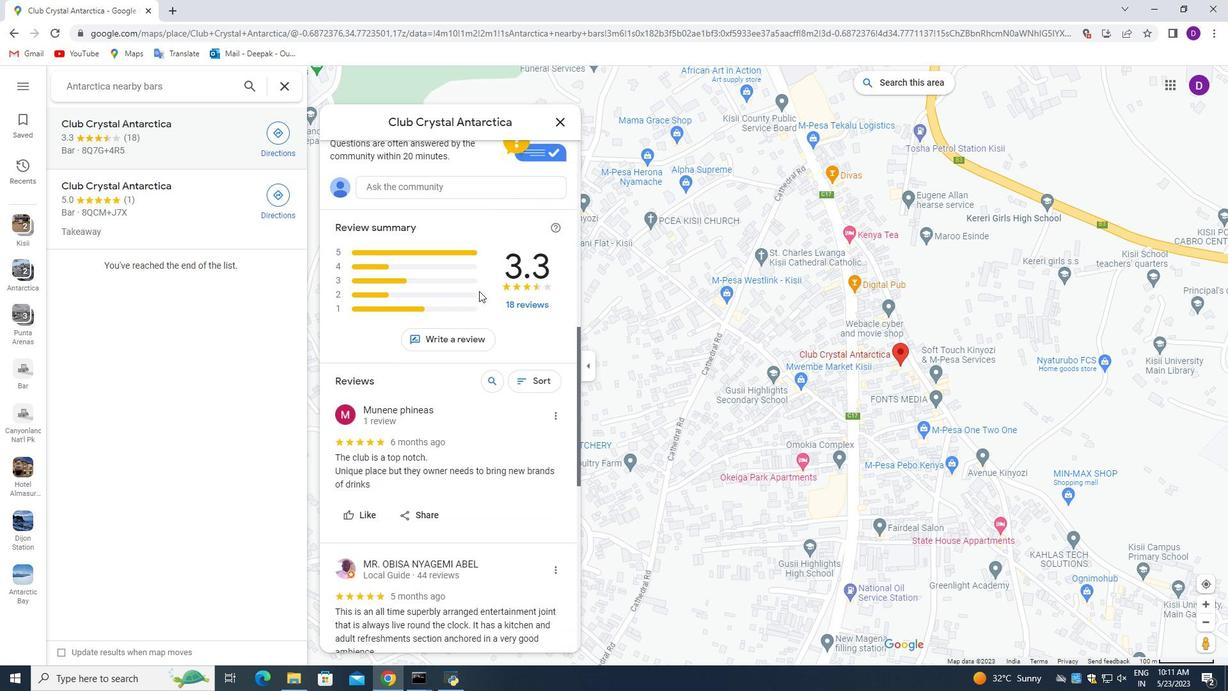 
Action: Mouse scrolled (479, 290) with delta (0, 0)
Screenshot: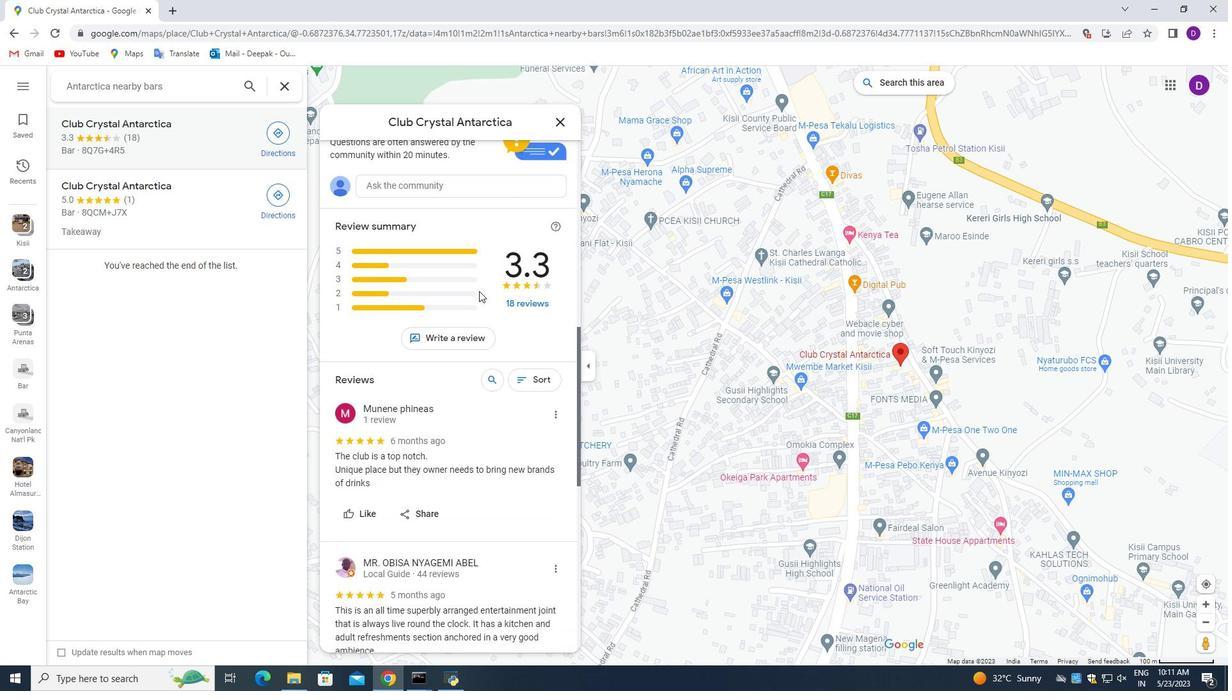 
Action: Mouse scrolled (479, 290) with delta (0, 0)
Screenshot: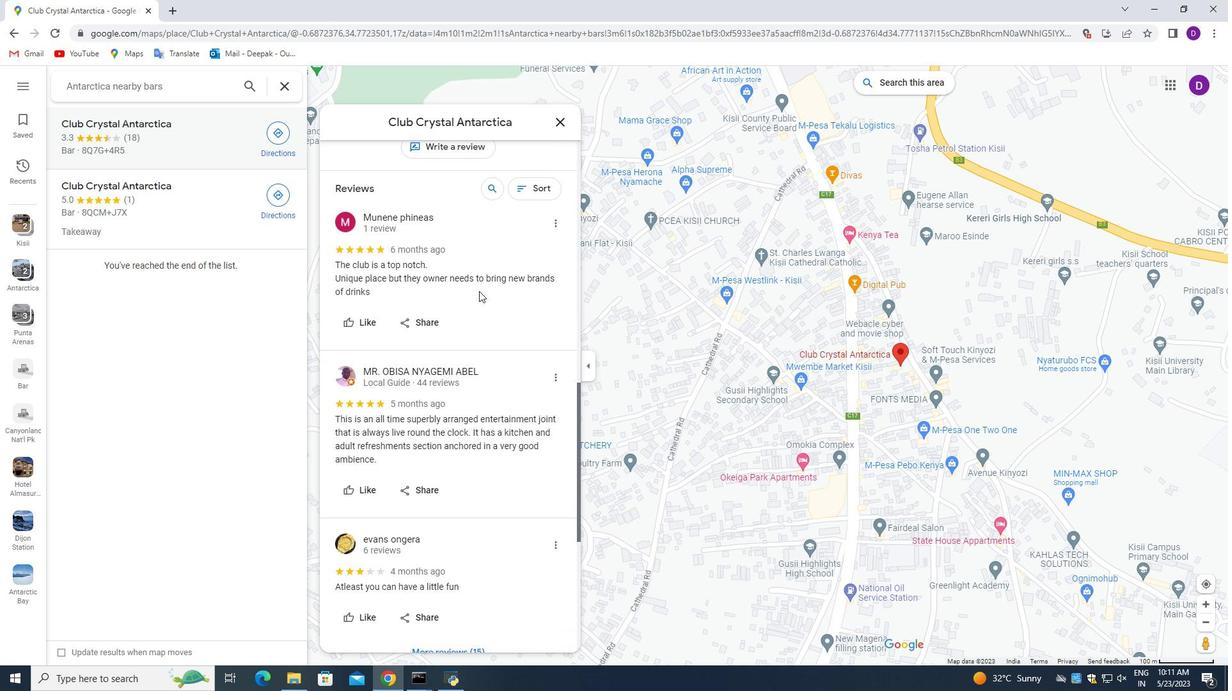 
Action: Mouse scrolled (479, 290) with delta (0, 0)
Screenshot: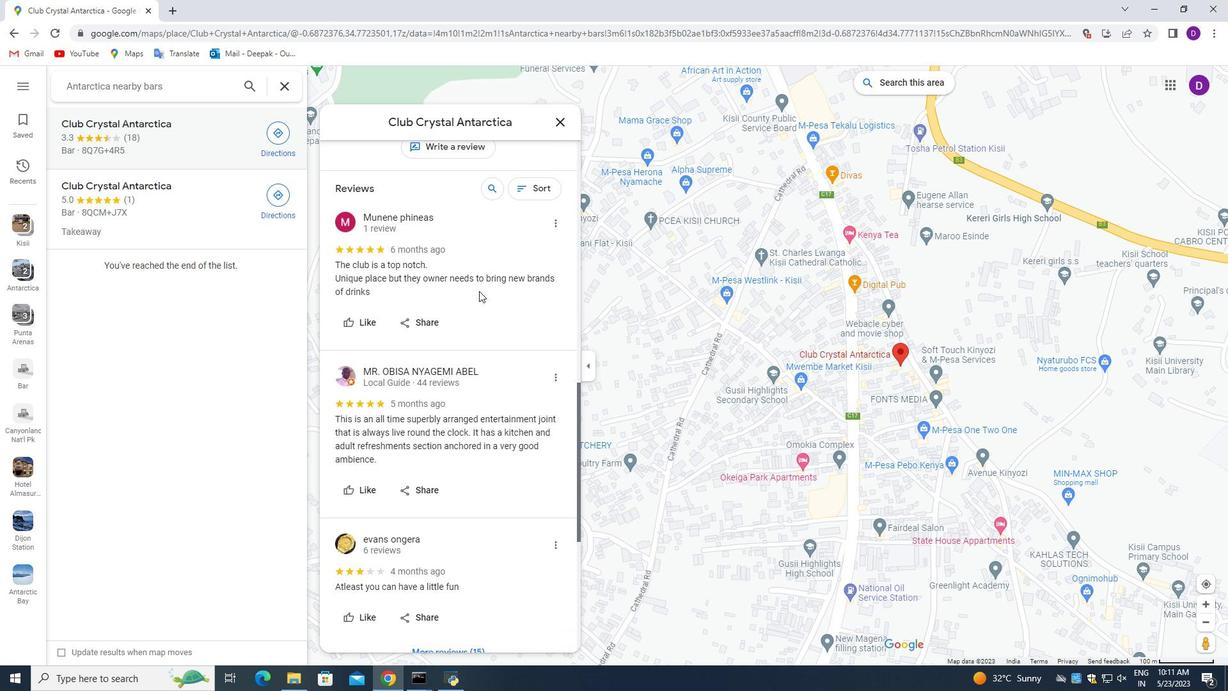 
Action: Mouse scrolled (479, 290) with delta (0, 0)
Screenshot: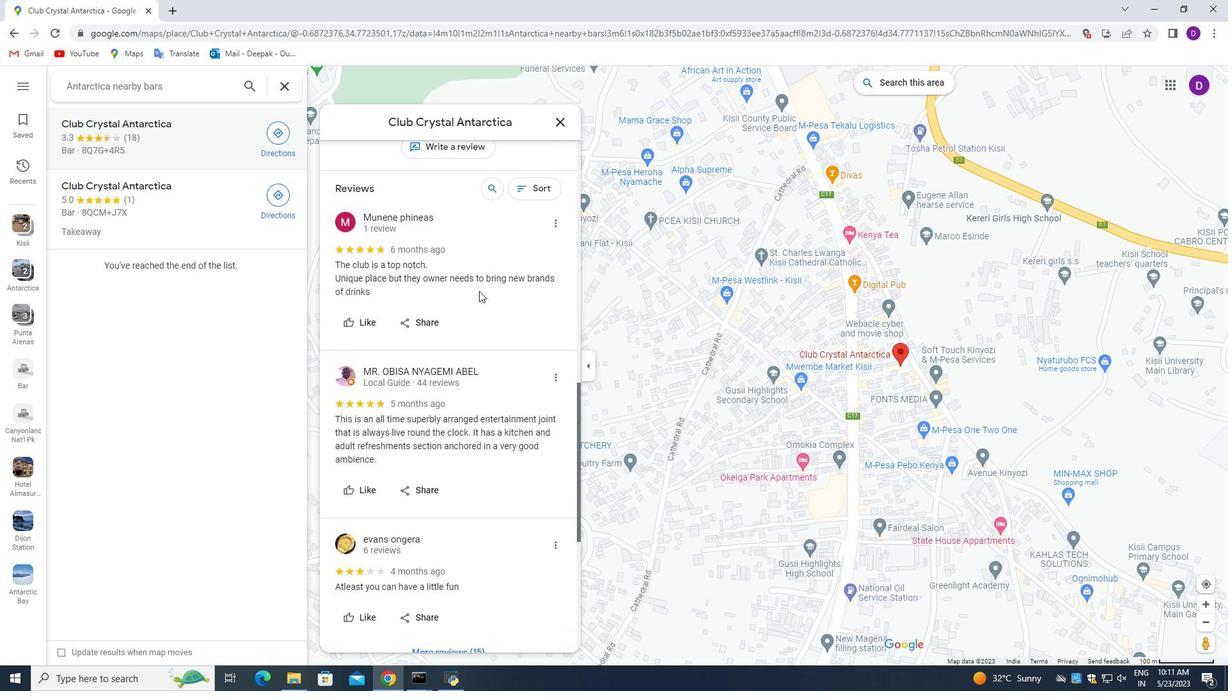 
Action: Mouse scrolled (479, 290) with delta (0, 0)
Screenshot: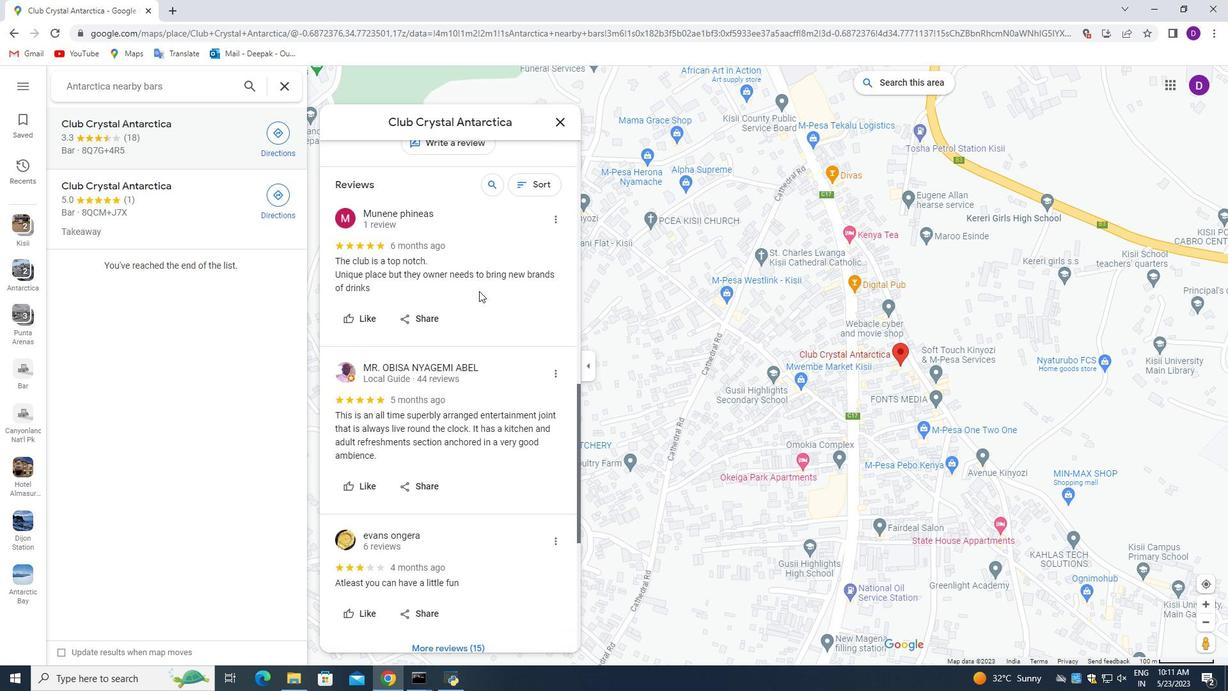 
Action: Mouse scrolled (479, 290) with delta (0, 0)
Screenshot: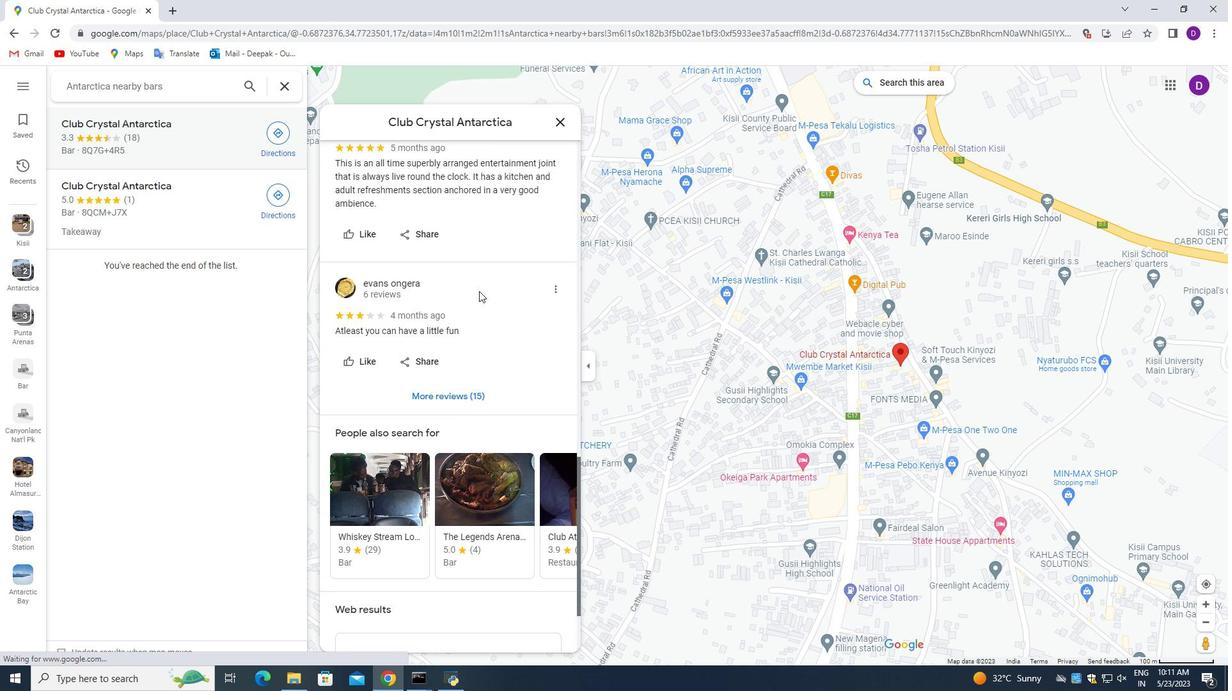 
Action: Mouse scrolled (479, 290) with delta (0, 0)
Screenshot: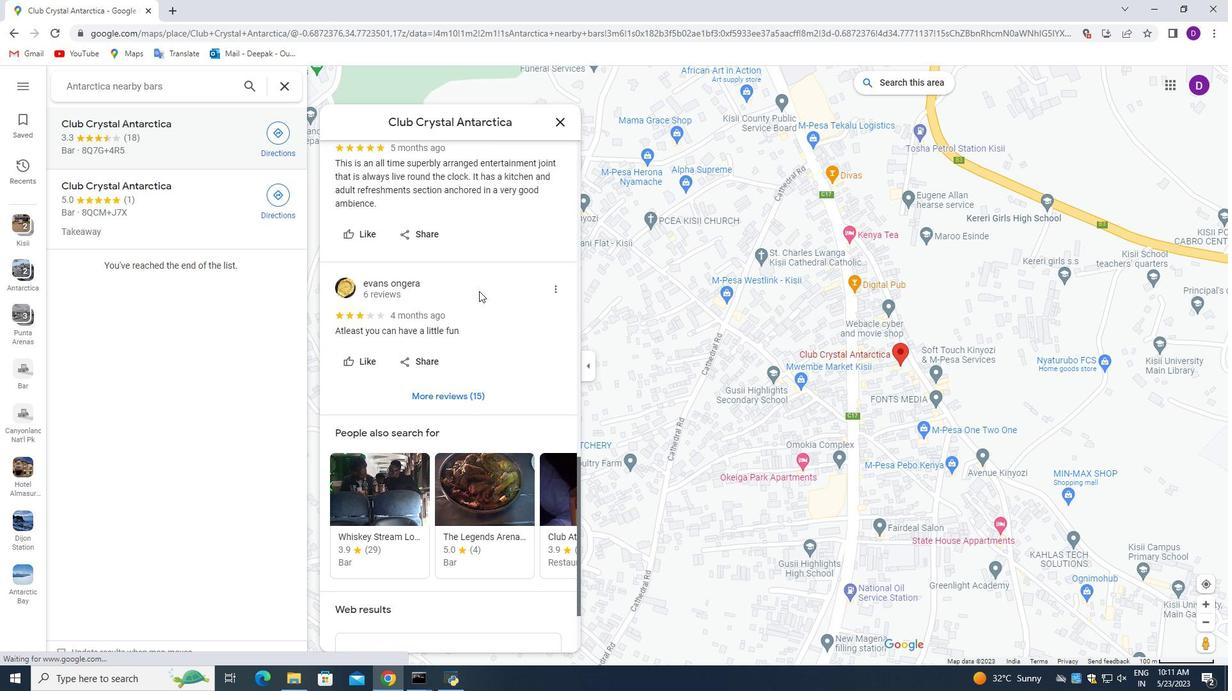 
Action: Mouse scrolled (479, 290) with delta (0, 0)
Screenshot: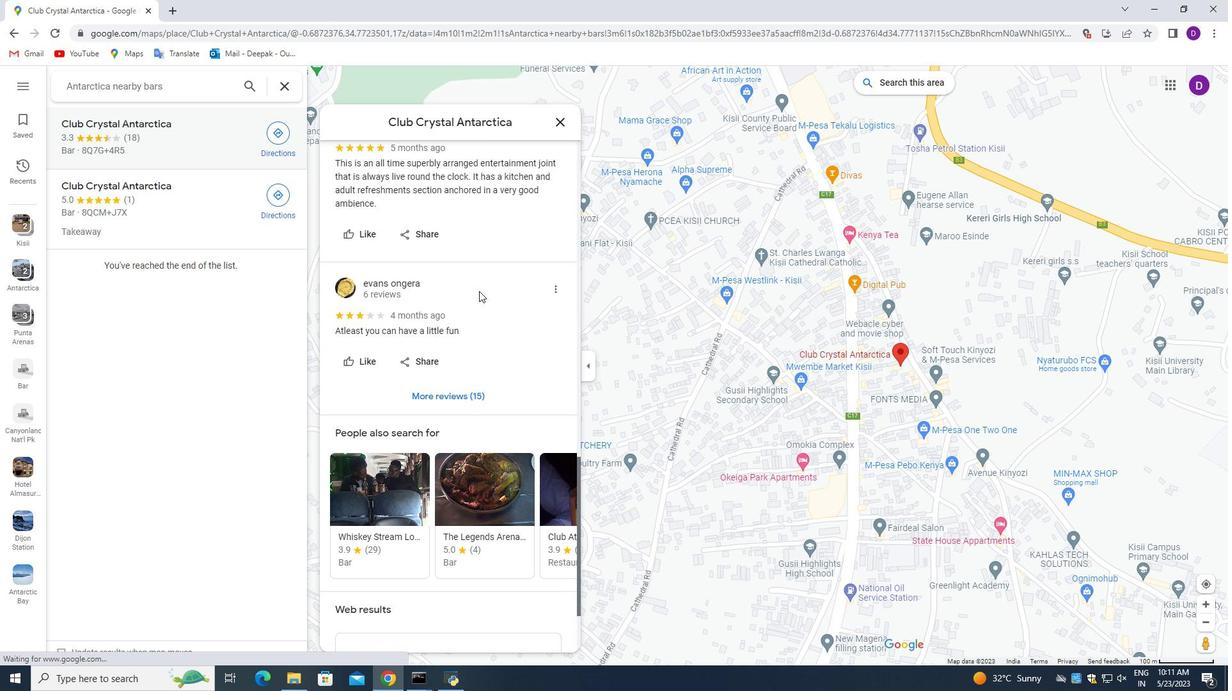 
Action: Mouse scrolled (479, 290) with delta (0, 0)
Screenshot: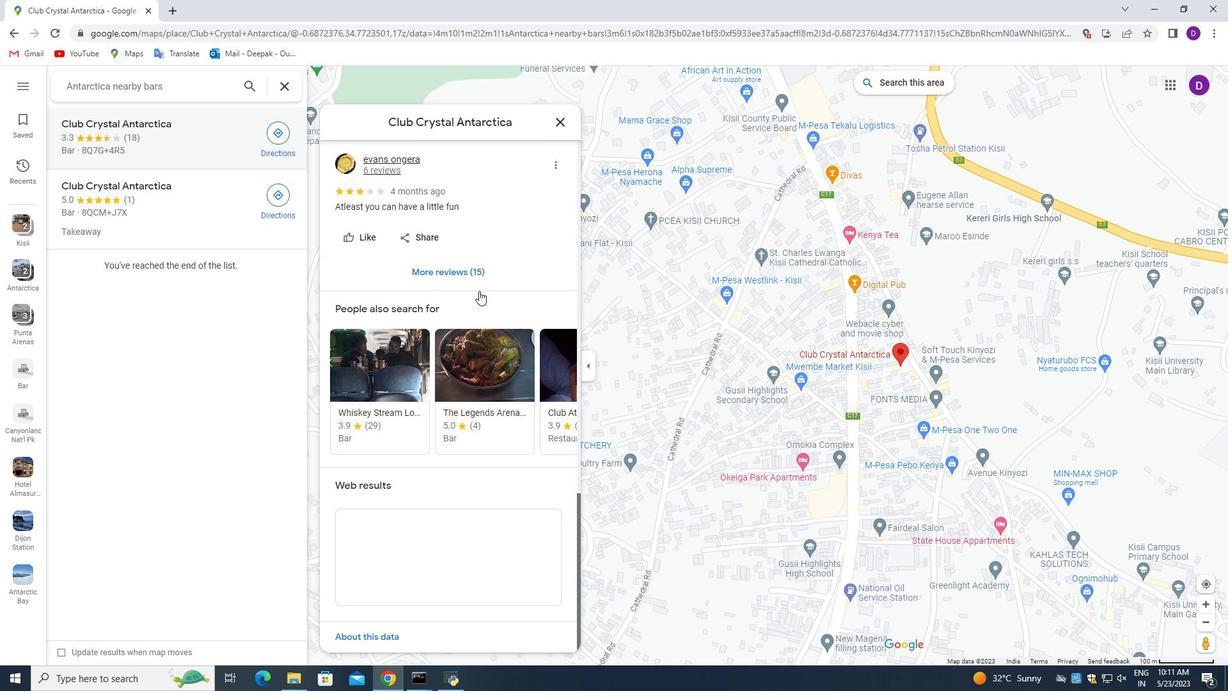 
Action: Mouse scrolled (479, 290) with delta (0, 0)
Screenshot: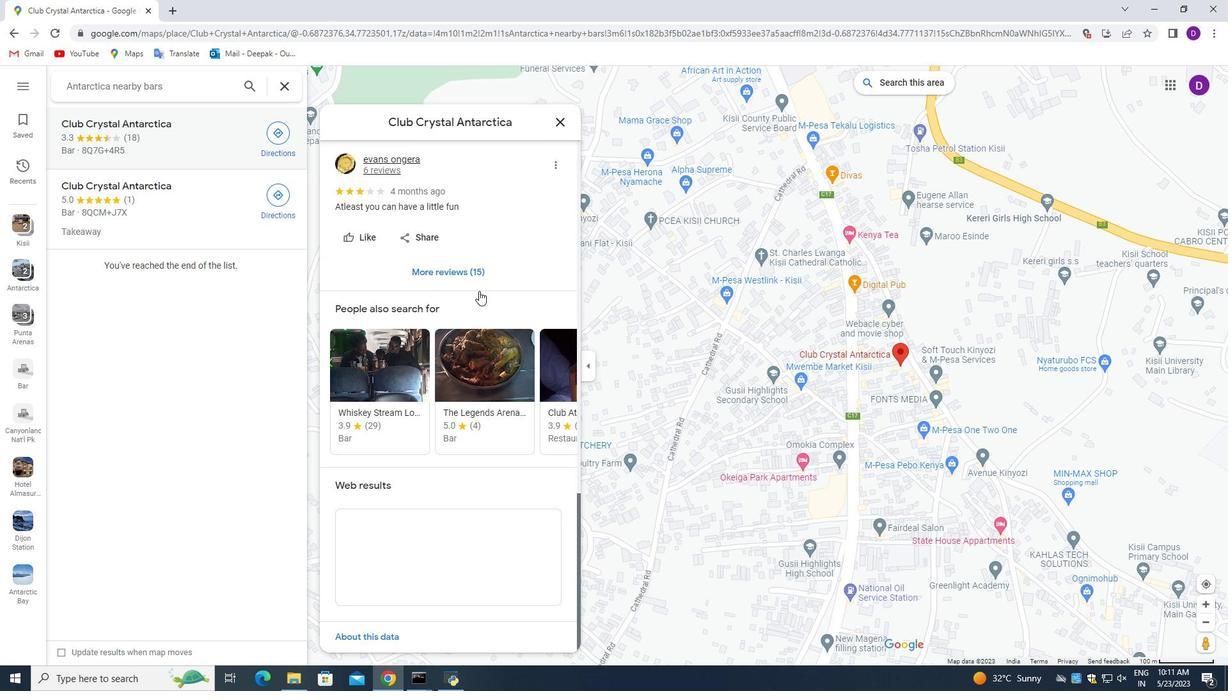 
Action: Mouse scrolled (479, 290) with delta (0, 0)
Screenshot: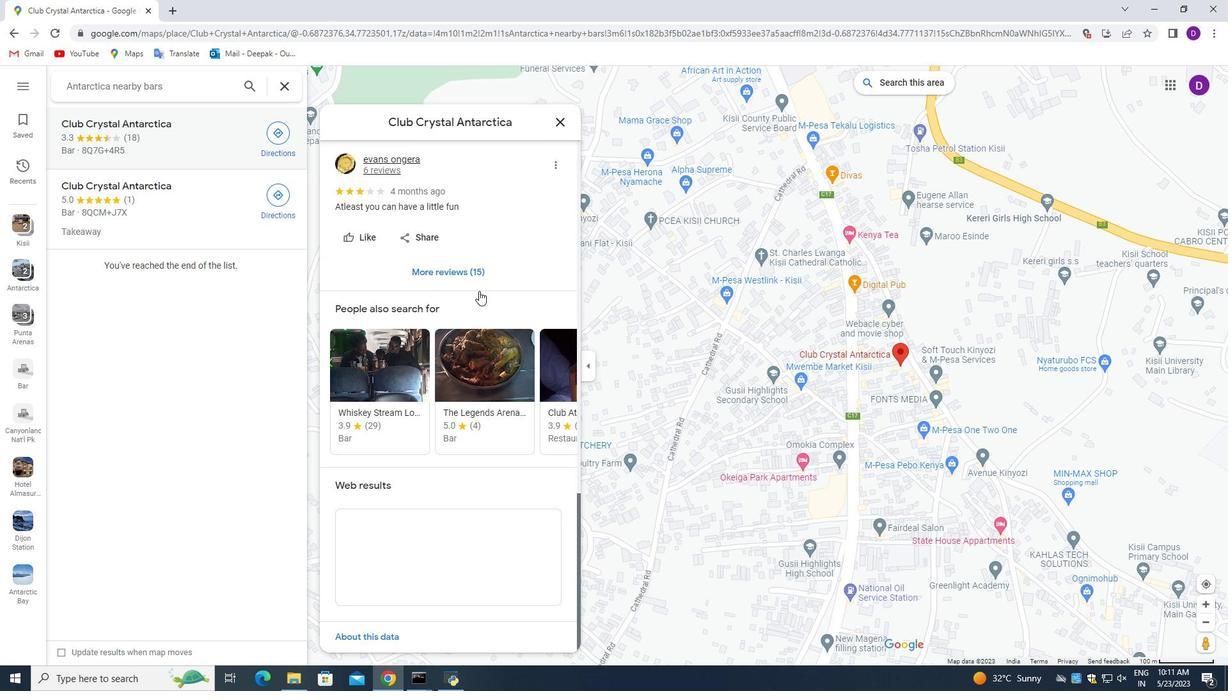 
Action: Mouse scrolled (479, 290) with delta (0, 0)
Screenshot: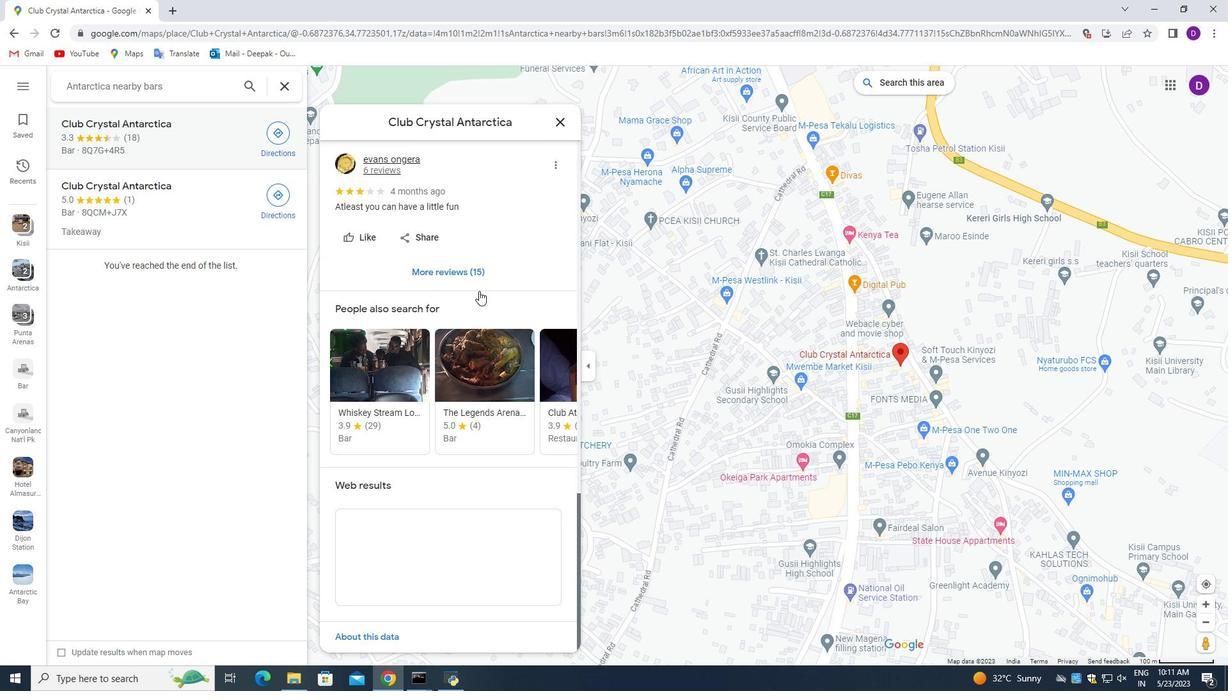 
Action: Mouse moved to (481, 302)
Screenshot: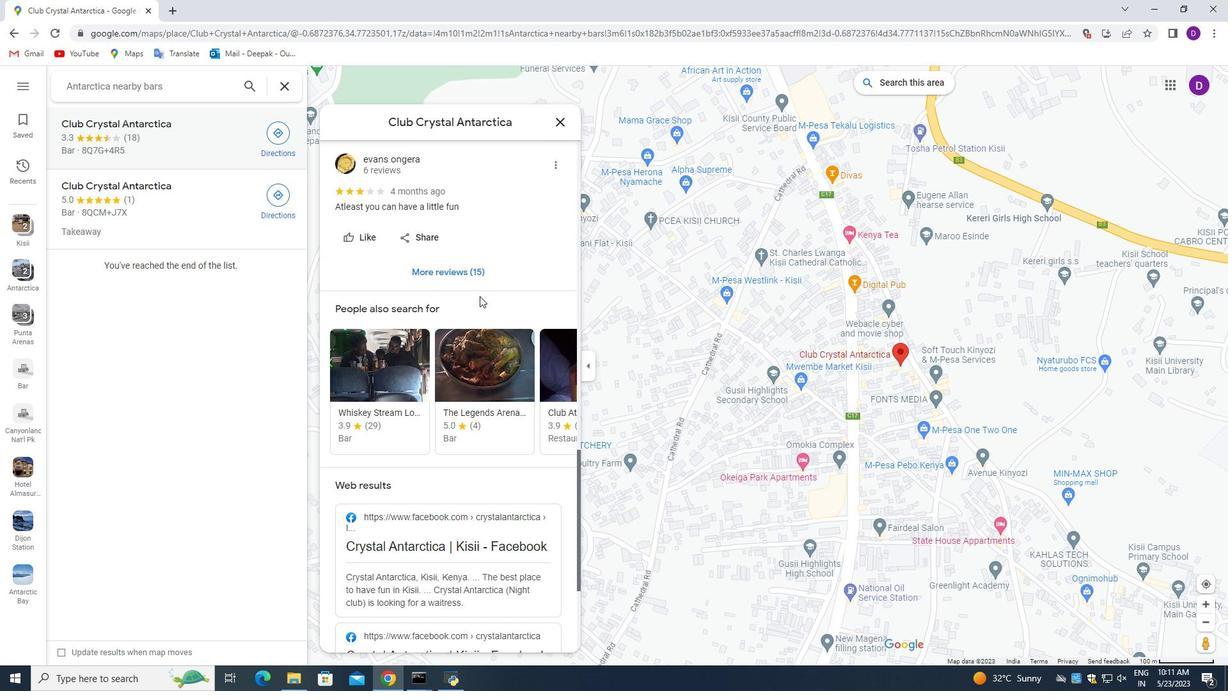 
Action: Mouse scrolled (481, 301) with delta (0, 0)
Screenshot: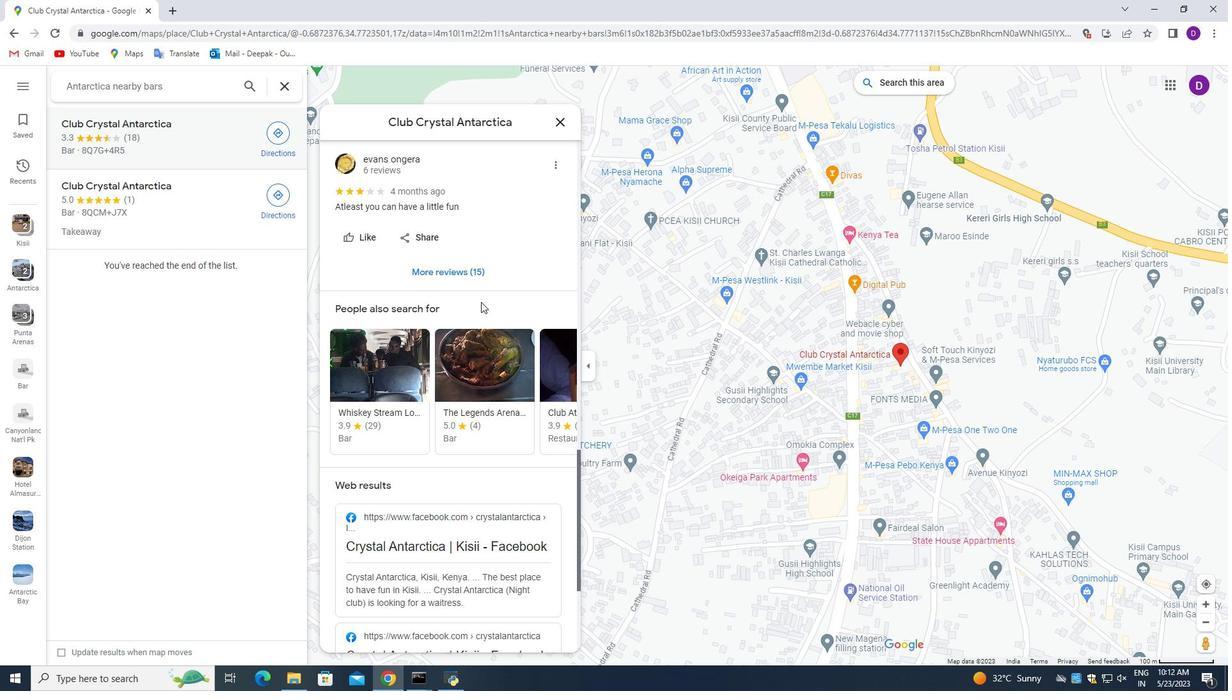 
Action: Mouse scrolled (481, 301) with delta (0, 0)
Screenshot: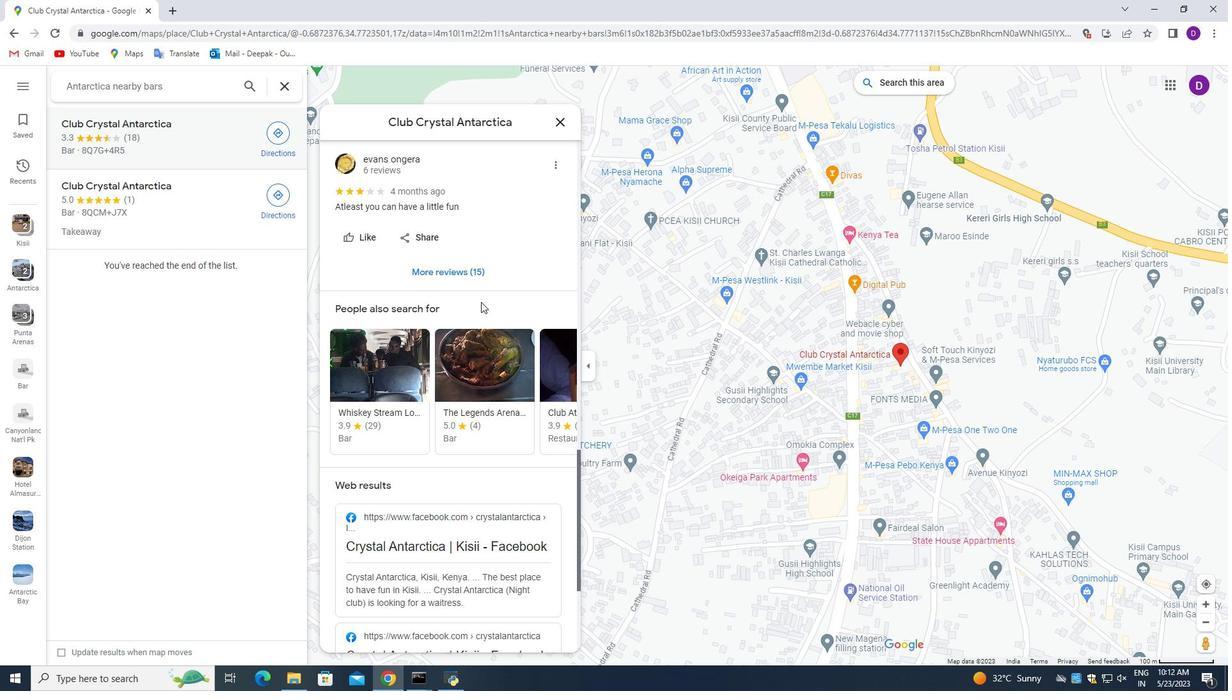 
Action: Mouse scrolled (481, 301) with delta (0, 0)
Screenshot: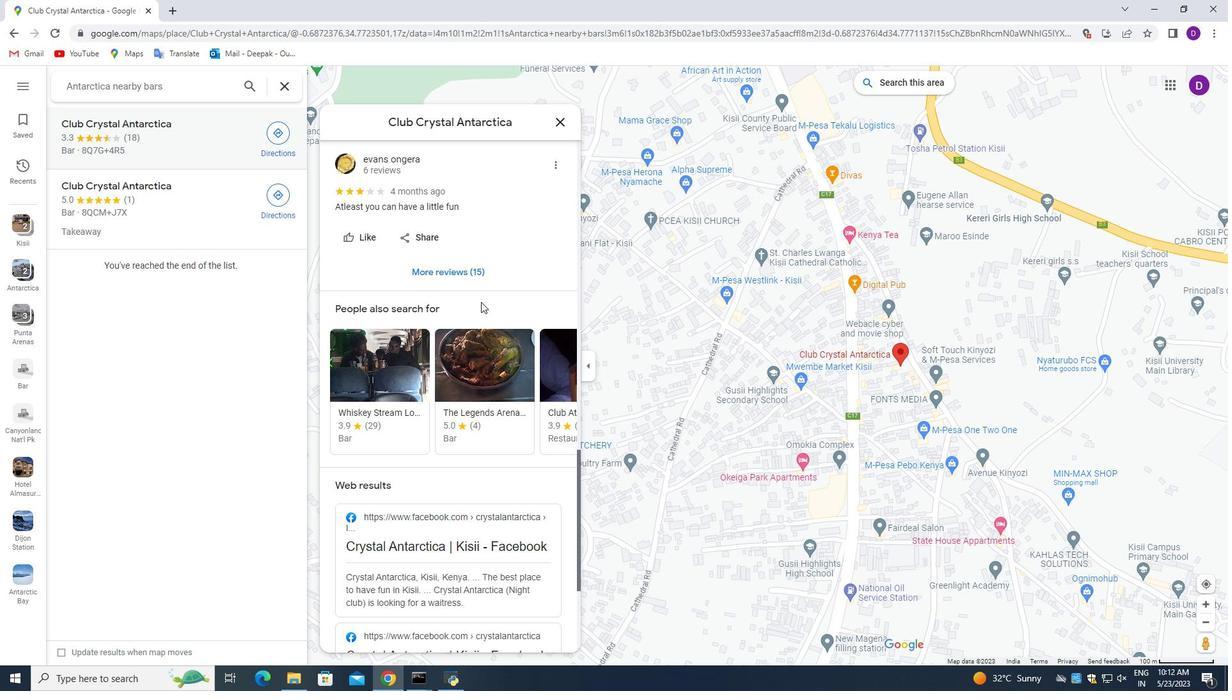 
Action: Mouse scrolled (481, 301) with delta (0, 0)
Screenshot: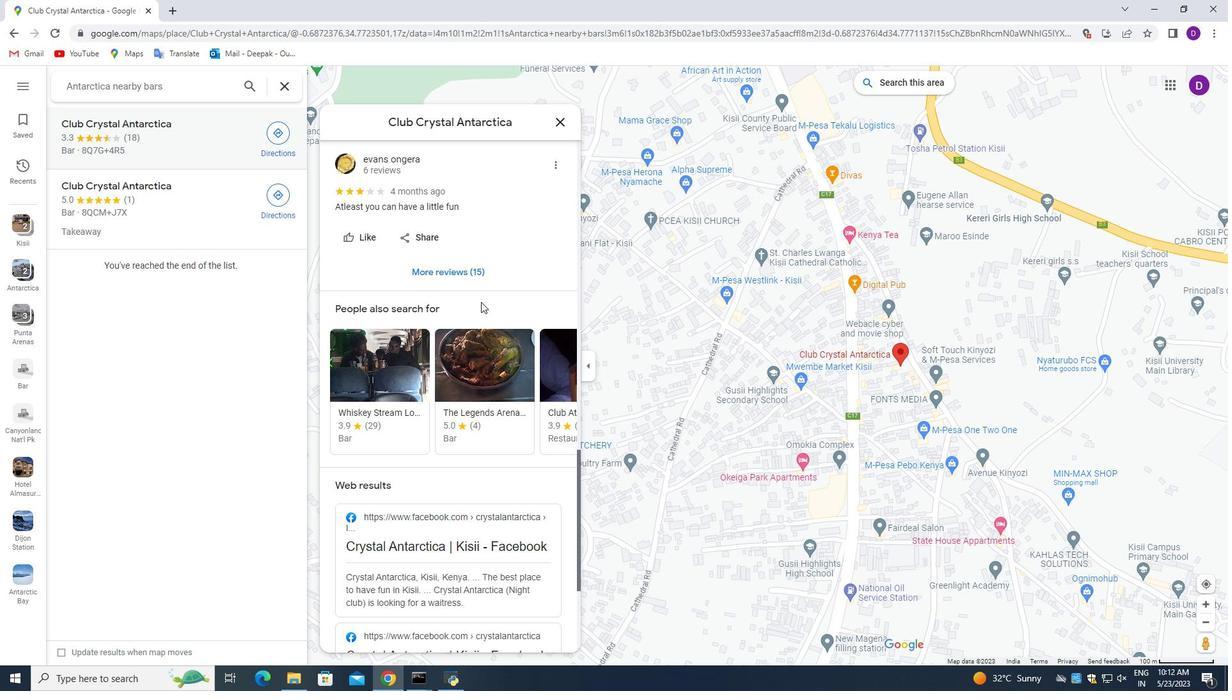 
Action: Mouse moved to (478, 364)
Screenshot: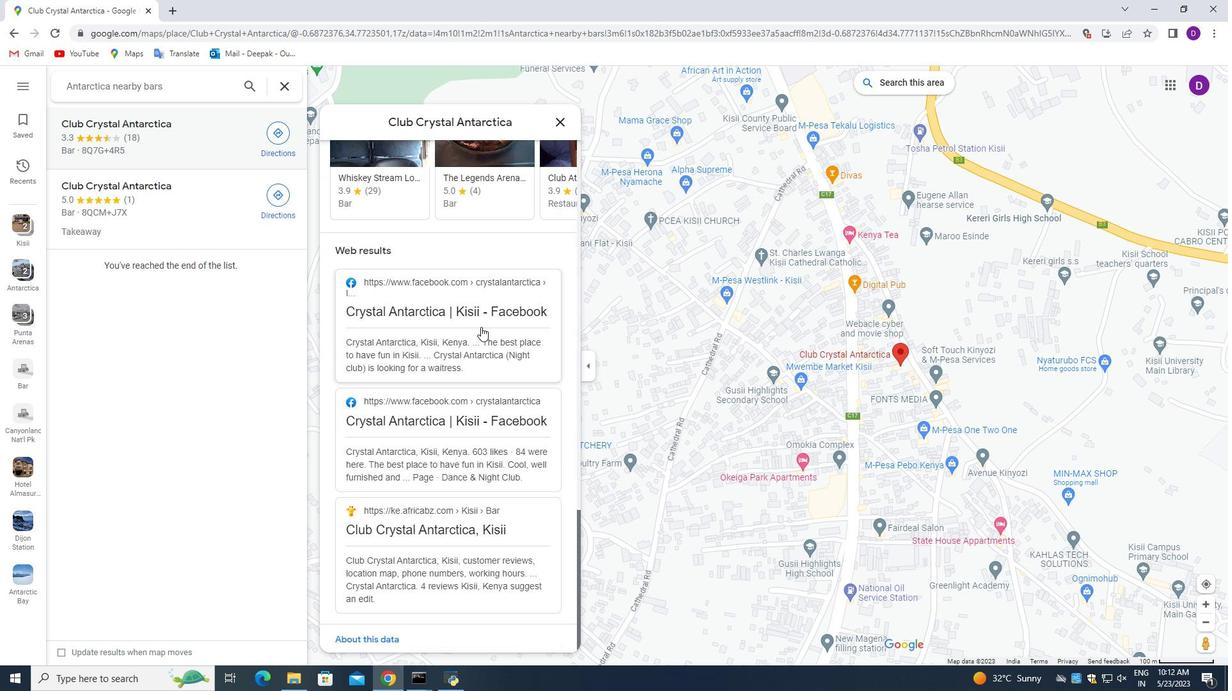 
Action: Mouse scrolled (478, 364) with delta (0, 0)
Screenshot: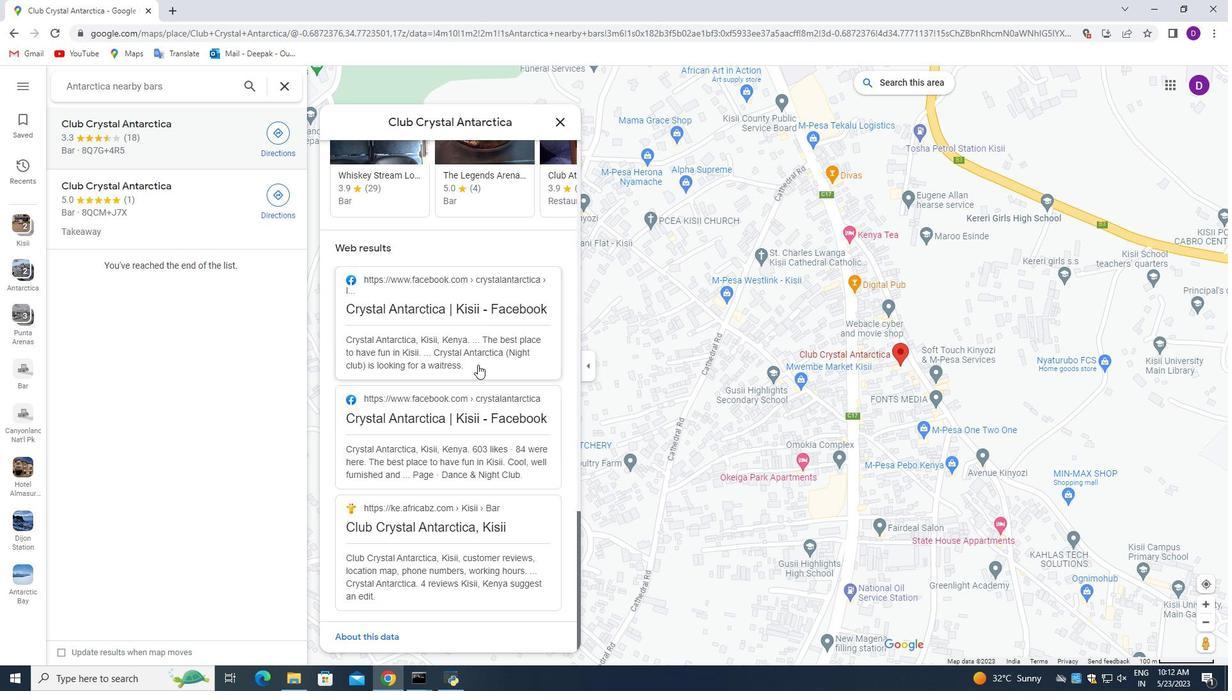 
Action: Mouse scrolled (478, 364) with delta (0, 0)
Screenshot: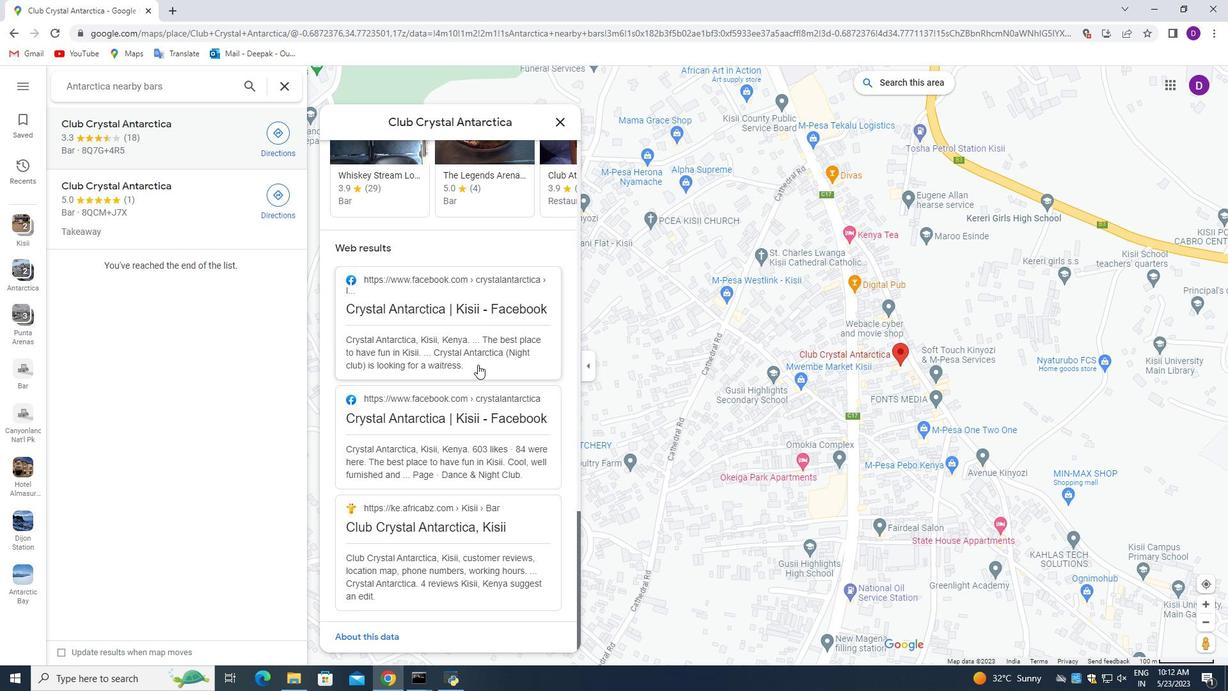 
Action: Mouse scrolled (478, 364) with delta (0, 0)
Screenshot: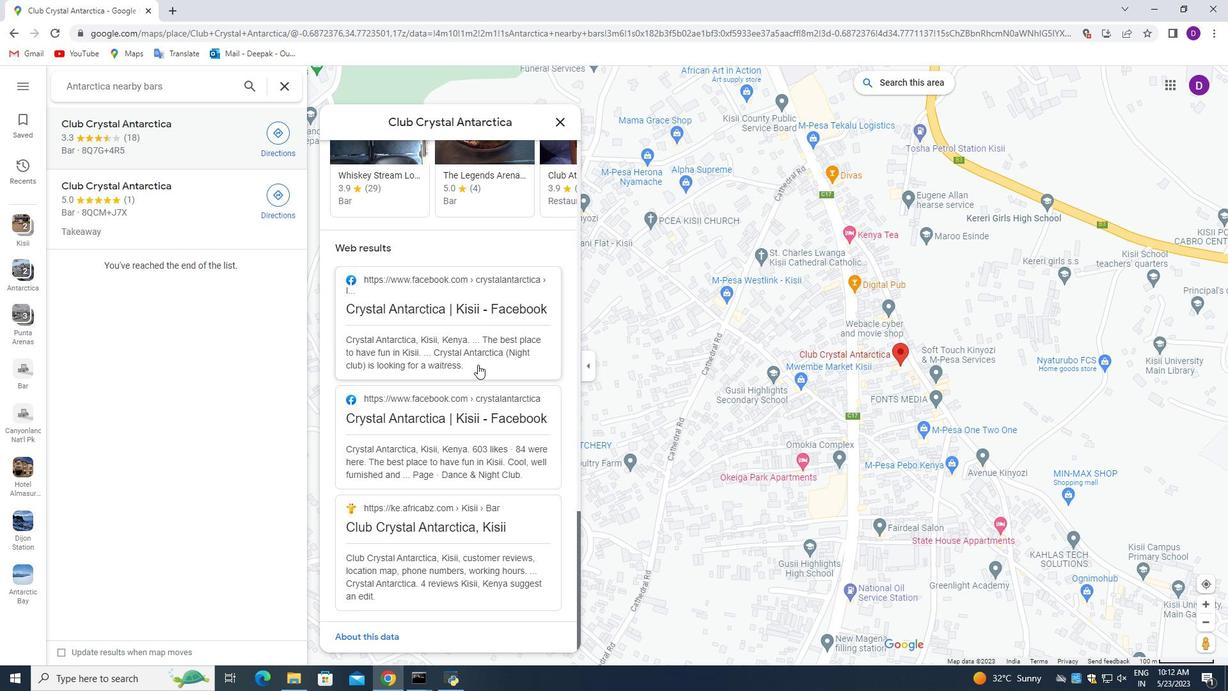 
Action: Mouse scrolled (478, 364) with delta (0, 0)
Screenshot: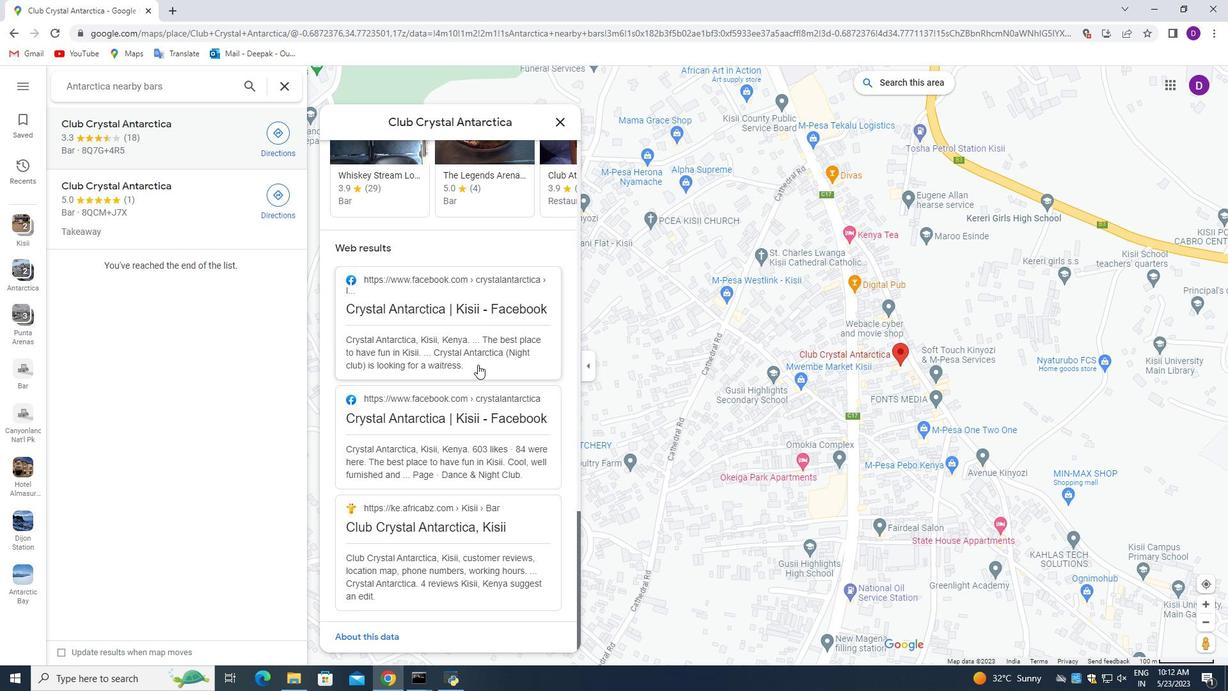 
Action: Mouse scrolled (478, 364) with delta (0, 0)
Screenshot: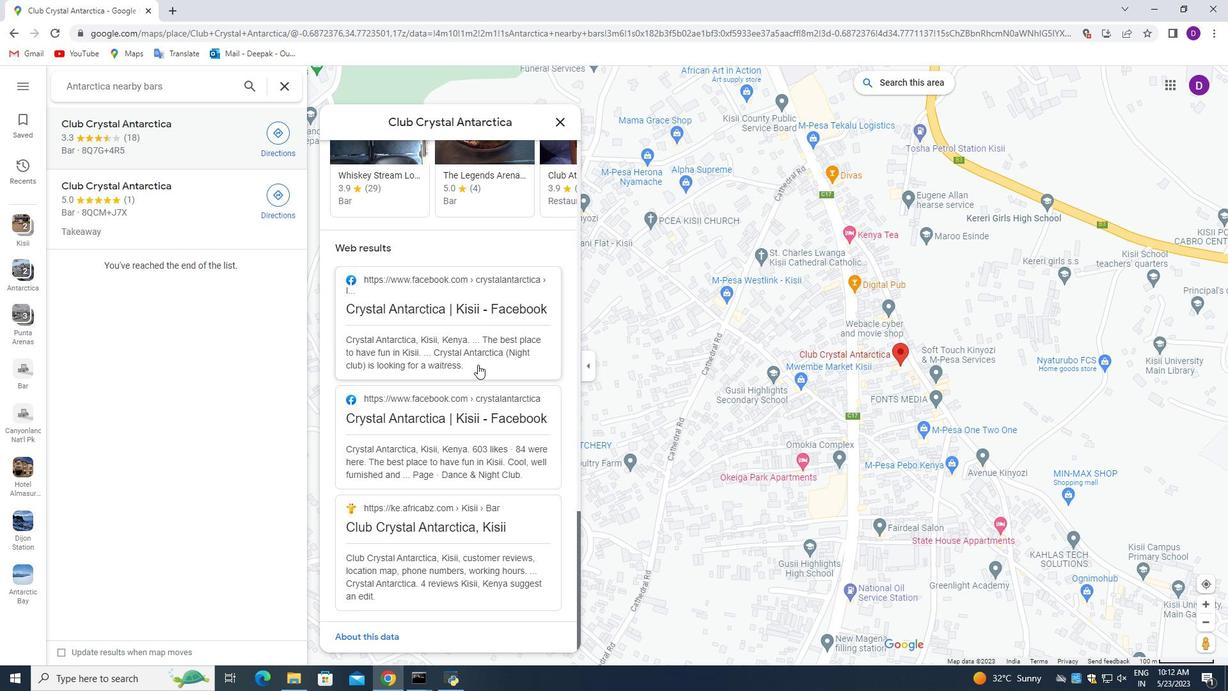 
Action: Mouse scrolled (478, 364) with delta (0, 0)
Screenshot: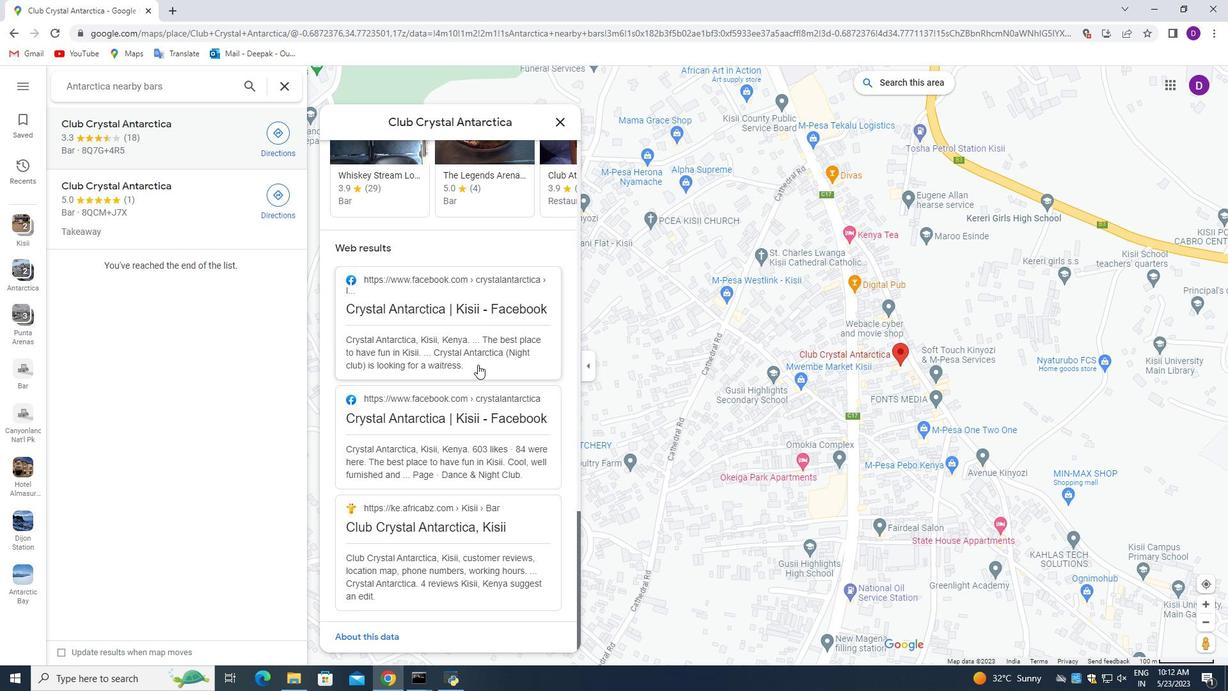 
Action: Mouse scrolled (478, 364) with delta (0, 0)
Screenshot: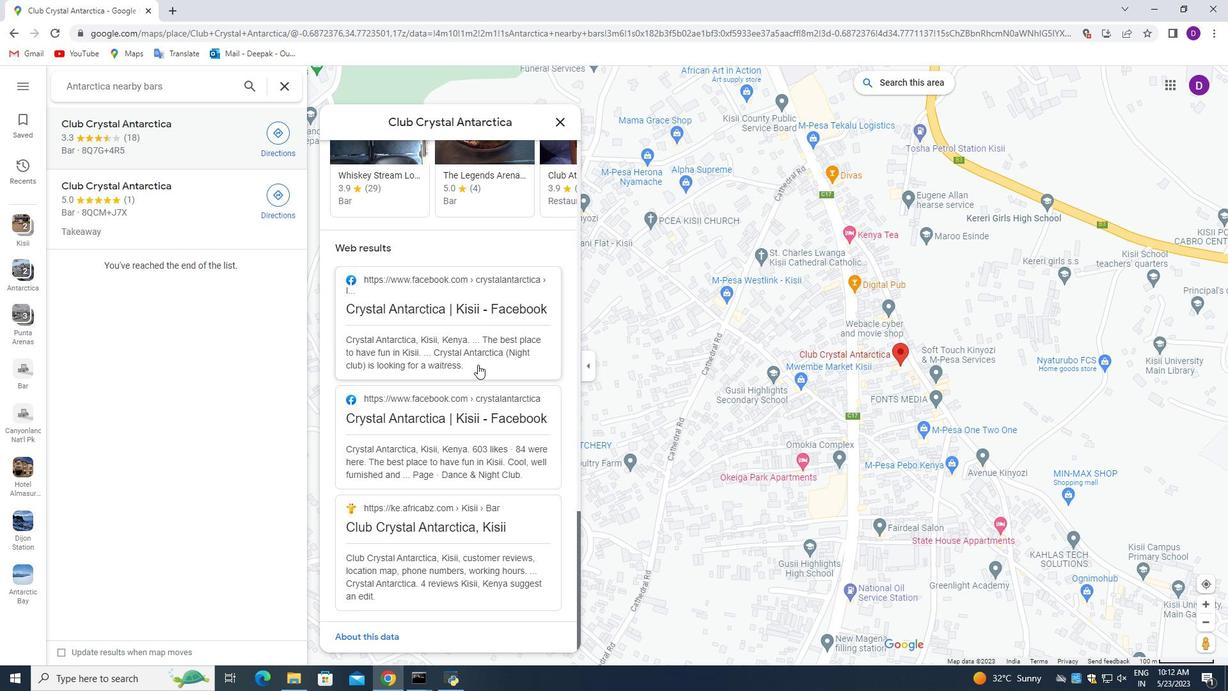 
Action: Mouse scrolled (478, 364) with delta (0, 0)
Screenshot: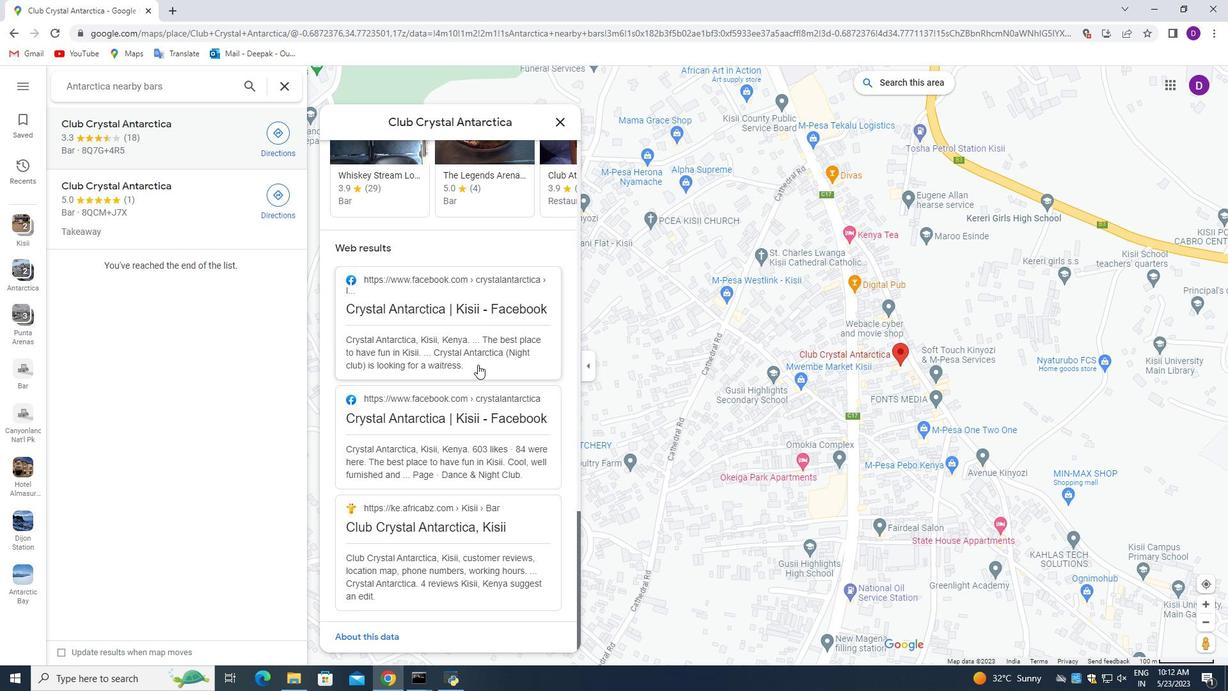 
Action: Mouse scrolled (478, 364) with delta (0, 0)
Screenshot: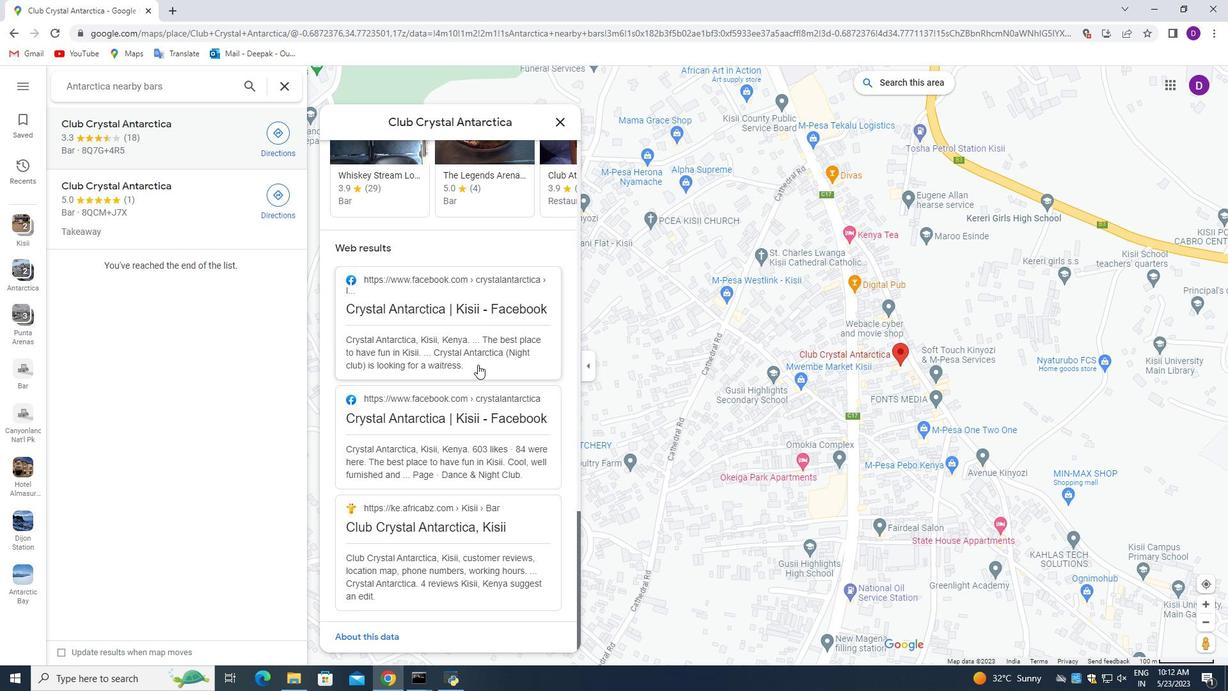
Action: Mouse scrolled (478, 365) with delta (0, 0)
Screenshot: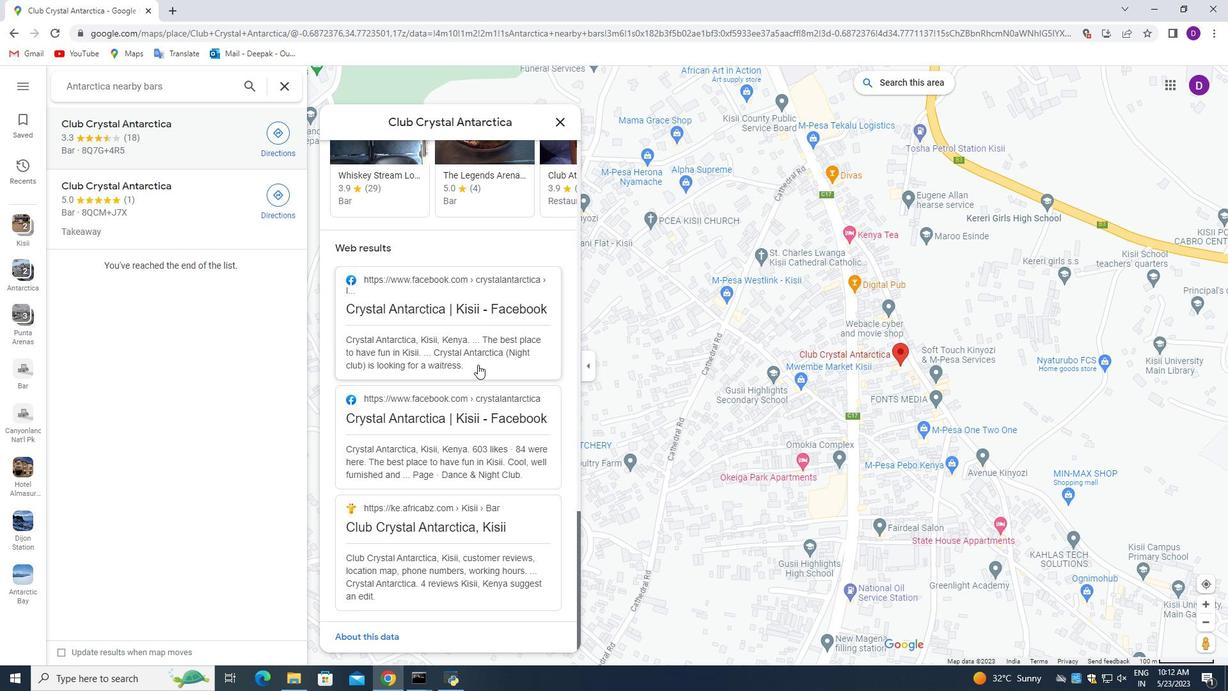
Action: Mouse moved to (478, 362)
Screenshot: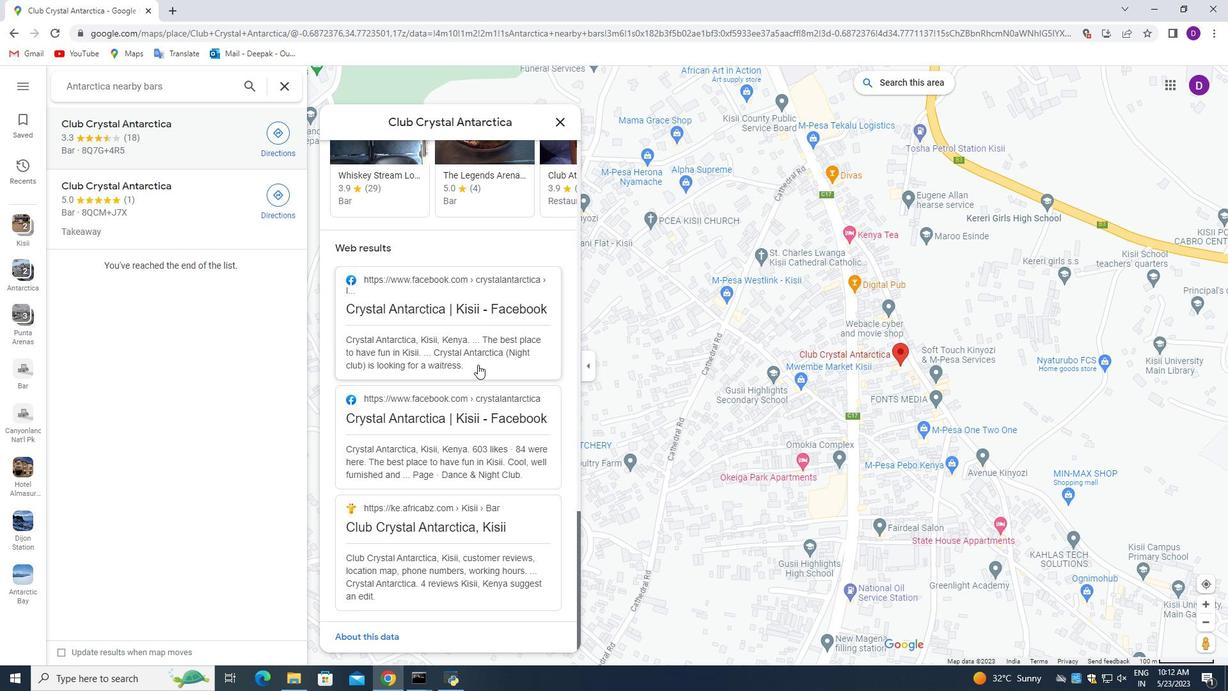 
Action: Mouse scrolled (478, 362) with delta (0, 0)
Screenshot: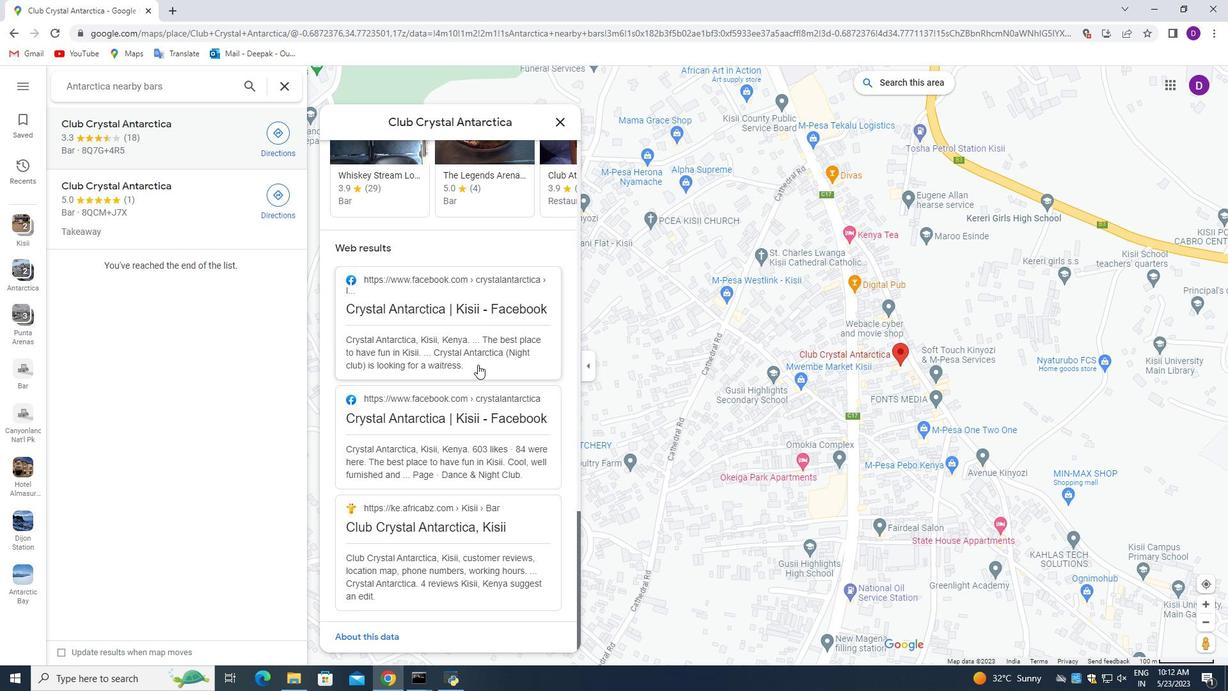 
Action: Mouse moved to (478, 358)
Screenshot: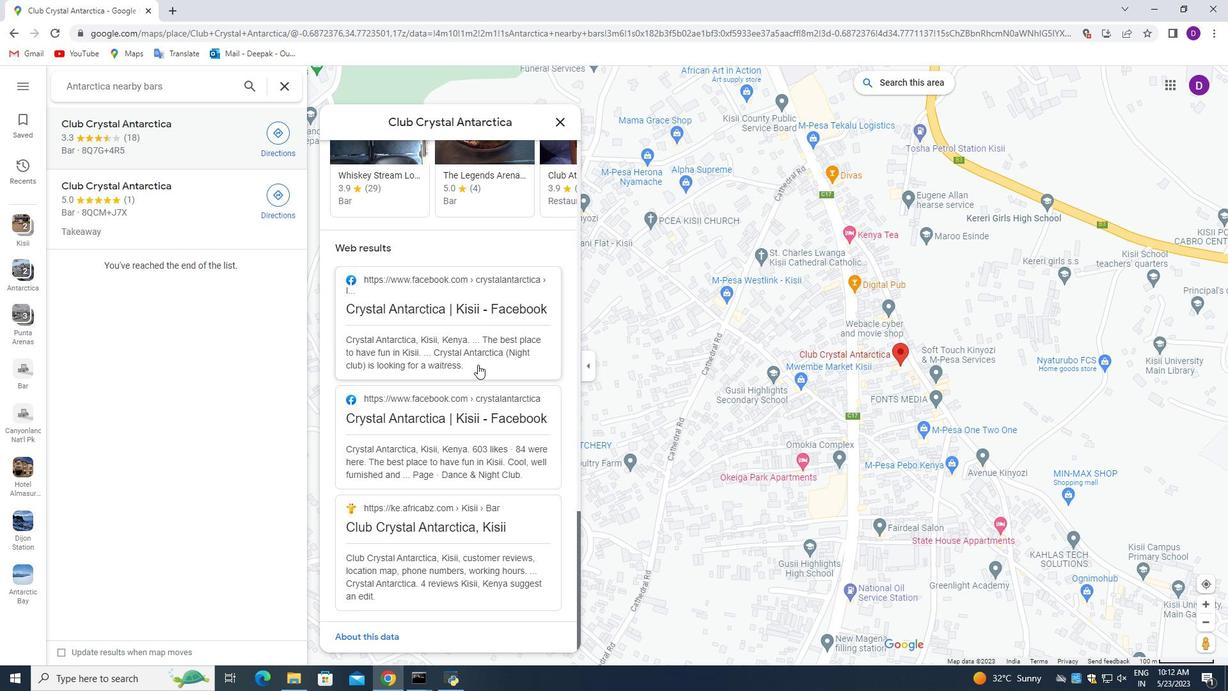 
Action: Mouse scrolled (478, 359) with delta (0, 0)
Screenshot: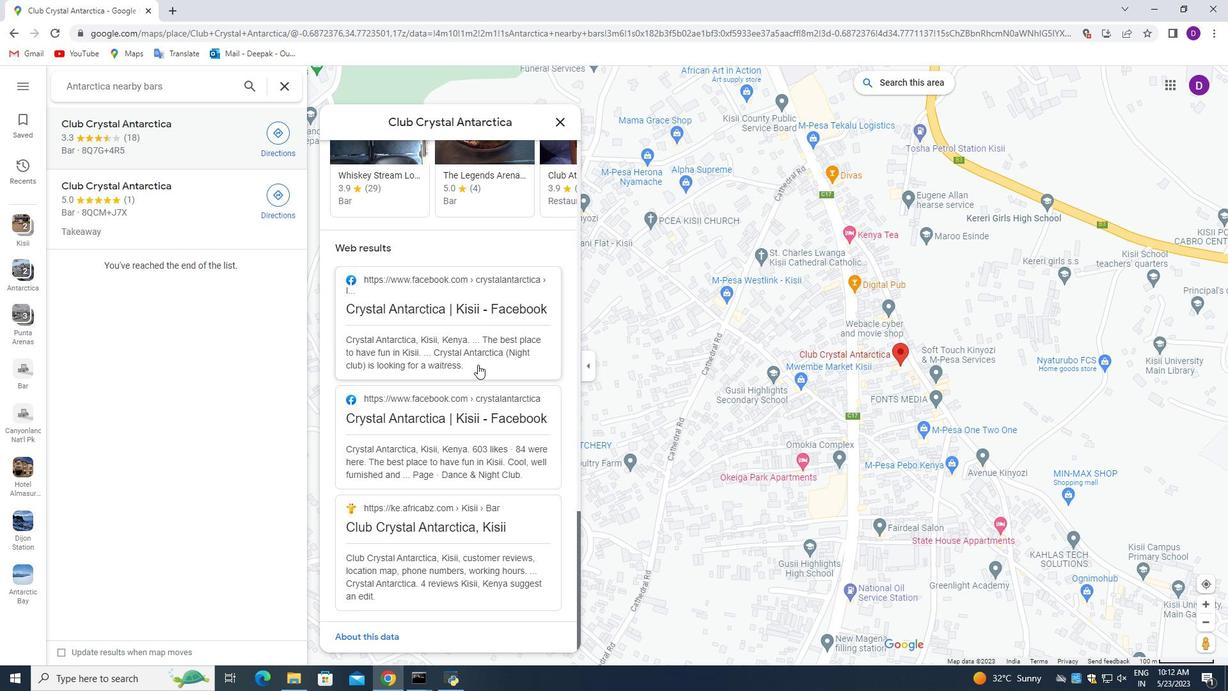 
Action: Mouse moved to (478, 336)
Screenshot: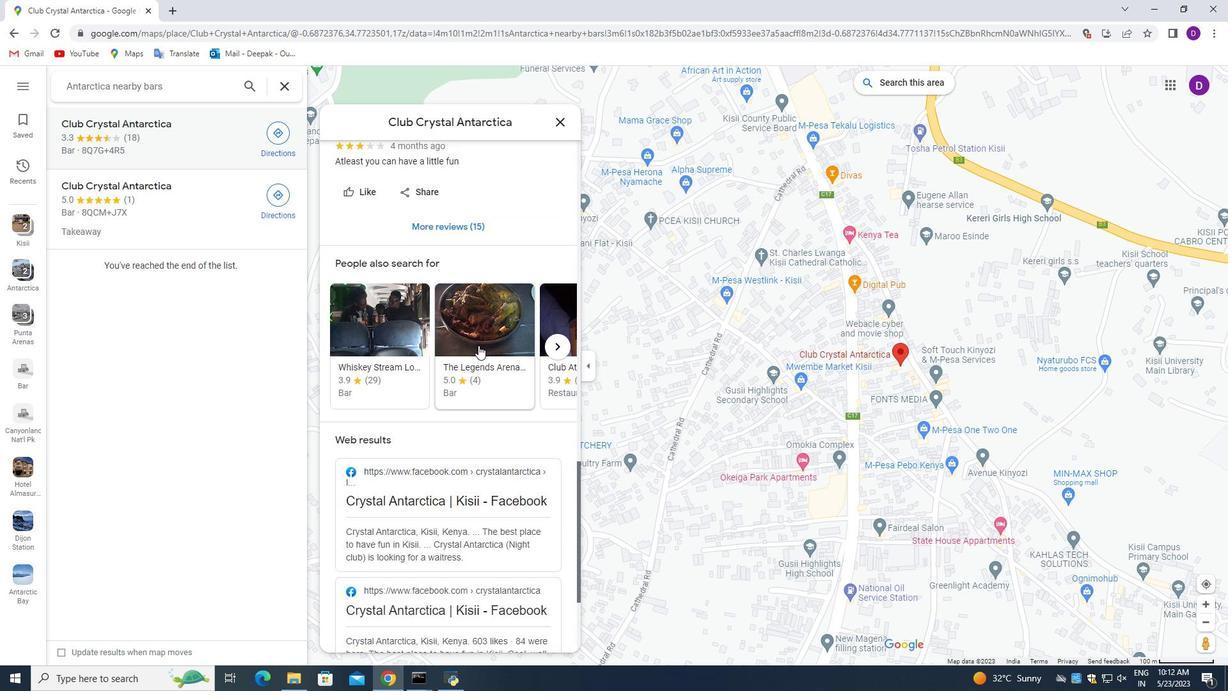 
Action: Mouse scrolled (478, 336) with delta (0, 0)
Screenshot: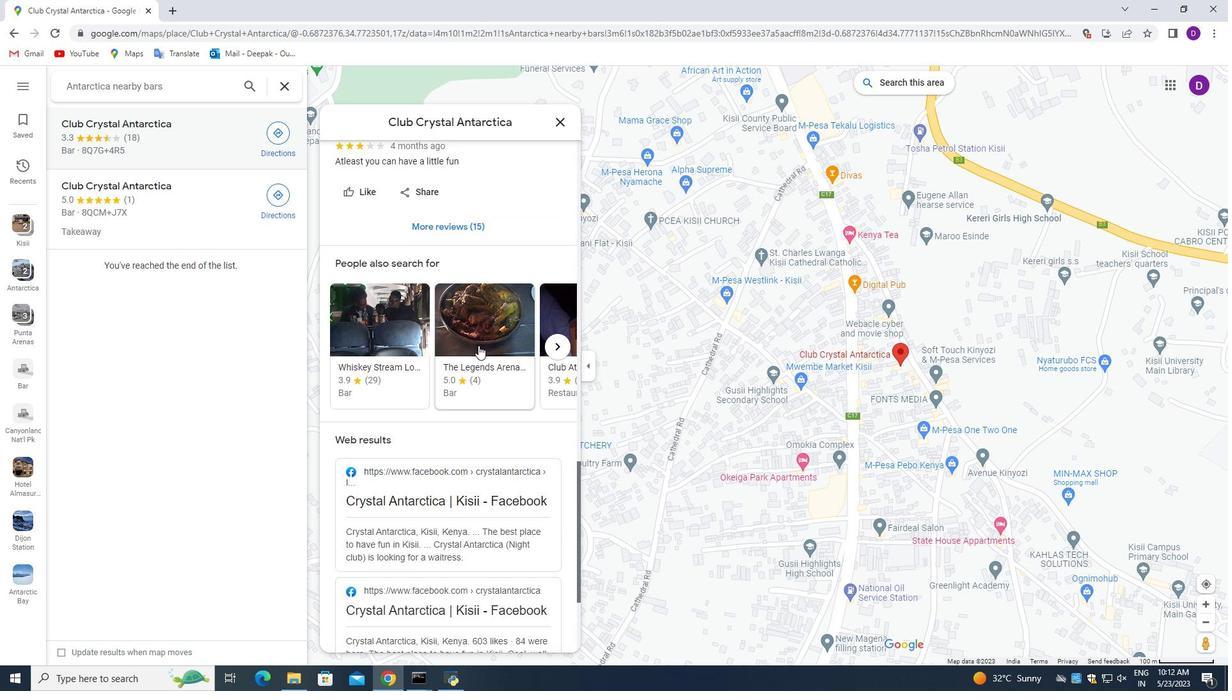 
Action: Mouse moved to (478, 335)
Screenshot: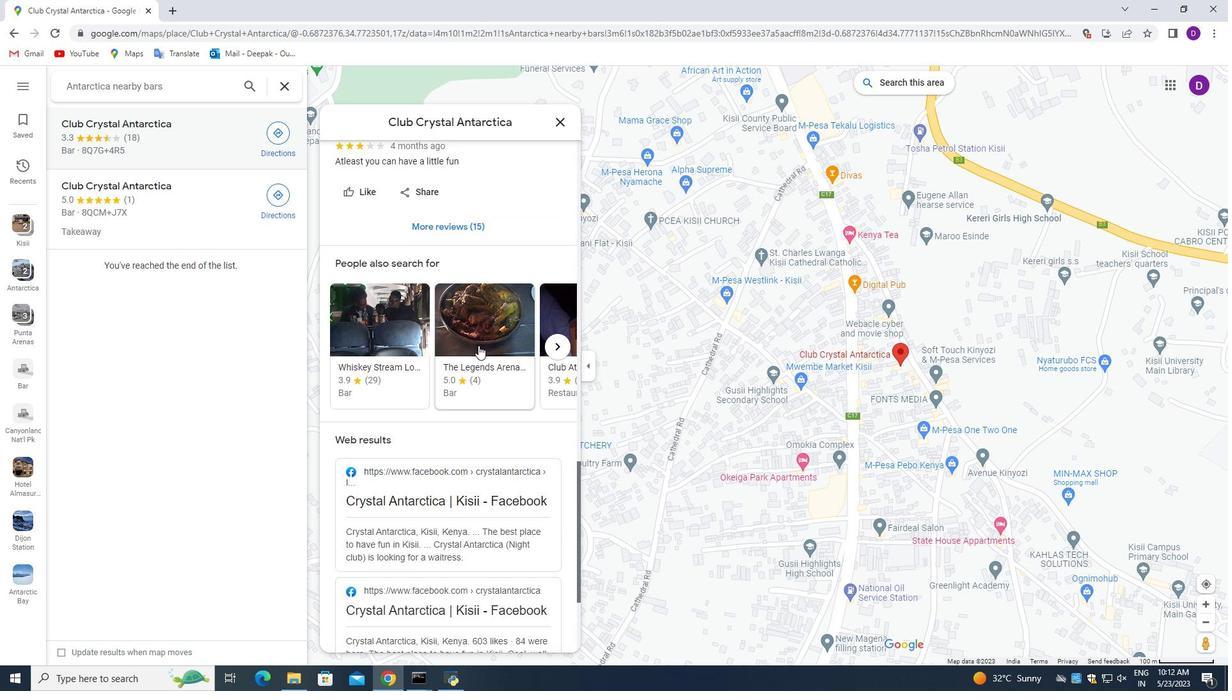 
Action: Mouse scrolled (478, 336) with delta (0, 0)
Screenshot: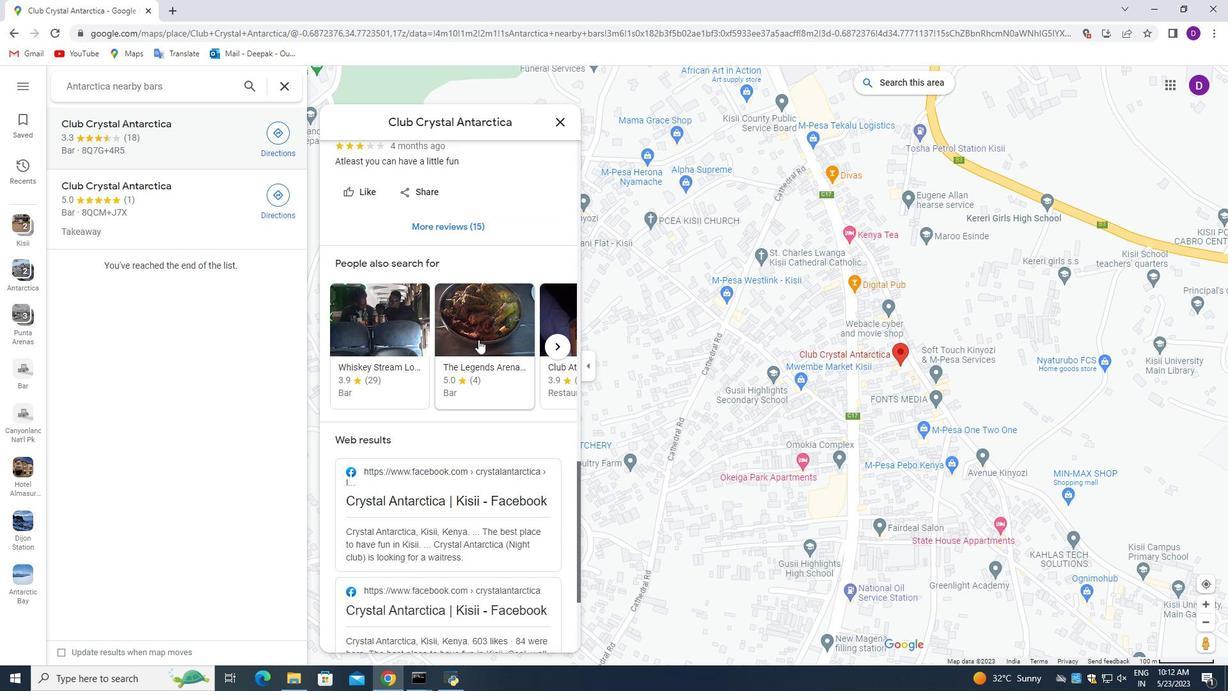 
Action: Mouse moved to (478, 334)
Screenshot: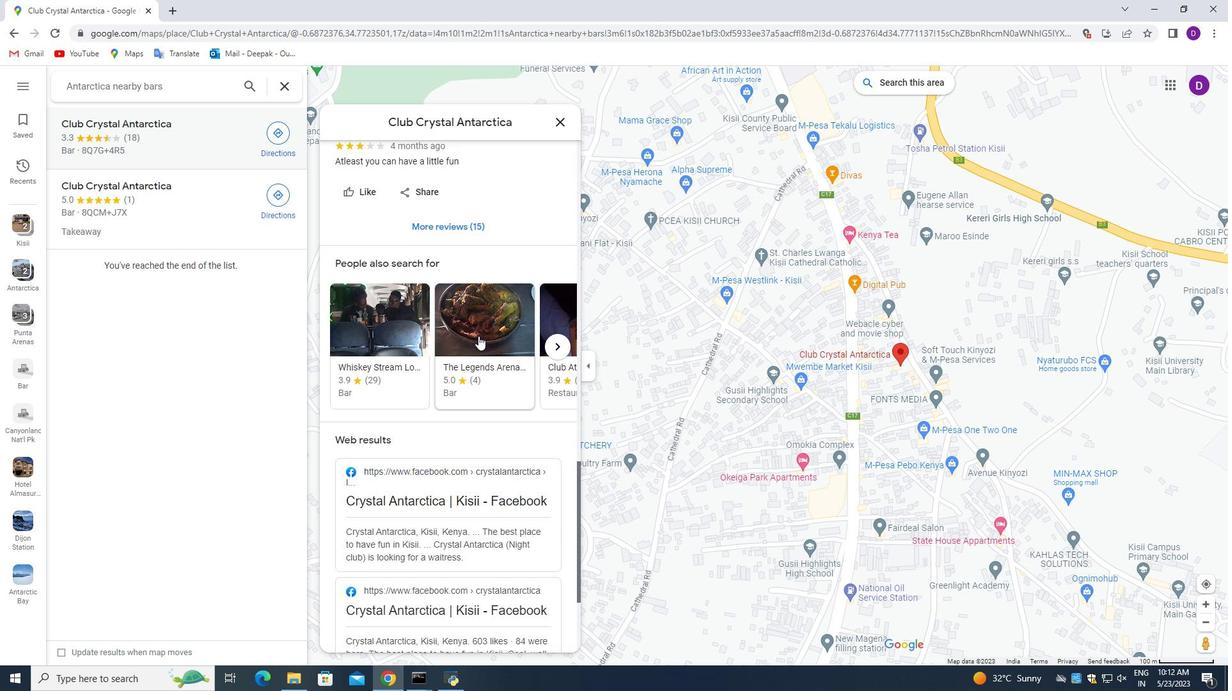 
Action: Mouse scrolled (478, 334) with delta (0, 0)
Screenshot: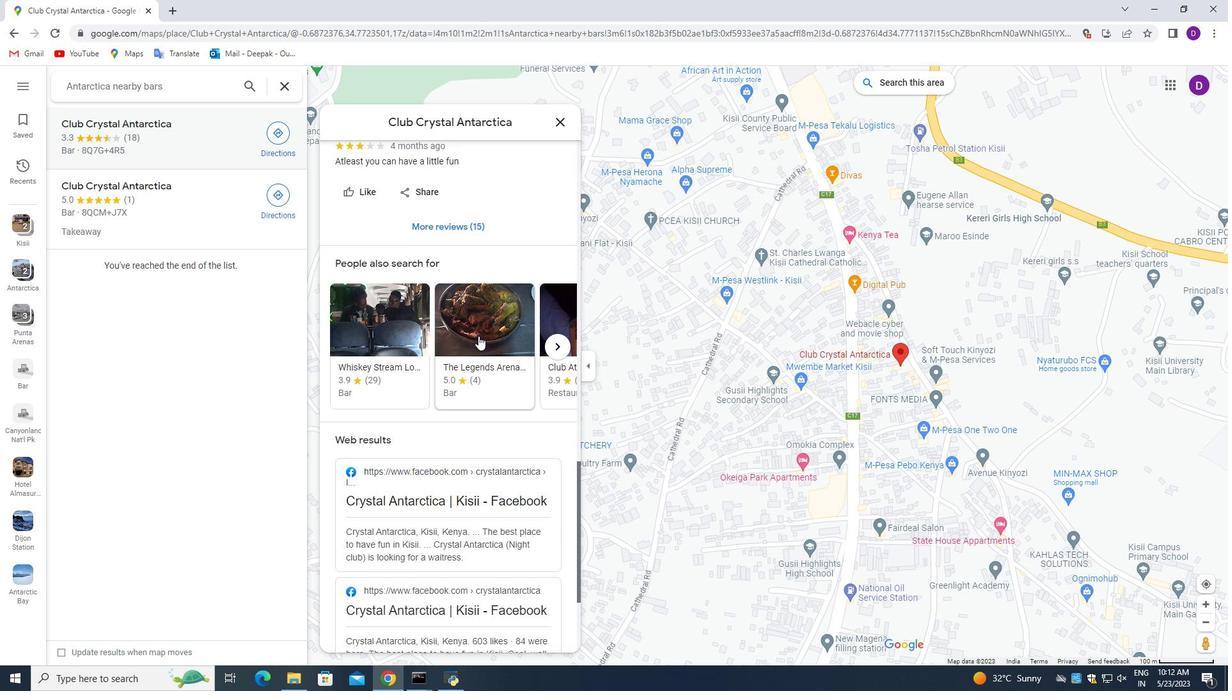 
Action: Mouse moved to (478, 333)
Screenshot: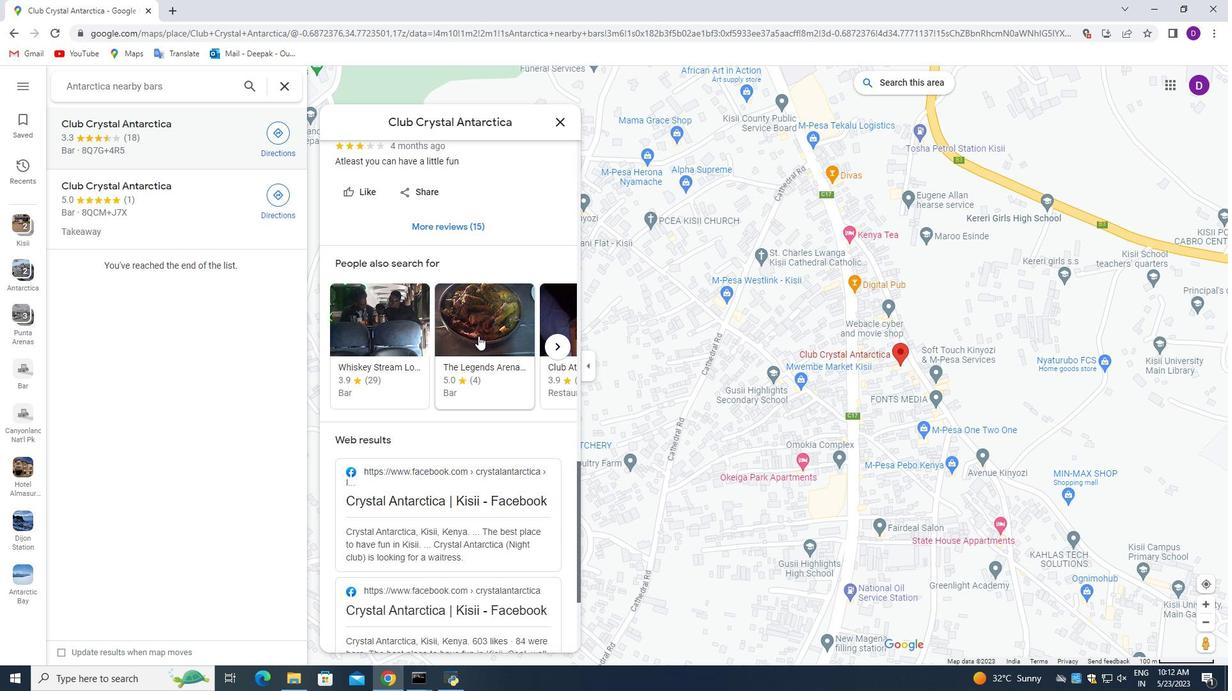 
Action: Mouse scrolled (478, 334) with delta (0, 0)
Screenshot: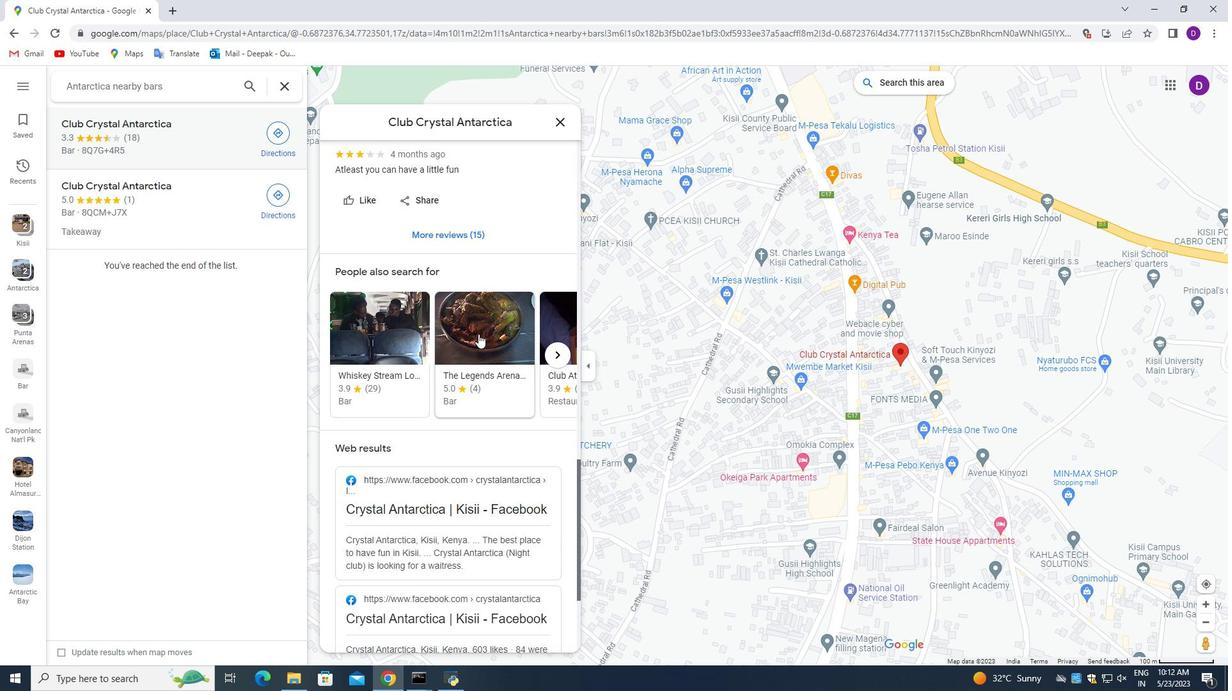 
Action: Mouse scrolled (478, 334) with delta (0, 0)
Screenshot: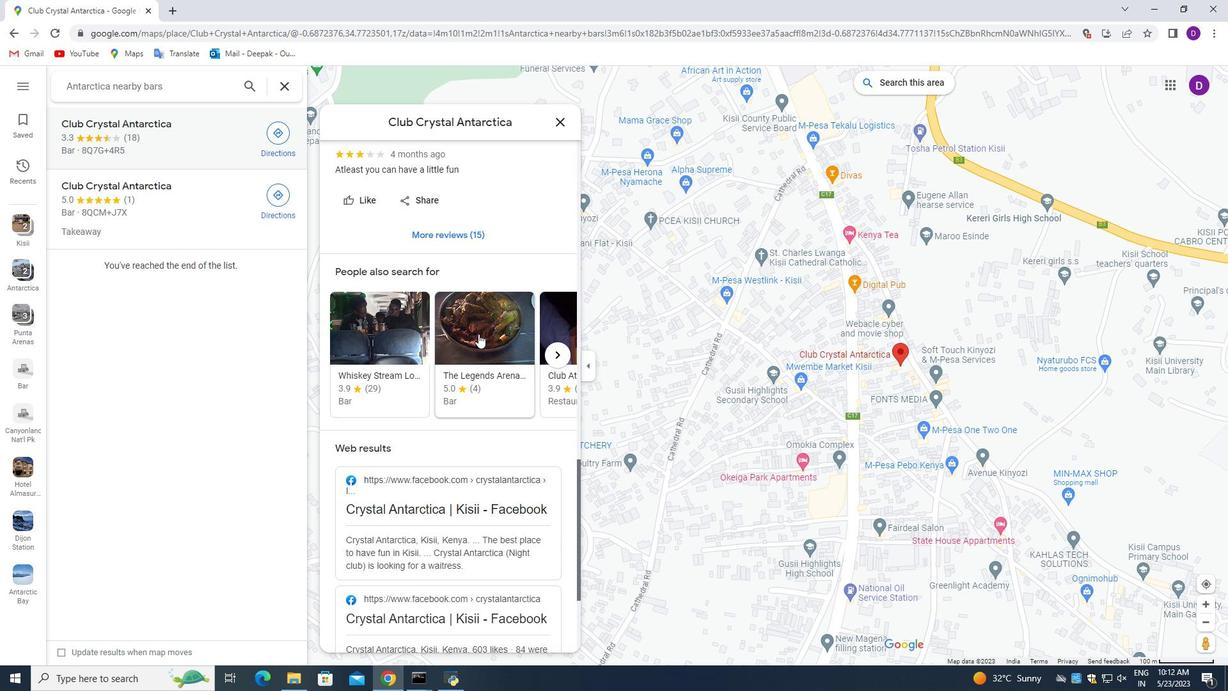
Action: Mouse moved to (479, 333)
Screenshot: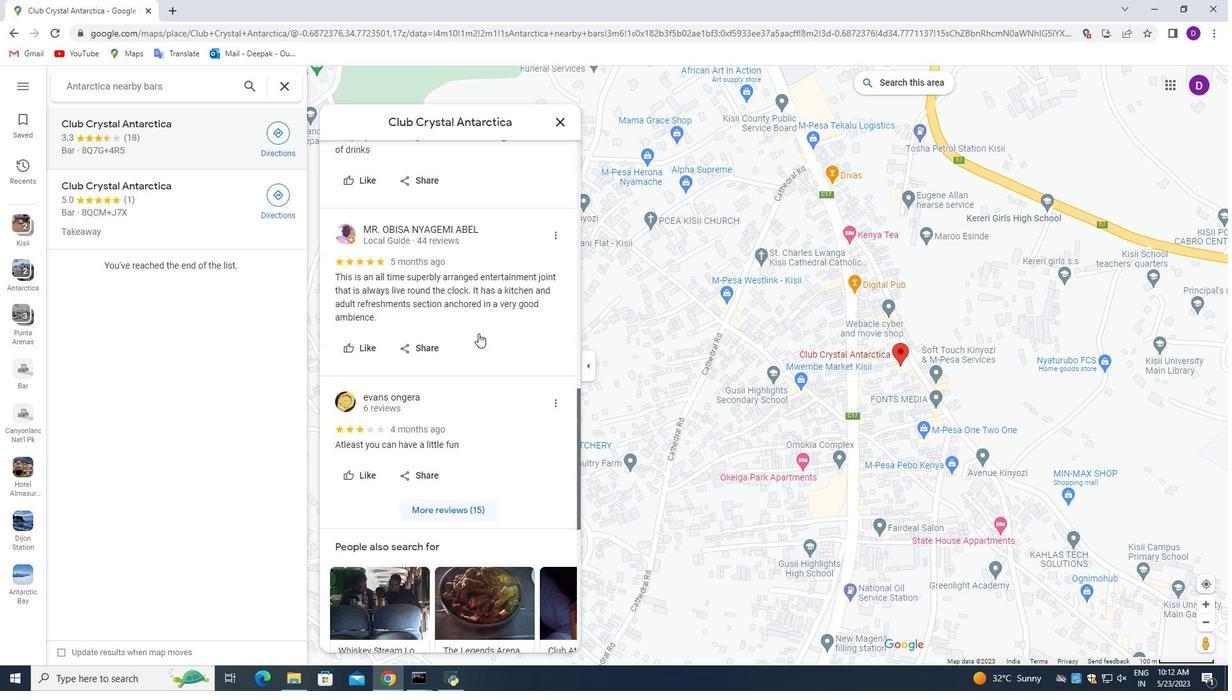 
Action: Mouse scrolled (479, 334) with delta (0, 0)
Screenshot: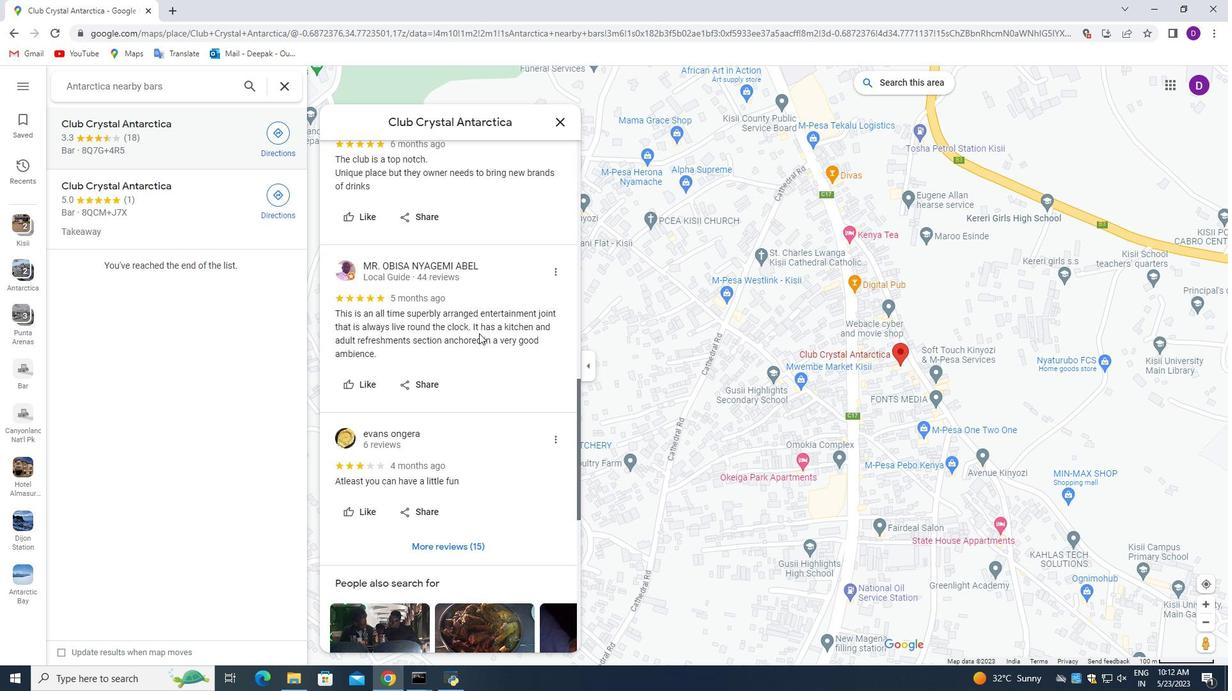 
Action: Mouse scrolled (479, 334) with delta (0, 0)
Screenshot: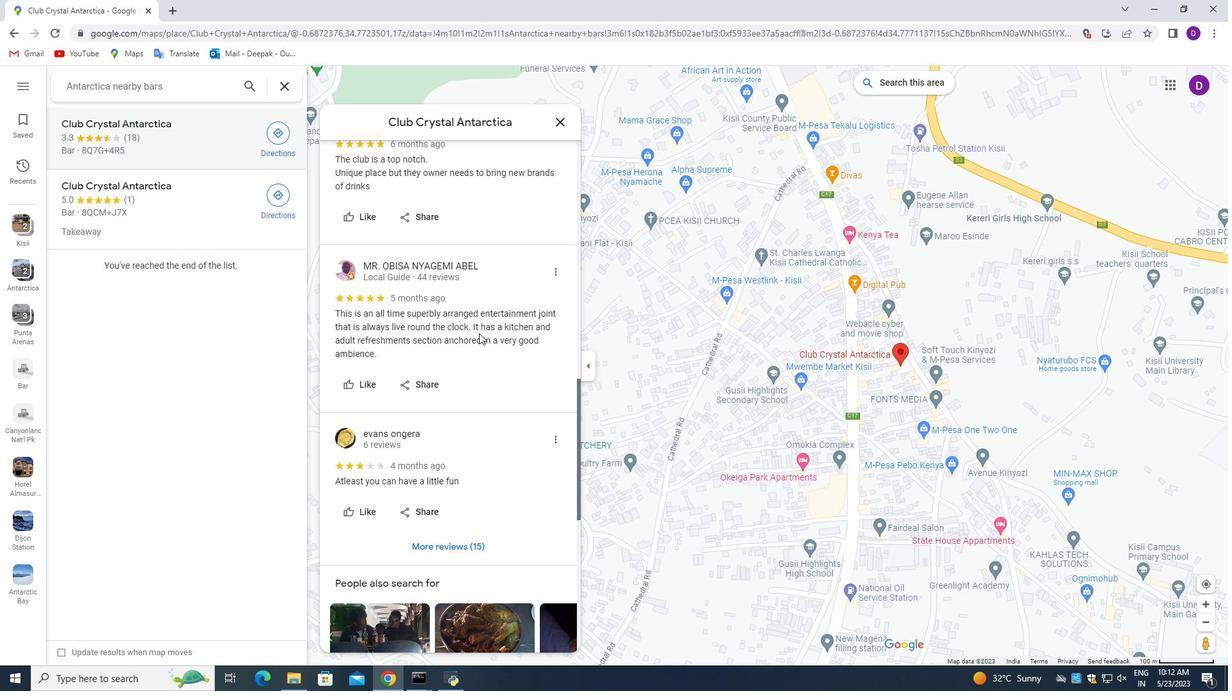 
Action: Mouse scrolled (479, 334) with delta (0, 0)
Screenshot: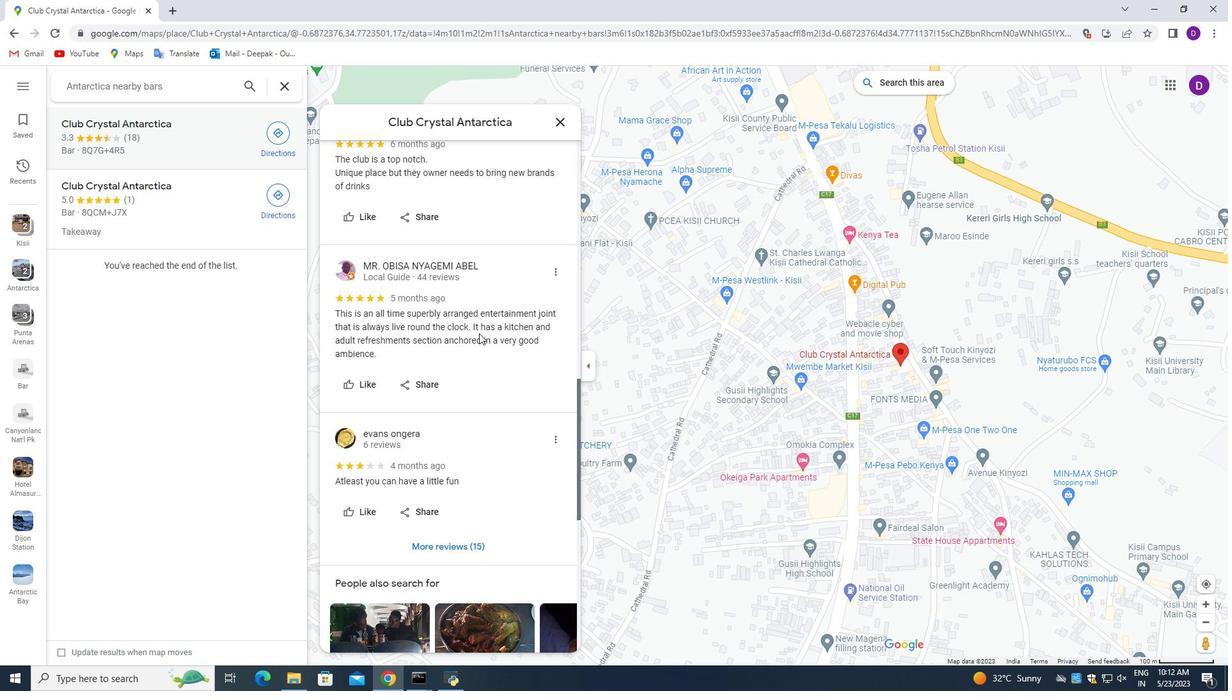 
Action: Mouse scrolled (479, 334) with delta (0, 0)
Screenshot: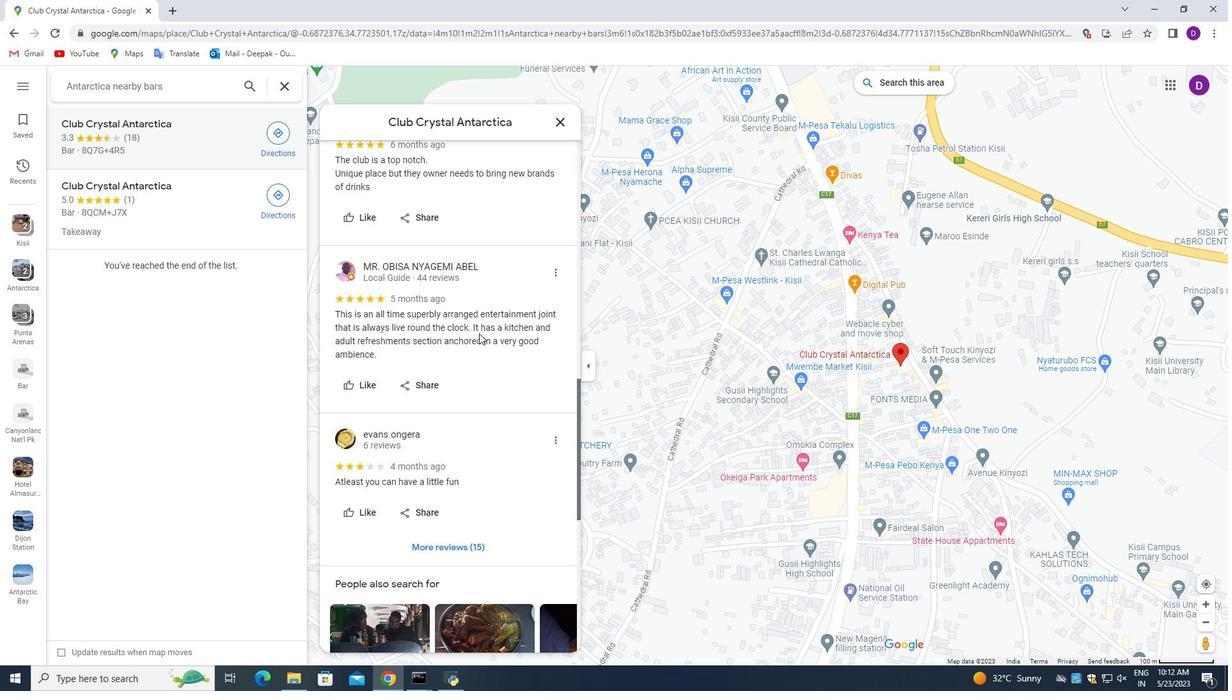 
Action: Mouse moved to (478, 333)
Screenshot: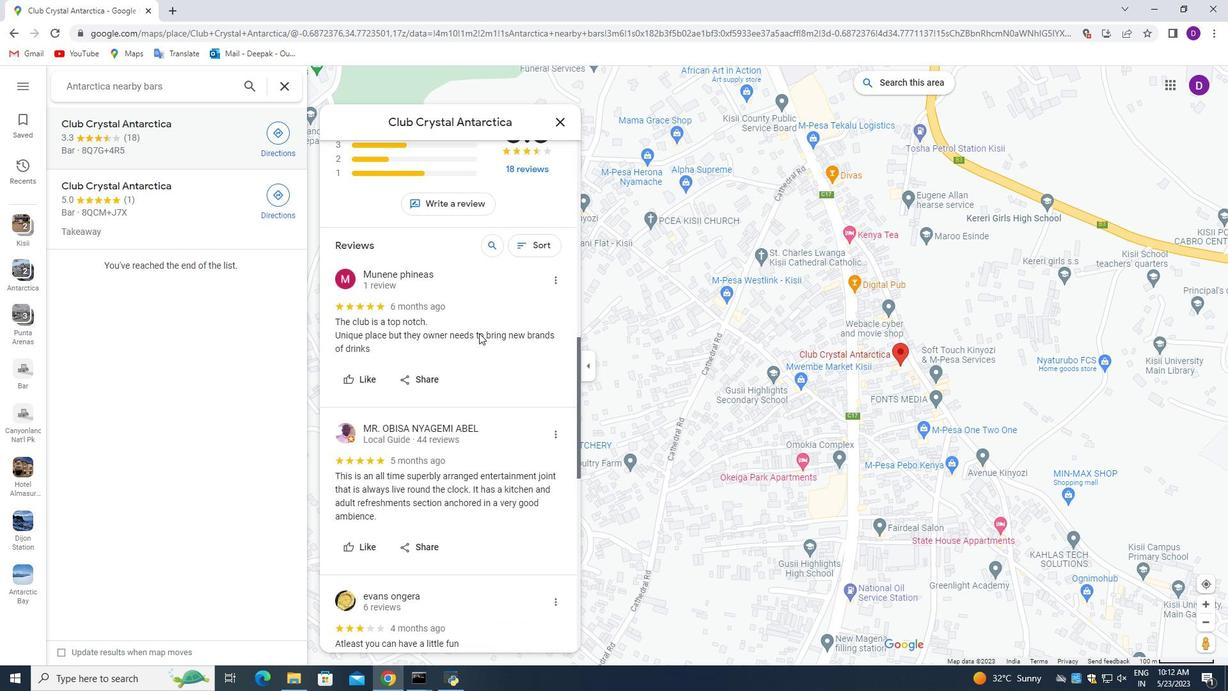 
Action: Mouse scrolled (478, 334) with delta (0, 0)
Screenshot: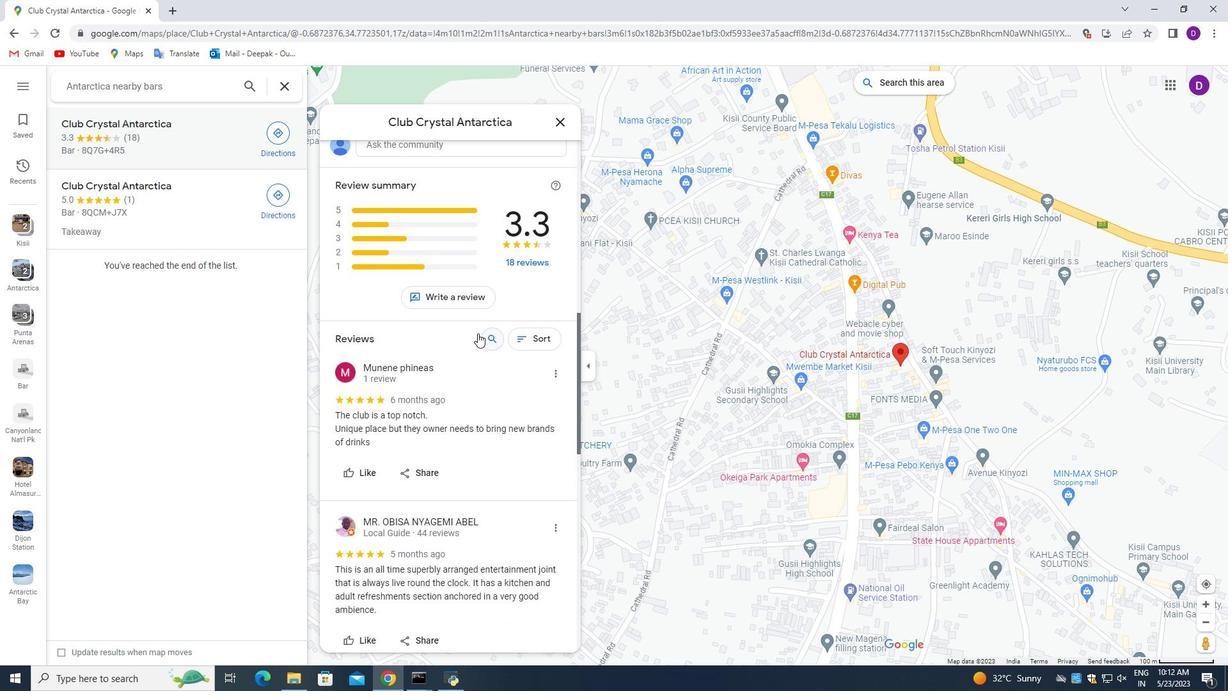 
Action: Mouse moved to (475, 341)
Screenshot: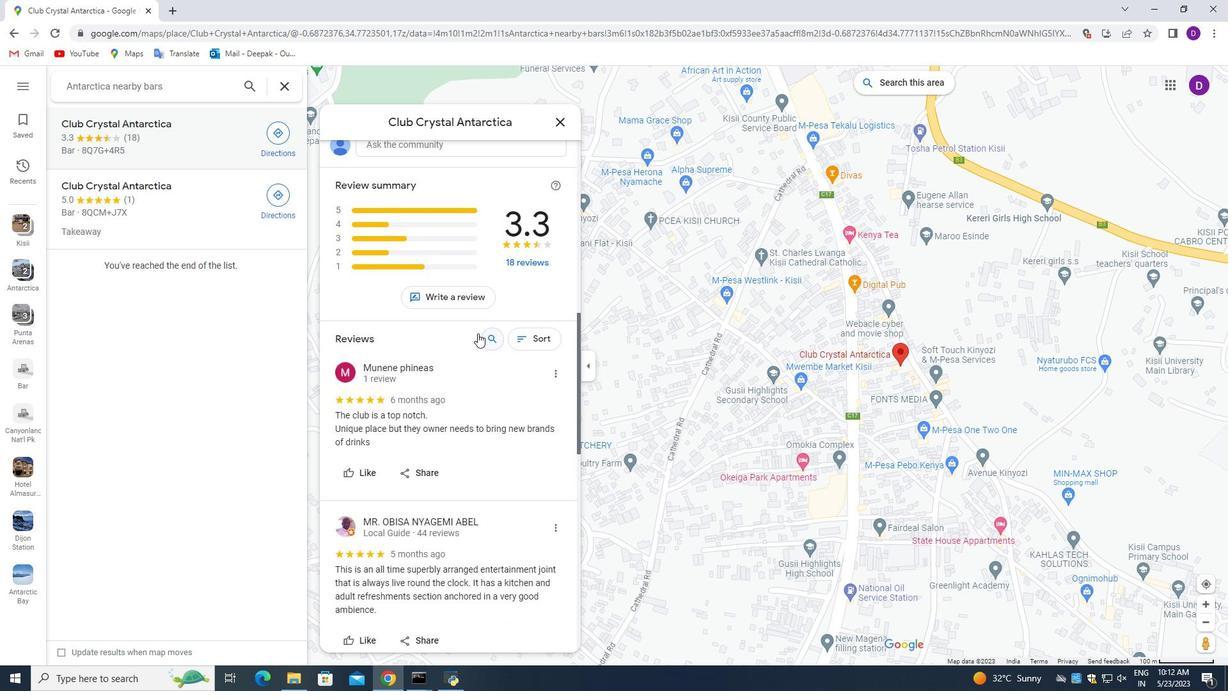 
Action: Mouse scrolled (475, 341) with delta (0, 0)
Screenshot: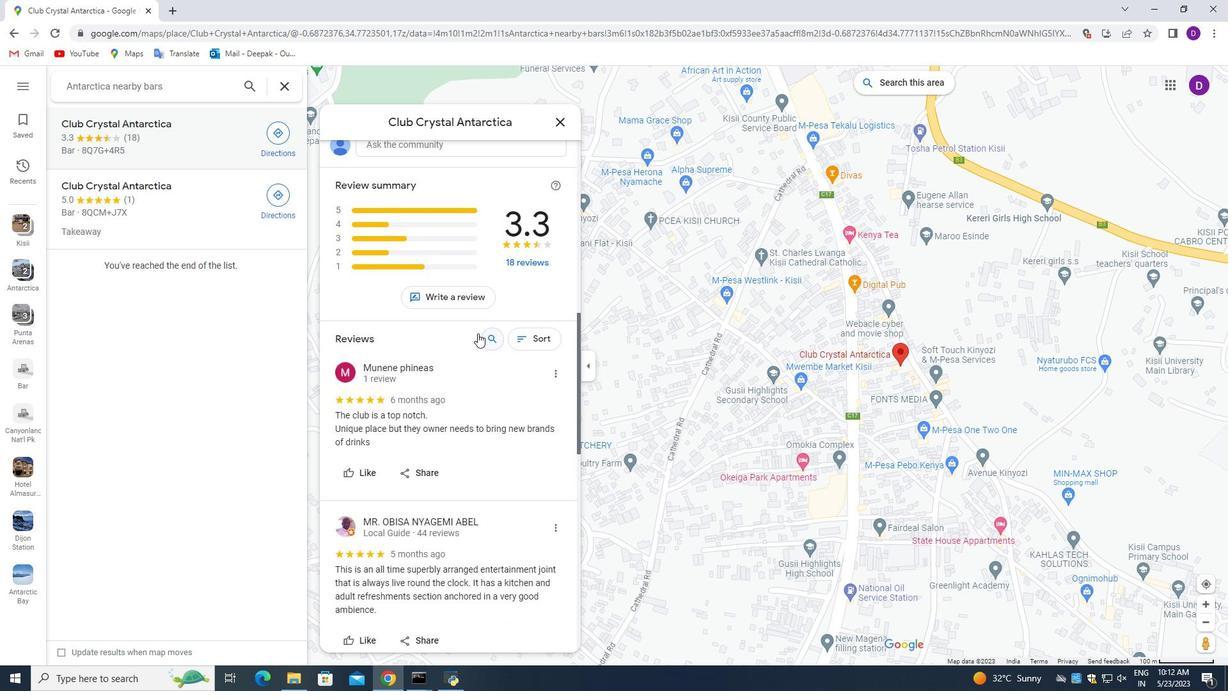 
Action: Mouse moved to (475, 343)
Screenshot: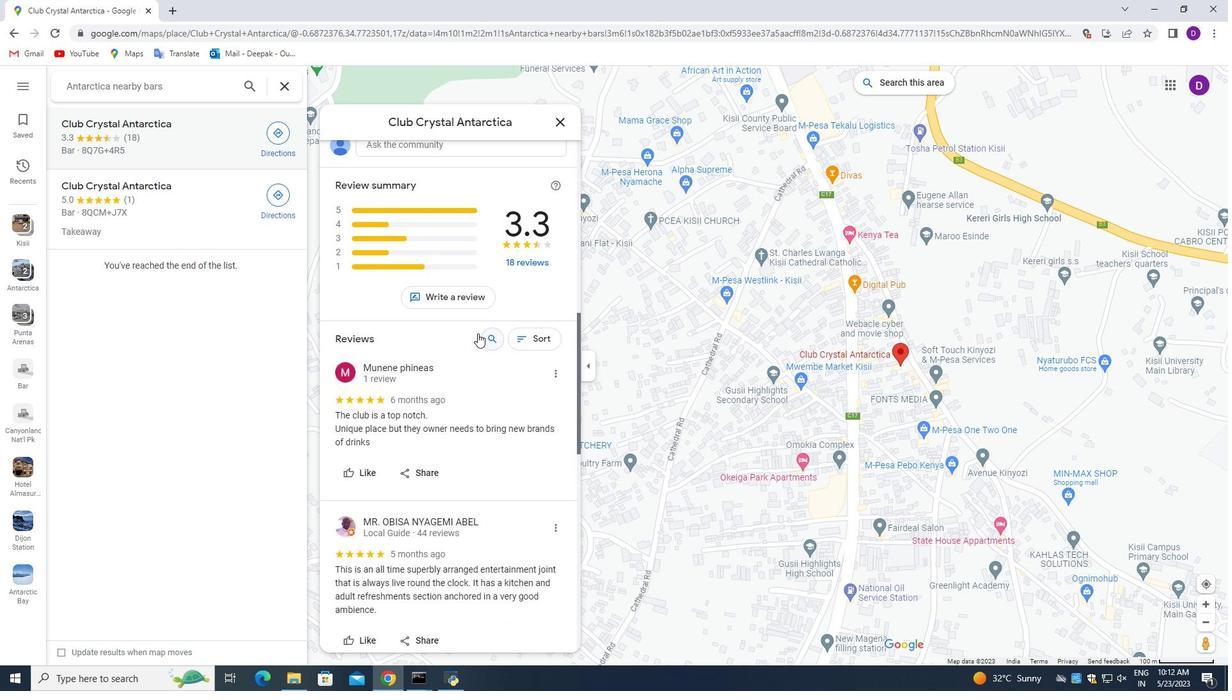 
Action: Mouse scrolled (475, 344) with delta (0, 0)
Screenshot: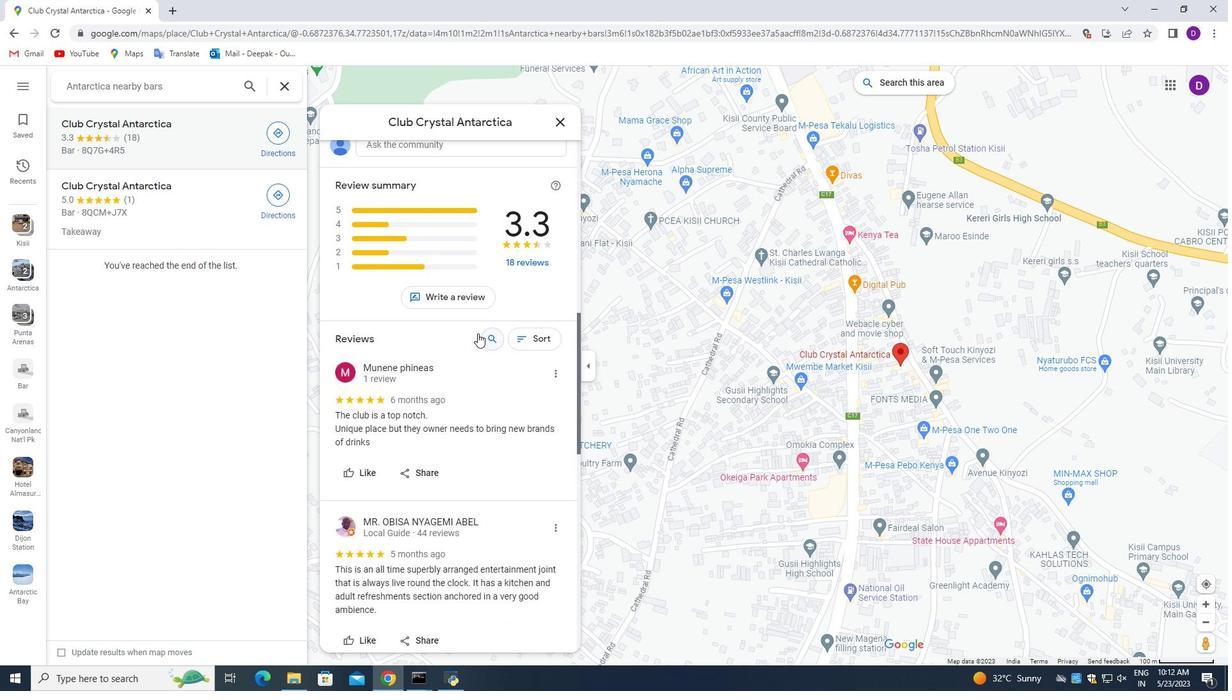 
Action: Mouse scrolled (475, 344) with delta (0, 0)
Screenshot: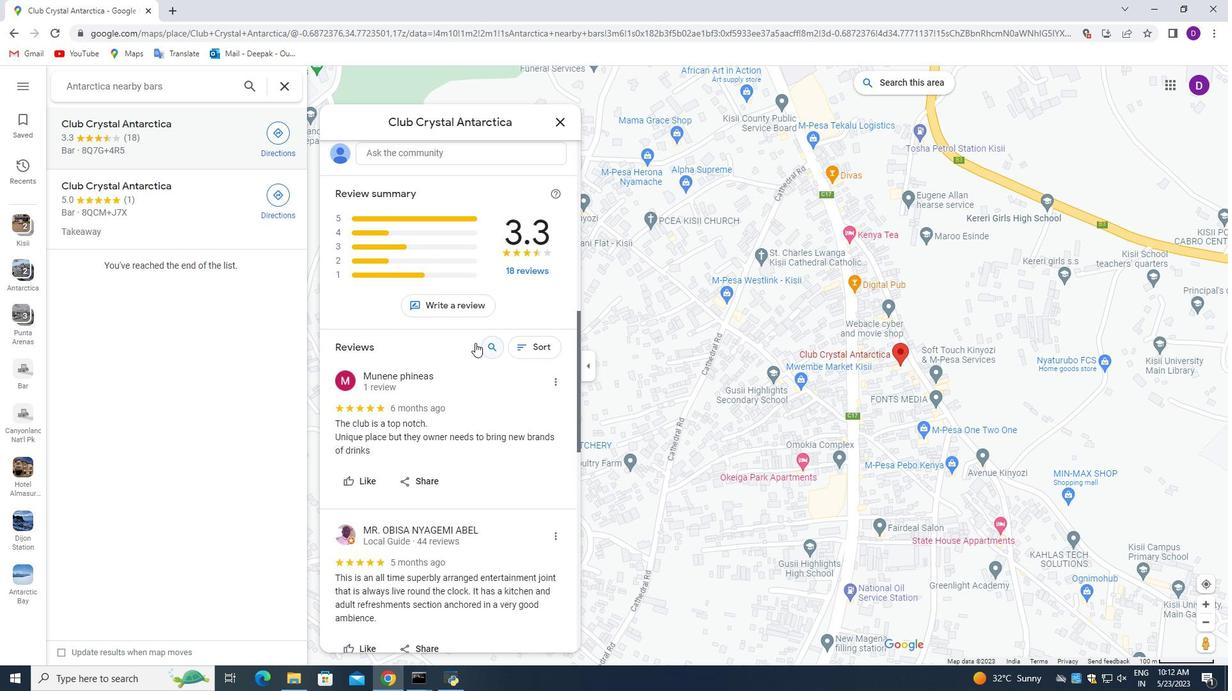 
Action: Mouse scrolled (475, 344) with delta (0, 0)
Screenshot: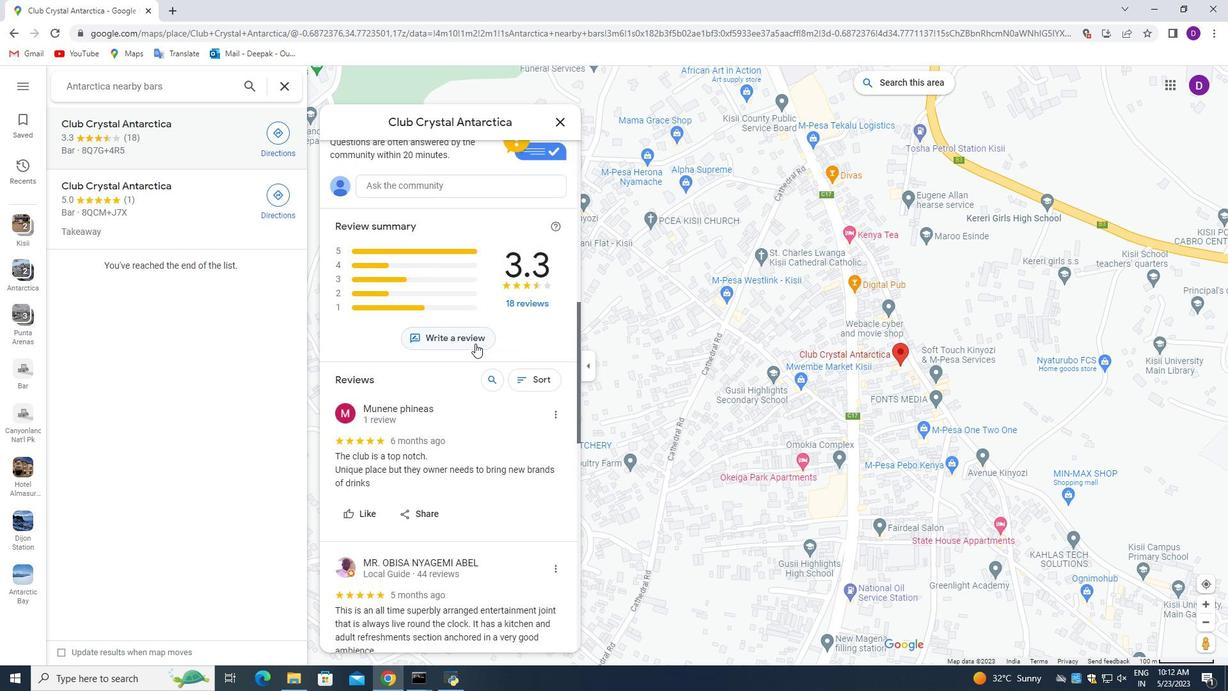 
Action: Mouse scrolled (475, 344) with delta (0, 0)
Screenshot: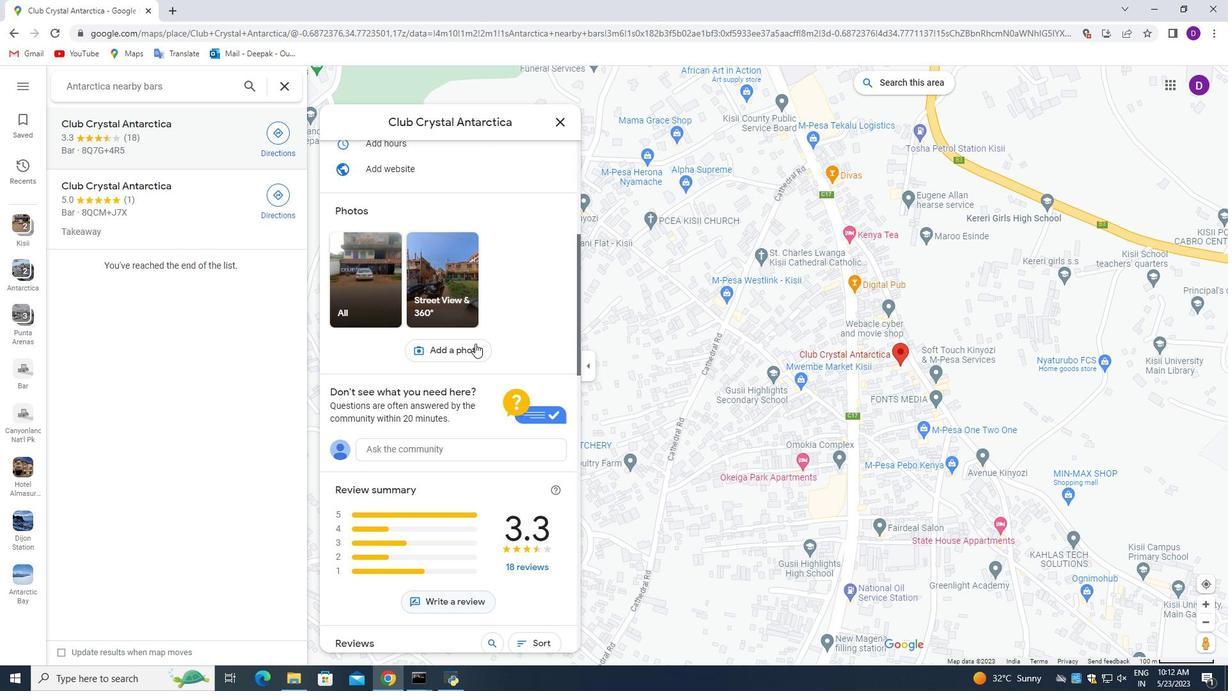 
Action: Mouse scrolled (475, 344) with delta (0, 0)
Screenshot: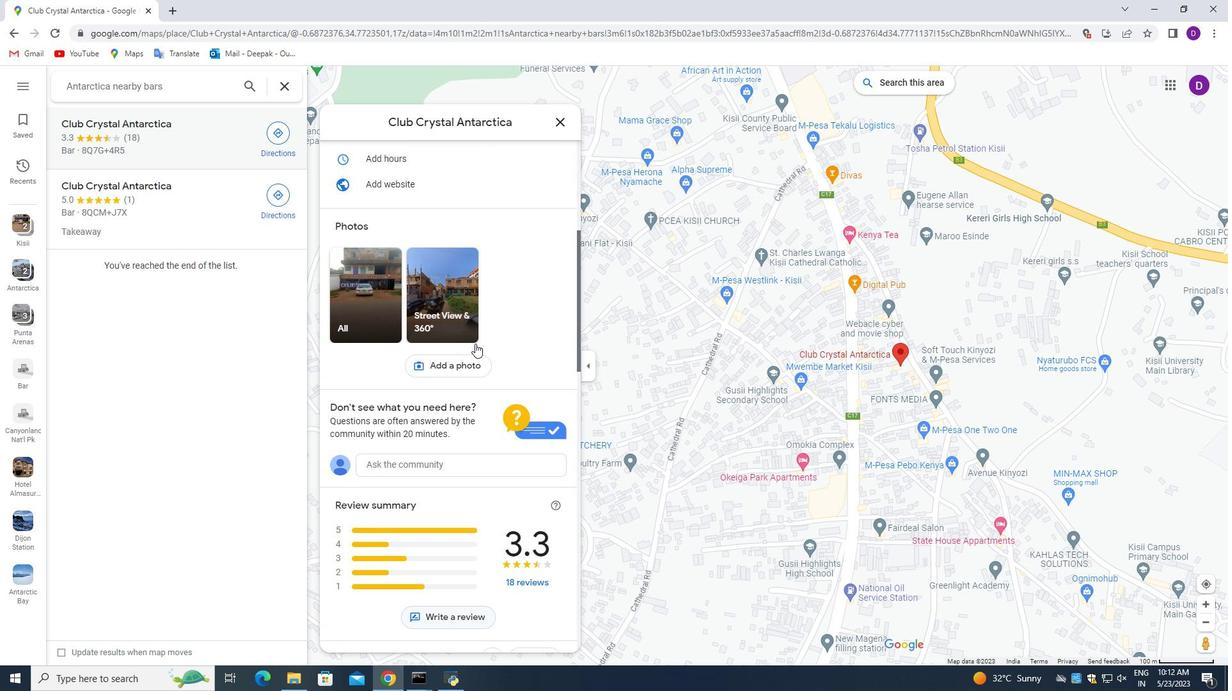 
Action: Mouse scrolled (475, 344) with delta (0, 0)
Screenshot: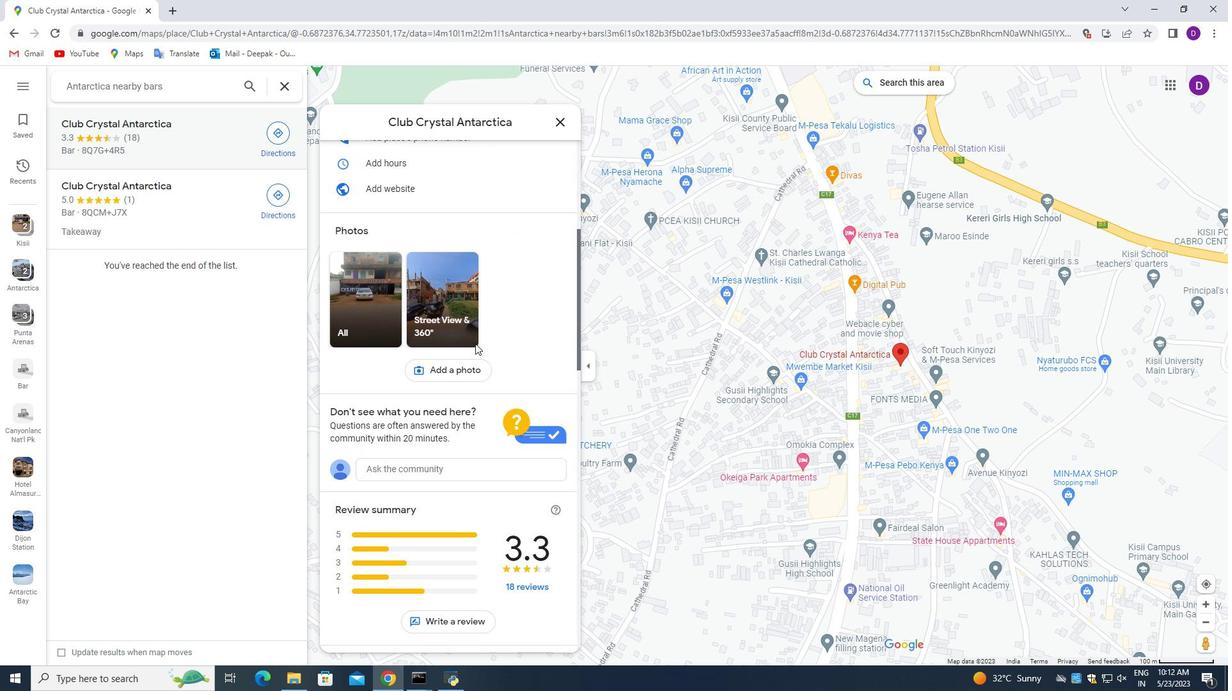 
Action: Mouse moved to (480, 327)
Screenshot: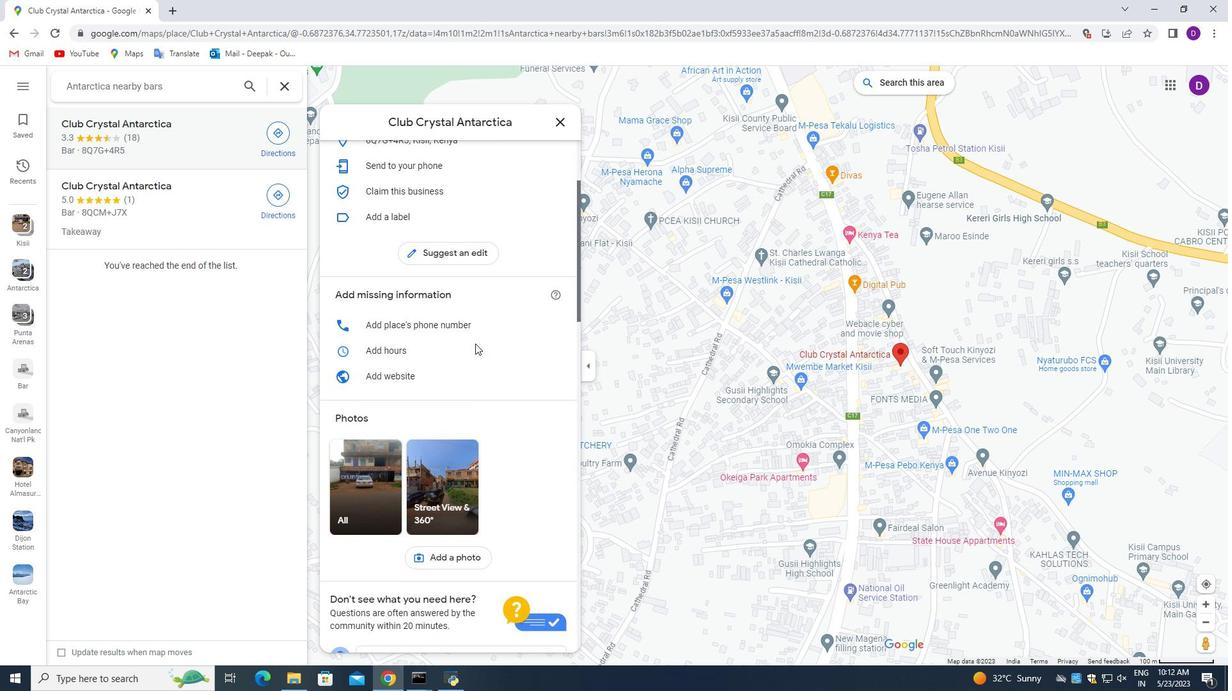 
Action: Mouse scrolled (480, 328) with delta (0, 0)
Screenshot: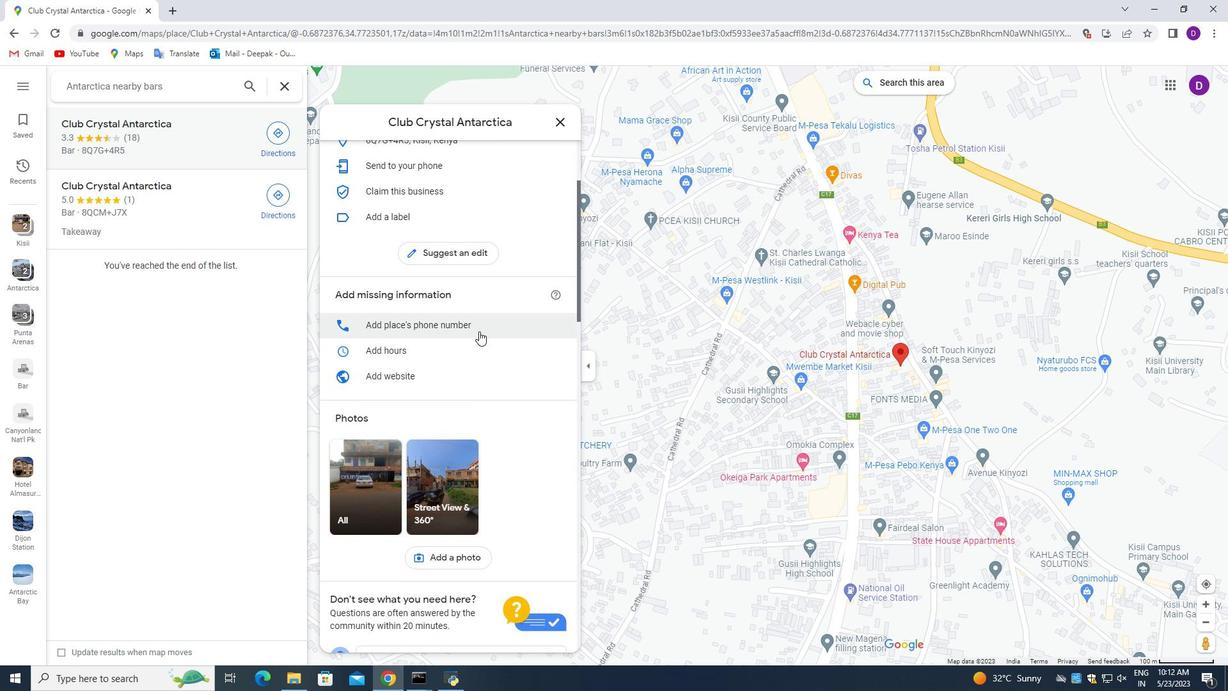 
Action: Mouse scrolled (480, 328) with delta (0, 0)
Screenshot: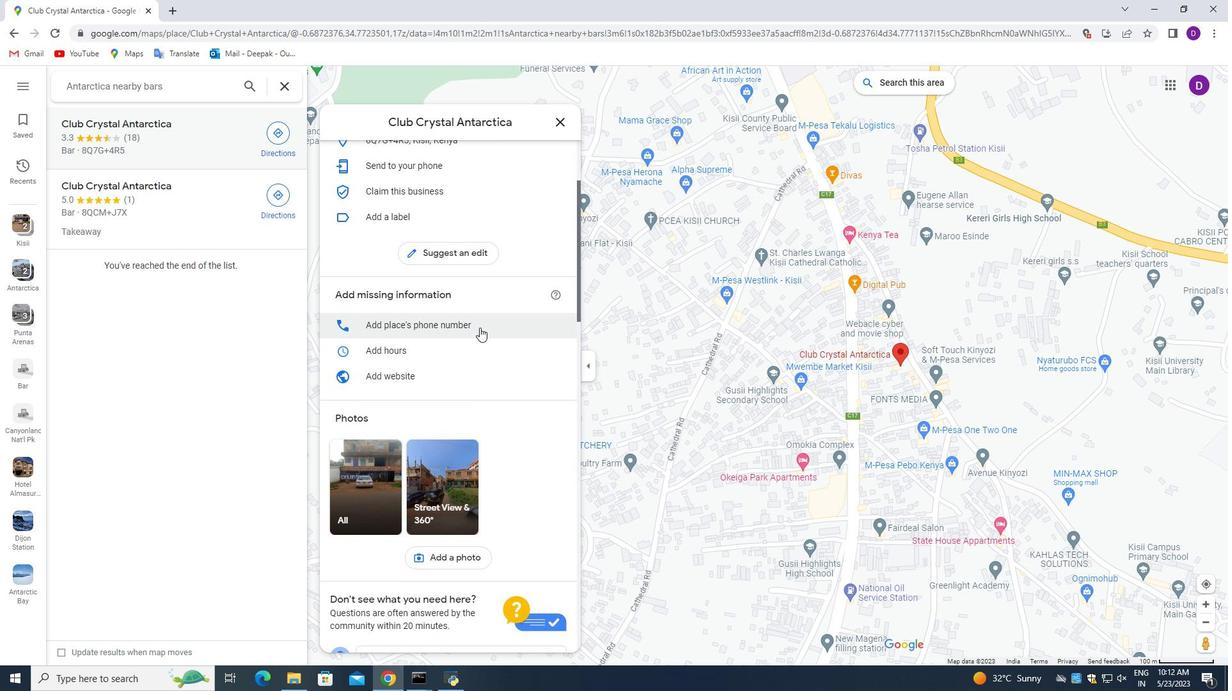 
Action: Mouse scrolled (480, 328) with delta (0, 0)
Screenshot: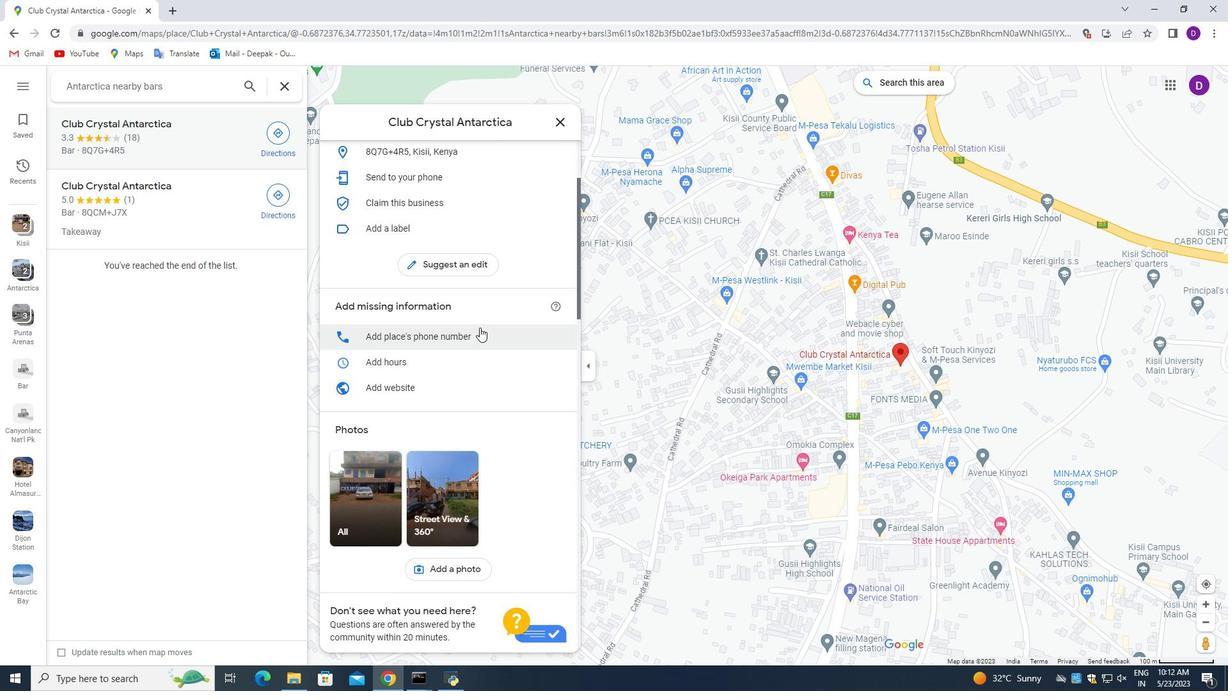 
Action: Mouse scrolled (480, 328) with delta (0, 0)
Screenshot: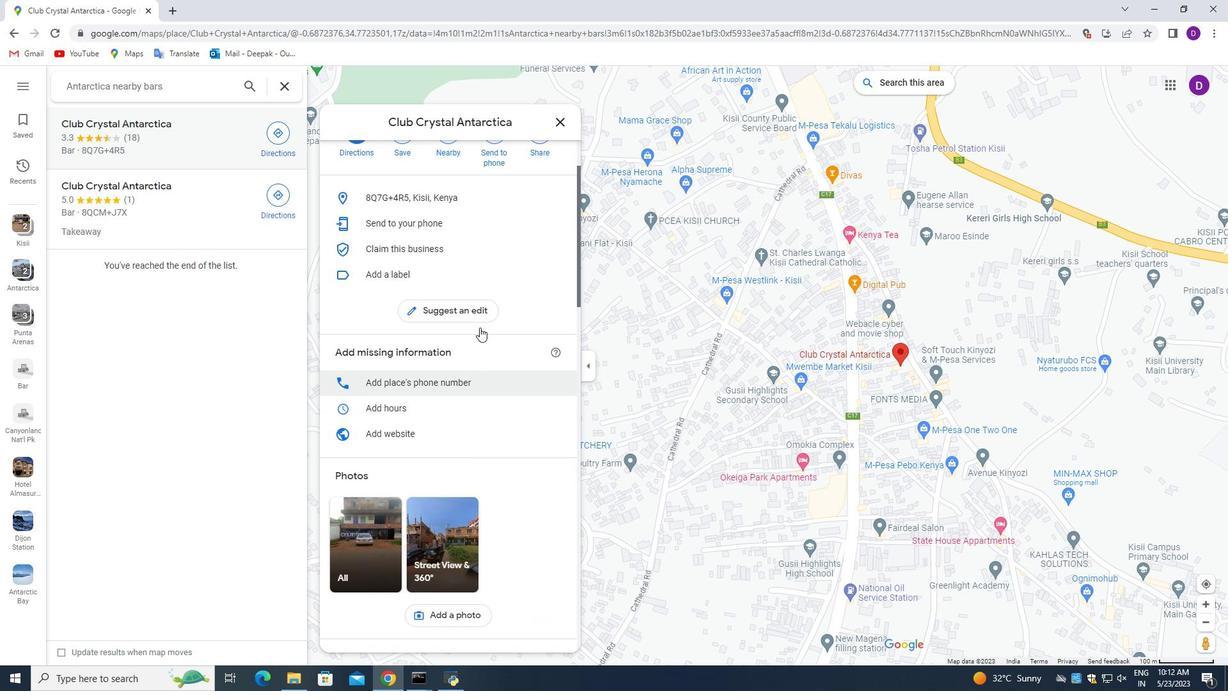 
Action: Mouse moved to (481, 325)
Screenshot: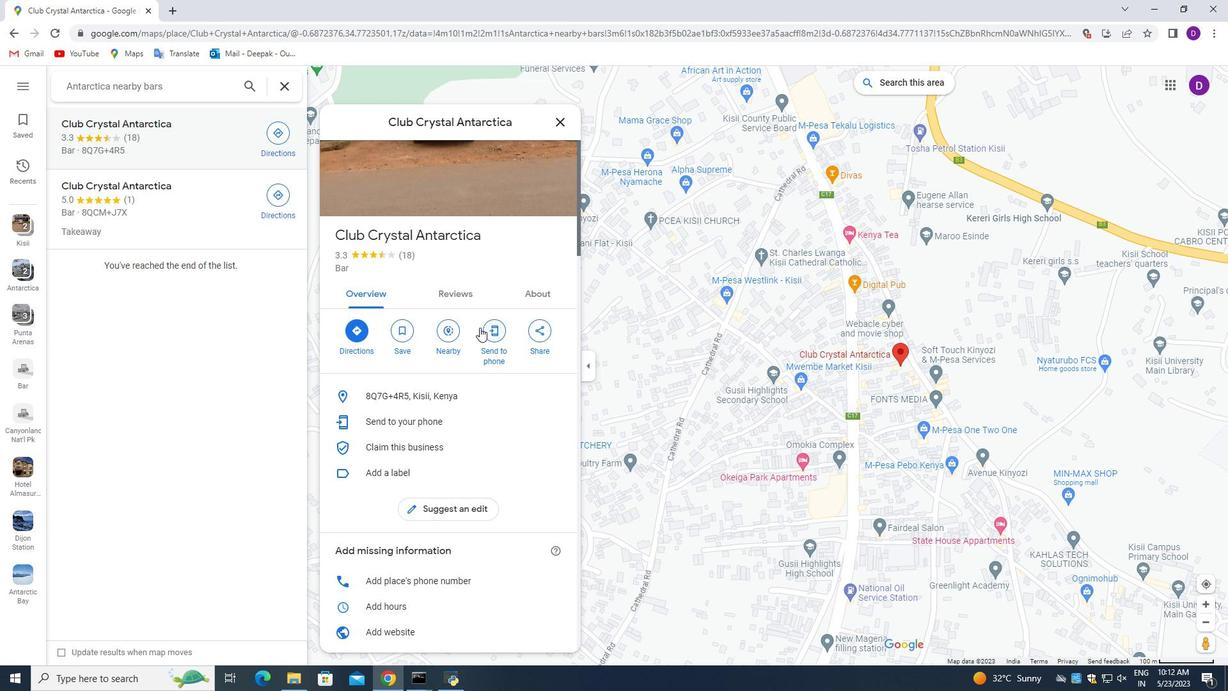 
Action: Mouse scrolled (481, 326) with delta (0, 0)
Screenshot: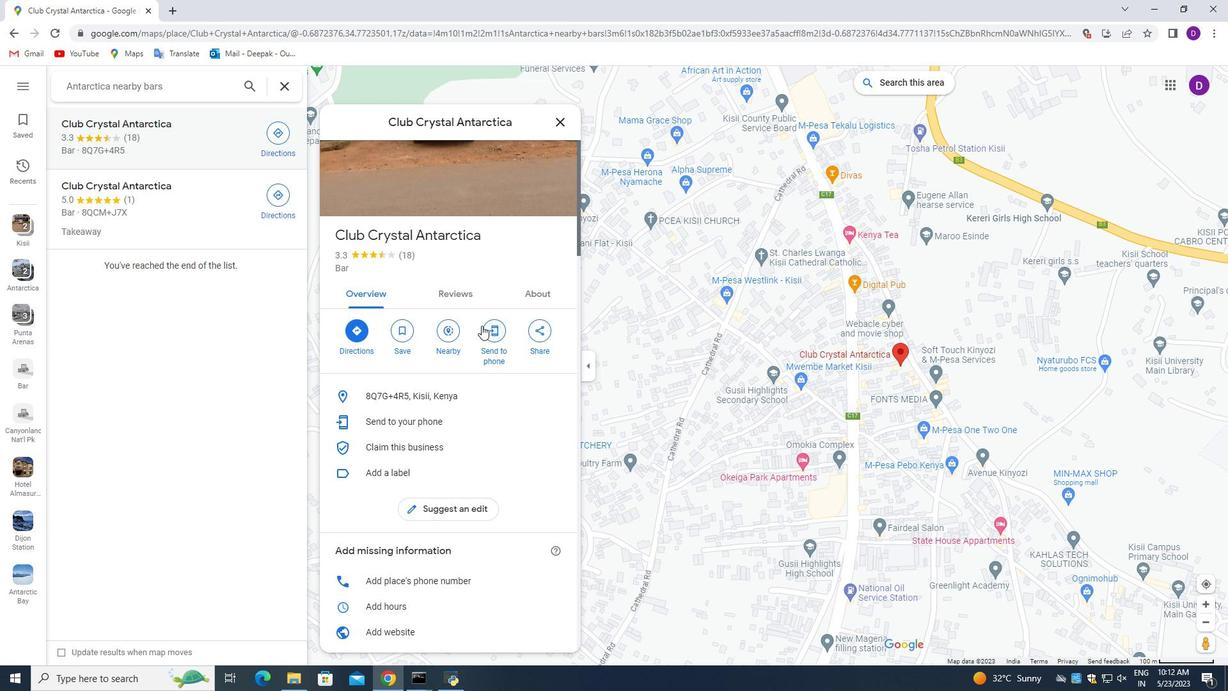 
Action: Mouse scrolled (481, 326) with delta (0, 0)
Screenshot: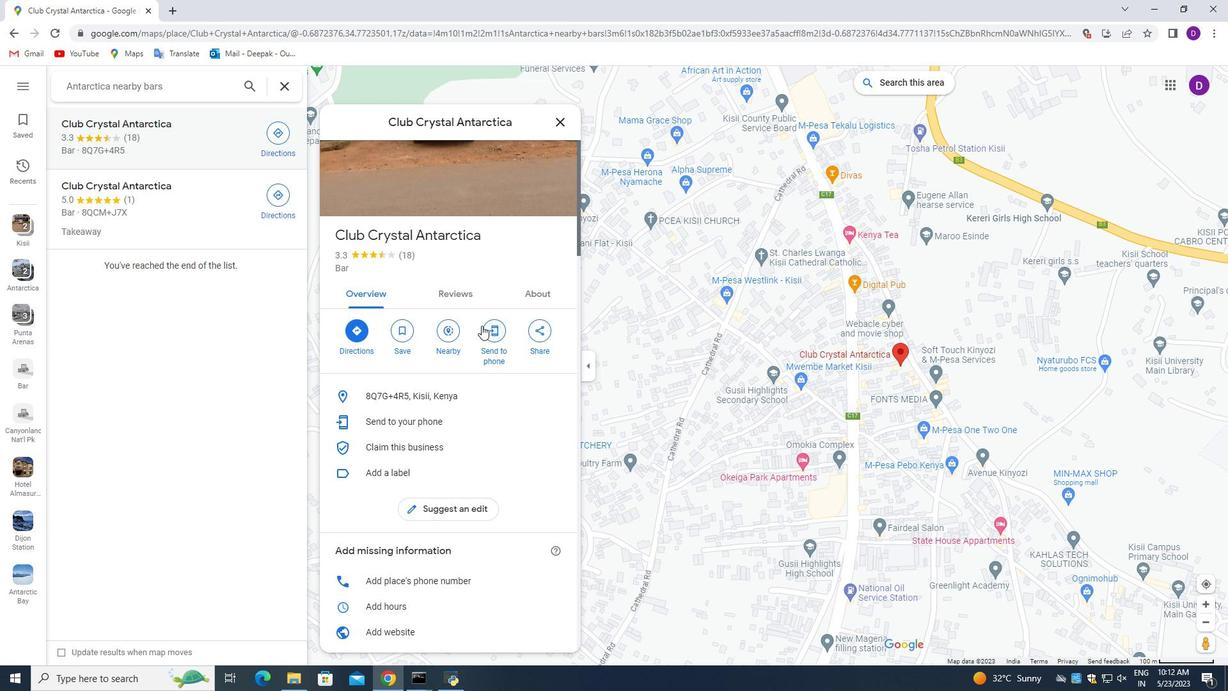 
Action: Mouse scrolled (481, 326) with delta (0, 0)
Screenshot: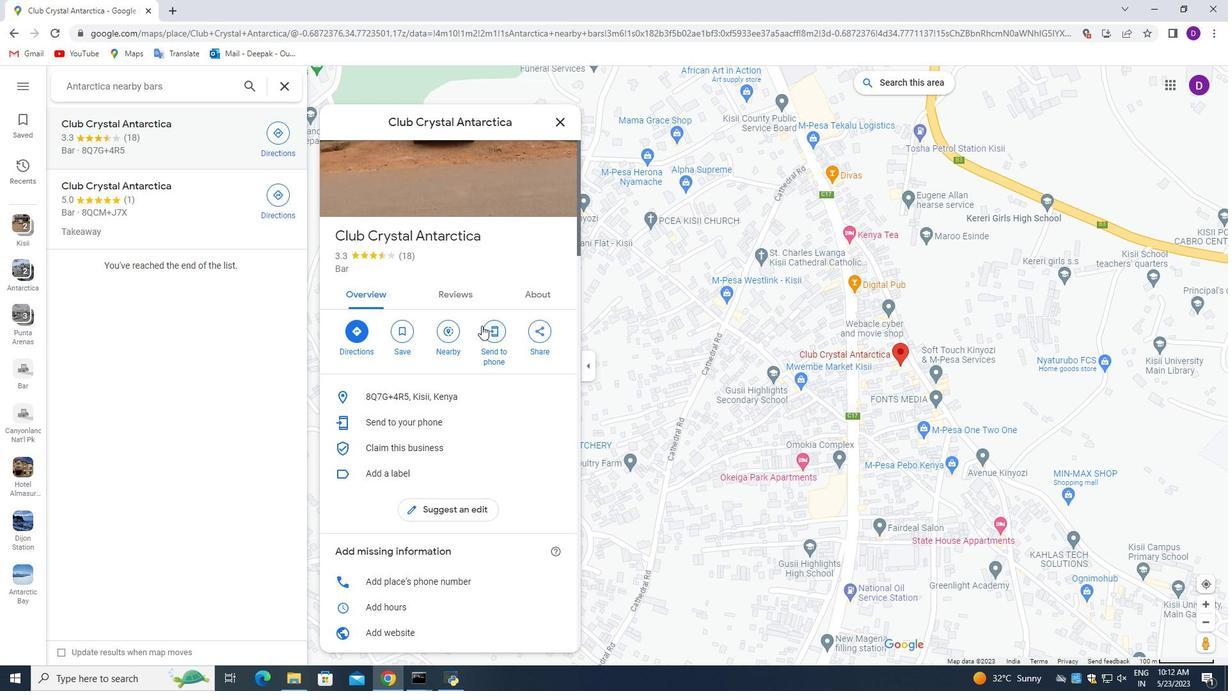 
Action: Mouse scrolled (481, 326) with delta (0, 0)
Screenshot: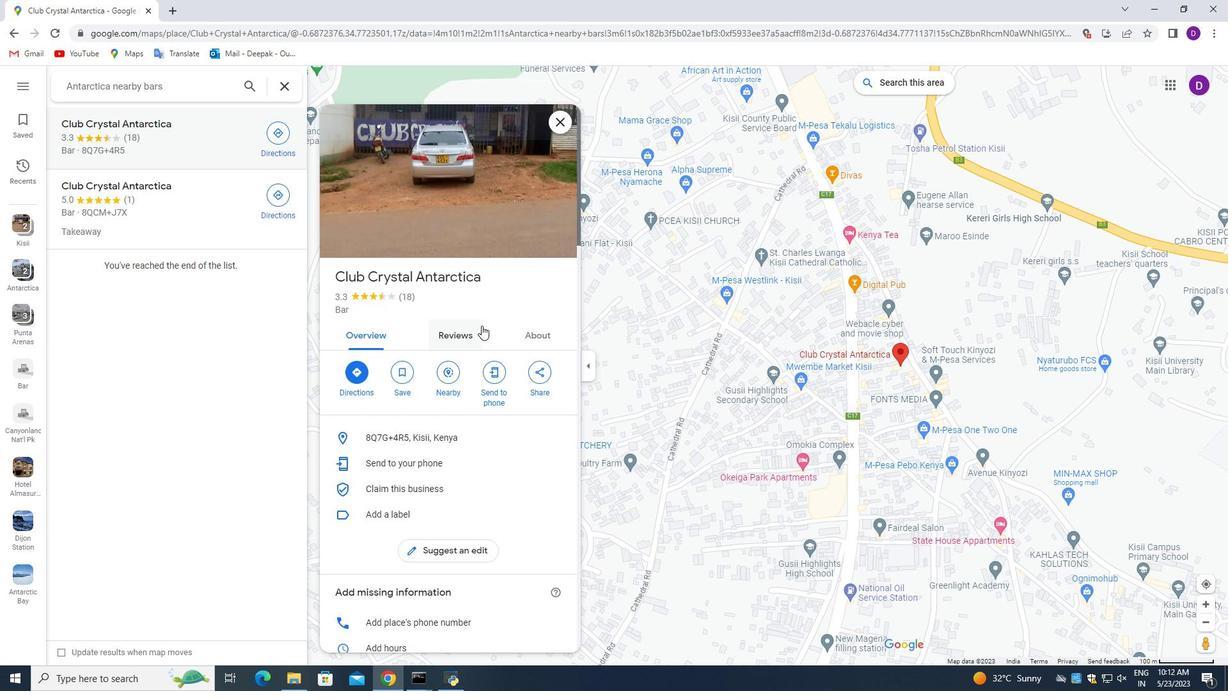
Action: Mouse scrolled (481, 326) with delta (0, 0)
Screenshot: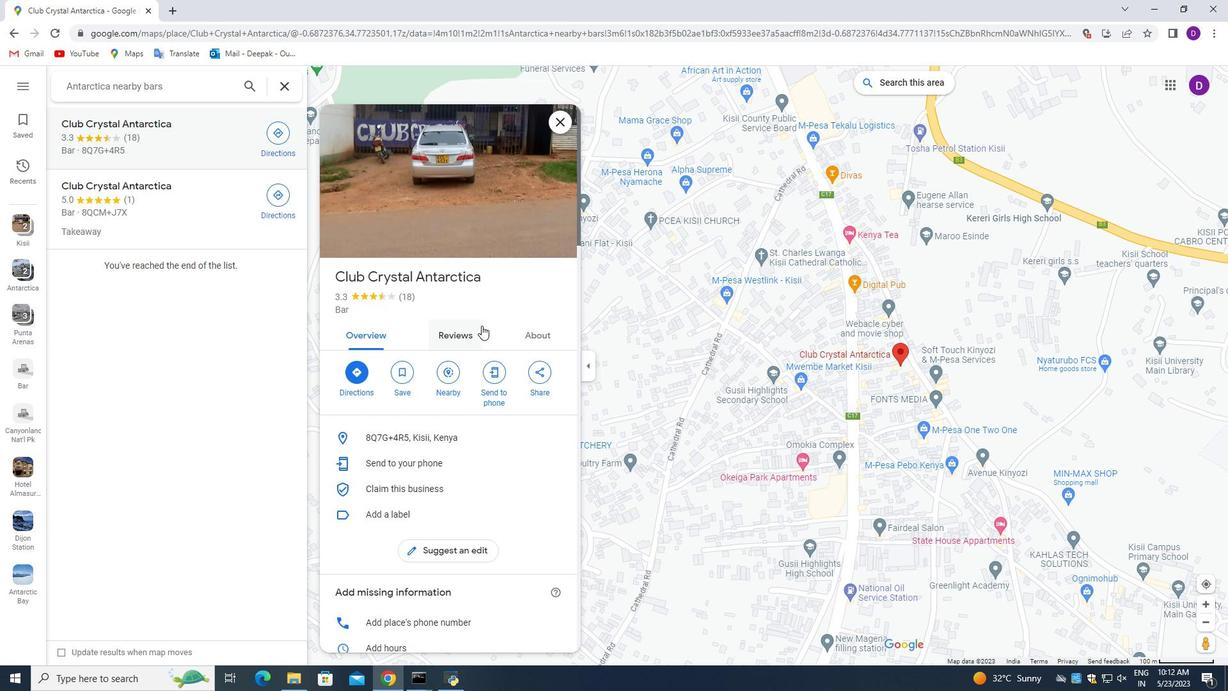
Action: Mouse scrolled (481, 326) with delta (0, 0)
Screenshot: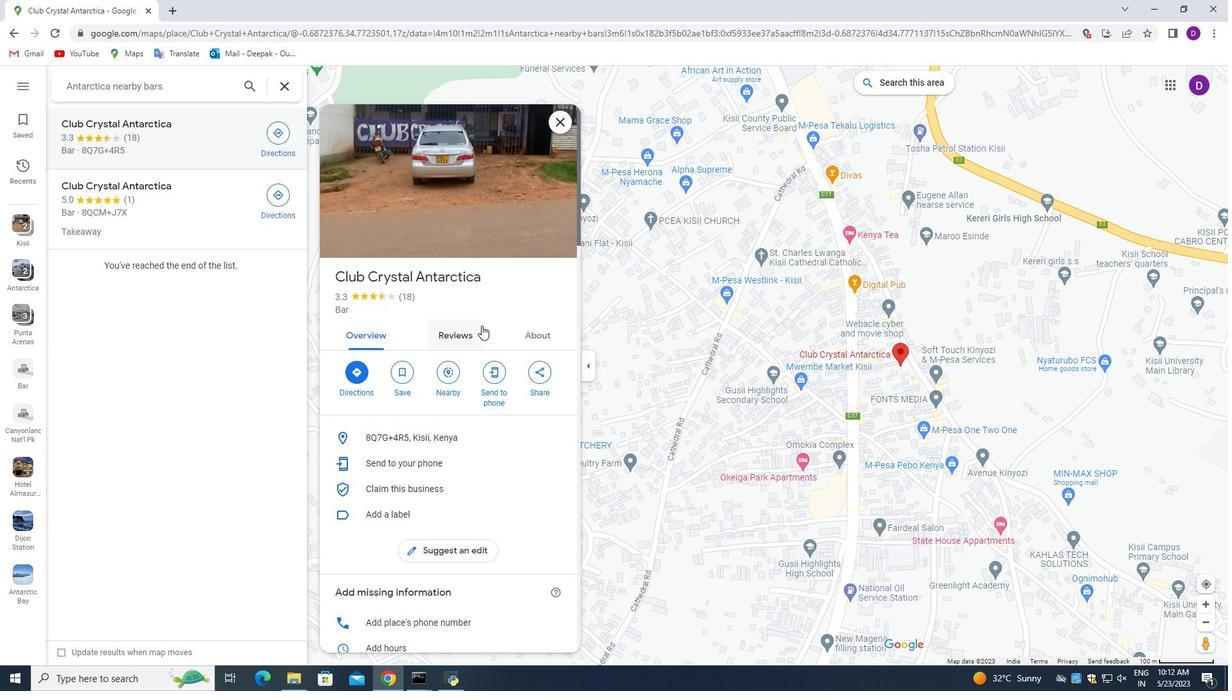 
Action: Mouse moved to (359, 233)
Screenshot: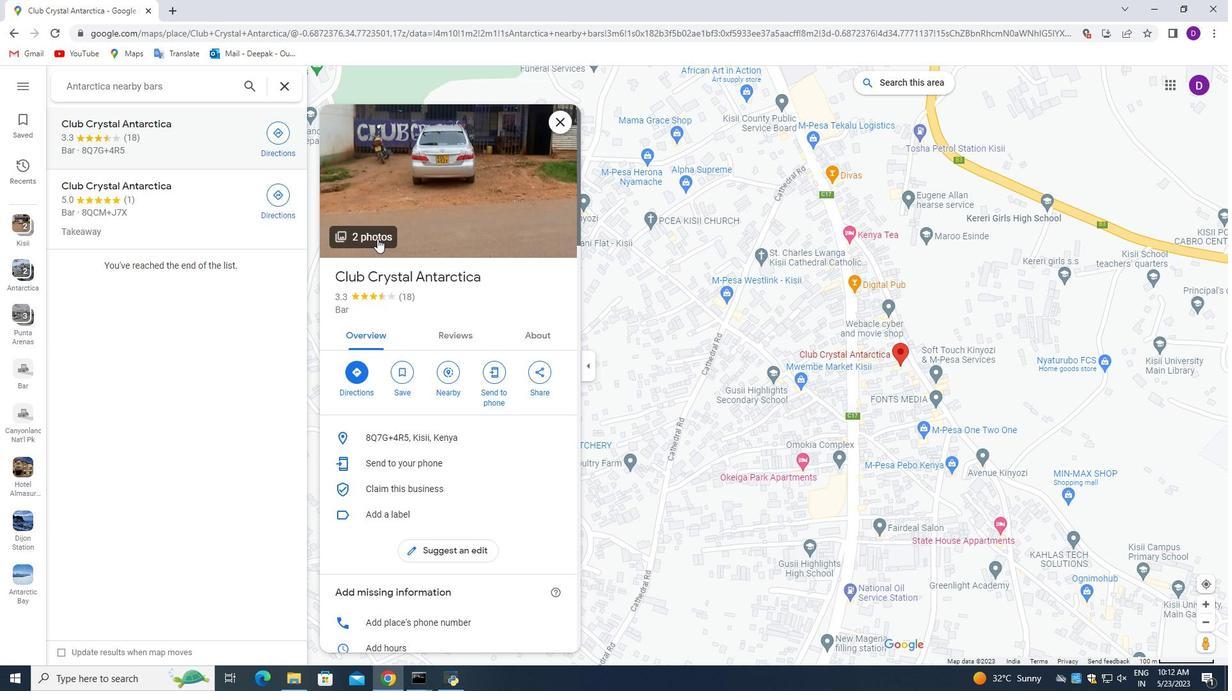
Action: Mouse pressed left at (359, 233)
Screenshot: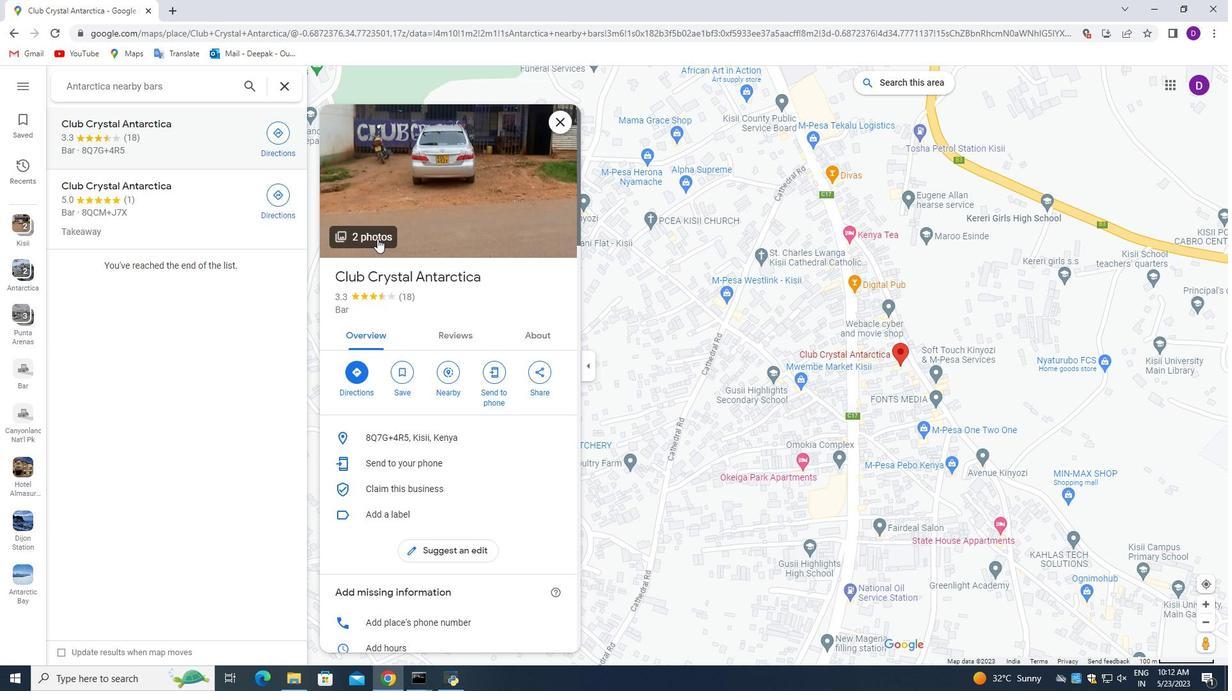 
Action: Mouse moved to (252, 535)
Screenshot: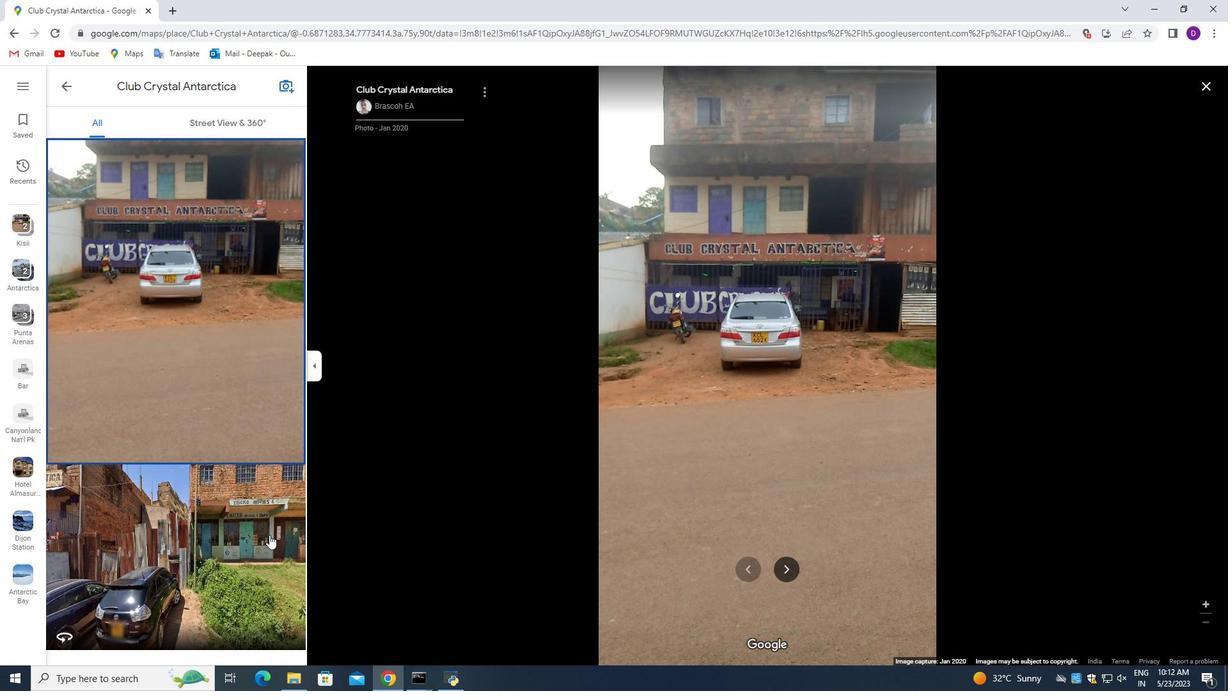 
Action: Mouse pressed left at (252, 535)
Screenshot: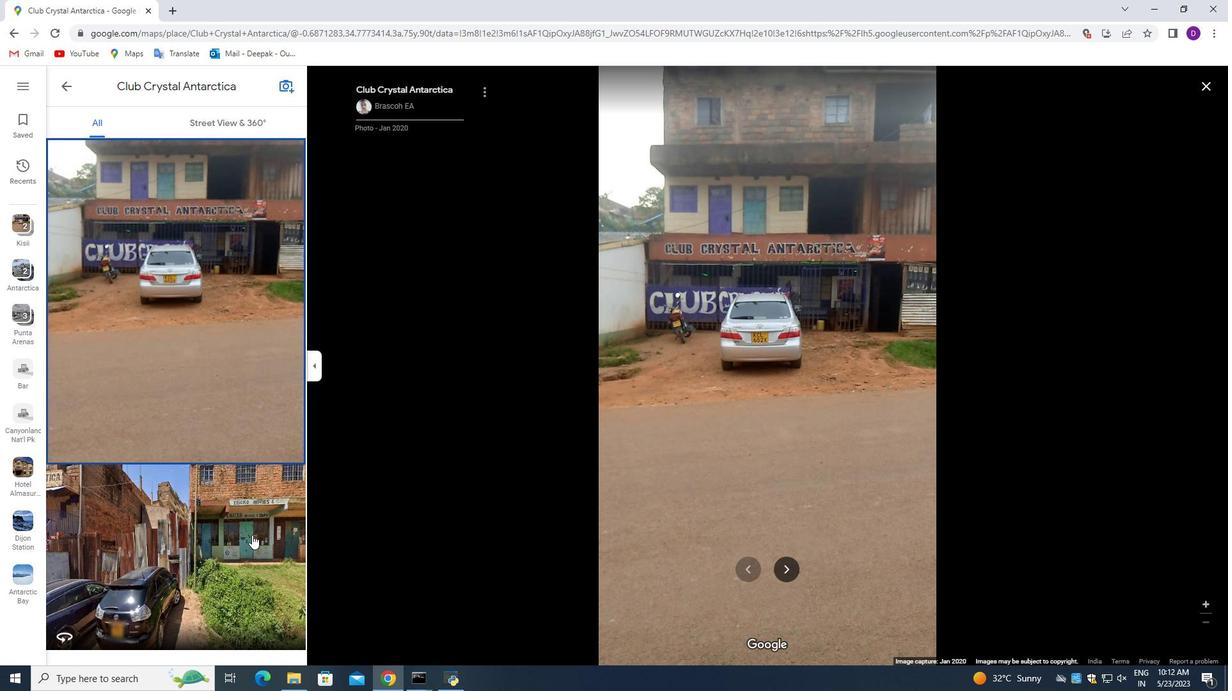 
Action: Mouse moved to (490, 394)
Screenshot: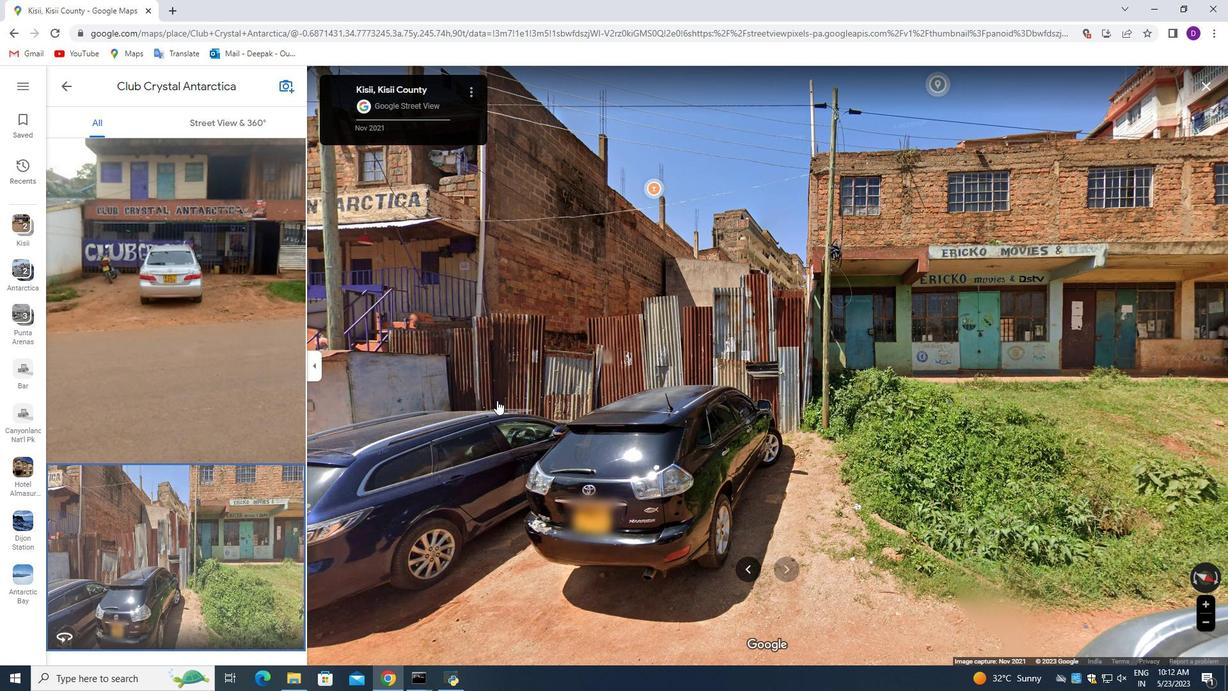 
Action: Mouse pressed left at (490, 394)
Screenshot: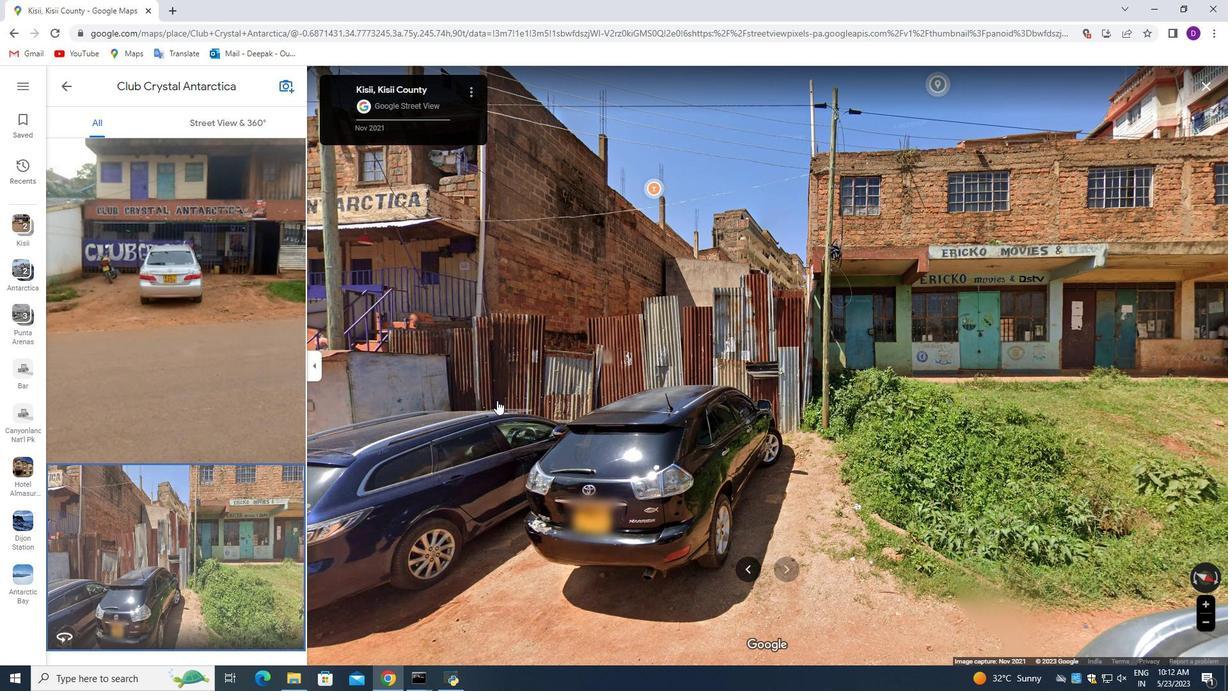 
Action: Mouse moved to (414, 386)
Screenshot: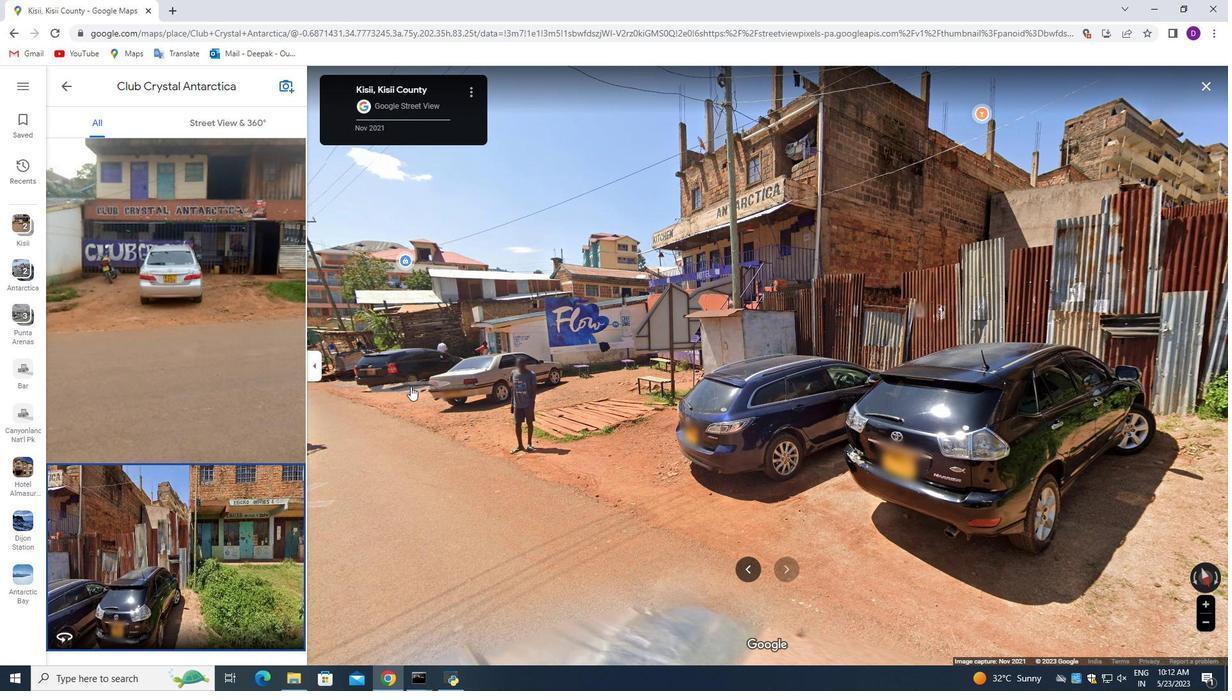 
Action: Mouse pressed left at (412, 386)
Screenshot: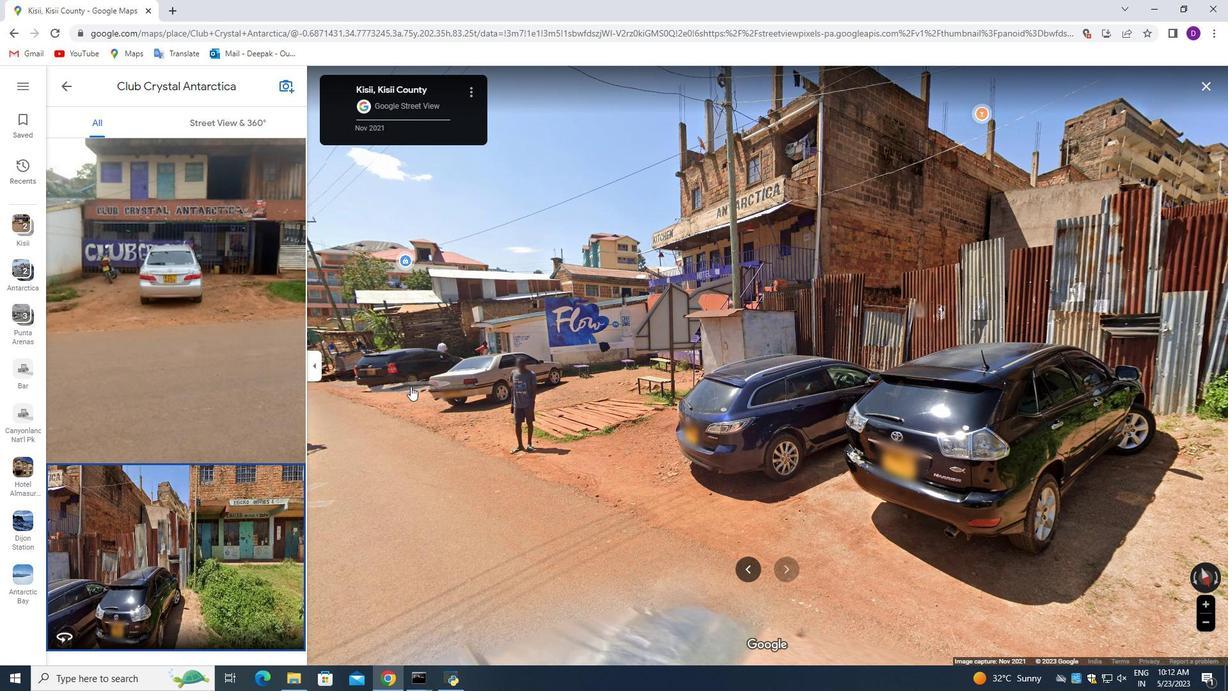 
Action: Mouse moved to (540, 417)
Screenshot: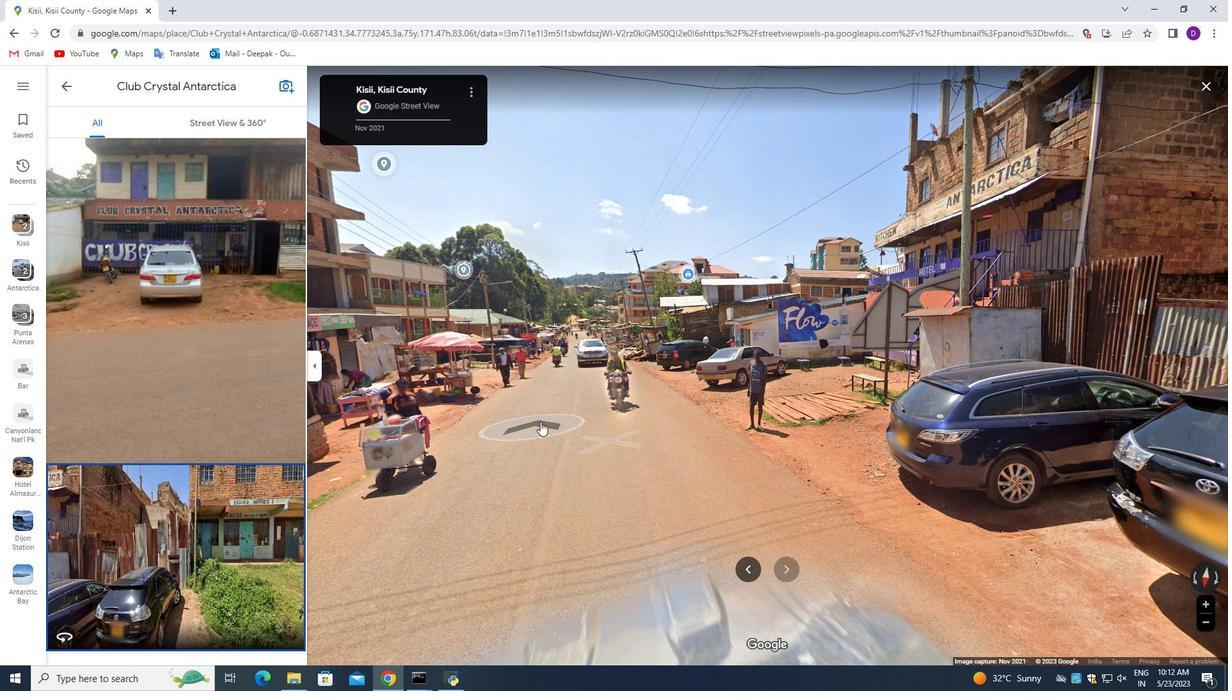 
Action: Mouse pressed left at (540, 417)
Screenshot: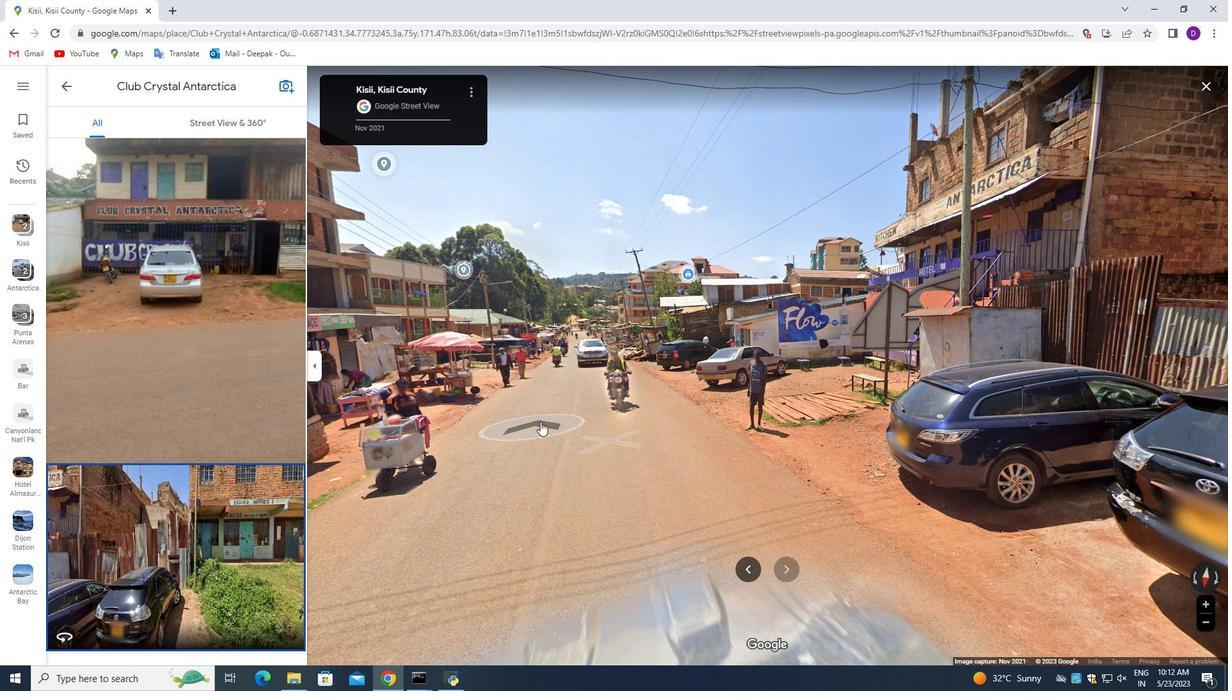 
Action: Mouse moved to (652, 354)
Screenshot: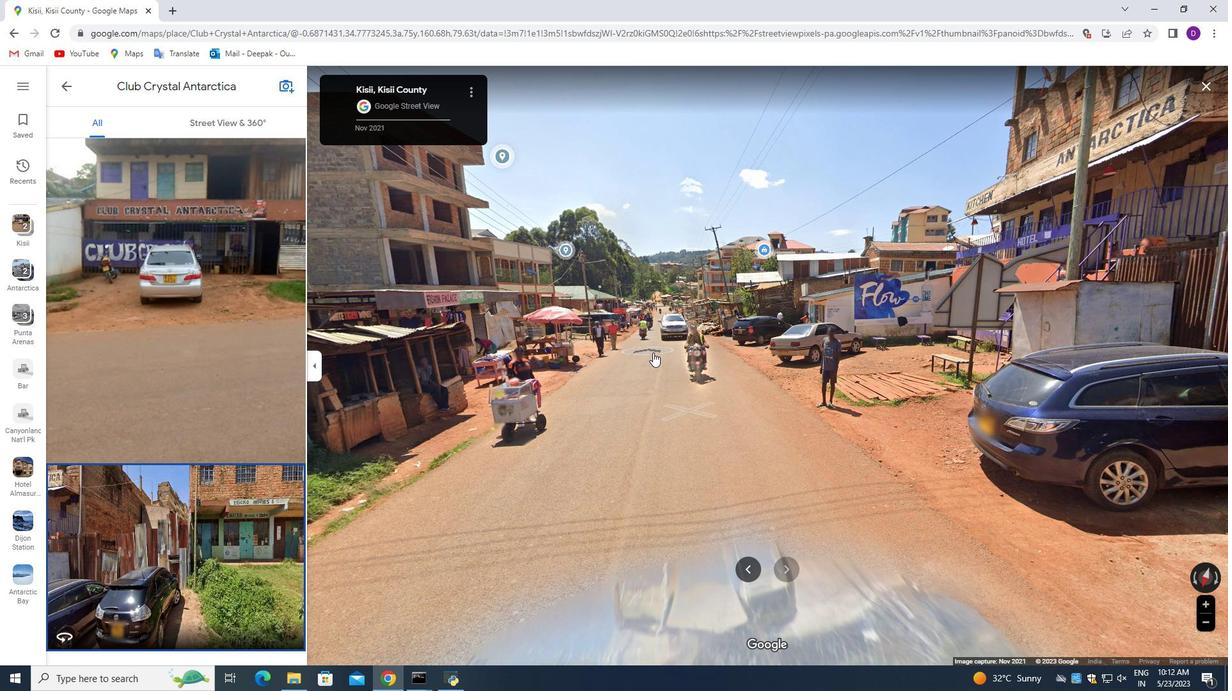 
Action: Mouse pressed left at (652, 354)
Screenshot: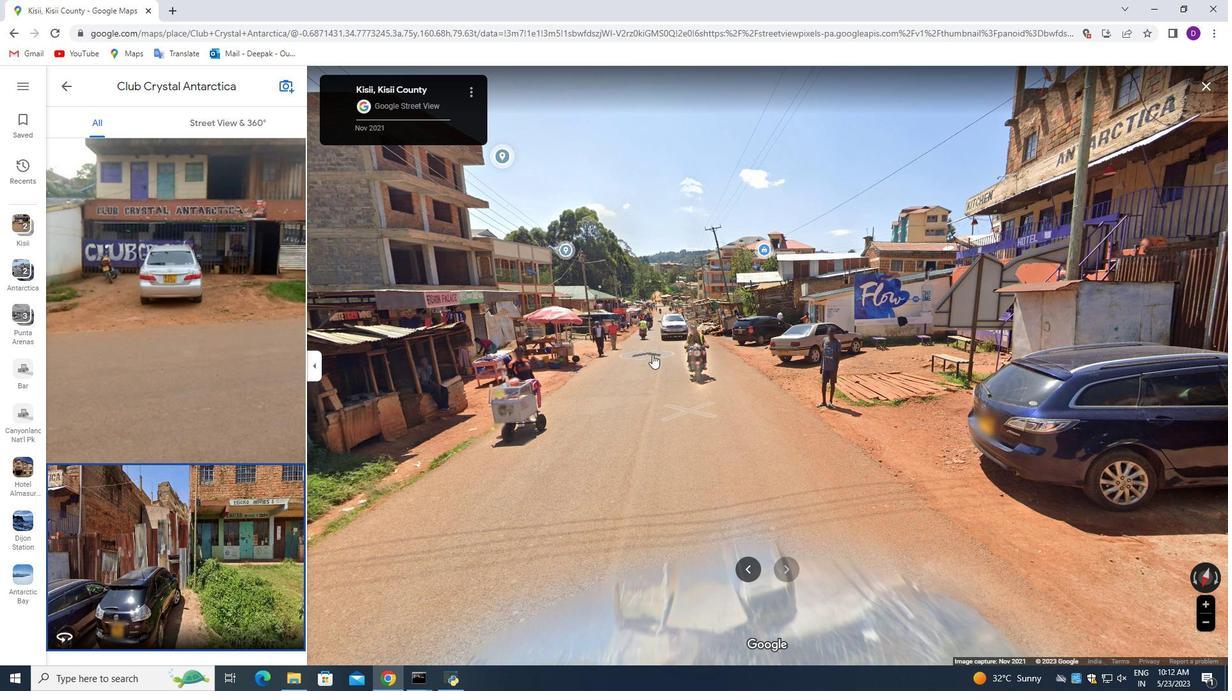 
Action: Mouse moved to (659, 308)
Screenshot: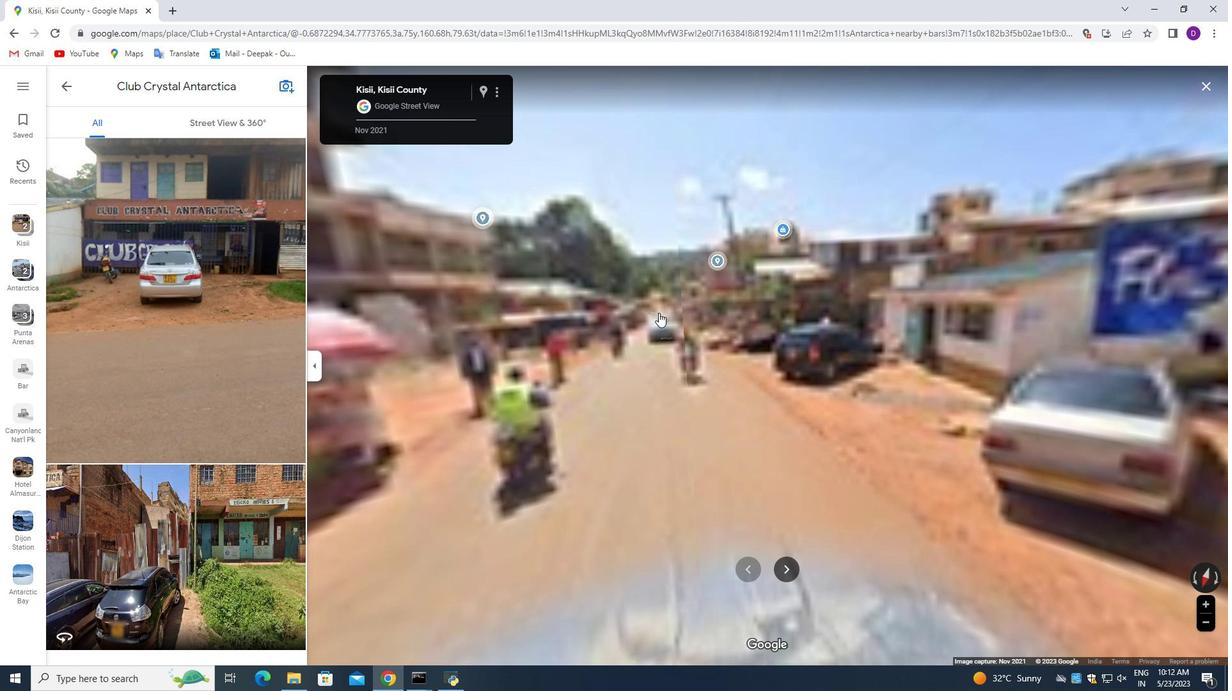 
Action: Mouse pressed left at (659, 308)
Screenshot: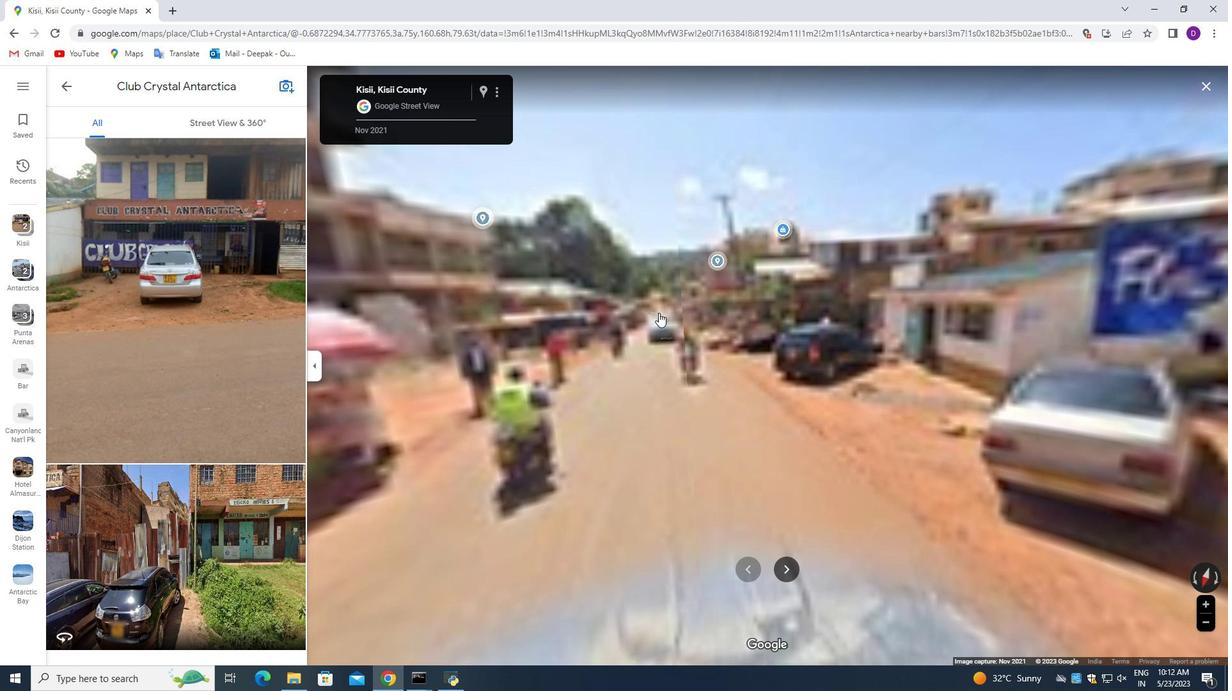 
Action: Mouse moved to (715, 321)
Screenshot: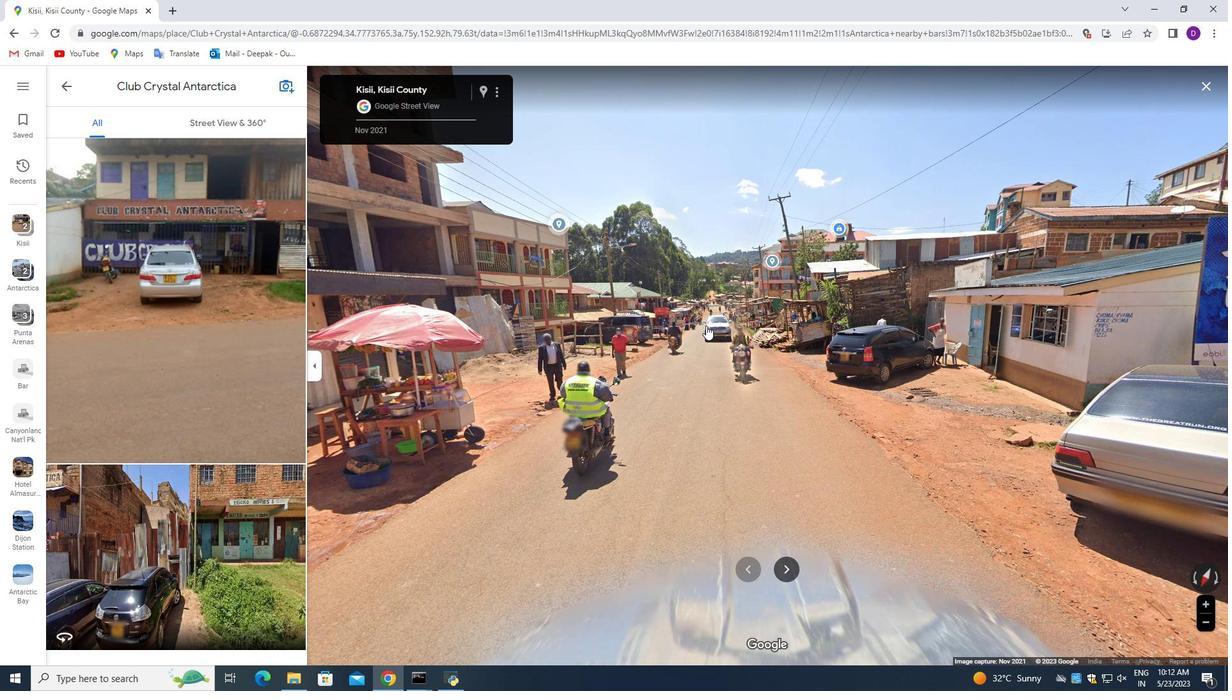
Action: Mouse pressed left at (715, 321)
Screenshot: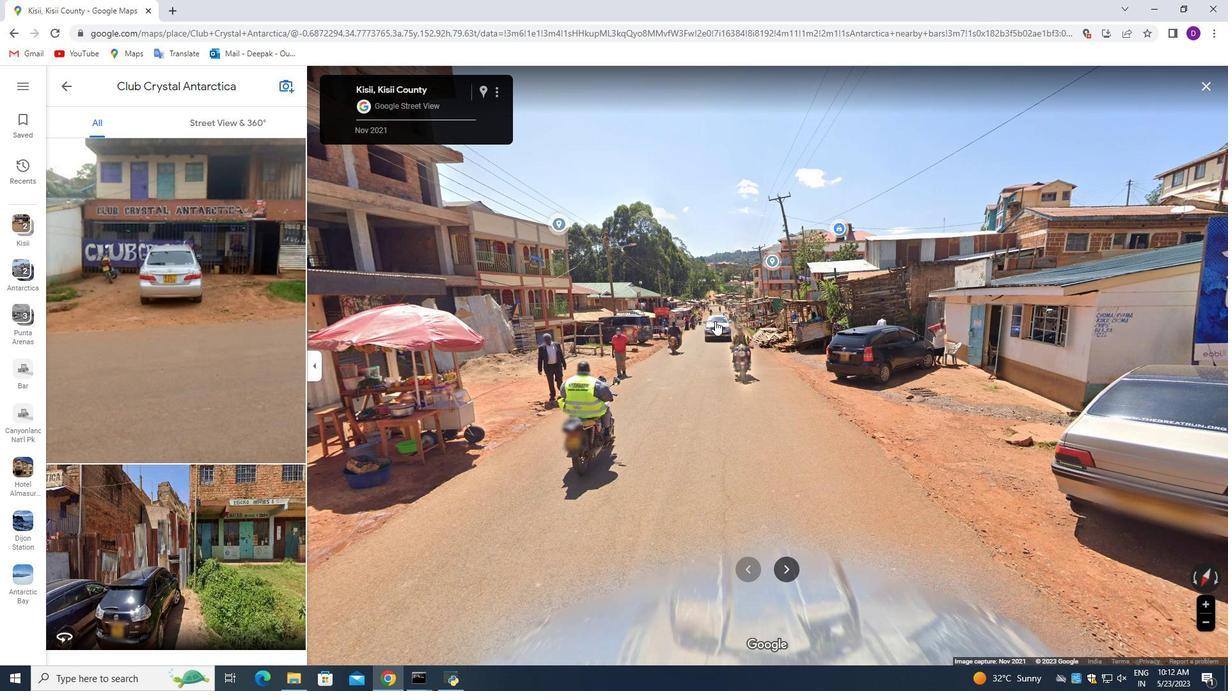 
Action: Mouse pressed left at (715, 321)
Screenshot: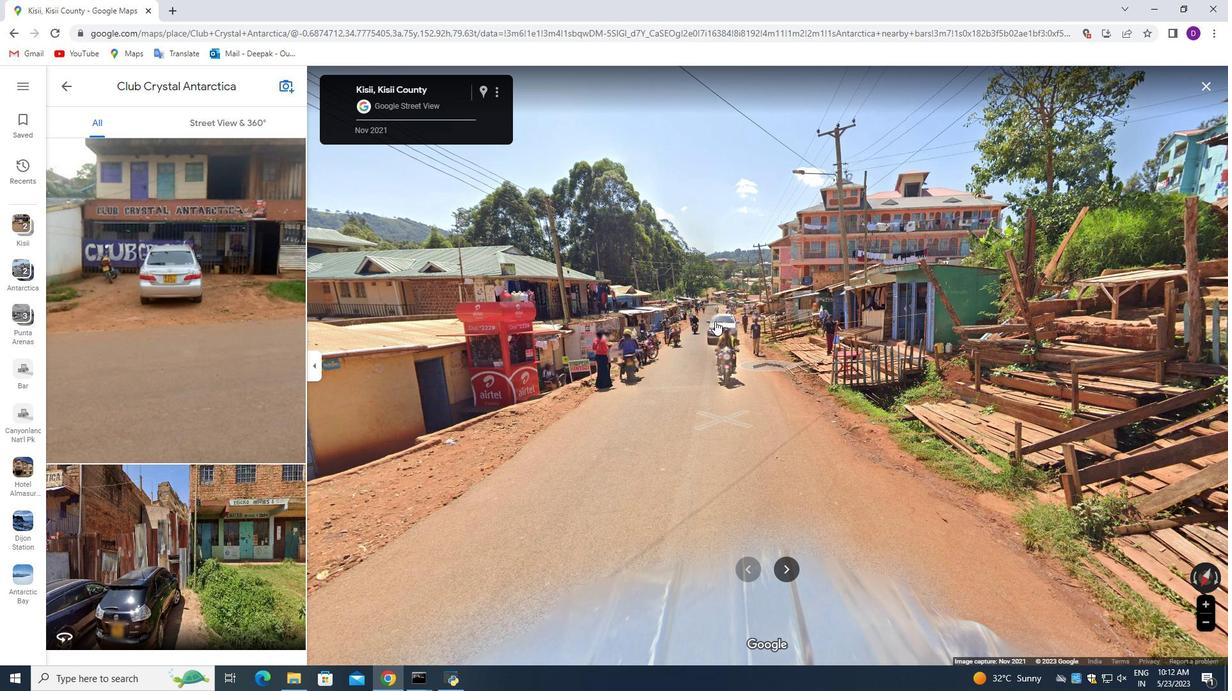 
Action: Mouse pressed left at (715, 321)
Screenshot: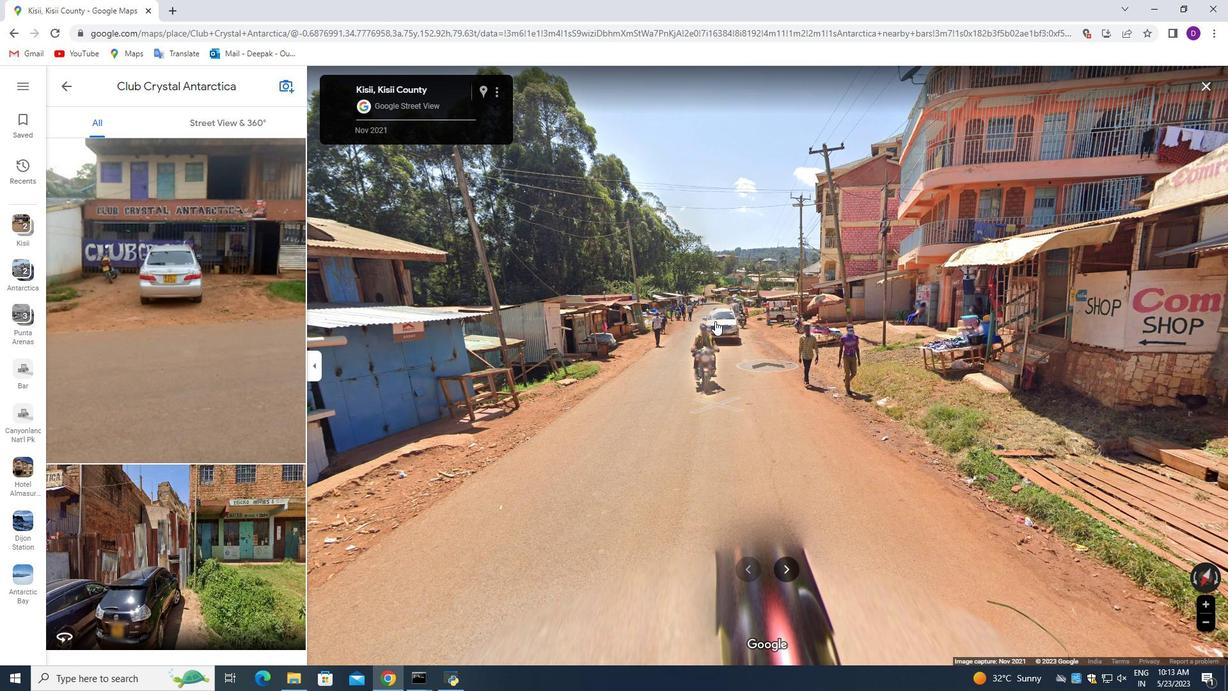 
Action: Mouse pressed left at (715, 321)
Screenshot: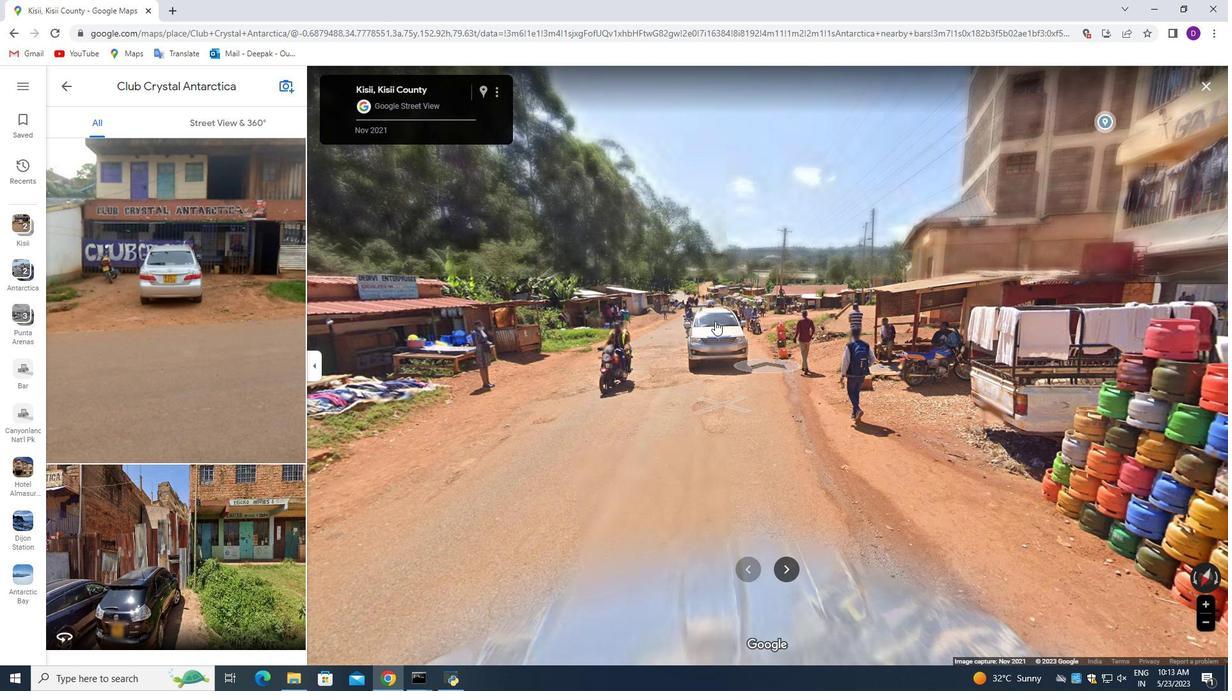 
Action: Mouse moved to (697, 293)
Screenshot: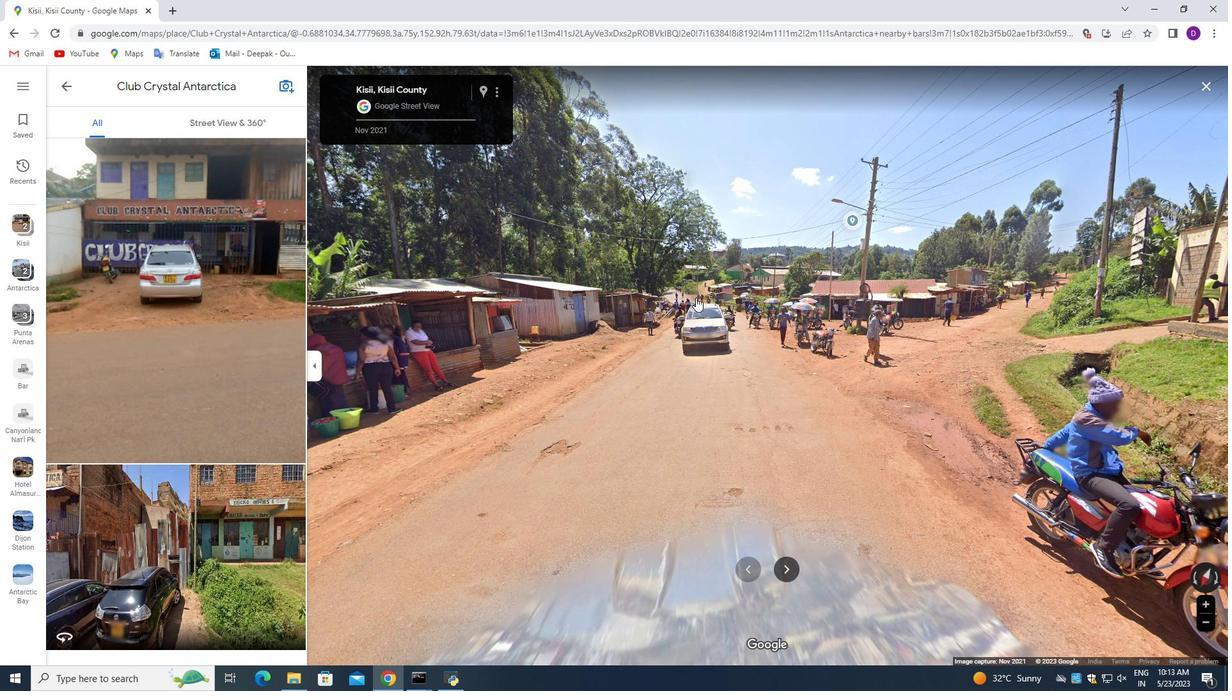 
Action: Mouse pressed left at (697, 293)
Screenshot: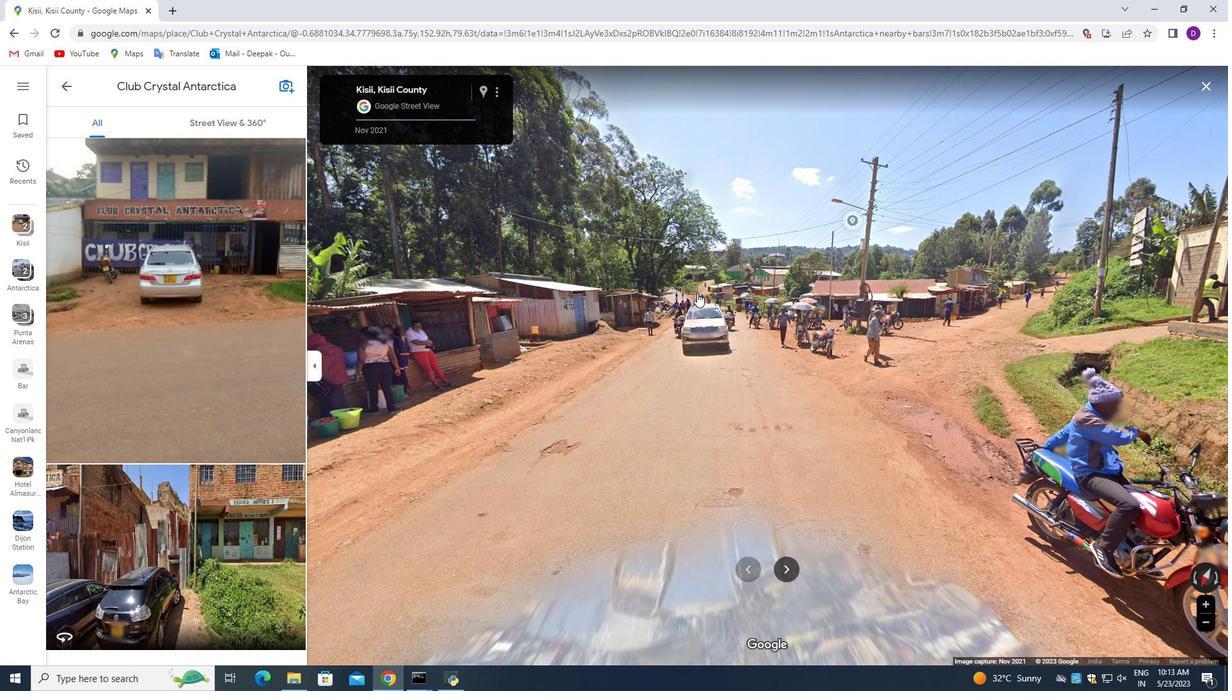 
Action: Mouse moved to (687, 293)
Screenshot: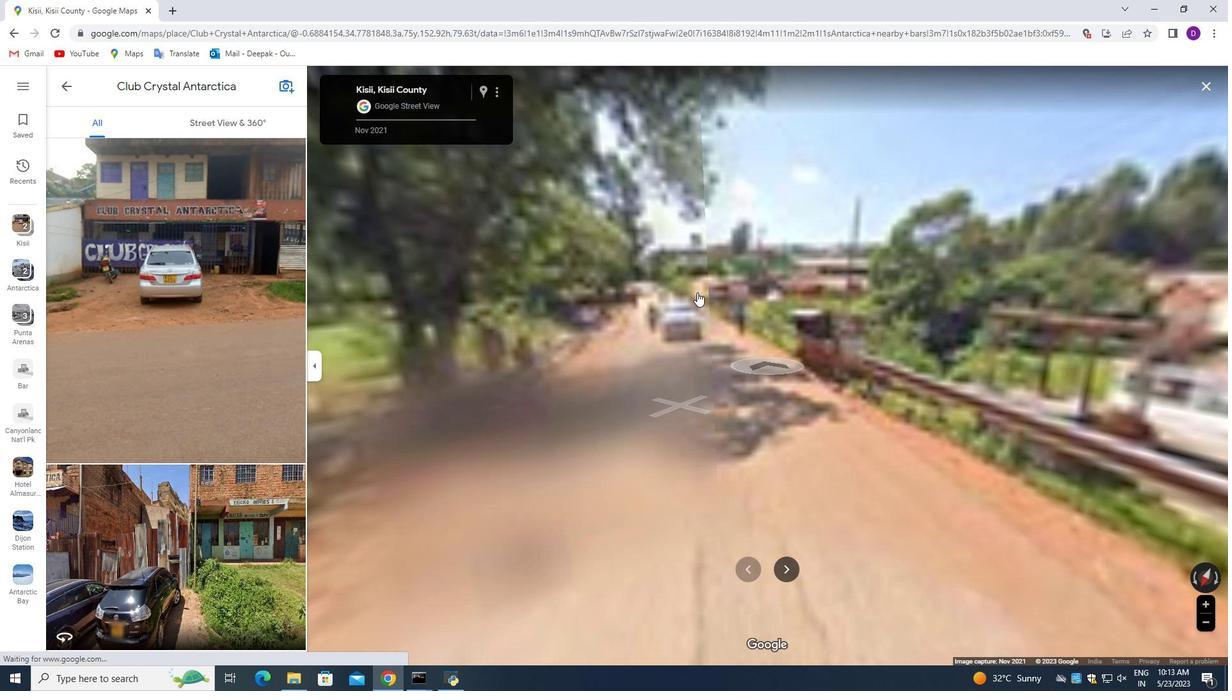 
Action: Mouse pressed left at (687, 293)
Screenshot: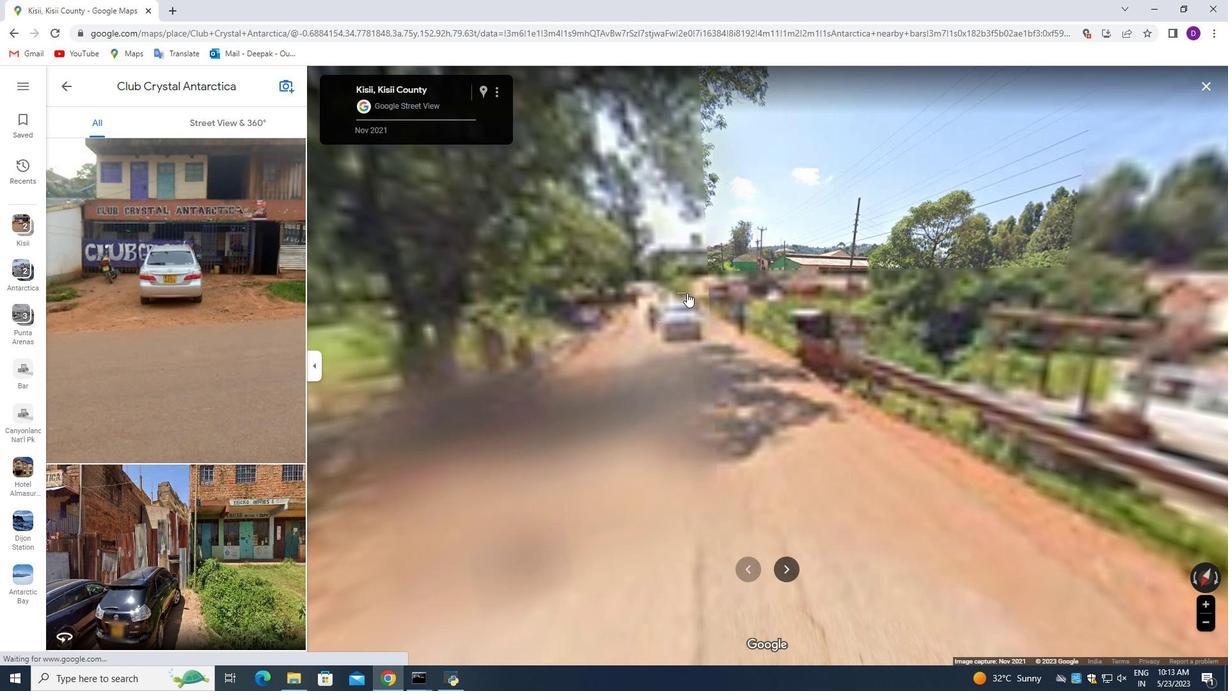 
Action: Mouse moved to (564, 280)
Screenshot: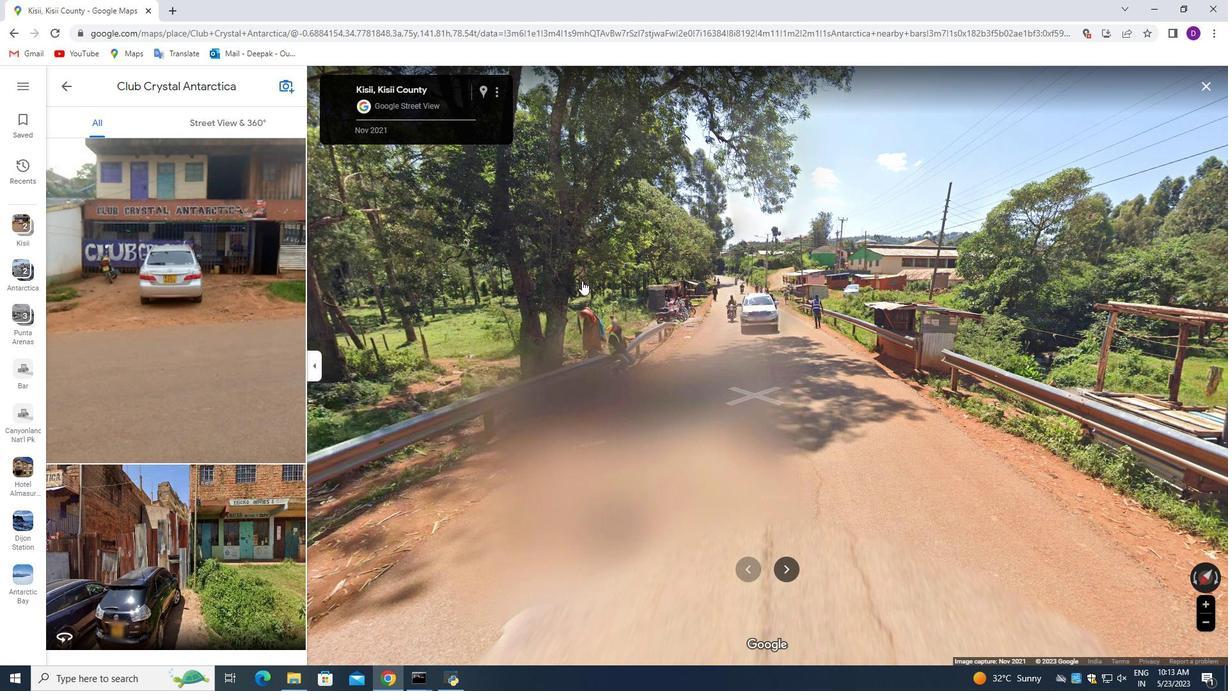 
Action: Mouse pressed left at (564, 280)
Screenshot: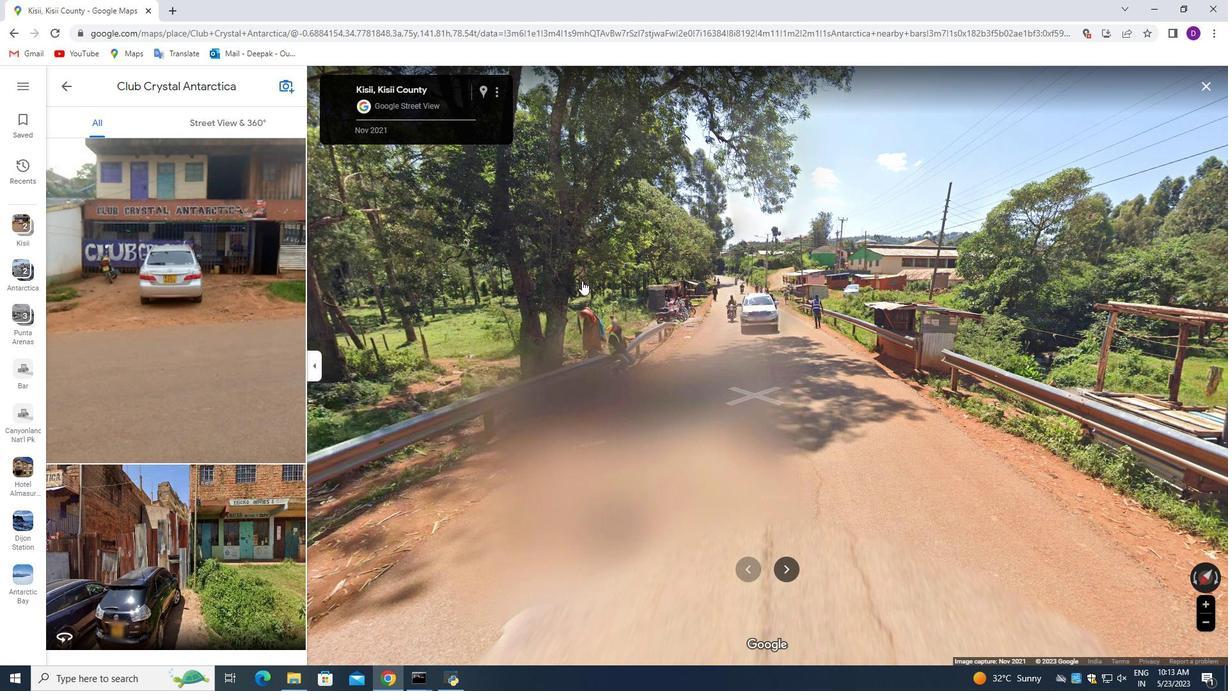 
Action: Mouse moved to (699, 259)
Screenshot: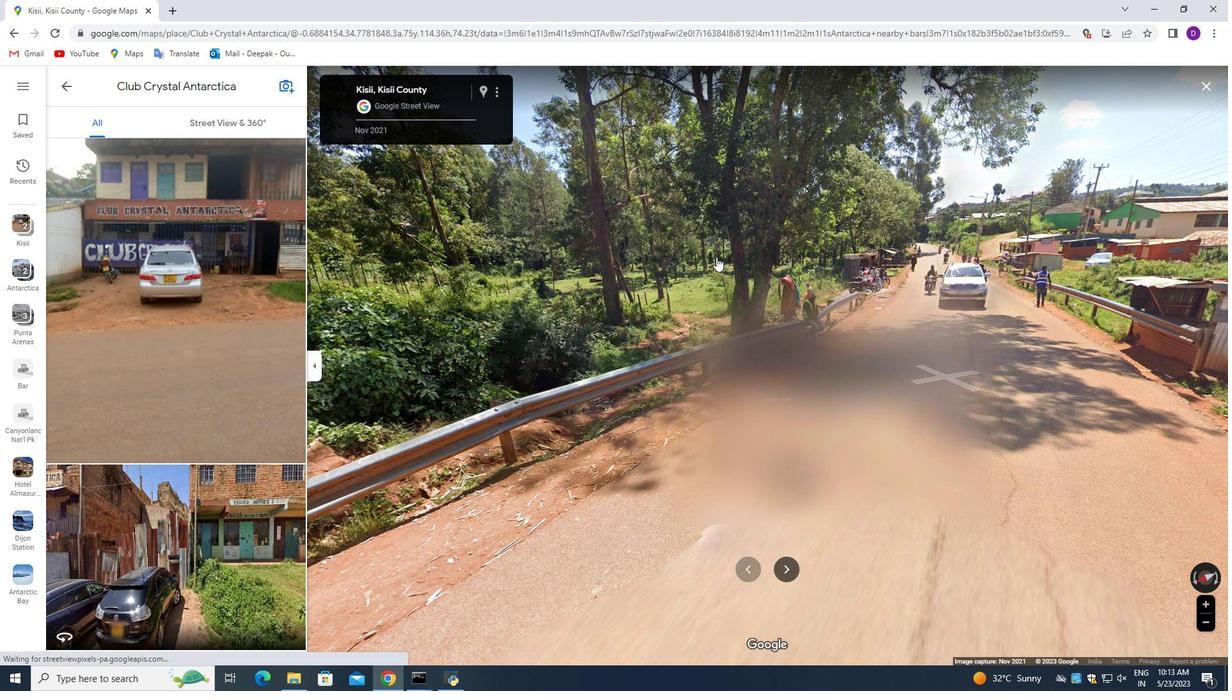 
Action: Mouse pressed left at (699, 259)
Screenshot: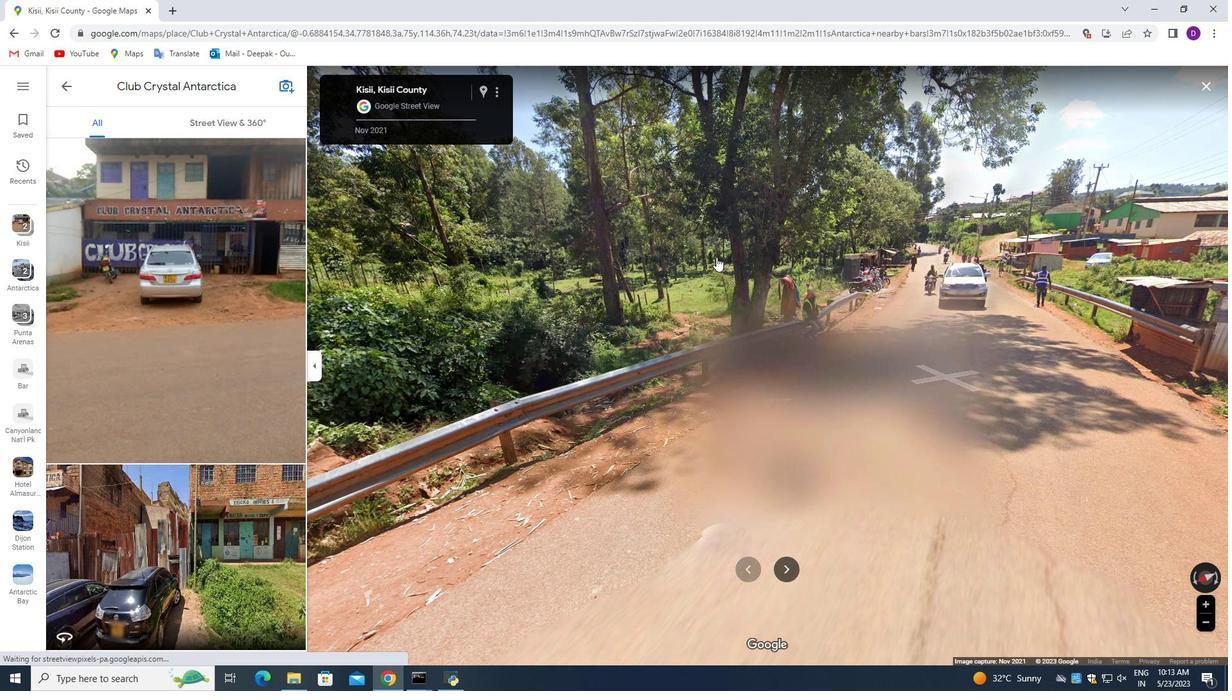 
Action: Mouse moved to (848, 300)
Screenshot: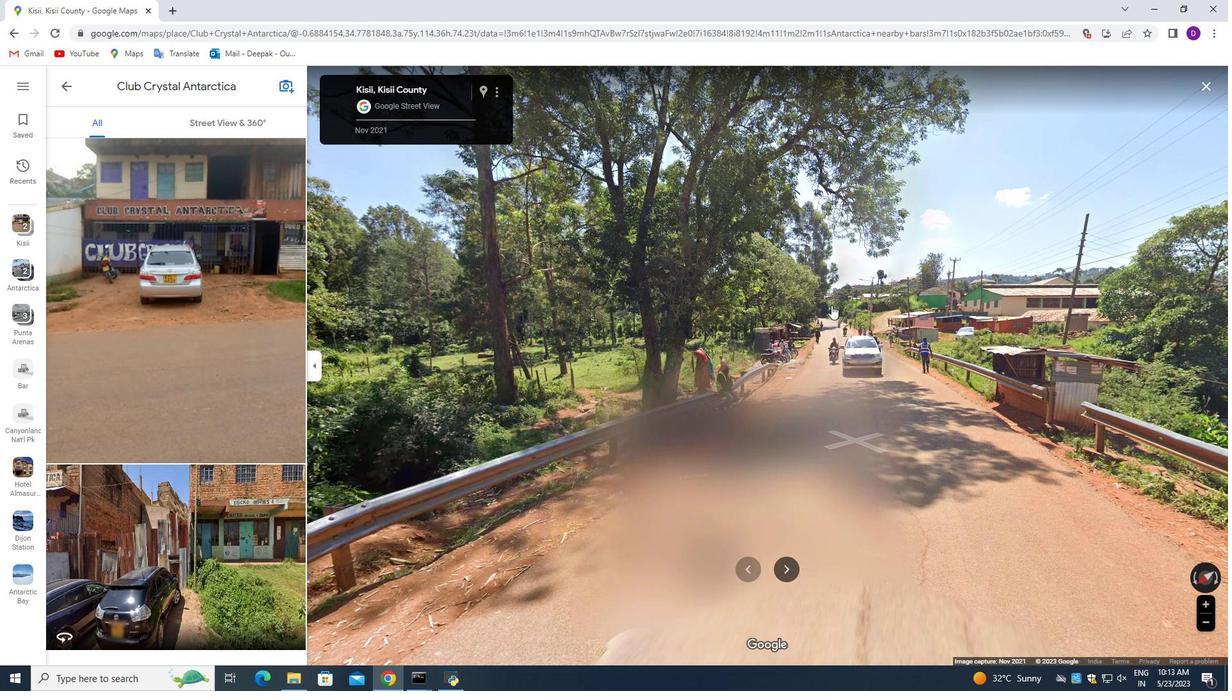 
Action: Mouse pressed left at (848, 300)
